 Task: Reply to email with the signature Amber Rodriguez with the subject Reminder for collaboration from softage.10@softage.net with the message Could you provide me with the sales report for the last quarter? with BCC to softage.1@softage.net with an attached document Statement_of_work.docx
Action: Mouse moved to (353, 436)
Screenshot: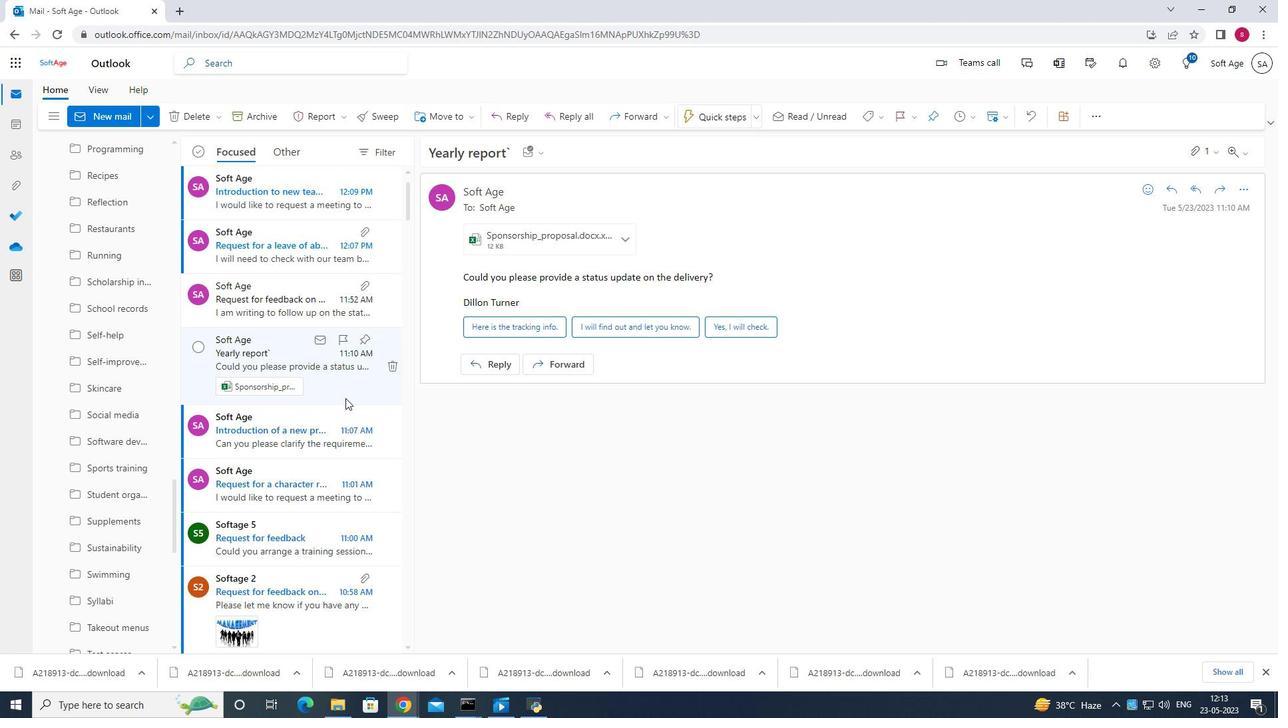 
Action: Mouse scrolled (353, 436) with delta (0, 0)
Screenshot: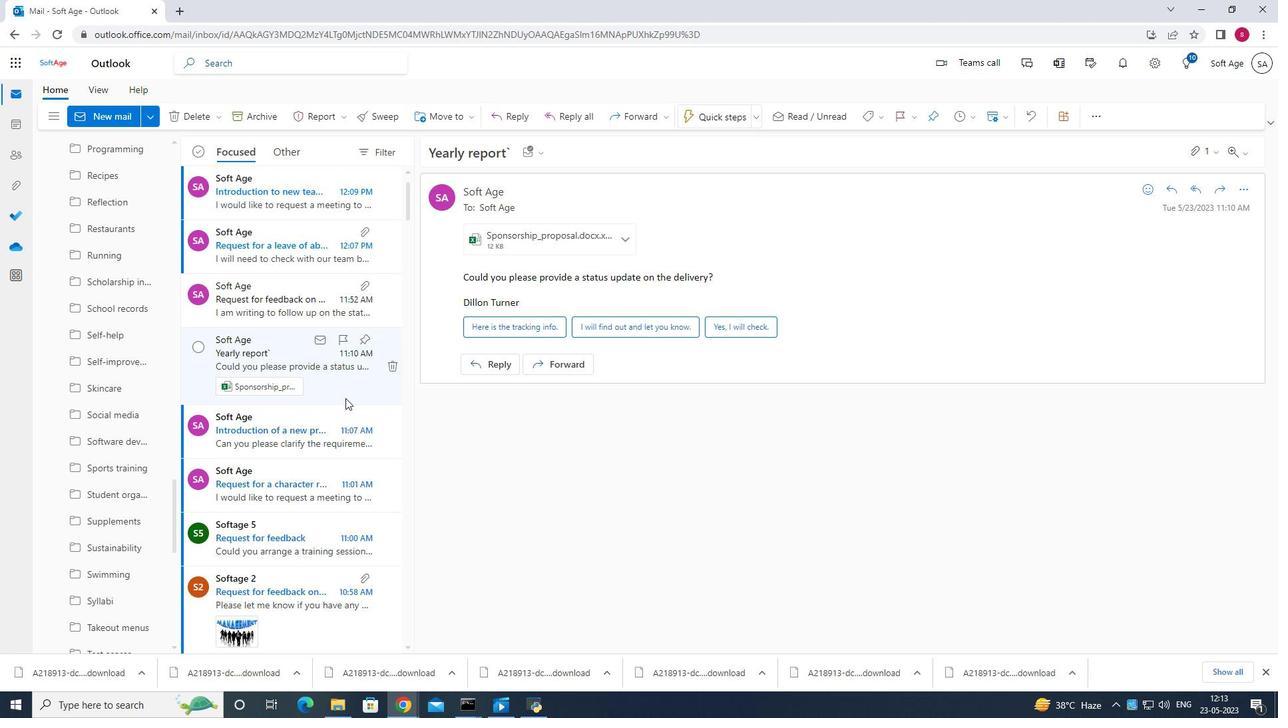 
Action: Mouse scrolled (353, 436) with delta (0, 0)
Screenshot: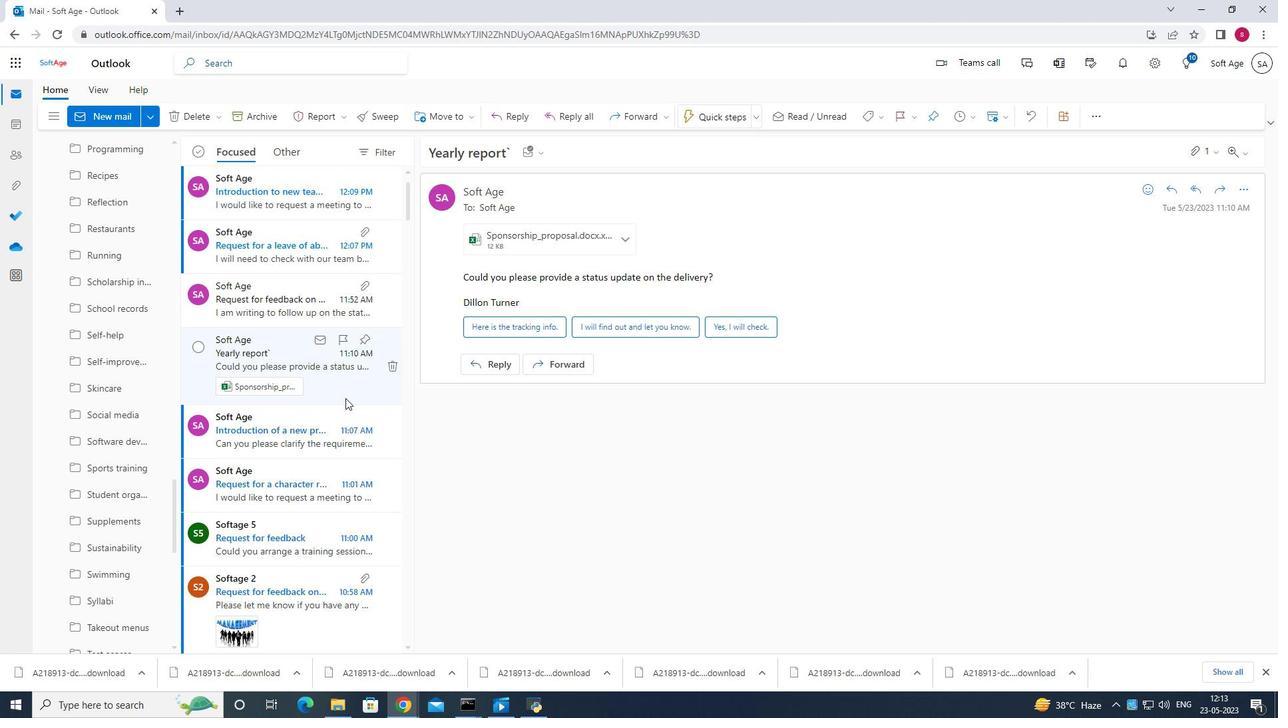 
Action: Mouse scrolled (353, 436) with delta (0, 0)
Screenshot: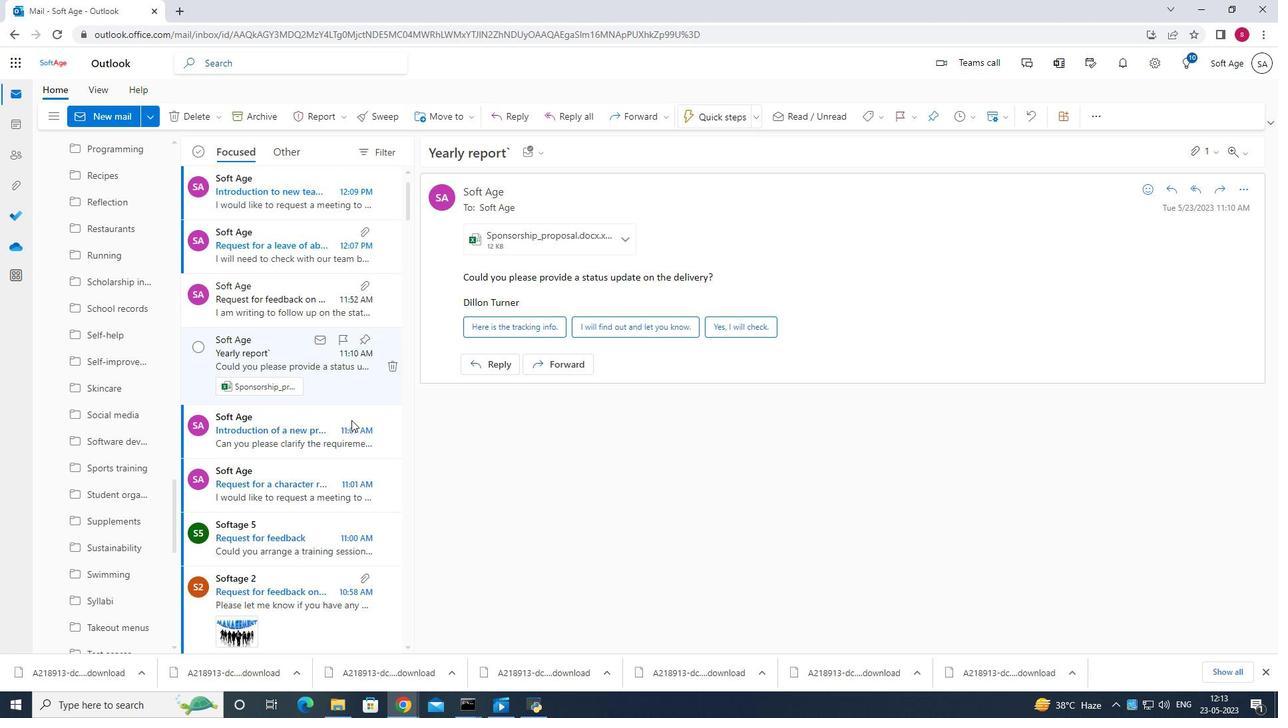 
Action: Mouse scrolled (353, 436) with delta (0, 0)
Screenshot: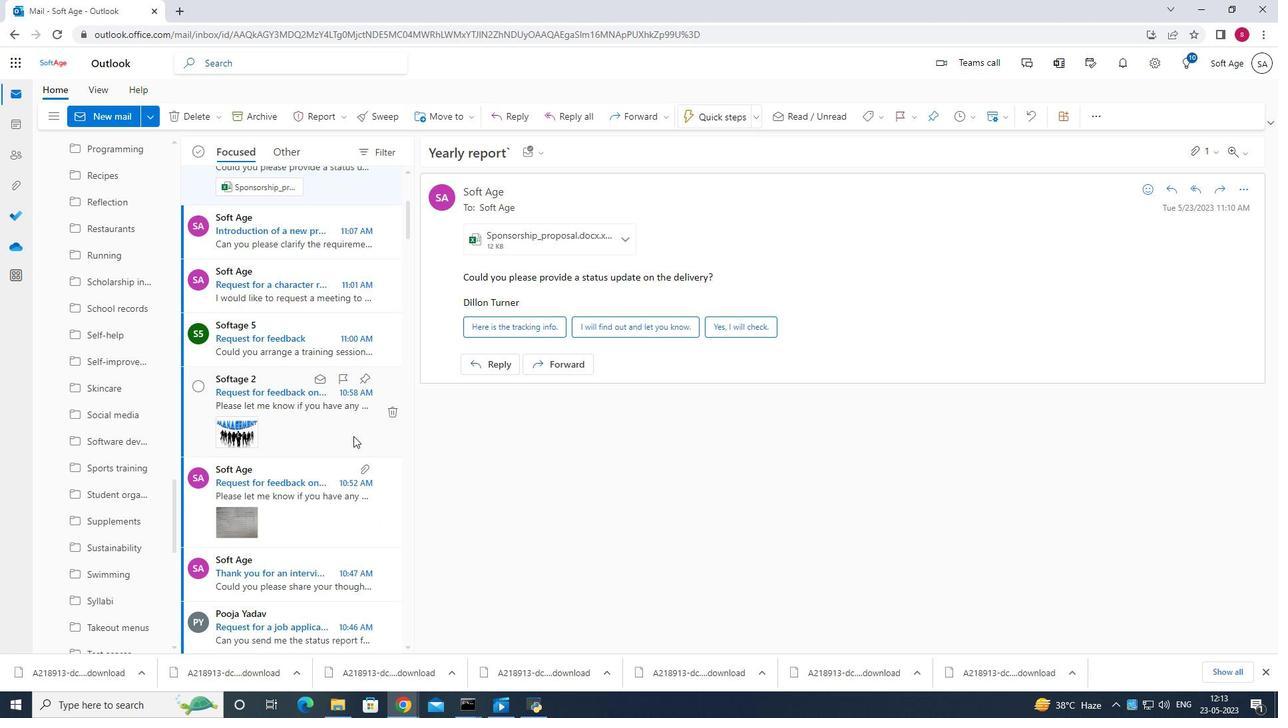 
Action: Mouse scrolled (353, 436) with delta (0, 0)
Screenshot: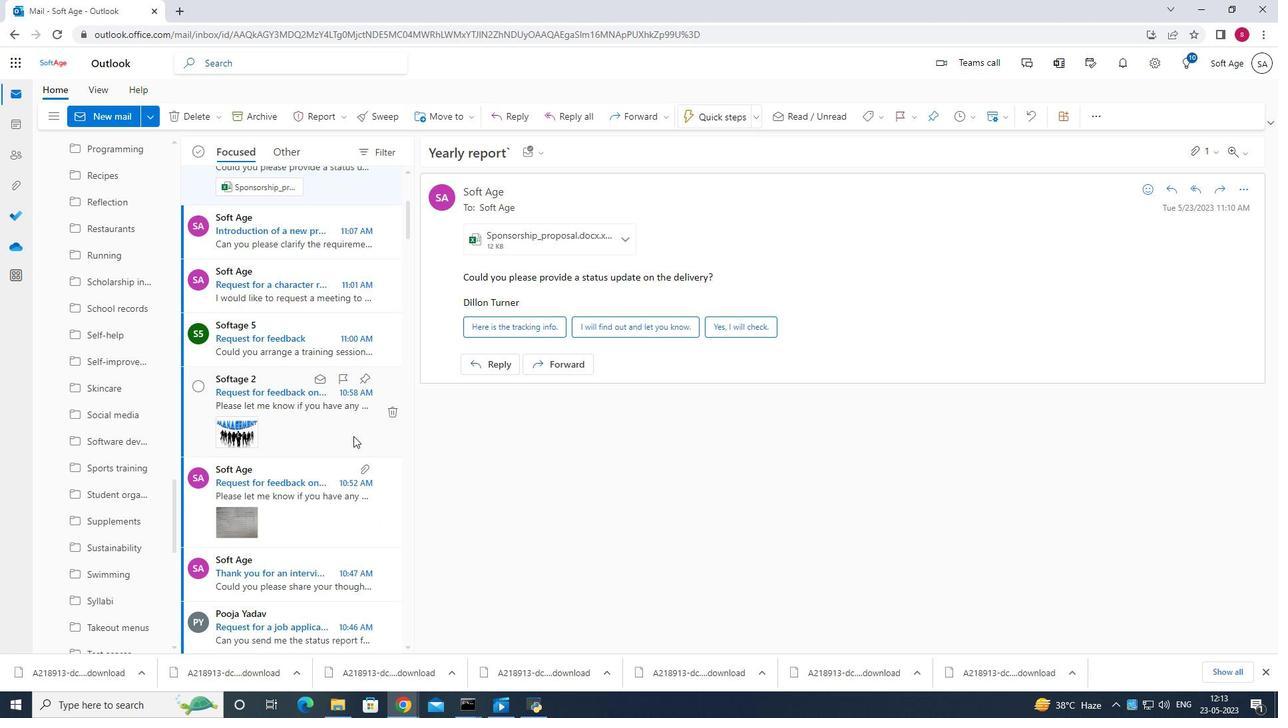 
Action: Mouse scrolled (353, 436) with delta (0, 0)
Screenshot: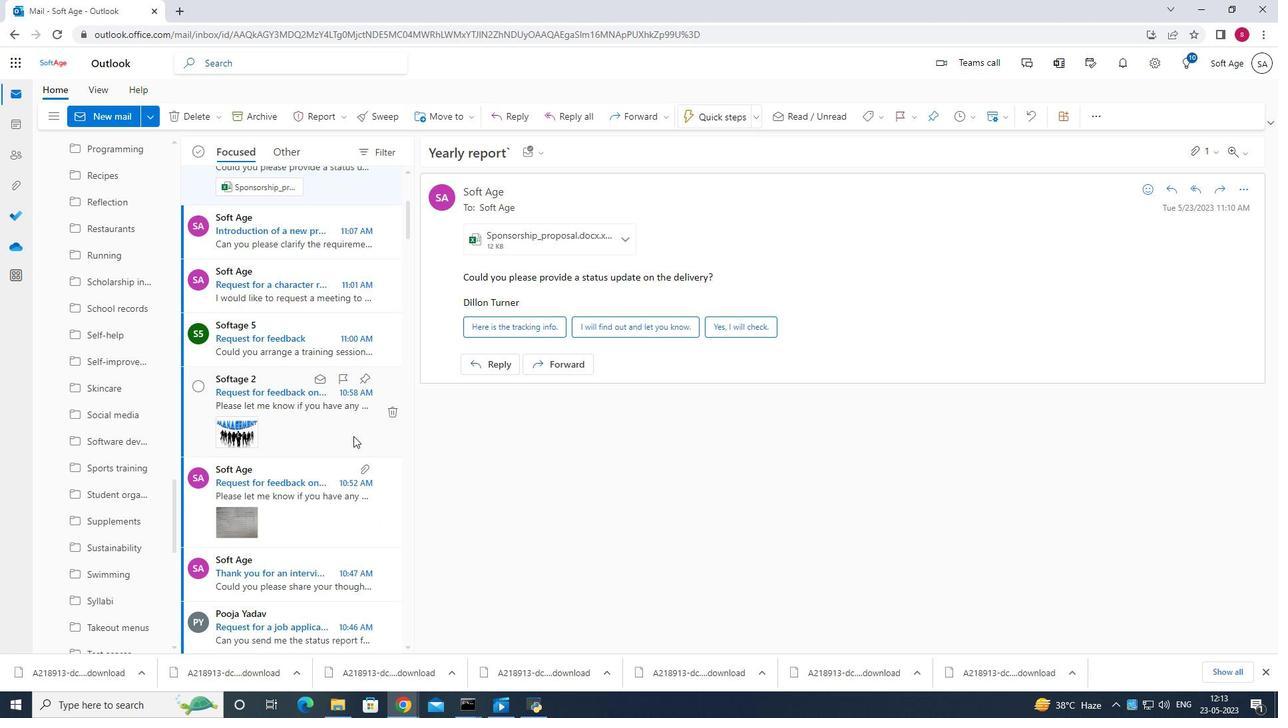 
Action: Mouse scrolled (353, 436) with delta (0, 0)
Screenshot: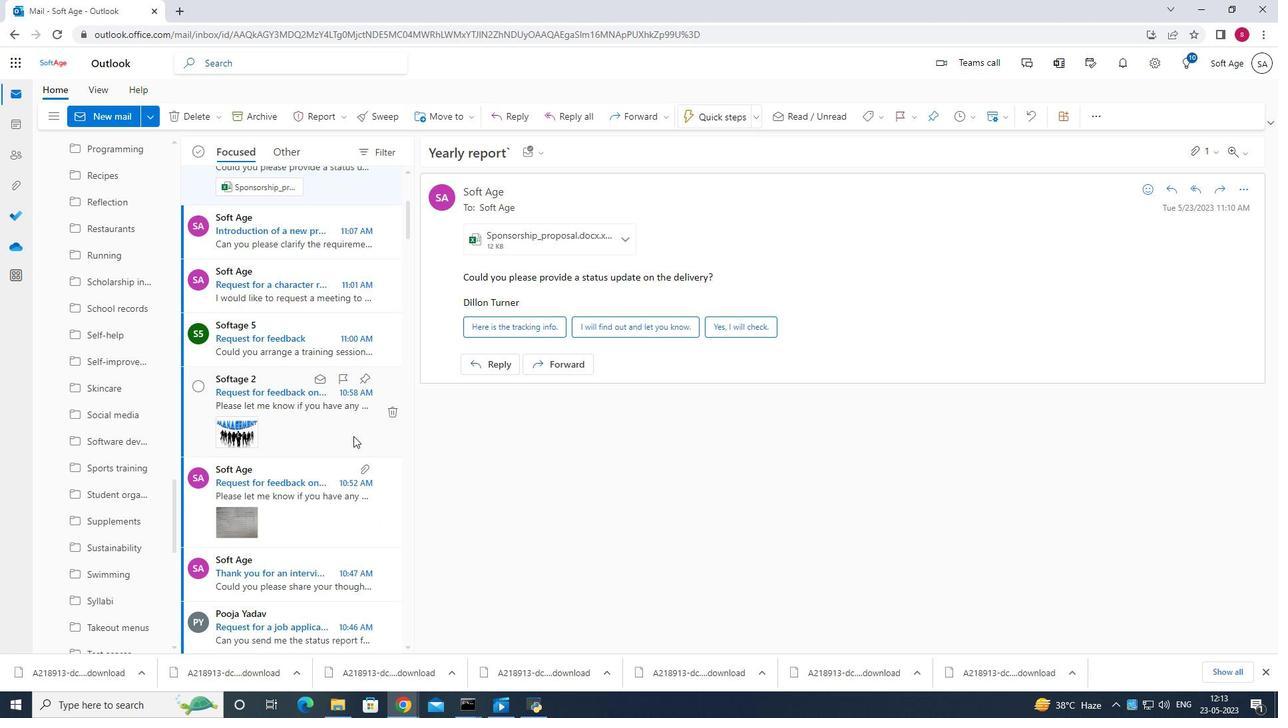 
Action: Mouse scrolled (353, 436) with delta (0, 0)
Screenshot: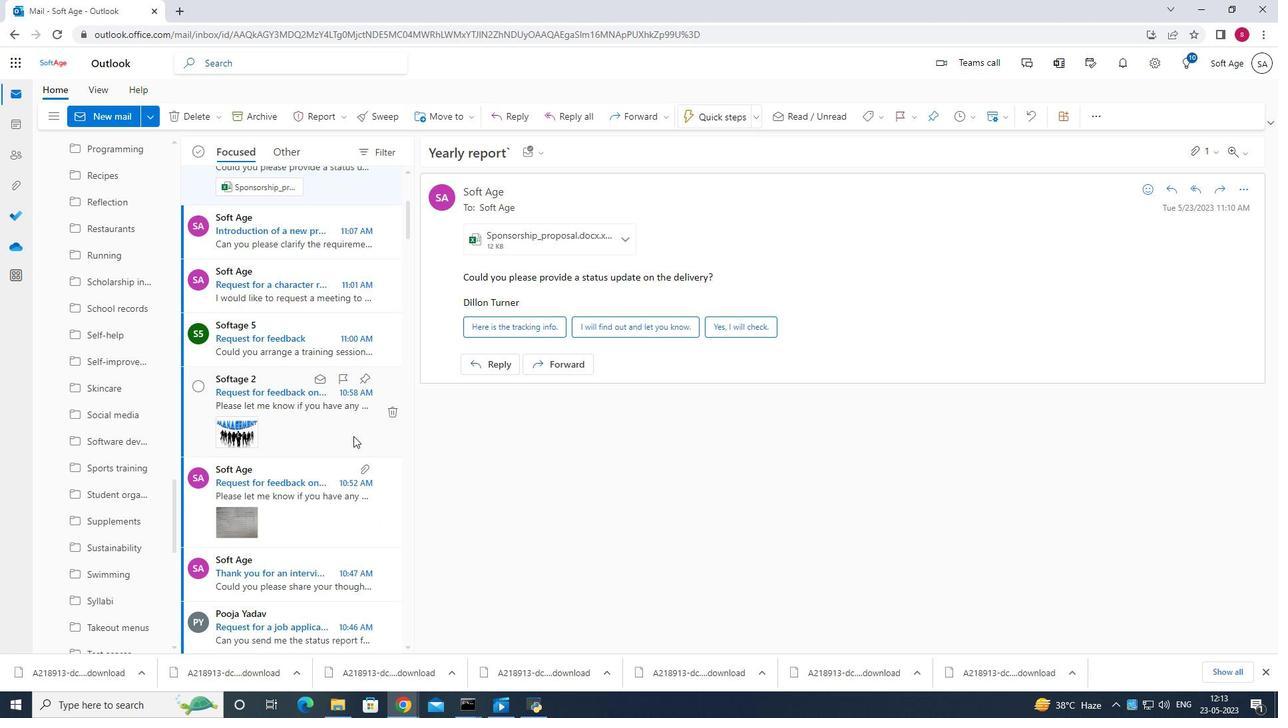 
Action: Mouse moved to (354, 438)
Screenshot: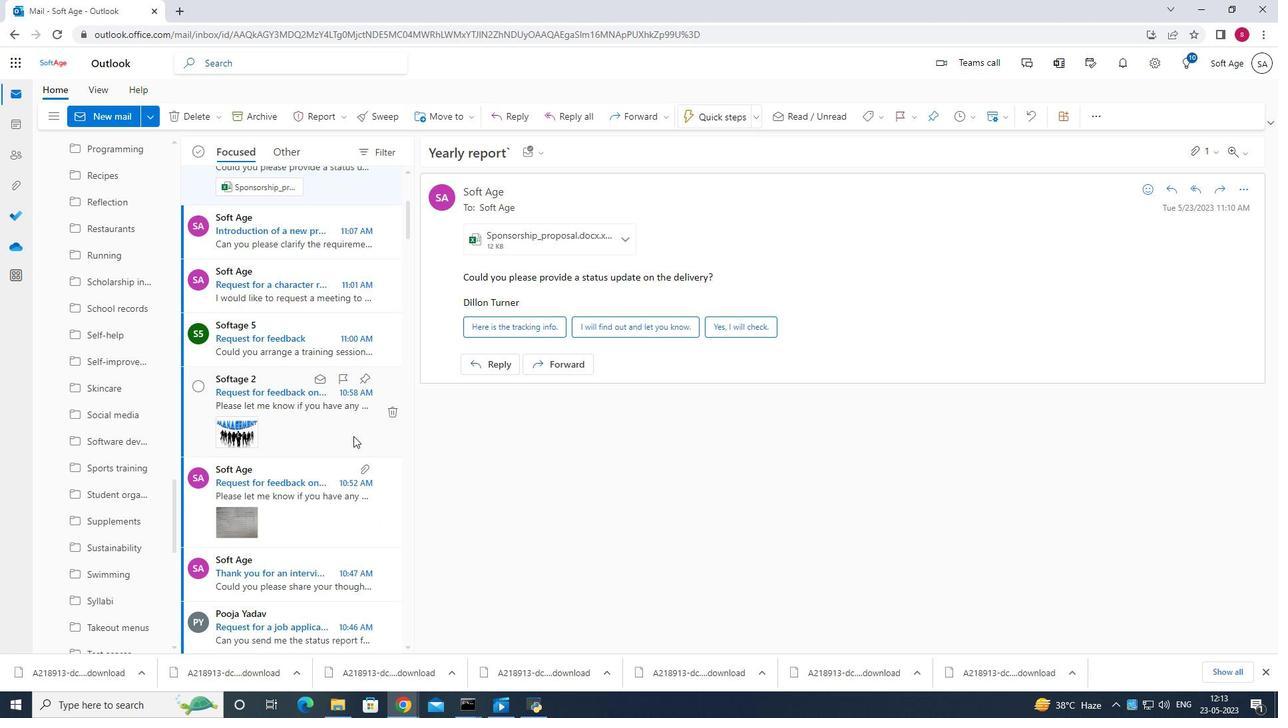 
Action: Mouse scrolled (354, 437) with delta (0, 0)
Screenshot: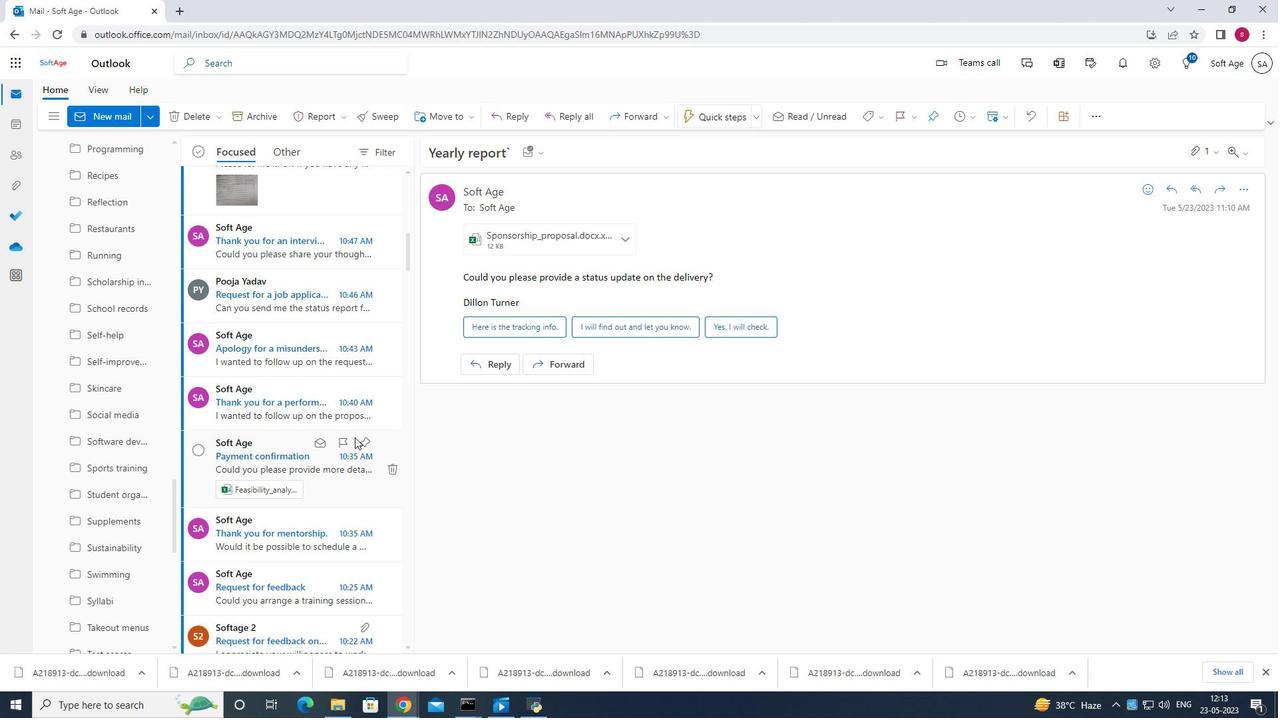
Action: Mouse moved to (355, 439)
Screenshot: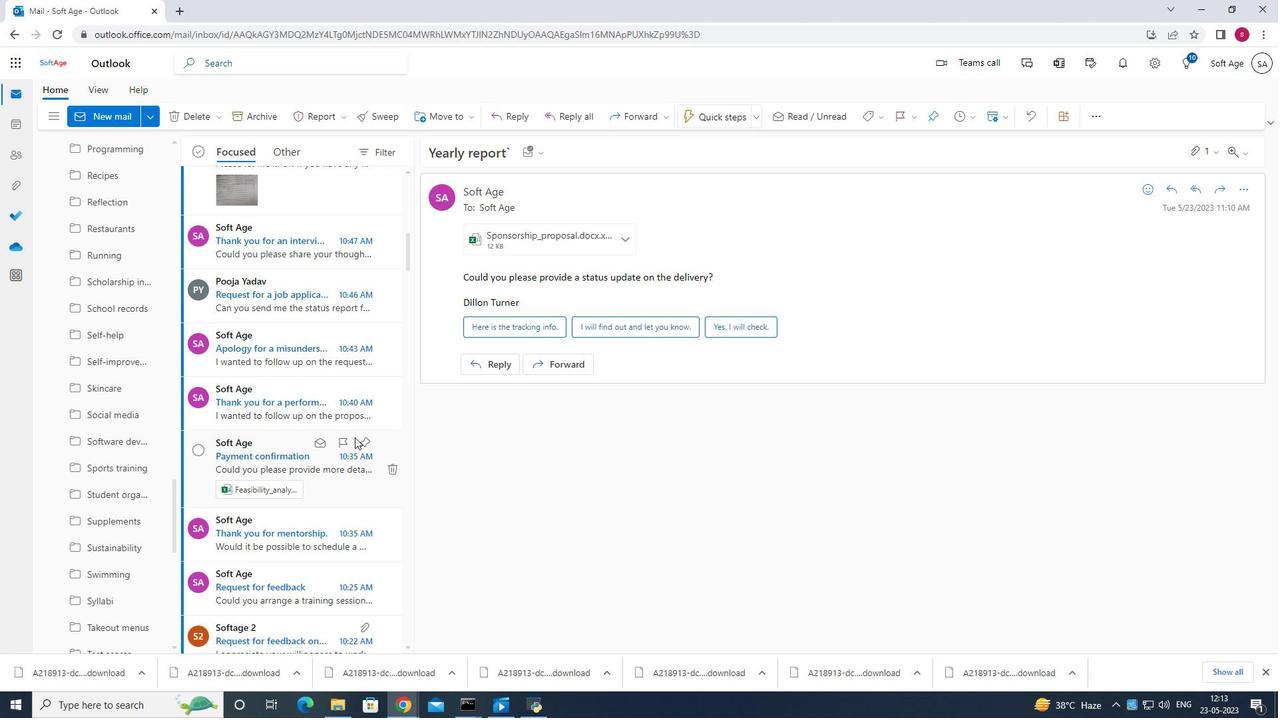 
Action: Mouse scrolled (354, 437) with delta (0, 0)
Screenshot: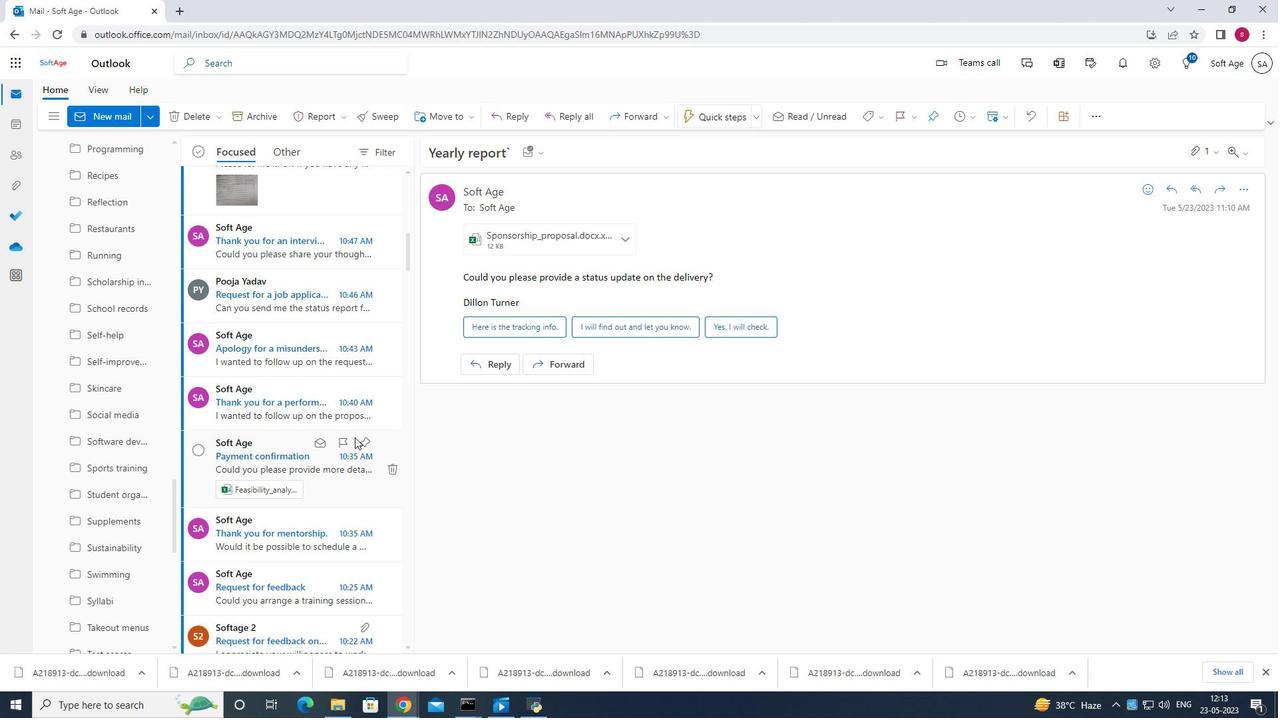 
Action: Mouse moved to (356, 439)
Screenshot: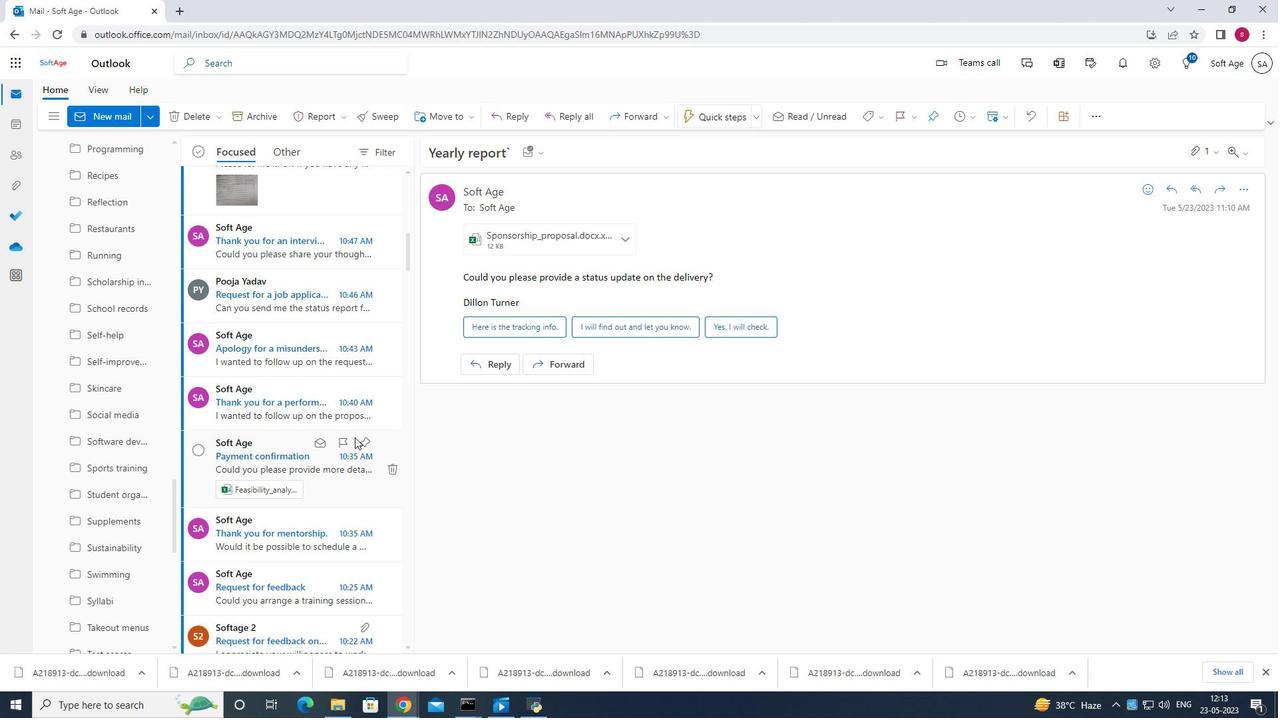 
Action: Mouse scrolled (355, 438) with delta (0, 0)
Screenshot: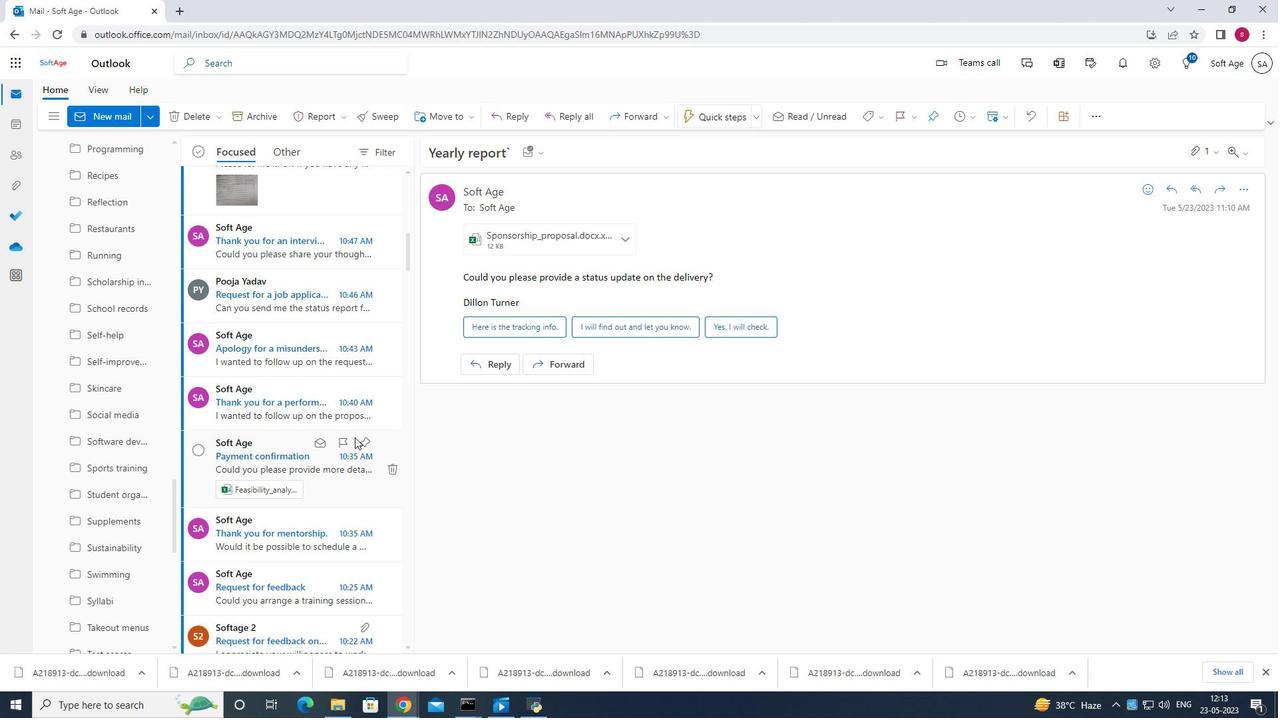 
Action: Mouse moved to (356, 440)
Screenshot: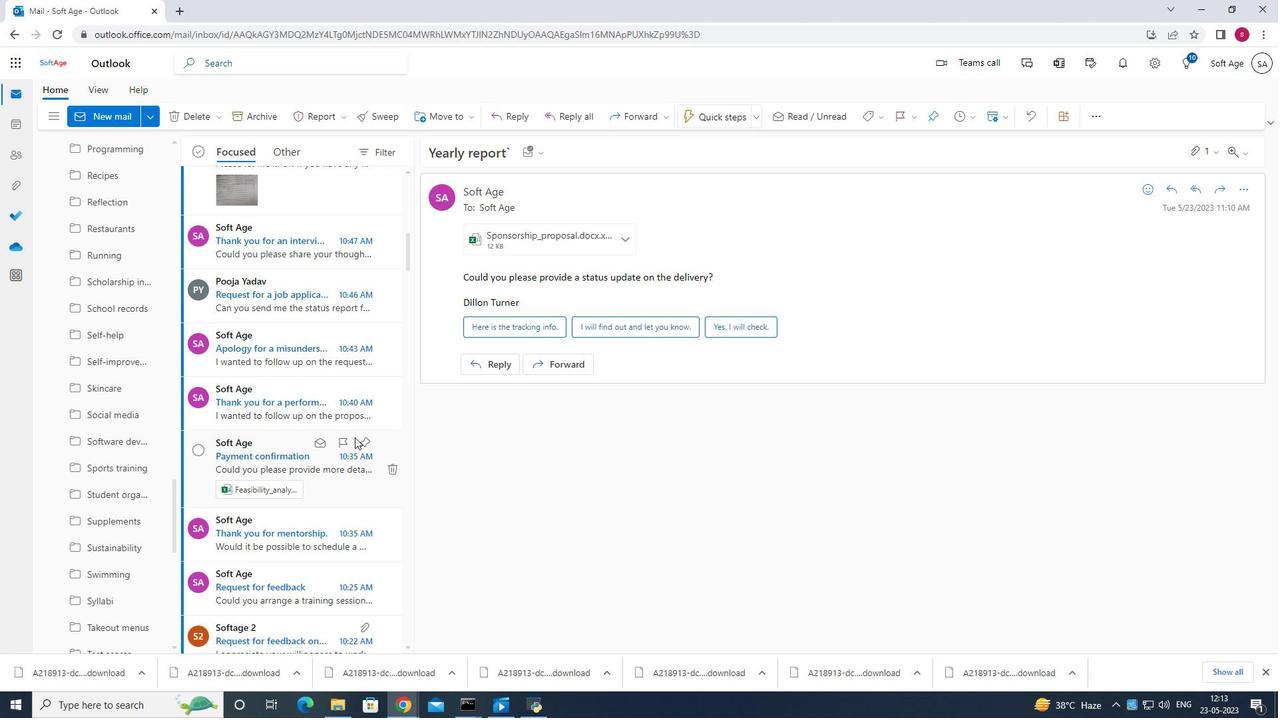 
Action: Mouse scrolled (356, 439) with delta (0, 0)
Screenshot: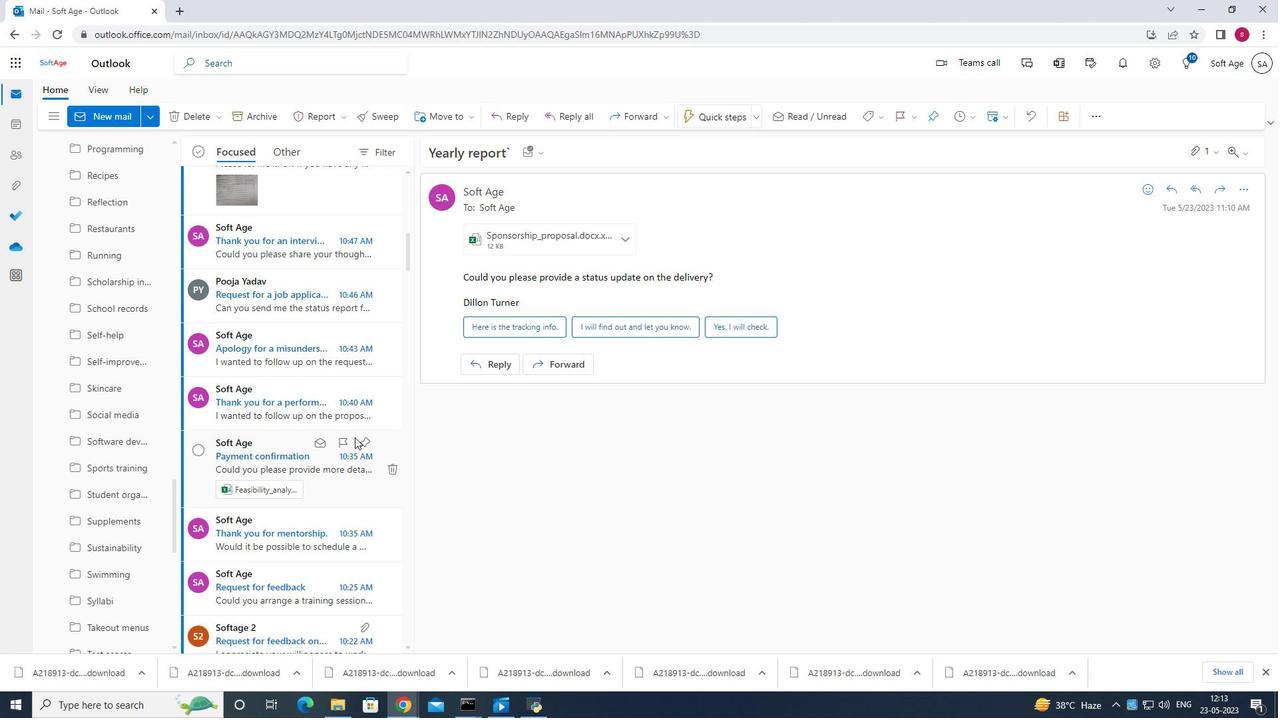 
Action: Mouse moved to (356, 442)
Screenshot: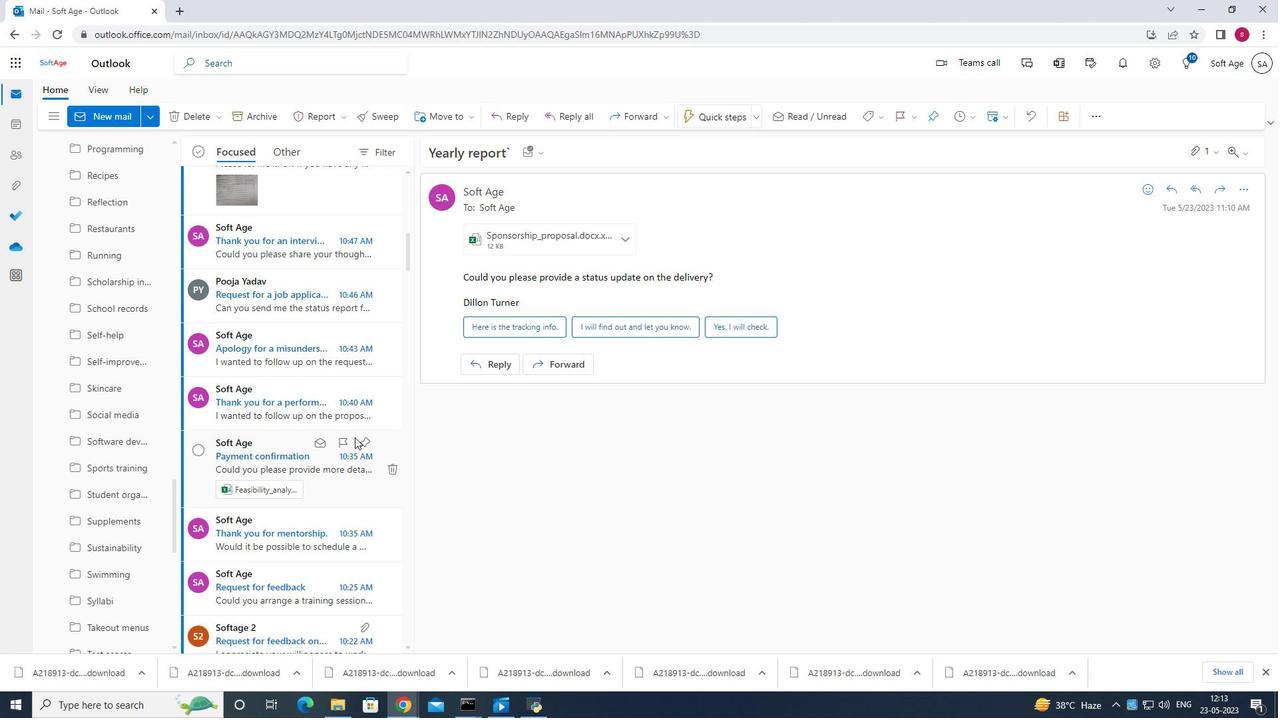 
Action: Mouse scrolled (356, 441) with delta (0, 0)
Screenshot: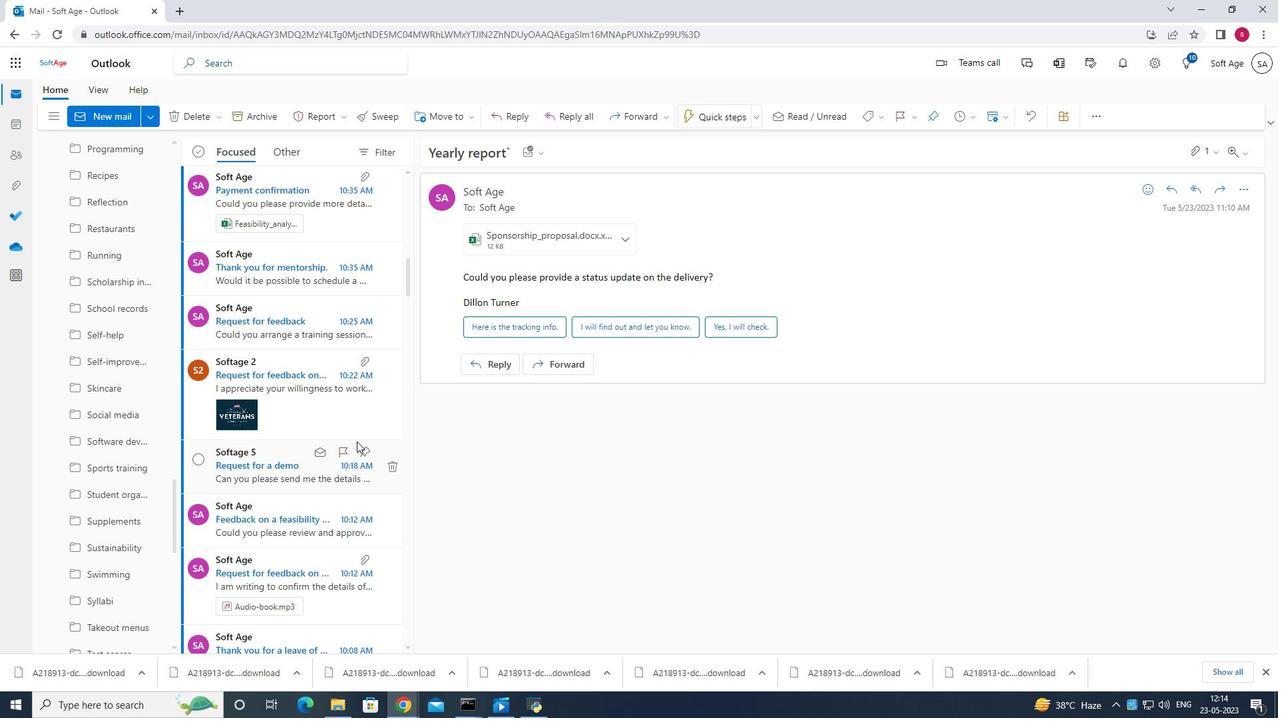 
Action: Mouse scrolled (356, 441) with delta (0, 0)
Screenshot: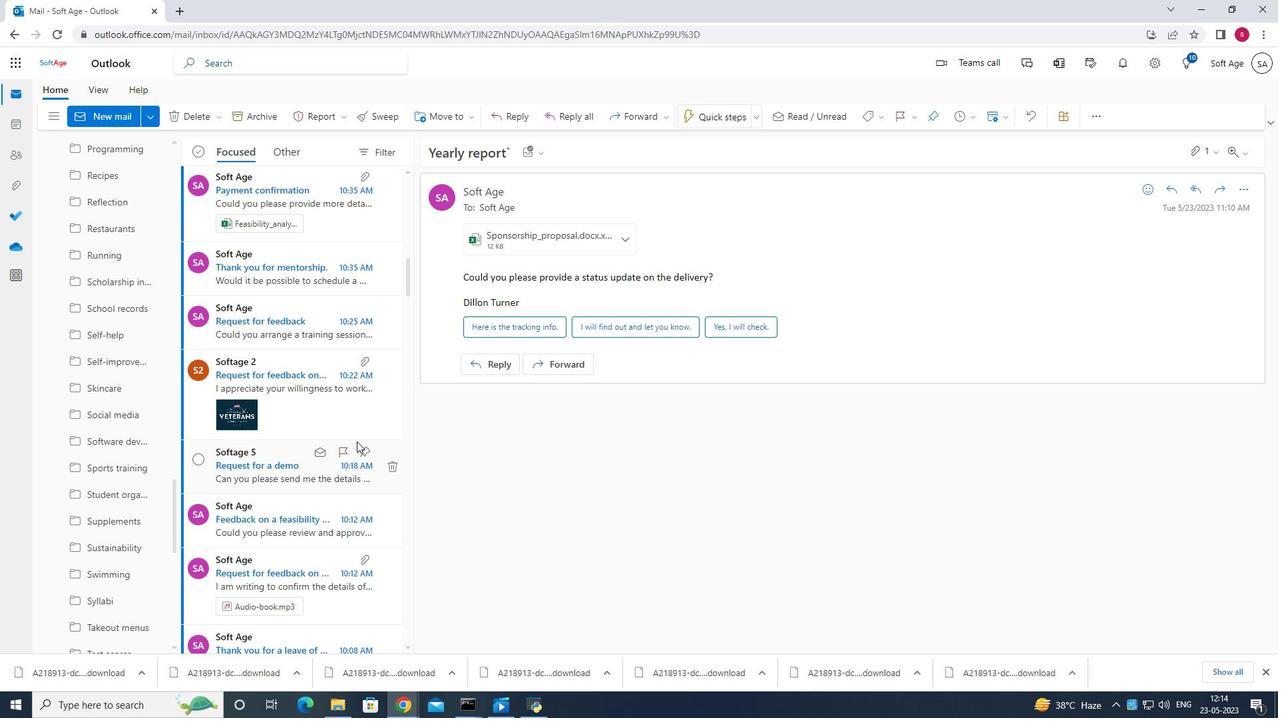 
Action: Mouse scrolled (356, 441) with delta (0, 0)
Screenshot: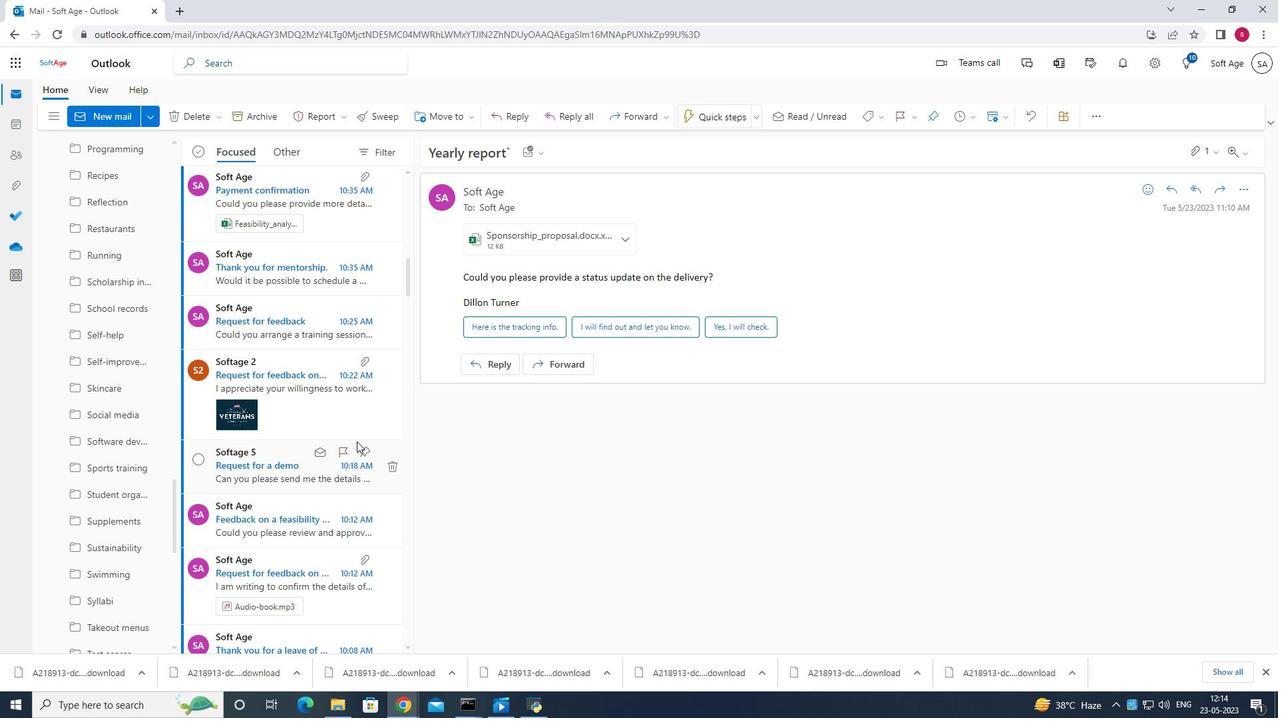 
Action: Mouse scrolled (356, 441) with delta (0, 0)
Screenshot: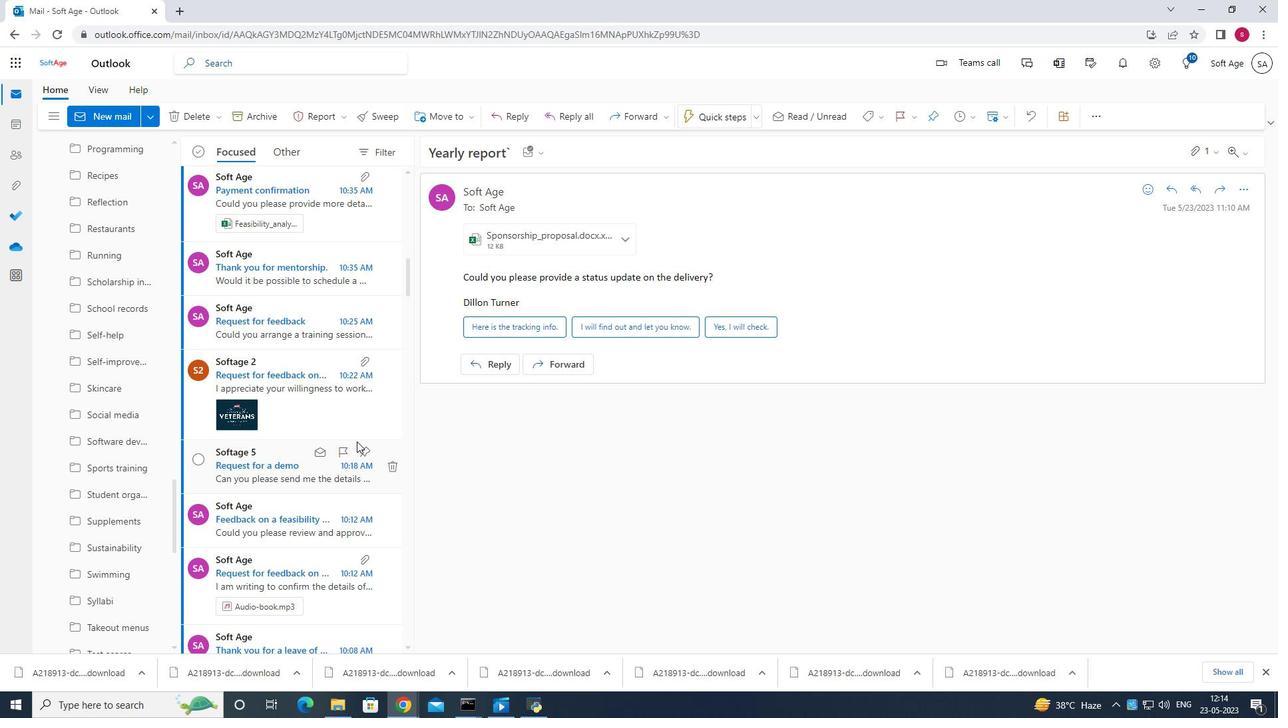 
Action: Mouse scrolled (356, 441) with delta (0, 0)
Screenshot: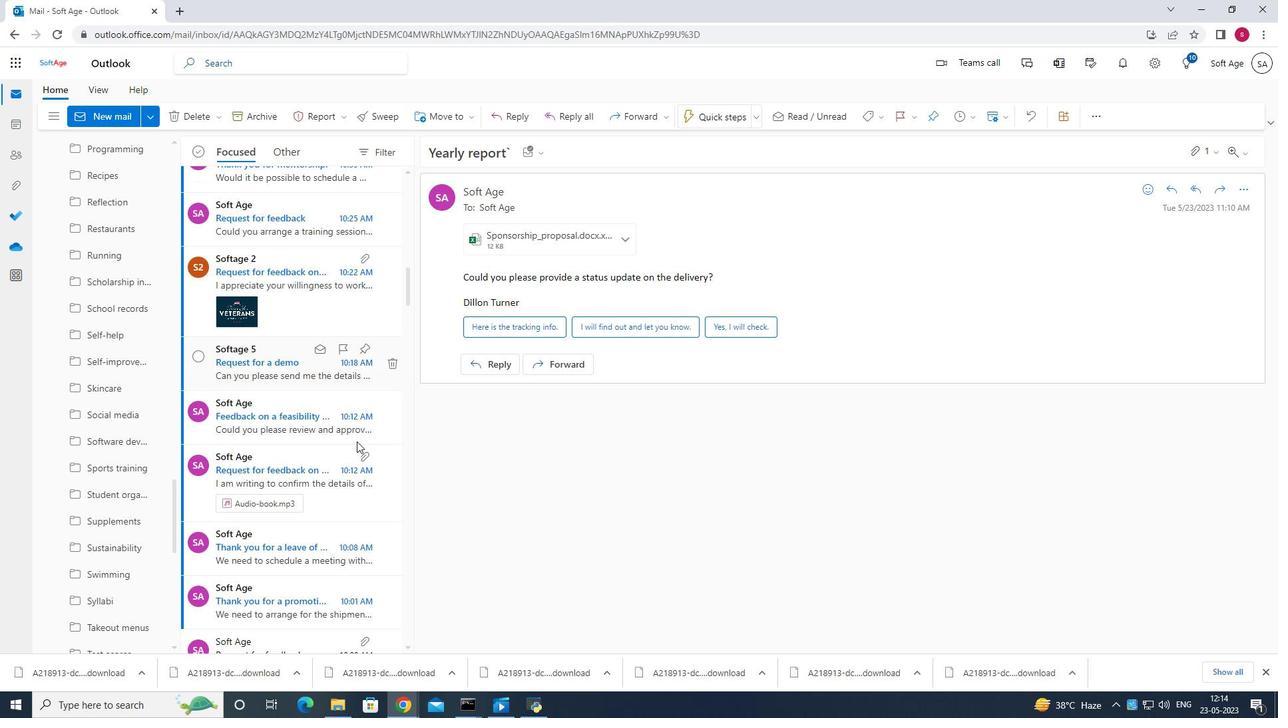 
Action: Mouse scrolled (356, 441) with delta (0, 0)
Screenshot: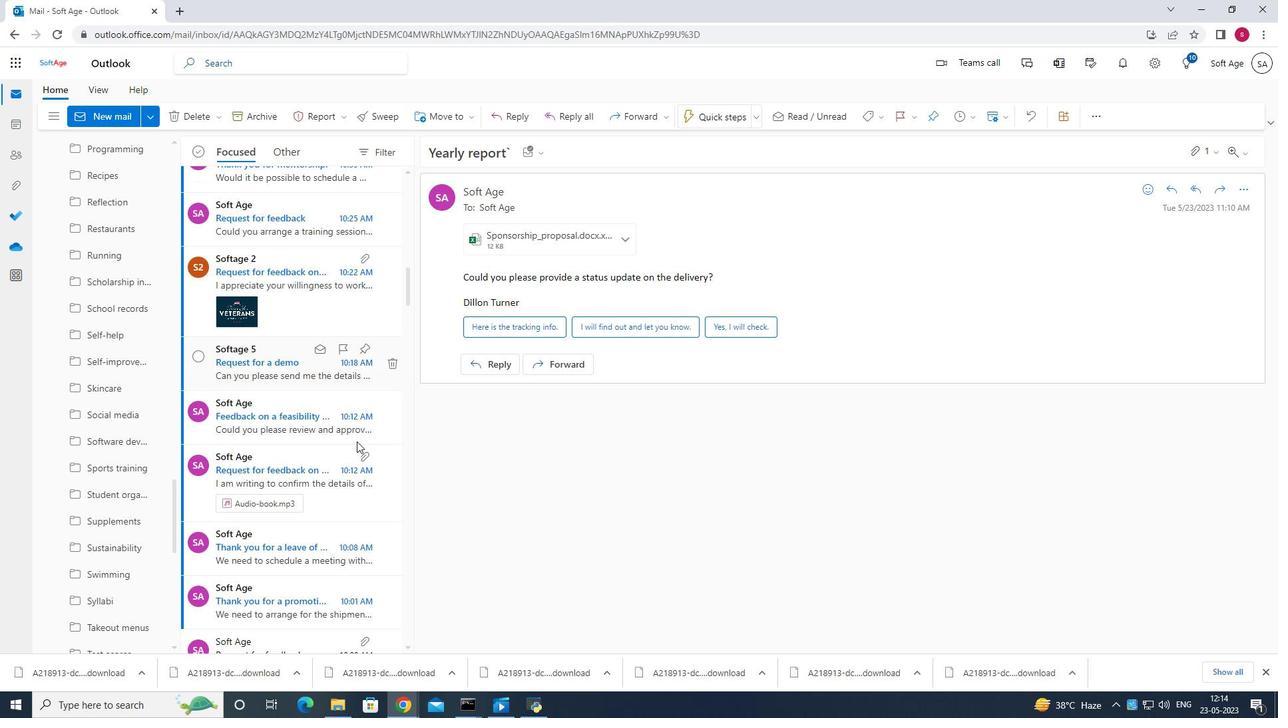 
Action: Mouse scrolled (356, 441) with delta (0, 0)
Screenshot: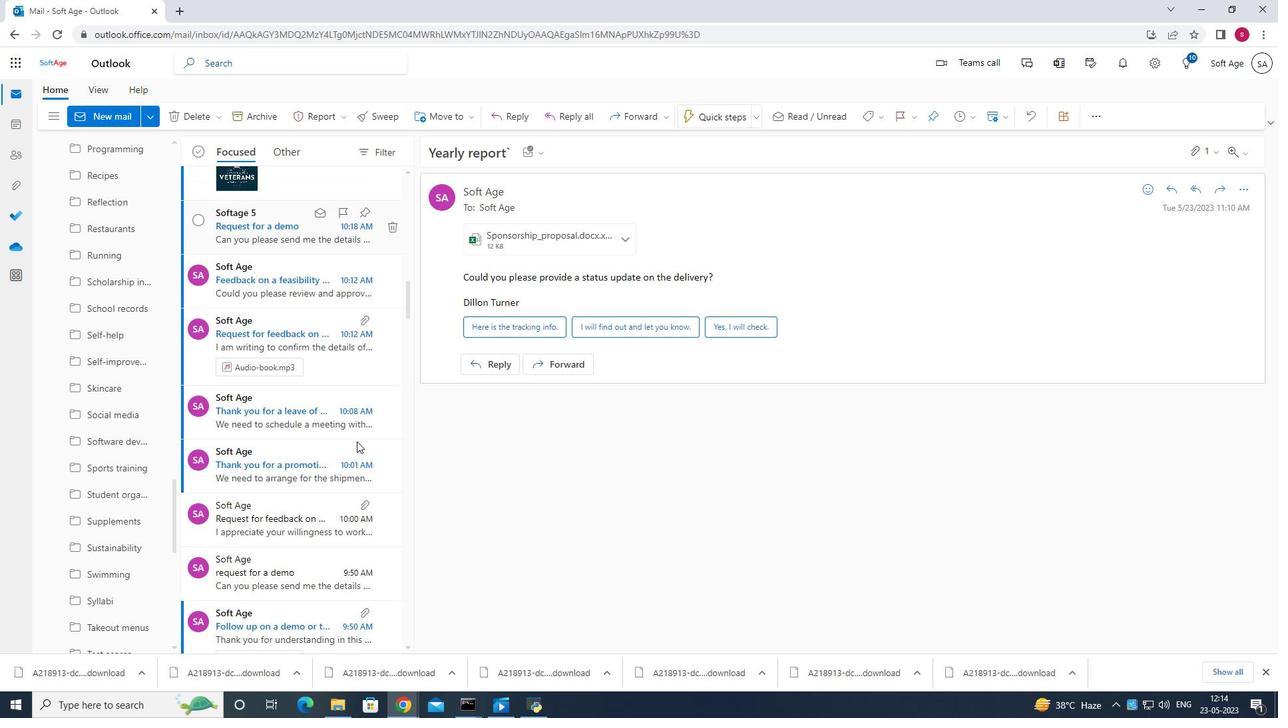 
Action: Mouse moved to (360, 444)
Screenshot: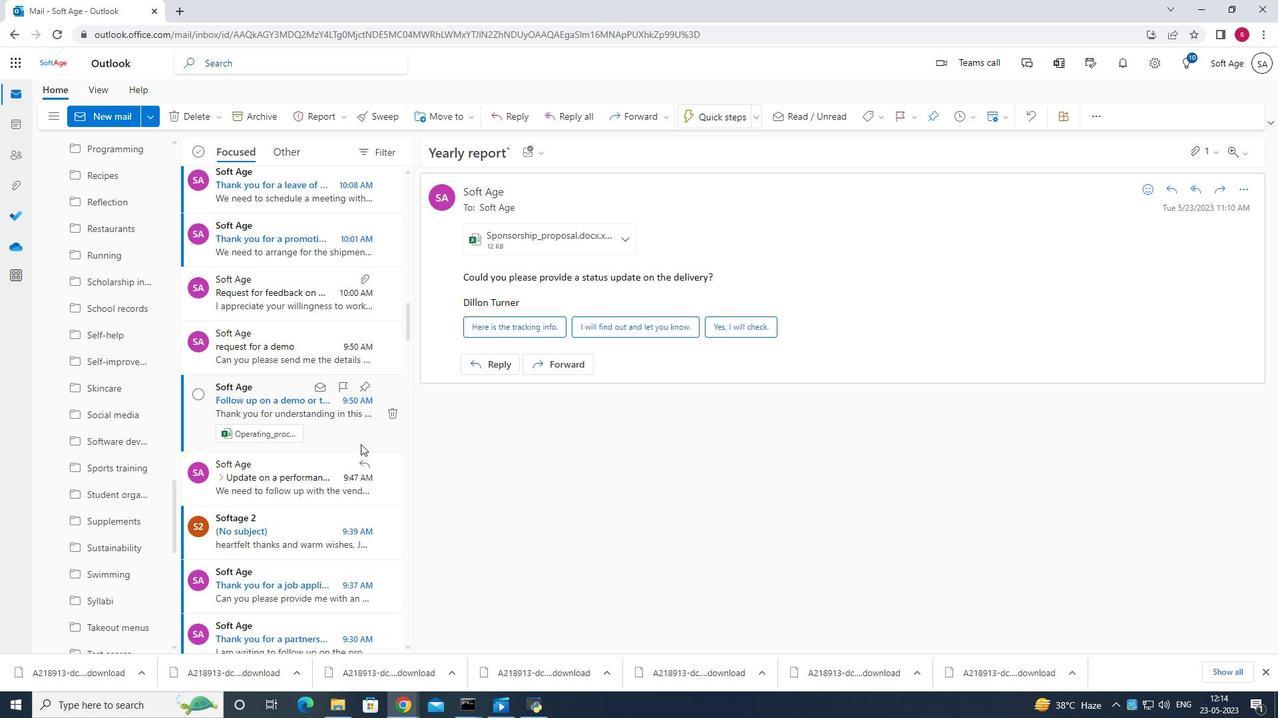 
Action: Mouse scrolled (360, 444) with delta (0, 0)
Screenshot: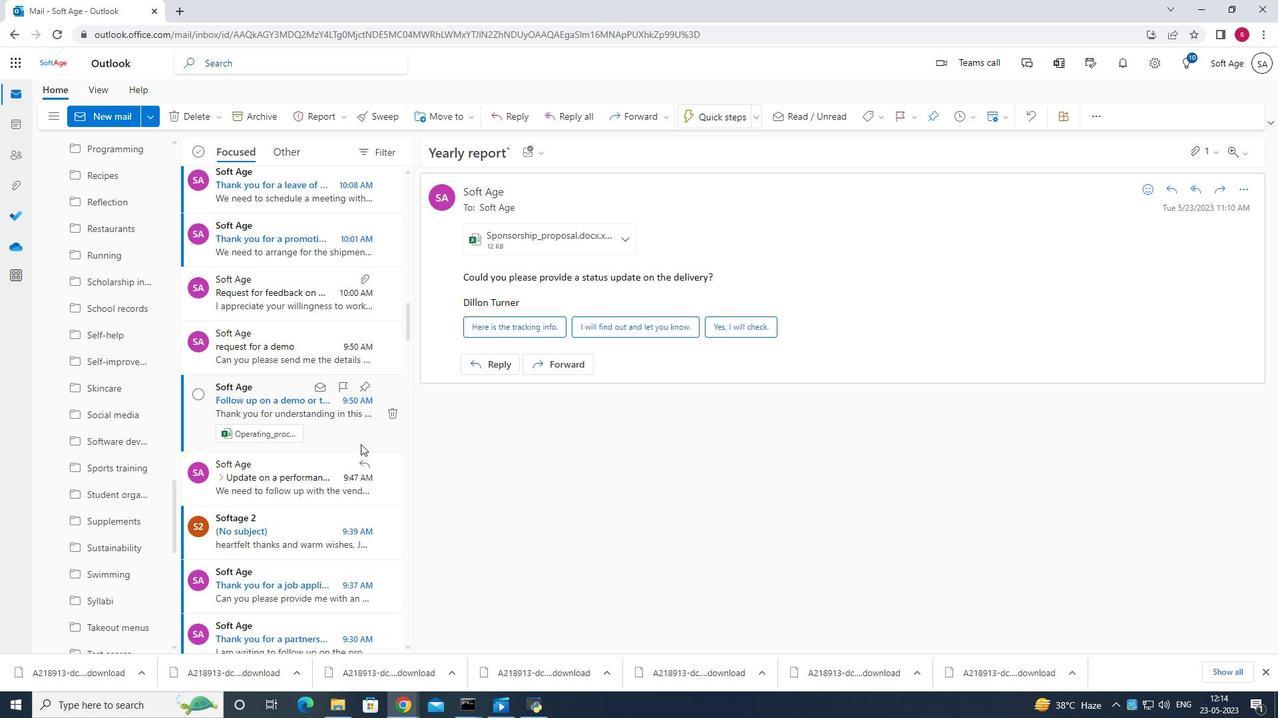 
Action: Mouse scrolled (360, 444) with delta (0, 0)
Screenshot: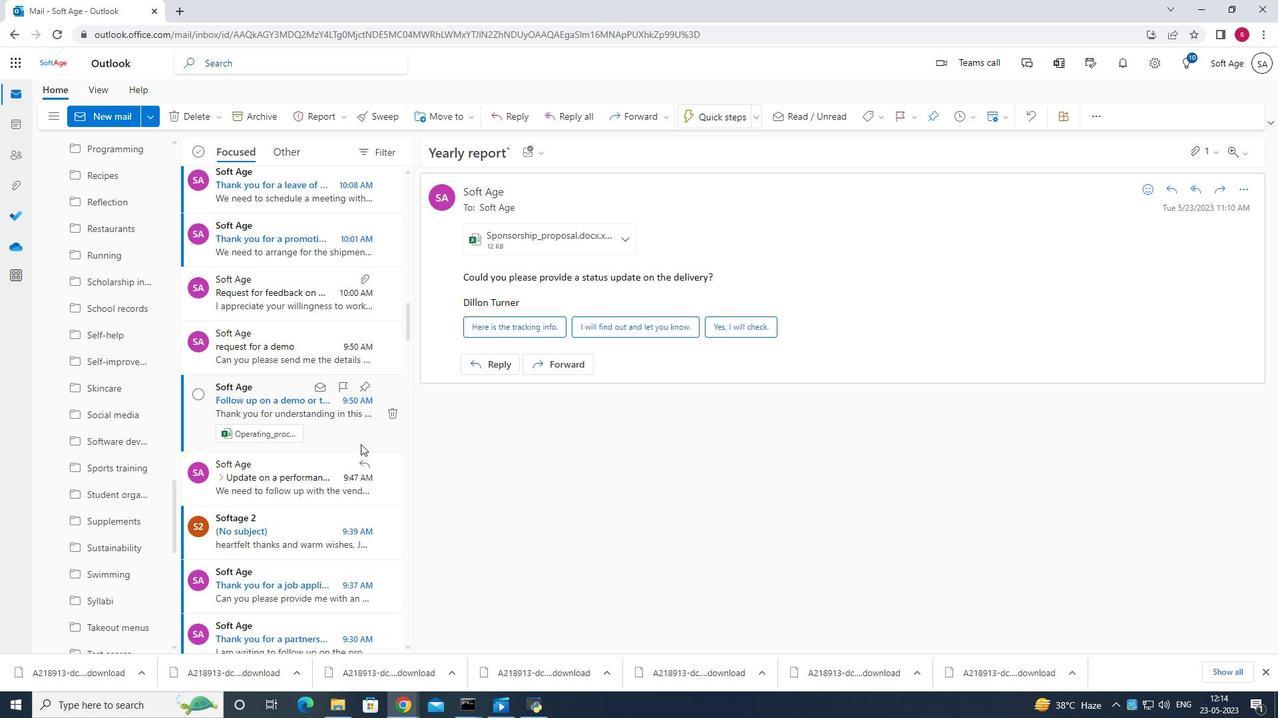 
Action: Mouse scrolled (360, 444) with delta (0, 0)
Screenshot: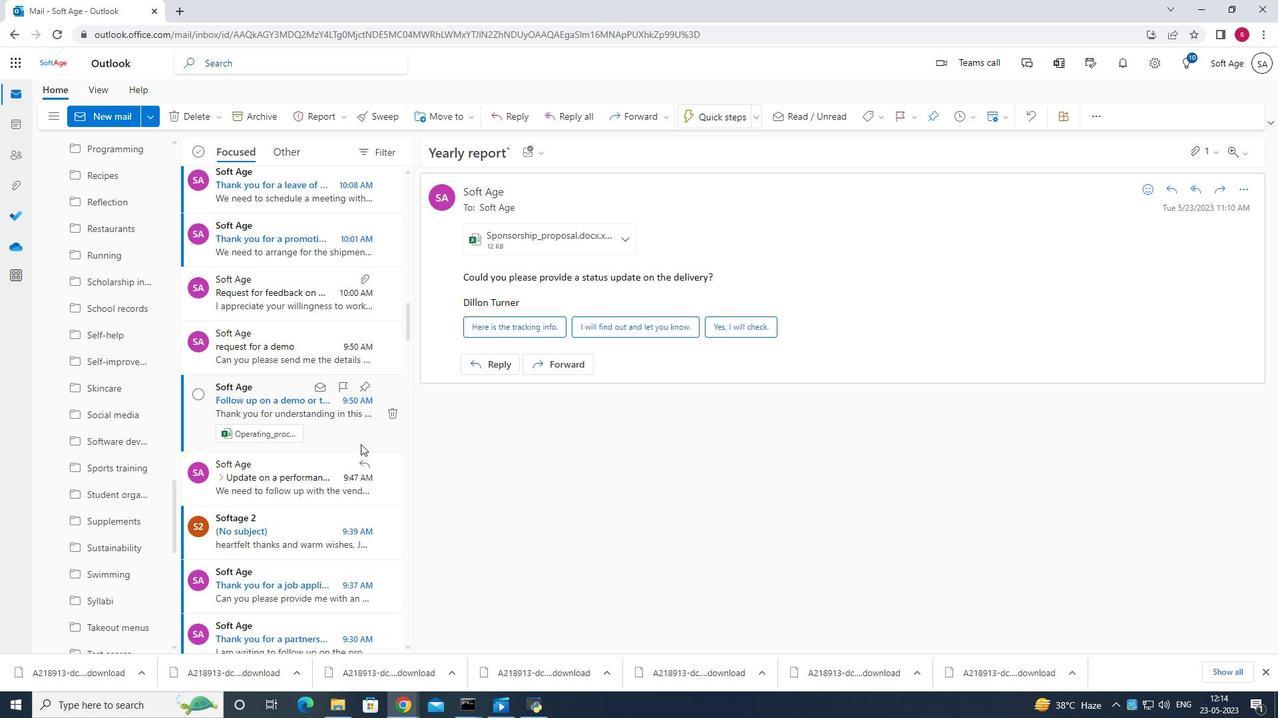 
Action: Mouse scrolled (360, 444) with delta (0, 0)
Screenshot: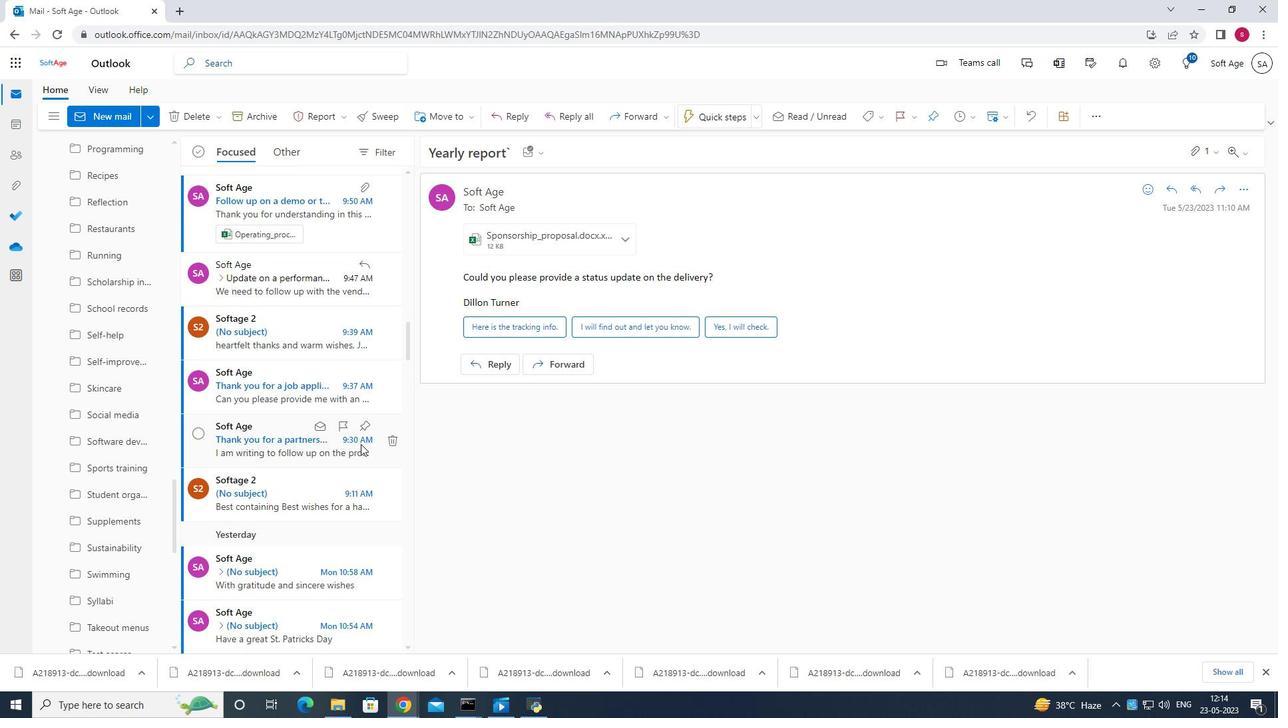 
Action: Mouse moved to (344, 555)
Screenshot: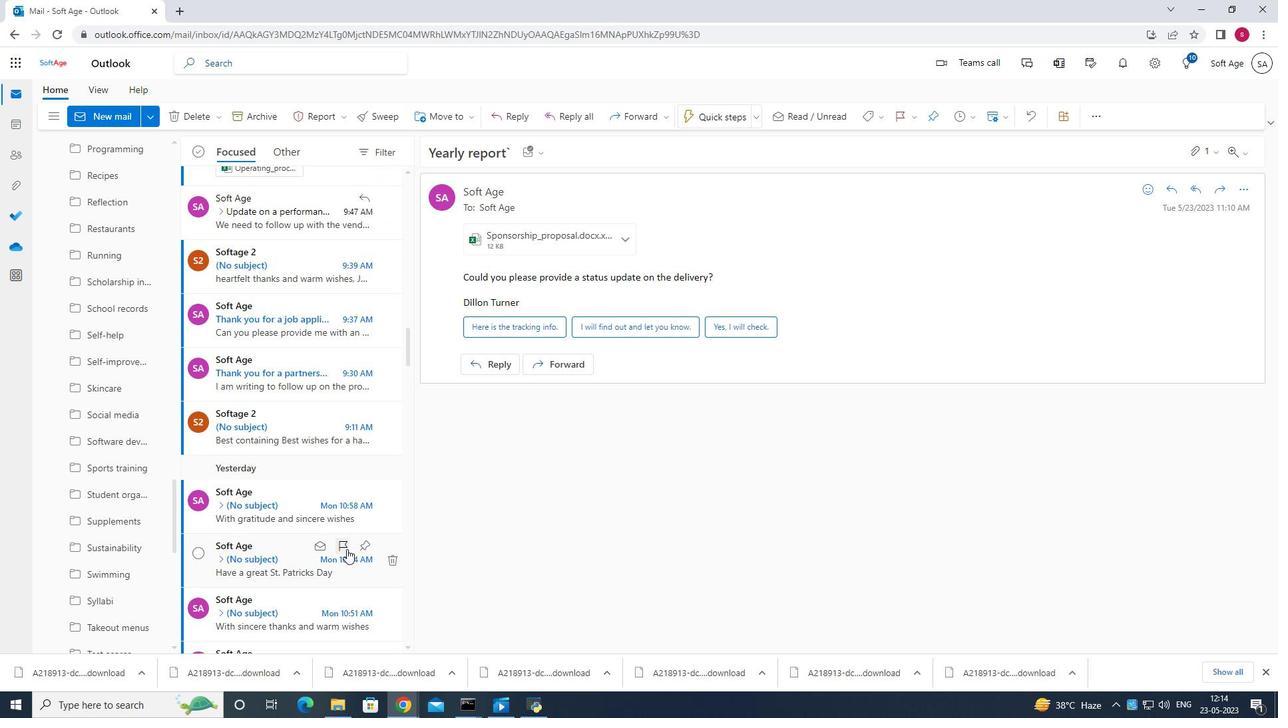 
Action: Mouse pressed left at (344, 555)
Screenshot: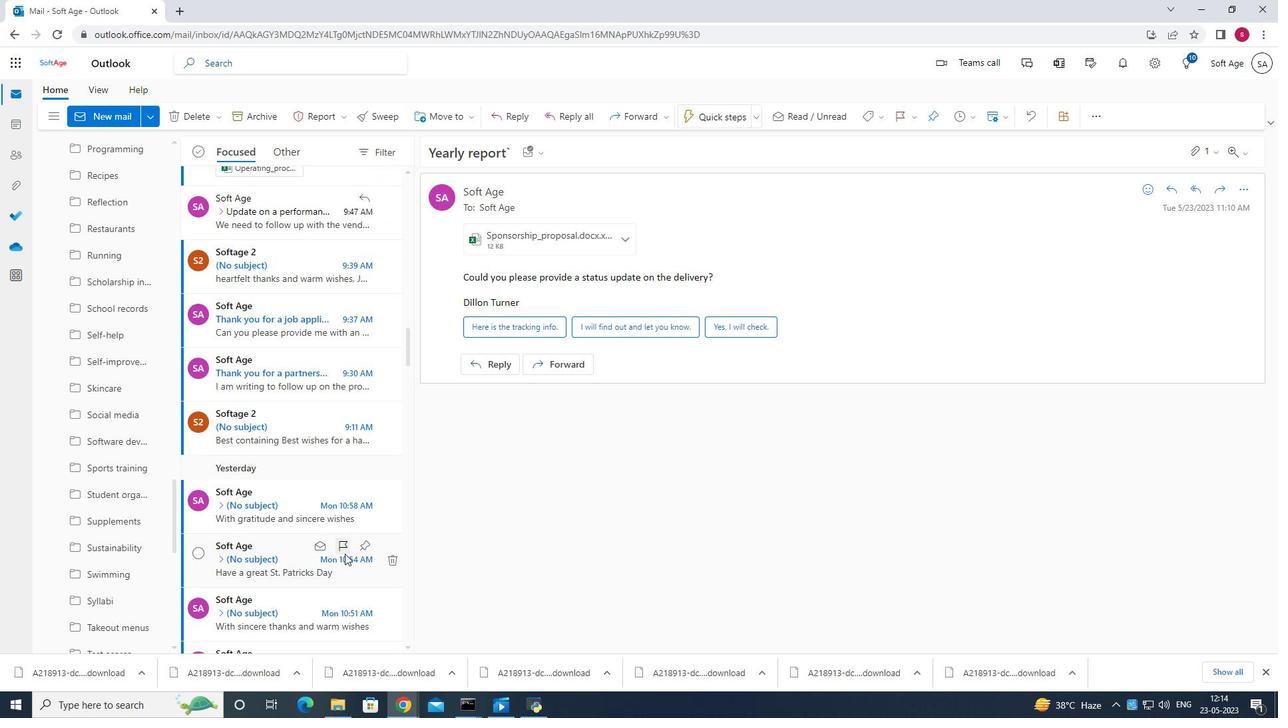 
Action: Mouse moved to (1165, 187)
Screenshot: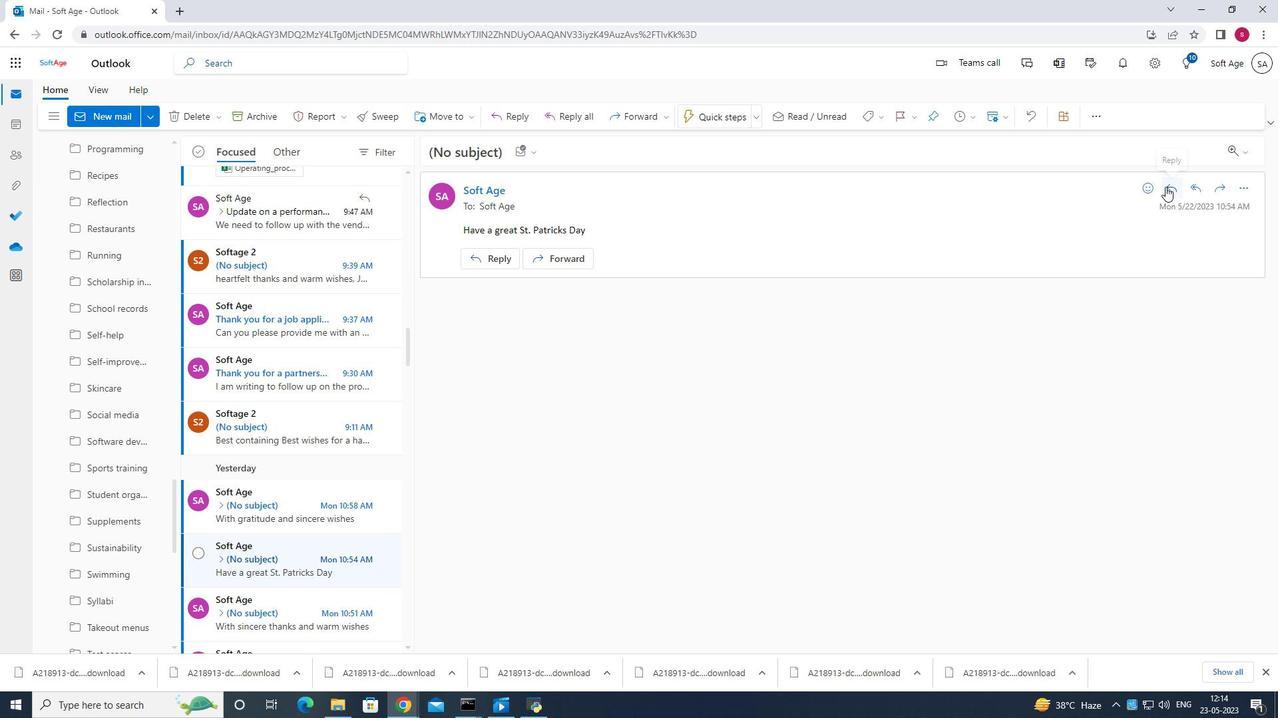
Action: Mouse pressed left at (1165, 187)
Screenshot: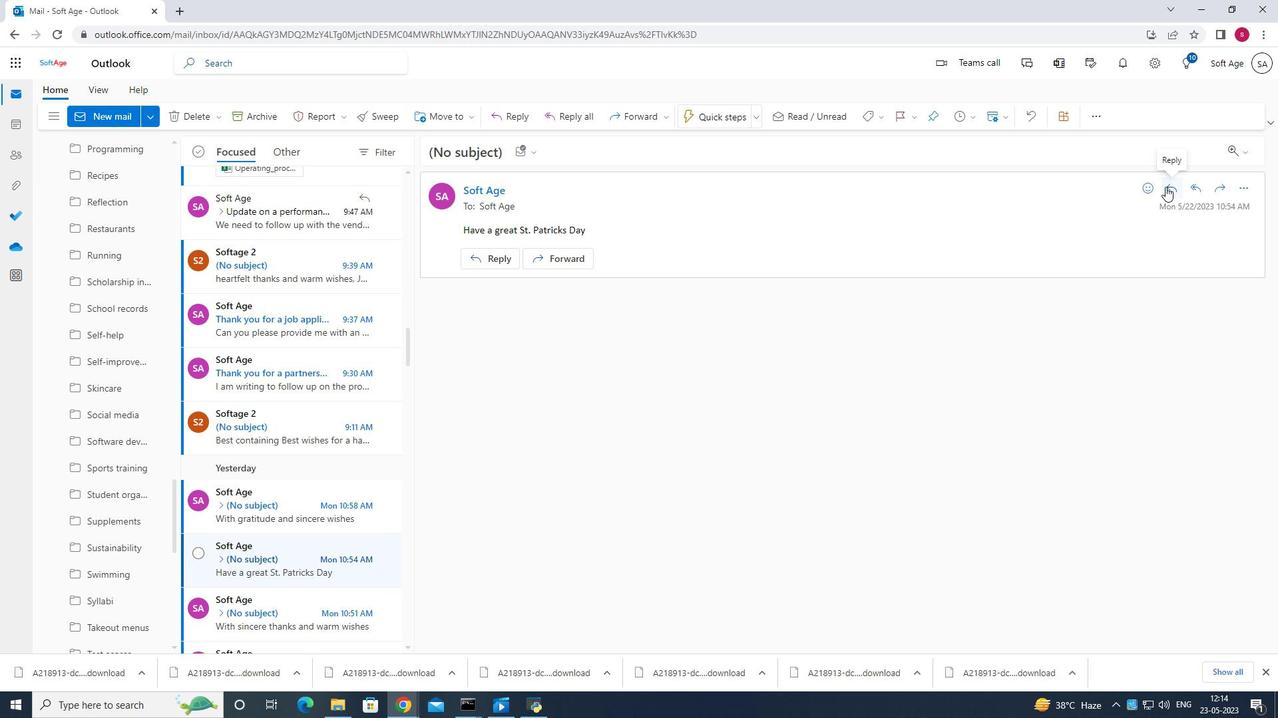 
Action: Mouse moved to (528, 199)
Screenshot: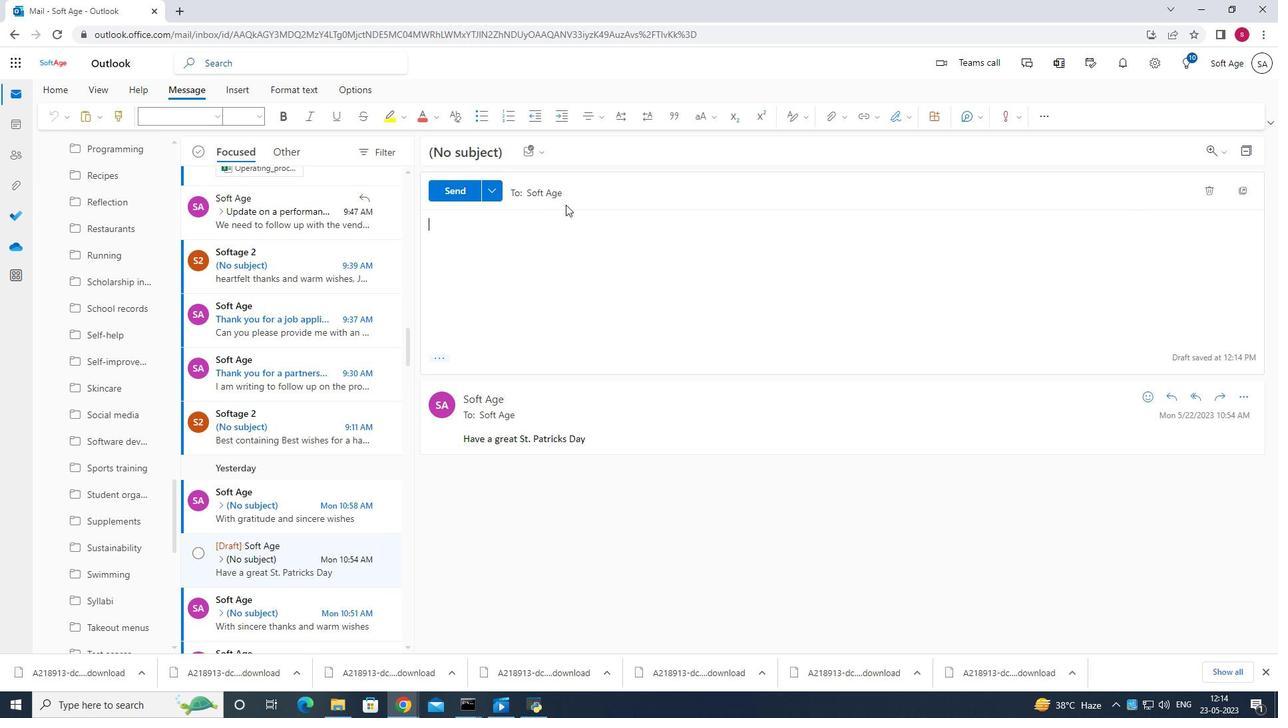 
Action: Mouse pressed left at (528, 199)
Screenshot: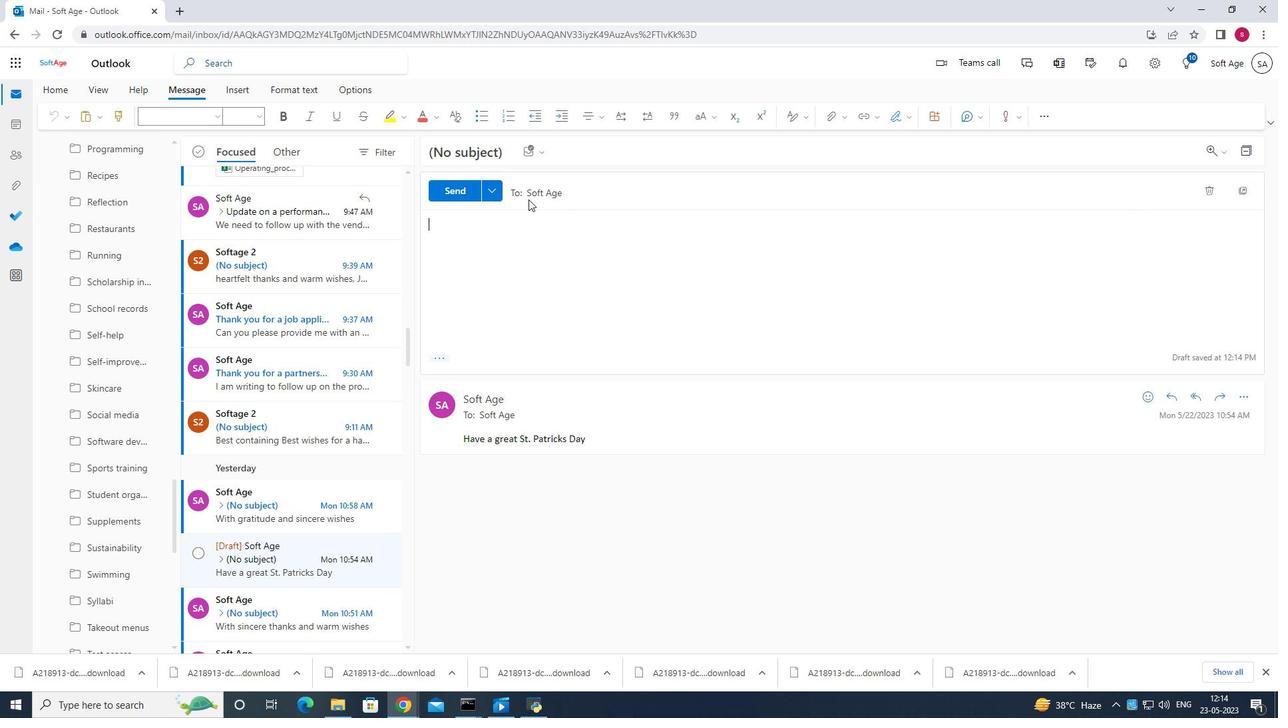 
Action: Mouse moved to (1242, 225)
Screenshot: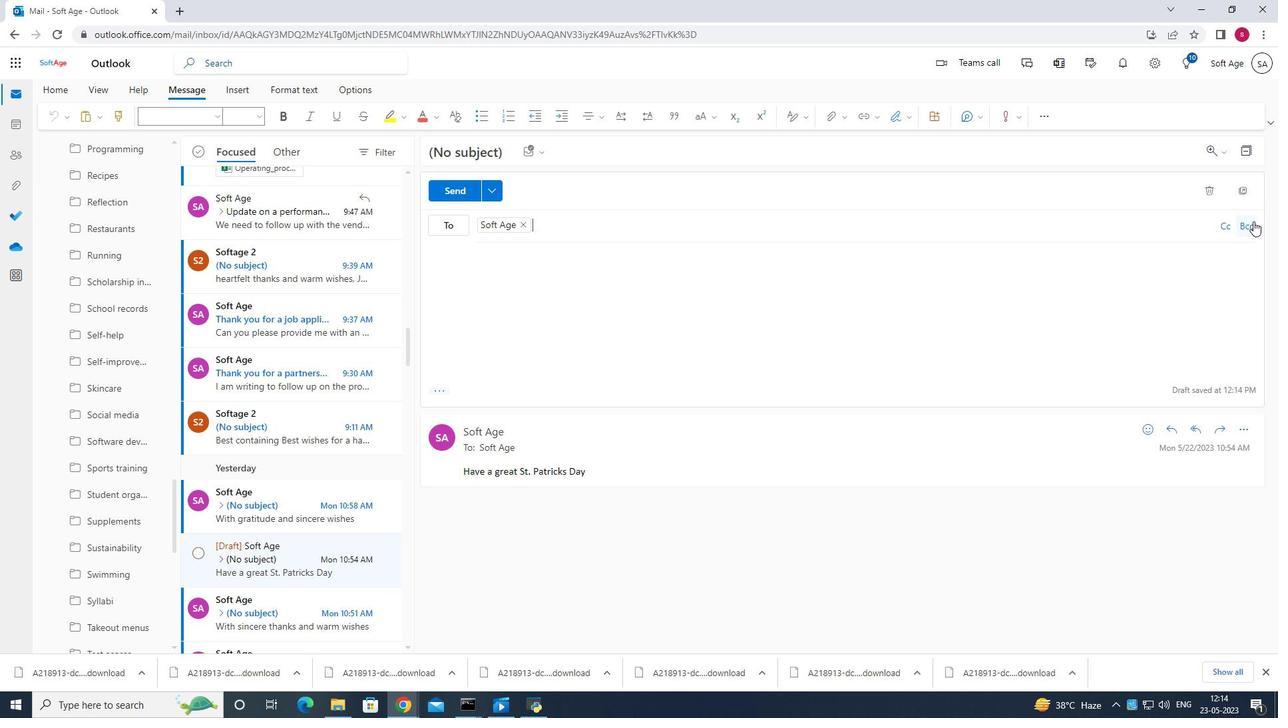 
Action: Mouse pressed left at (1242, 225)
Screenshot: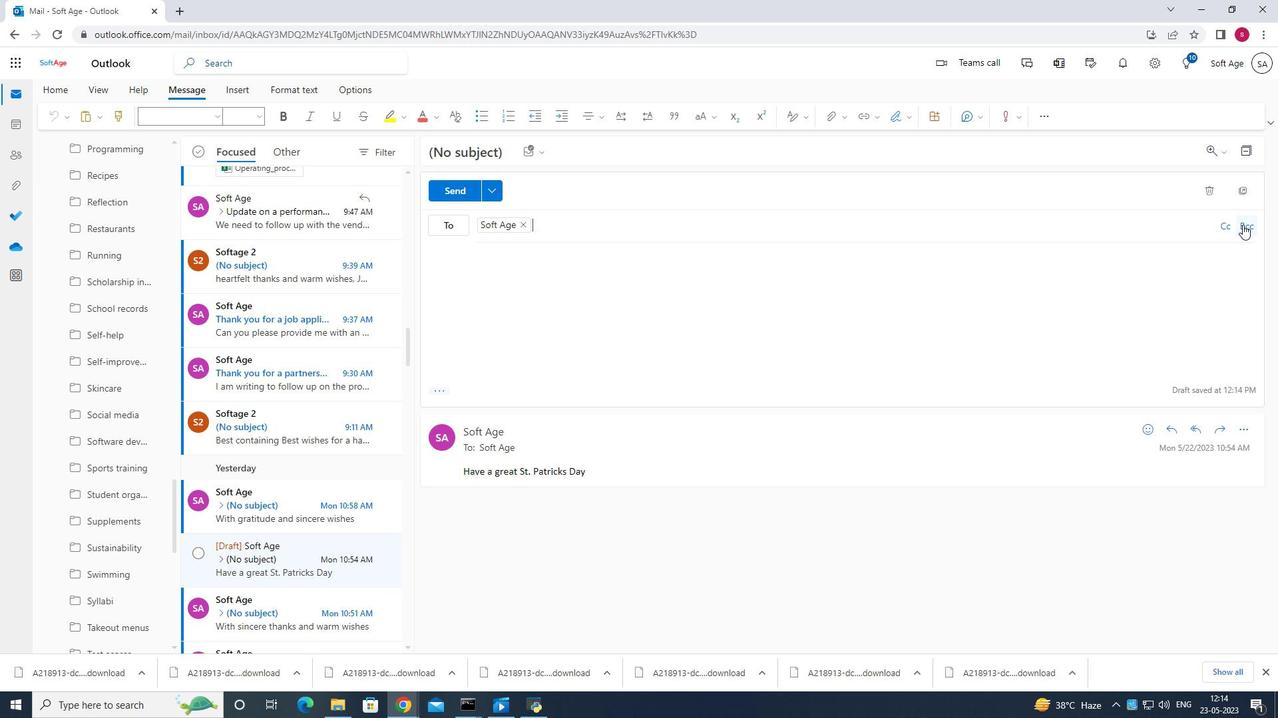 
Action: Mouse moved to (1234, 221)
Screenshot: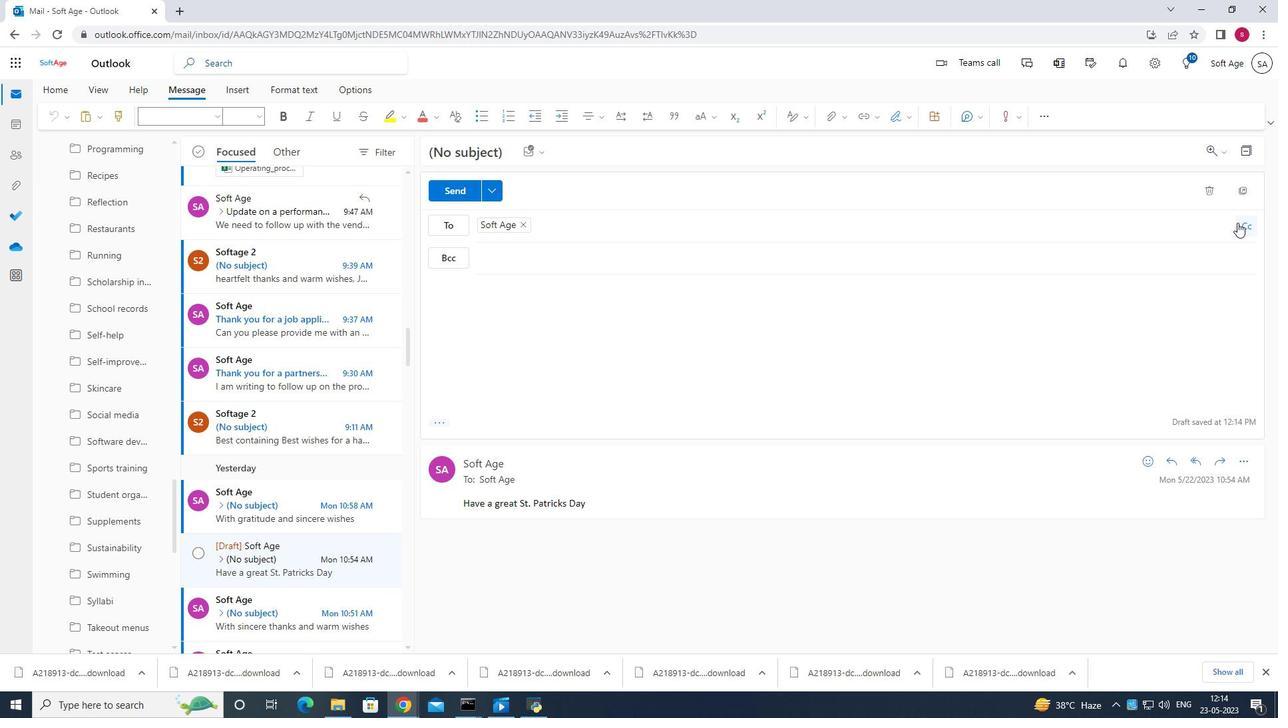
Action: Key pressed softage.1<Key.shift>@softage.net
Screenshot: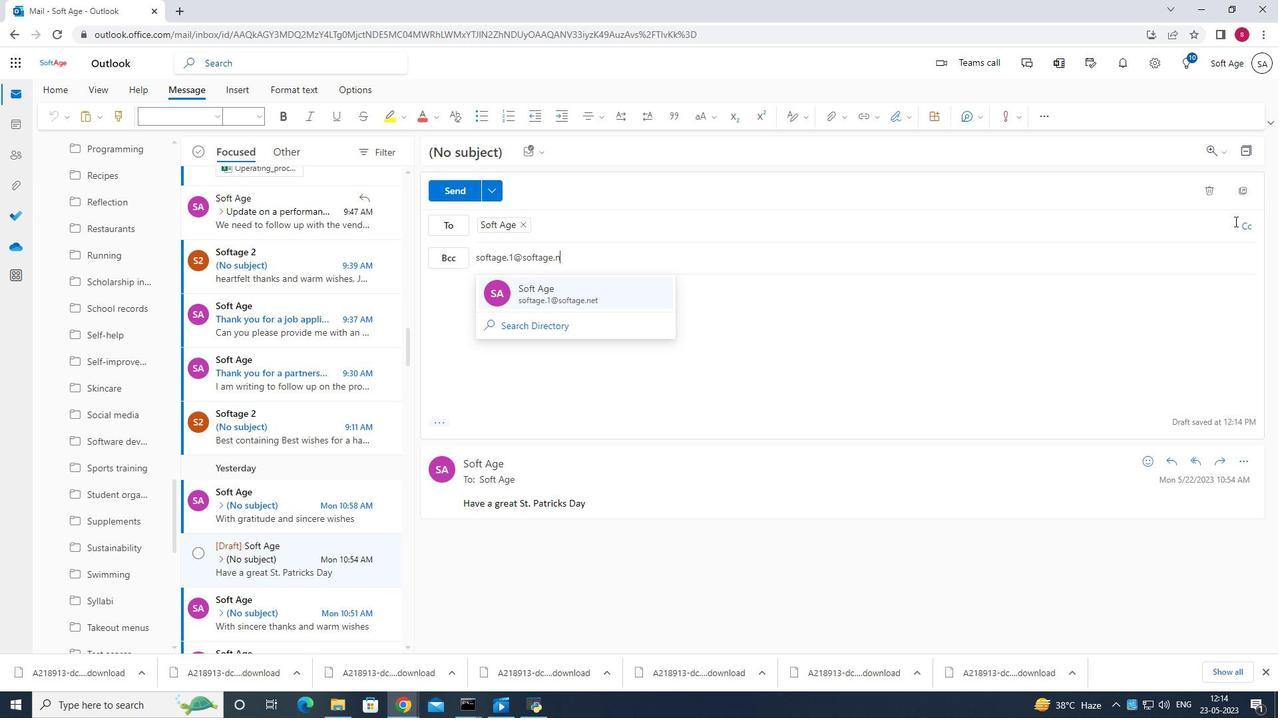 
Action: Mouse moved to (860, 326)
Screenshot: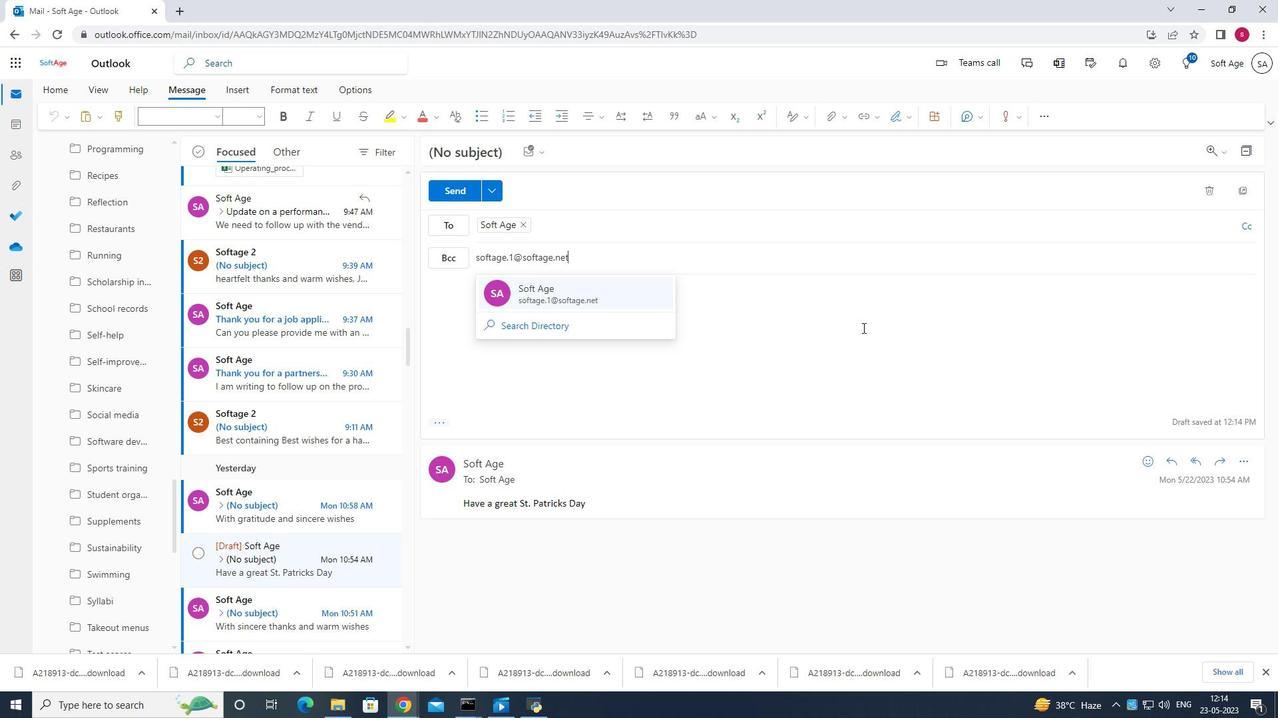 
Action: Mouse pressed left at (860, 326)
Screenshot: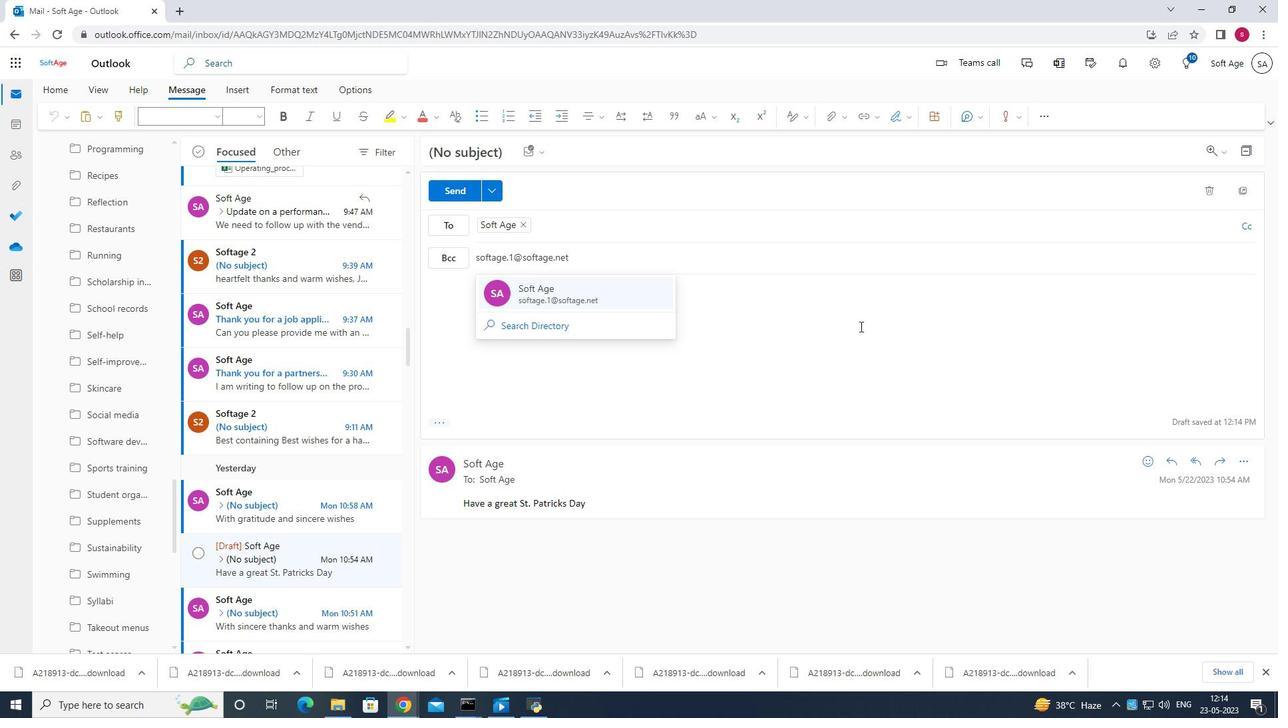 
Action: Mouse moved to (902, 120)
Screenshot: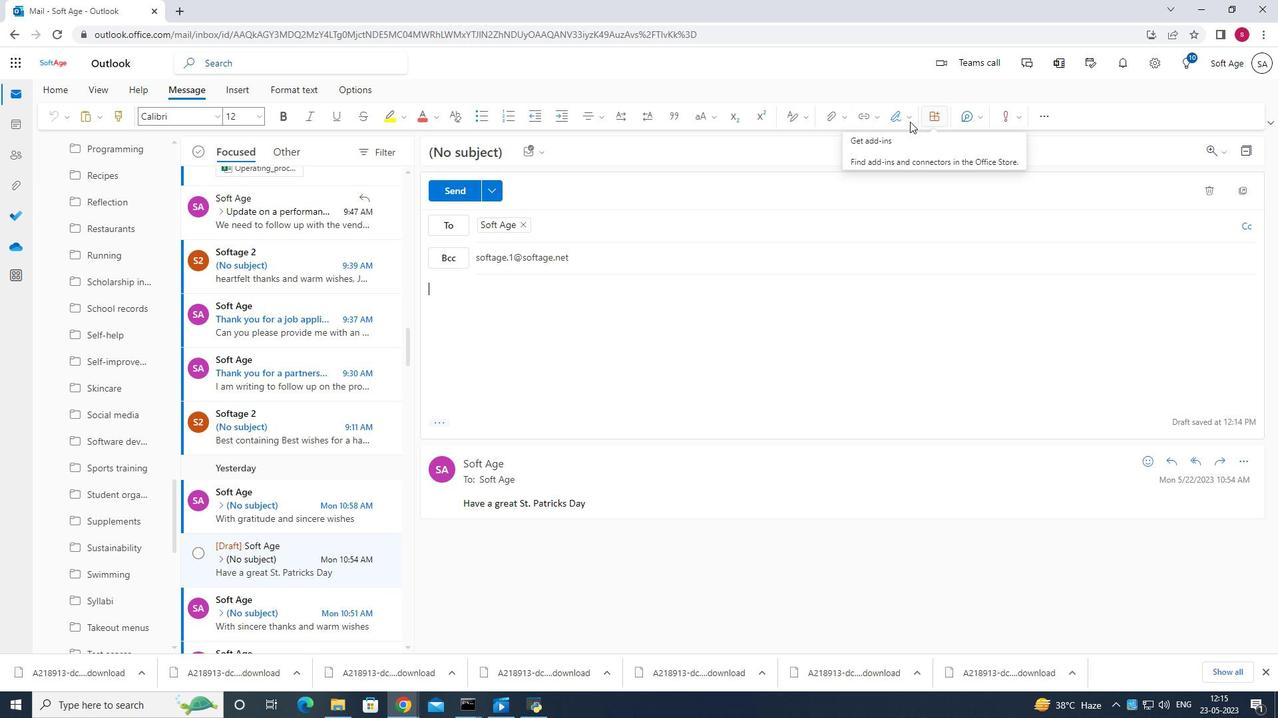 
Action: Mouse pressed left at (902, 120)
Screenshot: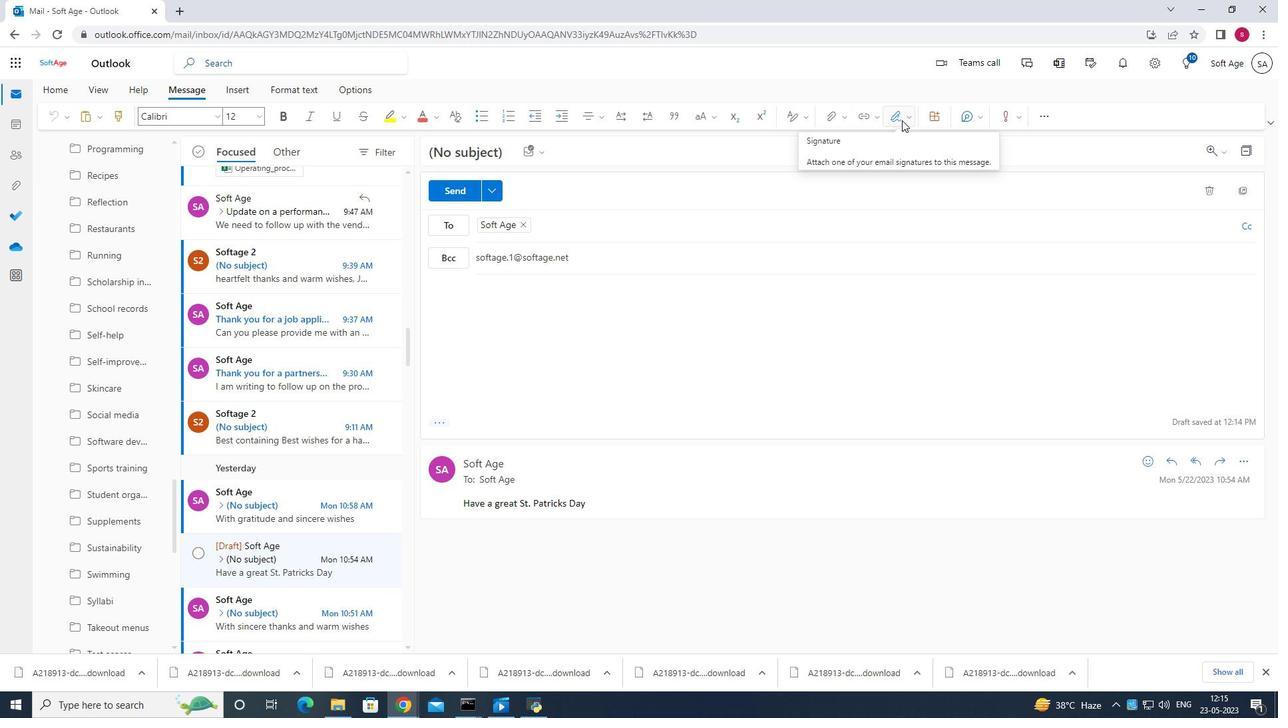 
Action: Mouse moved to (891, 145)
Screenshot: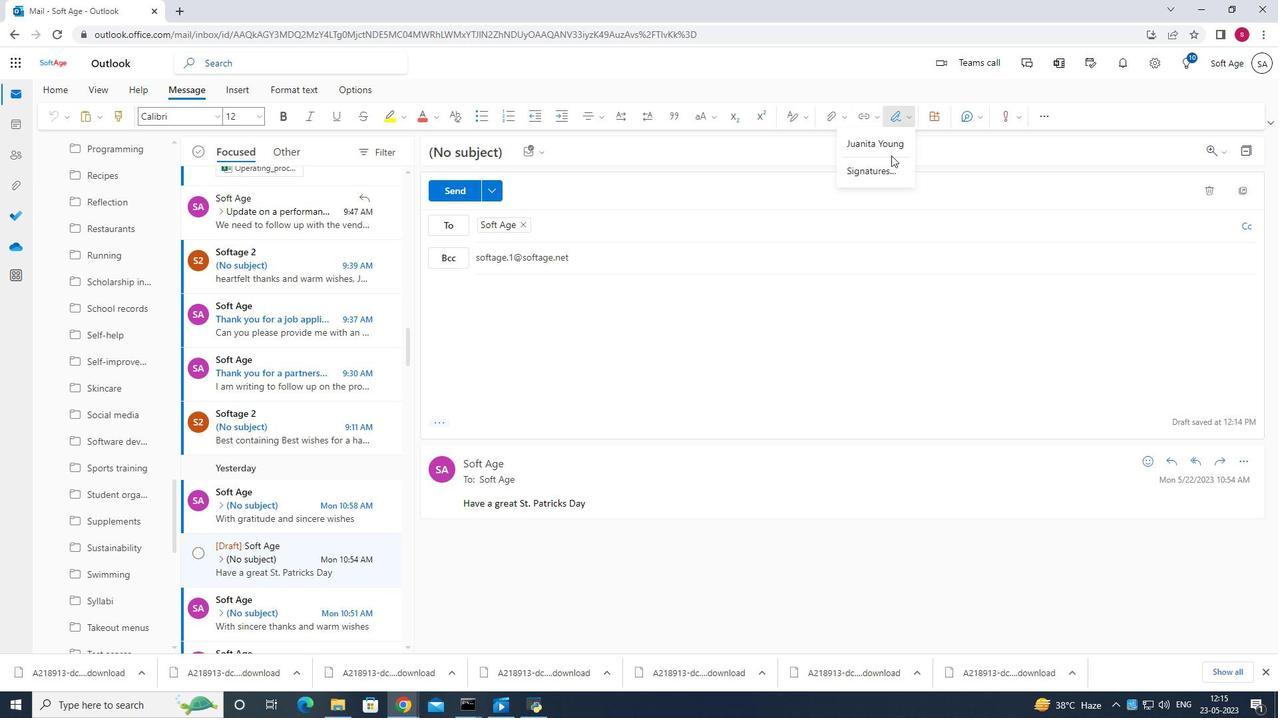 
Action: Mouse pressed left at (891, 145)
Screenshot: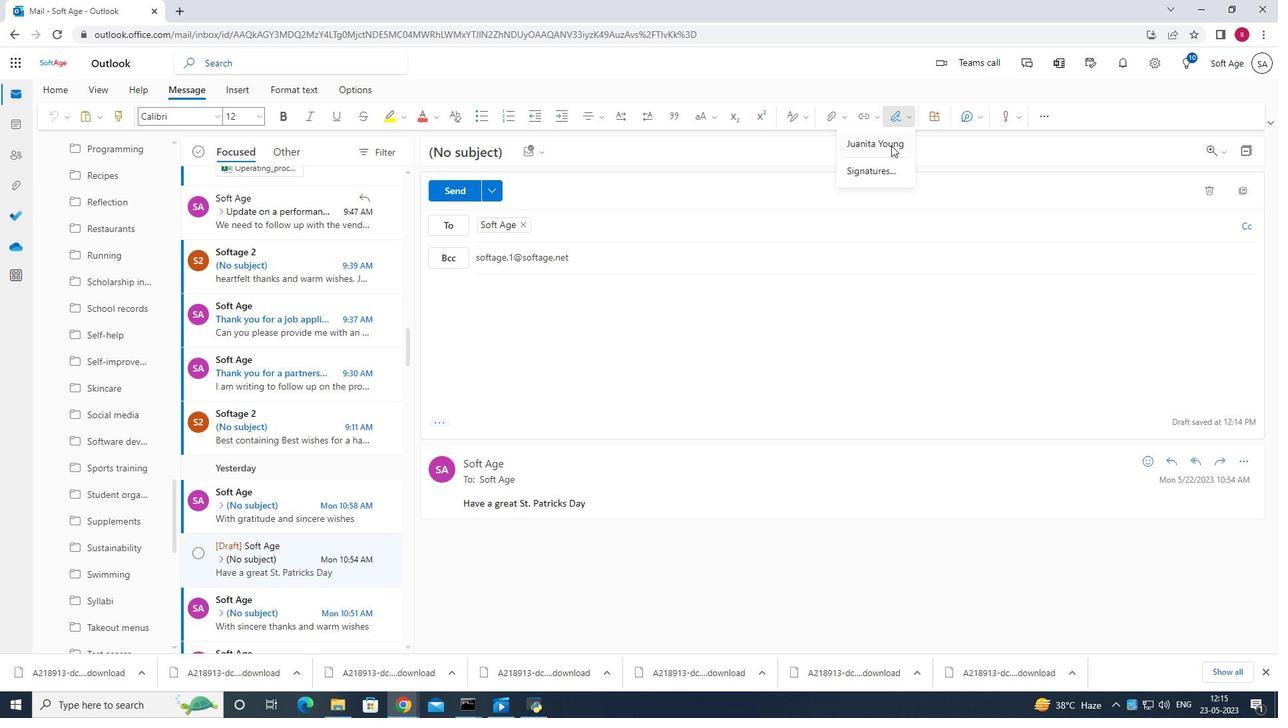 
Action: Mouse moved to (895, 121)
Screenshot: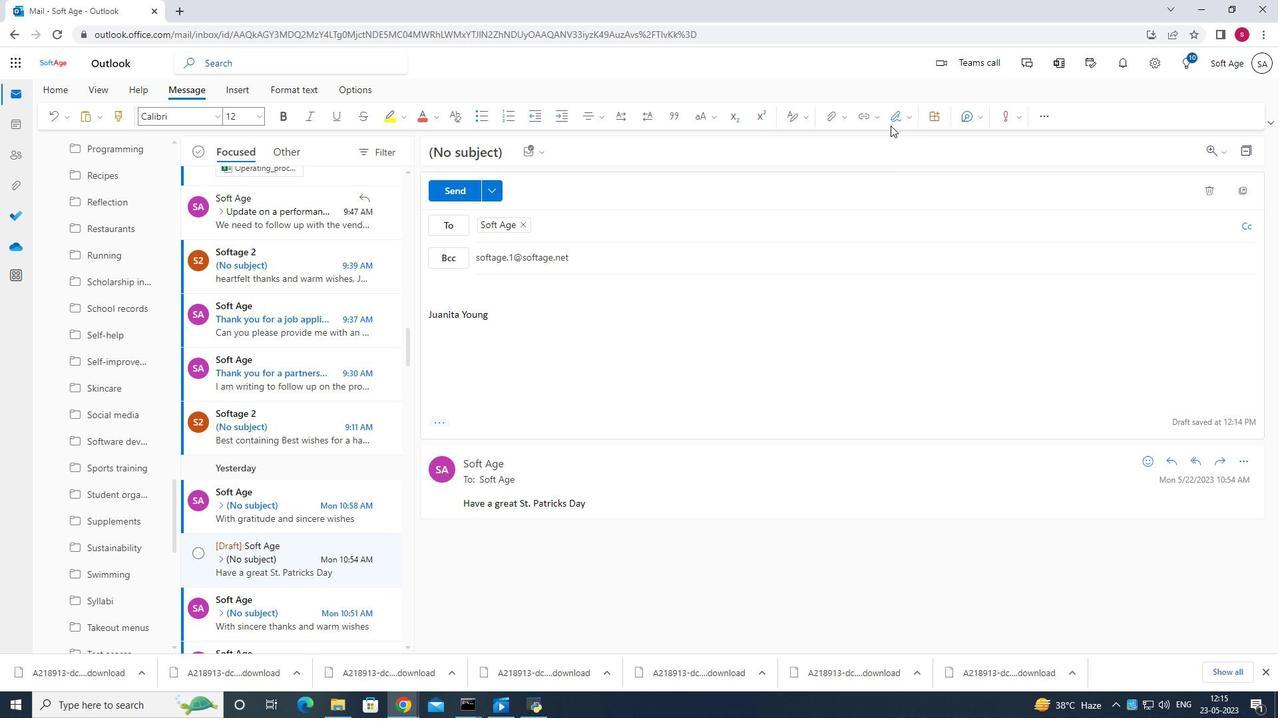 
Action: Mouse pressed left at (895, 121)
Screenshot: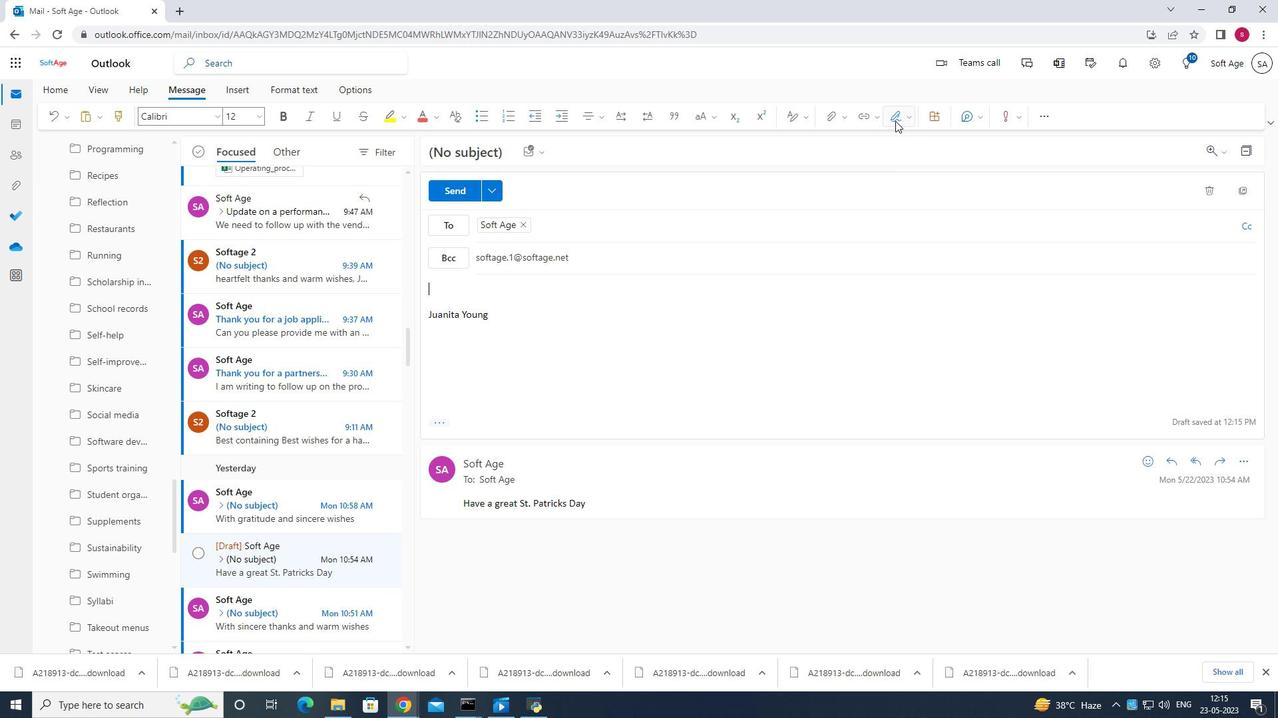 
Action: Mouse moved to (870, 170)
Screenshot: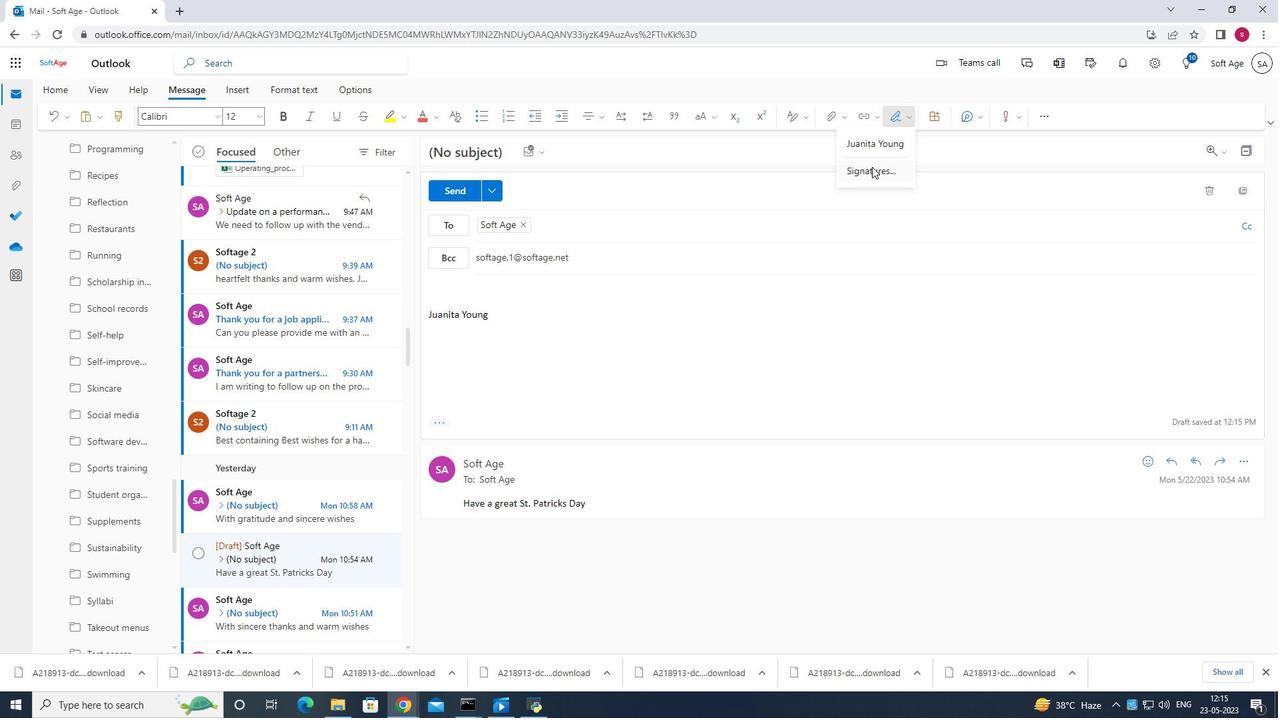 
Action: Mouse pressed left at (870, 170)
Screenshot: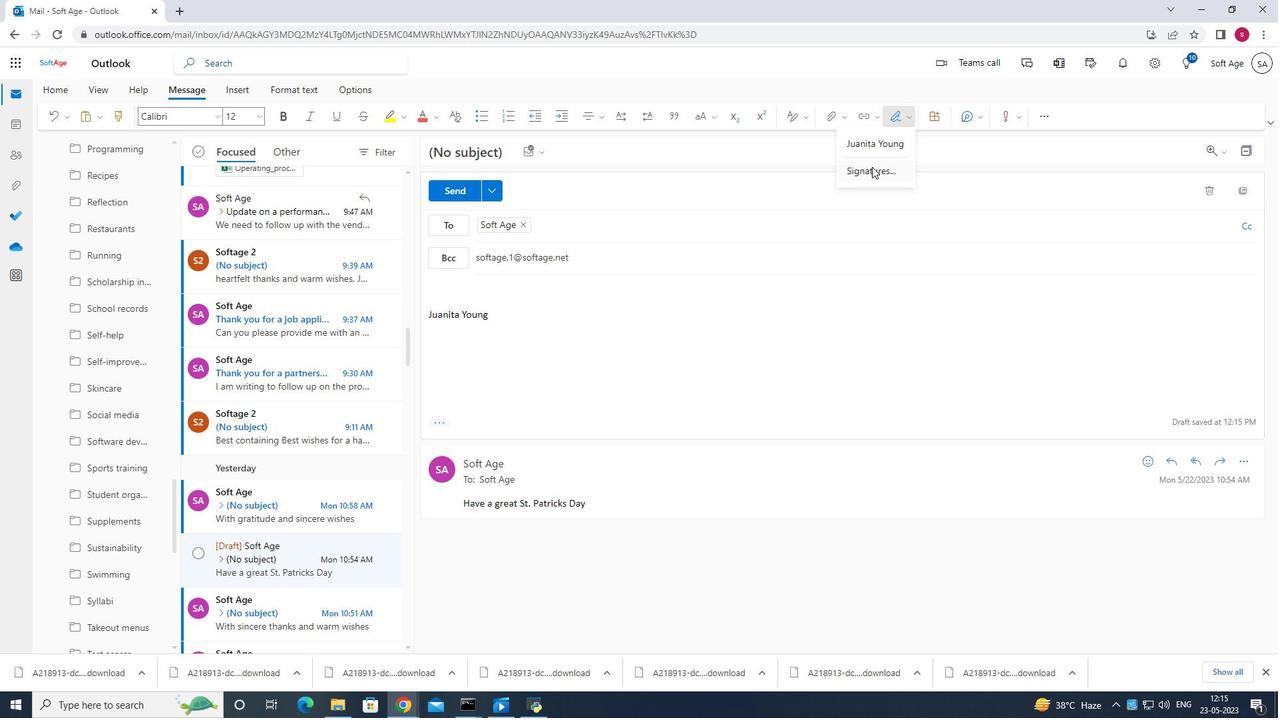 
Action: Mouse moved to (776, 218)
Screenshot: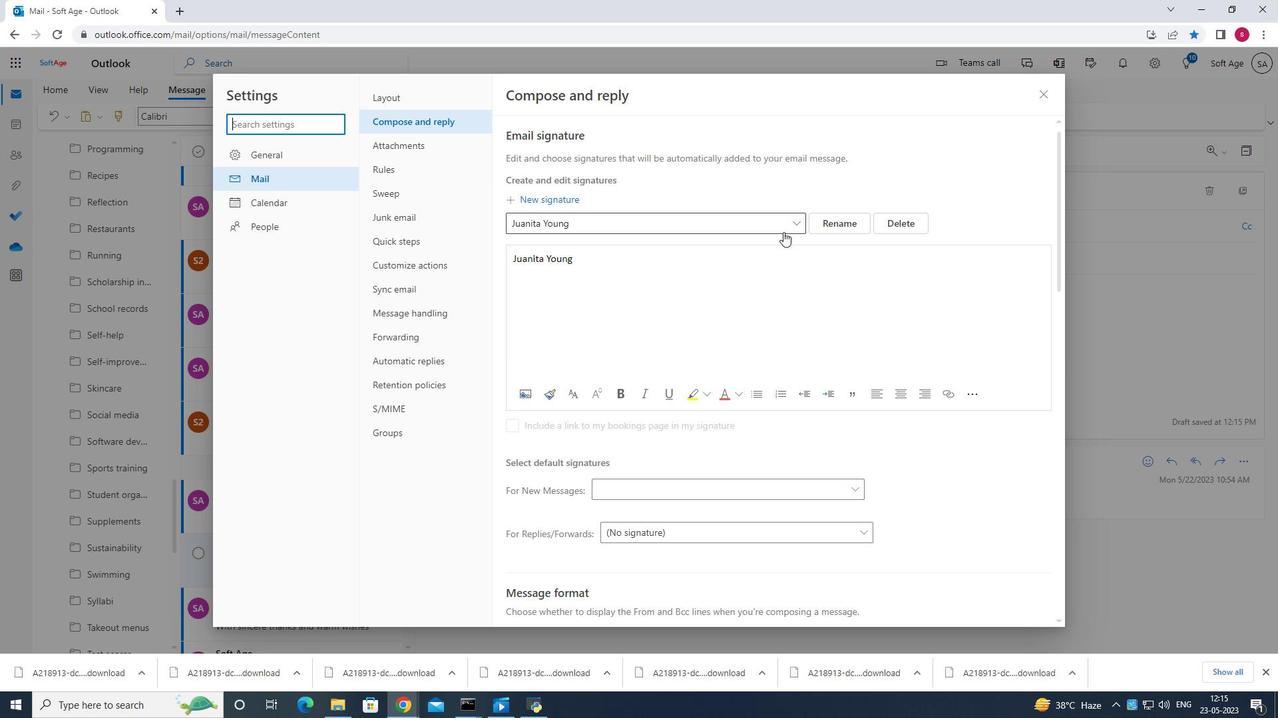 
Action: Mouse pressed left at (776, 218)
Screenshot: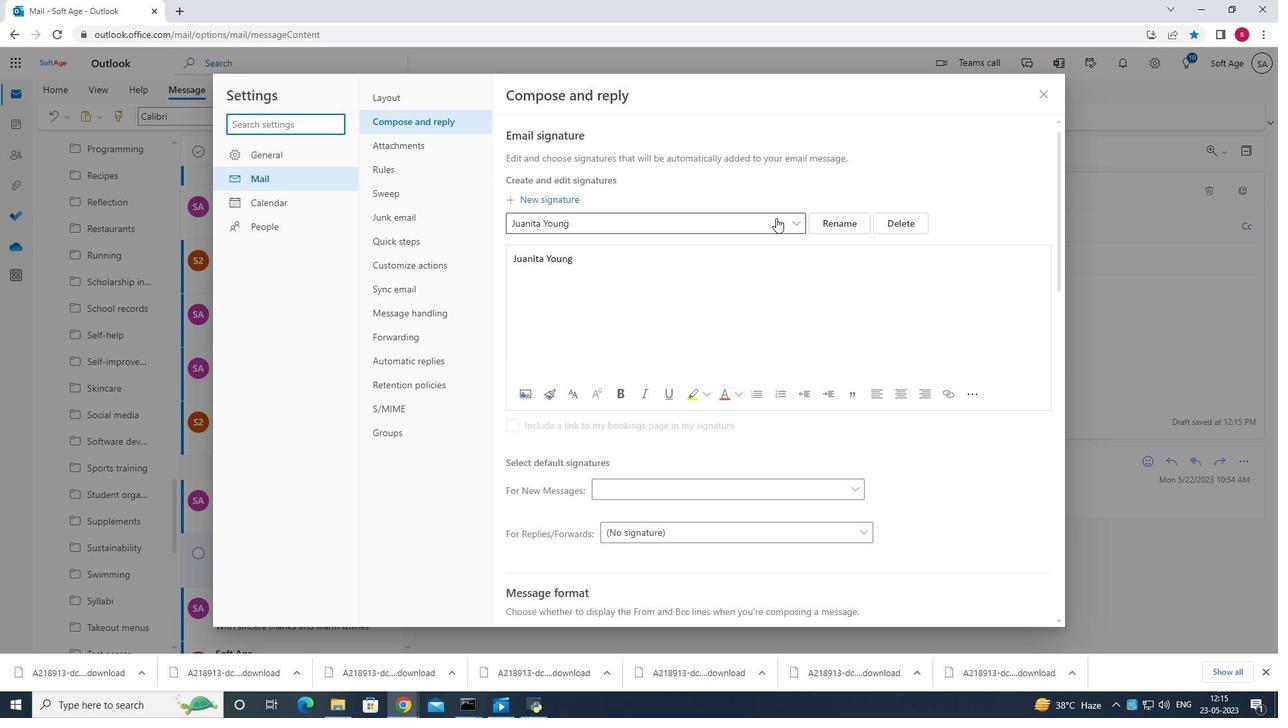 
Action: Key pressed <Key.shift>Amber<Key.space><Key.shift>Rodriguez
Screenshot: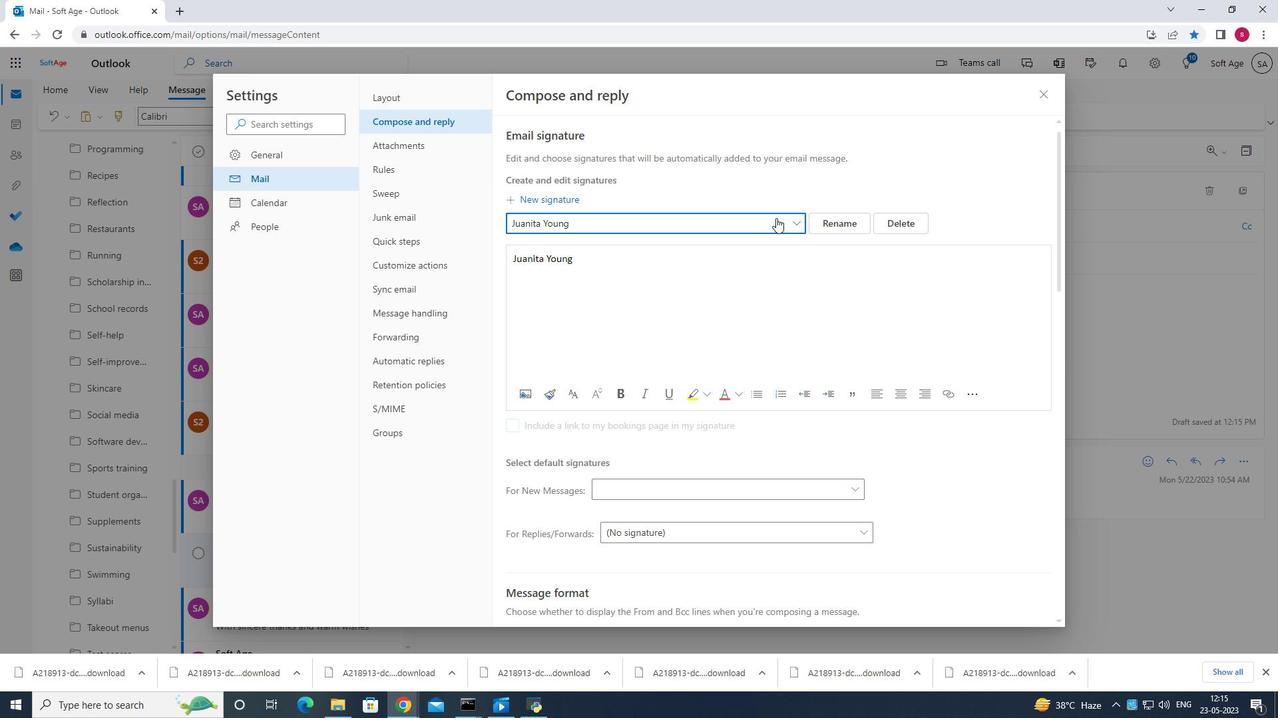 
Action: Mouse moved to (577, 262)
Screenshot: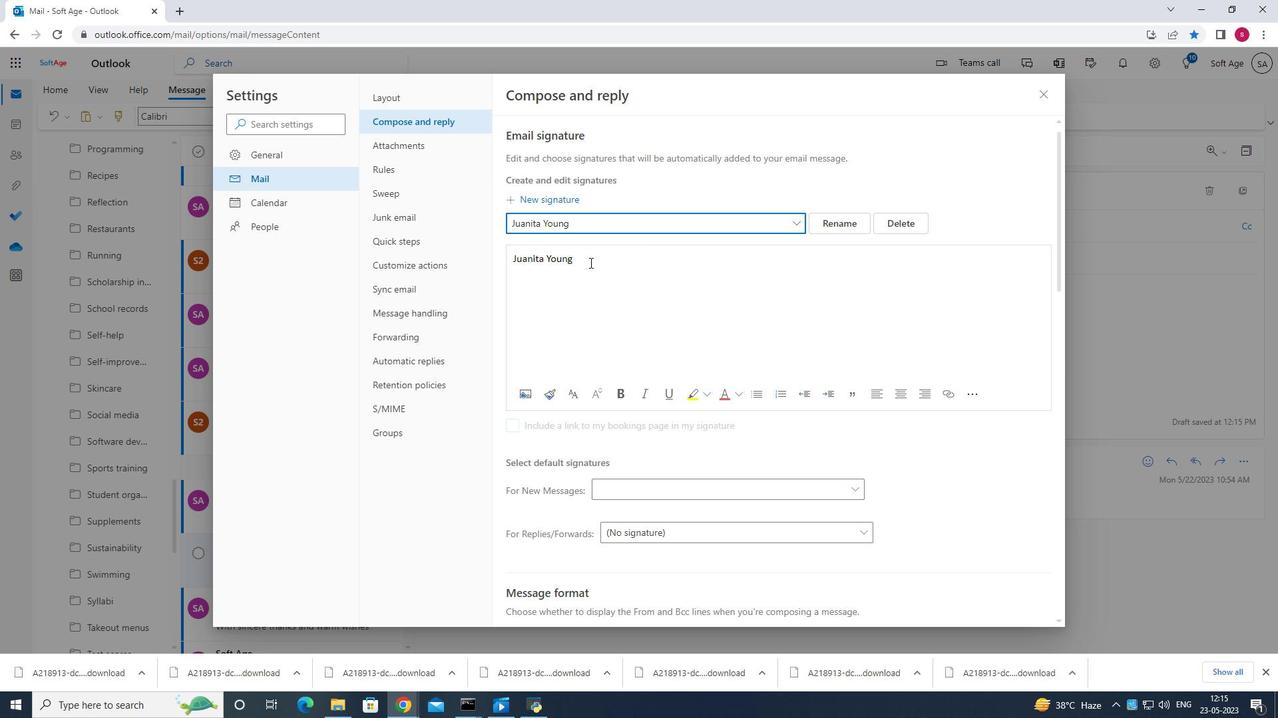
Action: Mouse pressed left at (577, 262)
Screenshot: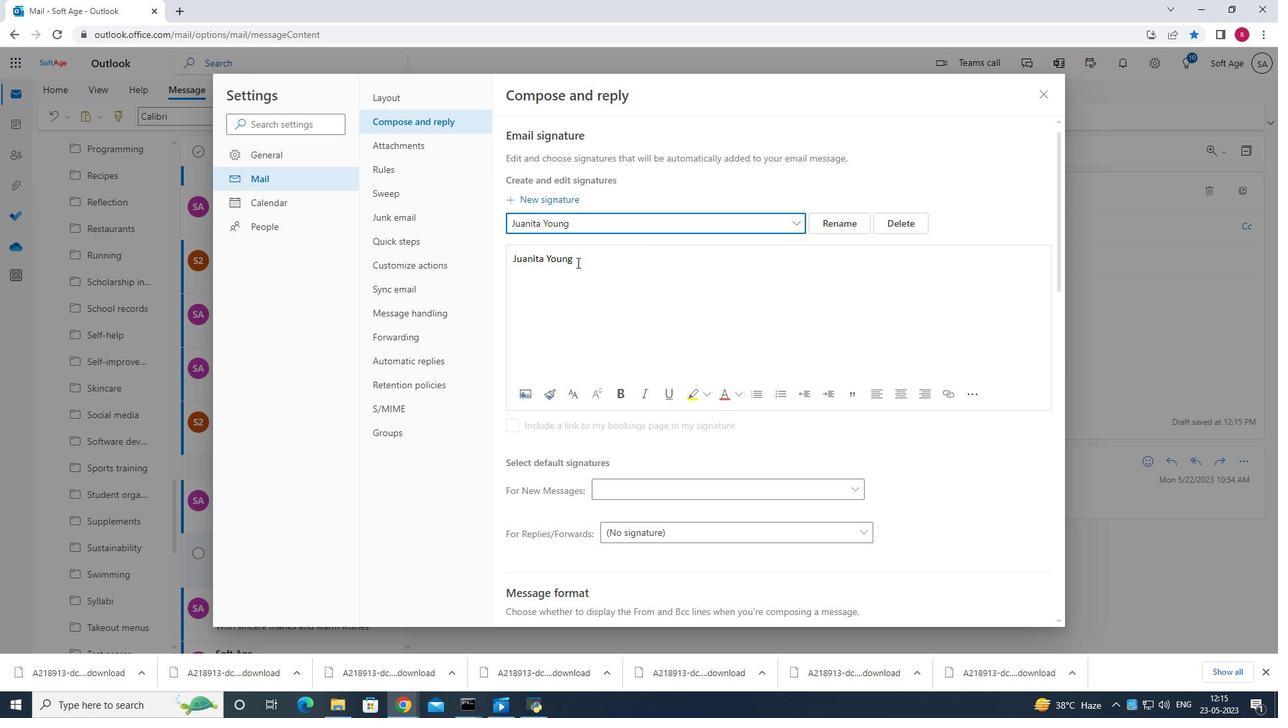 
Action: Key pressed <Key.backspace><Key.backspace><Key.backspace><Key.backspace><Key.backspace><Key.backspace><Key.backspace><Key.backspace><Key.backspace><Key.backspace><Key.backspace><Key.backspace><Key.backspace>
Screenshot: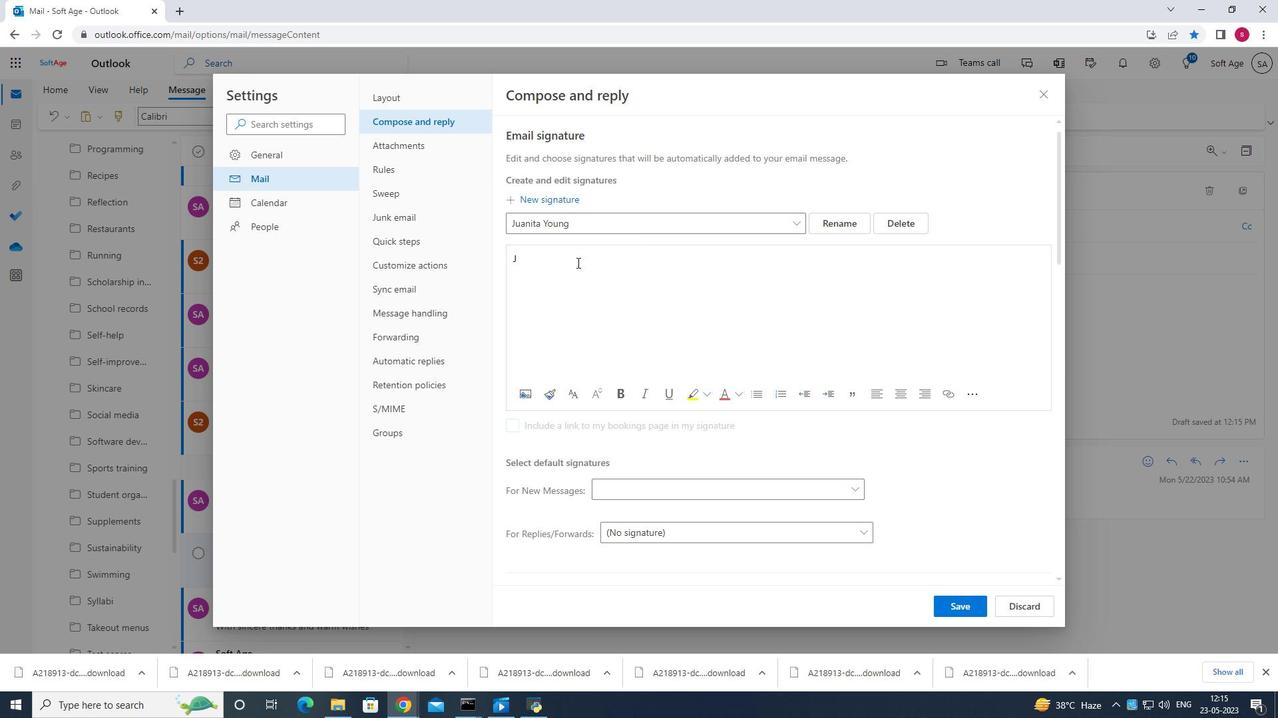 
Action: Mouse moved to (886, 219)
Screenshot: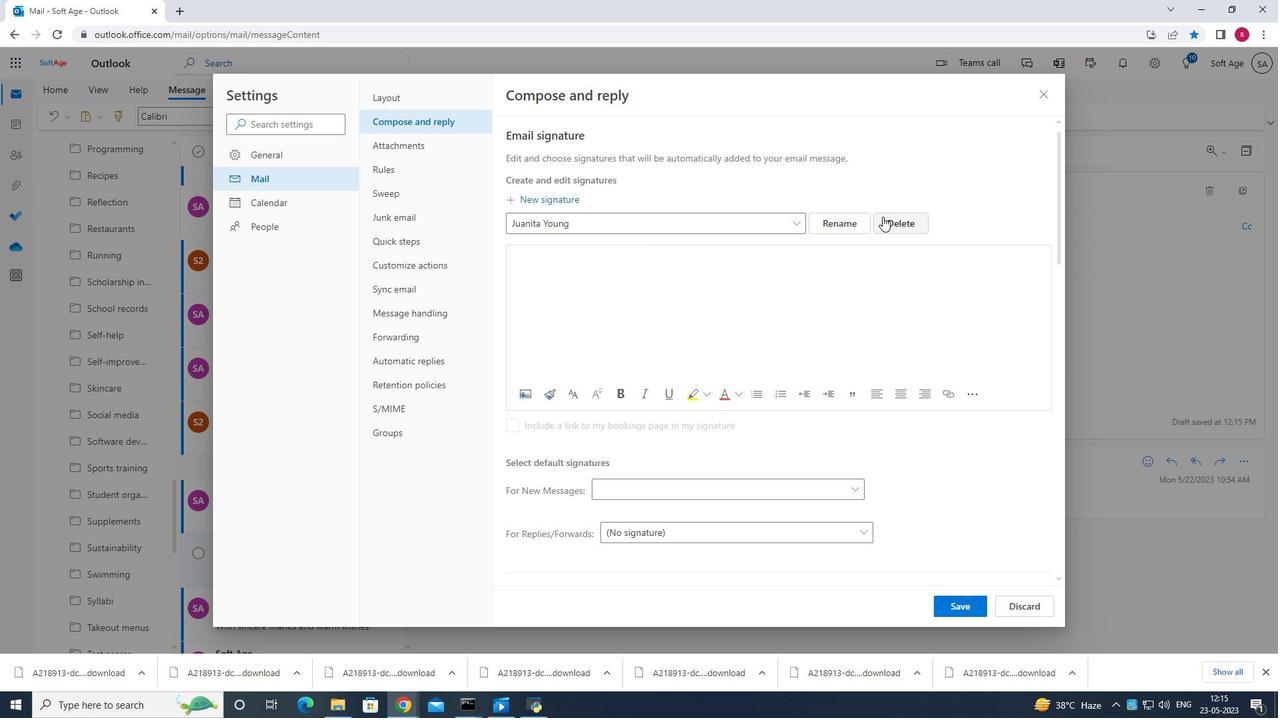 
Action: Mouse pressed left at (886, 219)
Screenshot: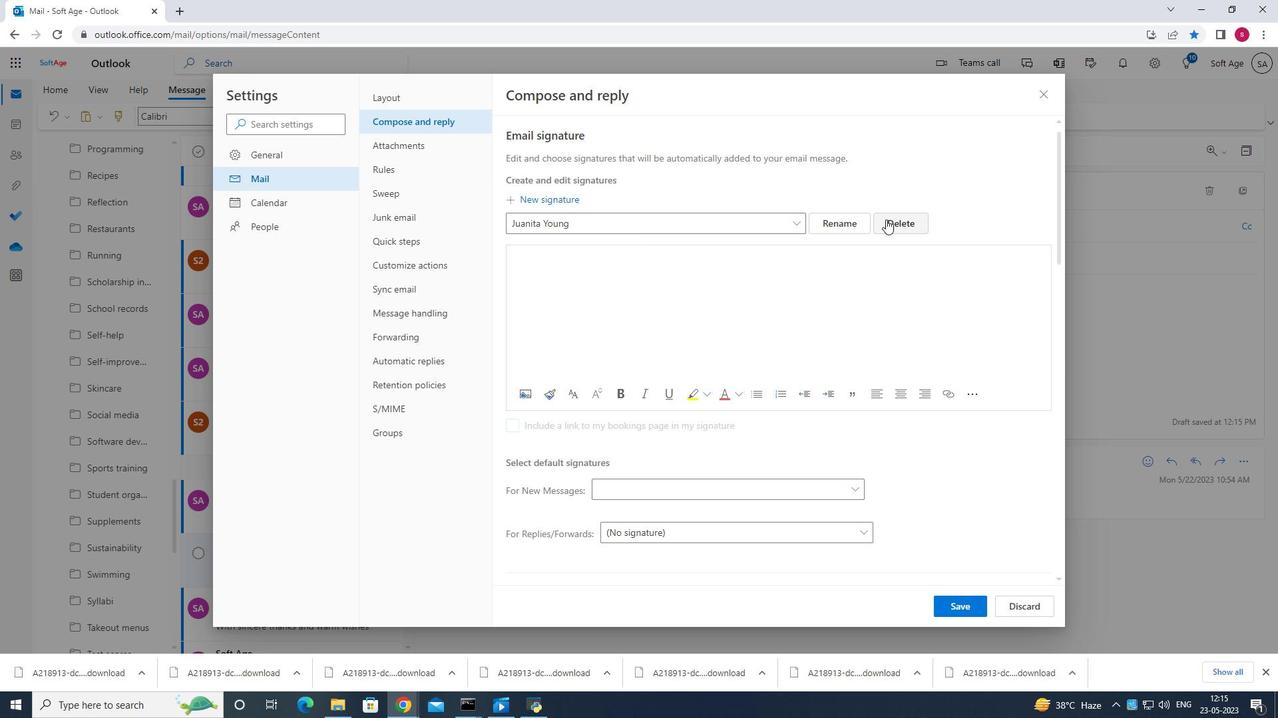 
Action: Mouse moved to (702, 242)
Screenshot: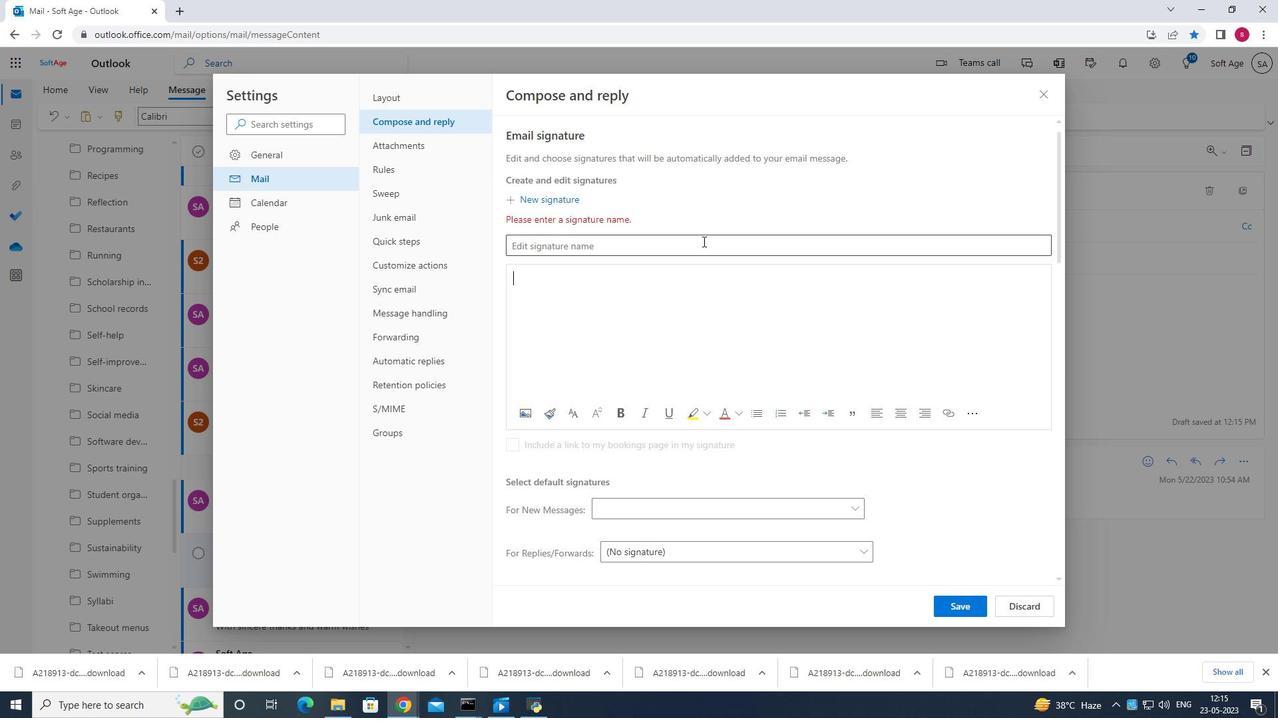 
Action: Mouse pressed left at (702, 242)
Screenshot: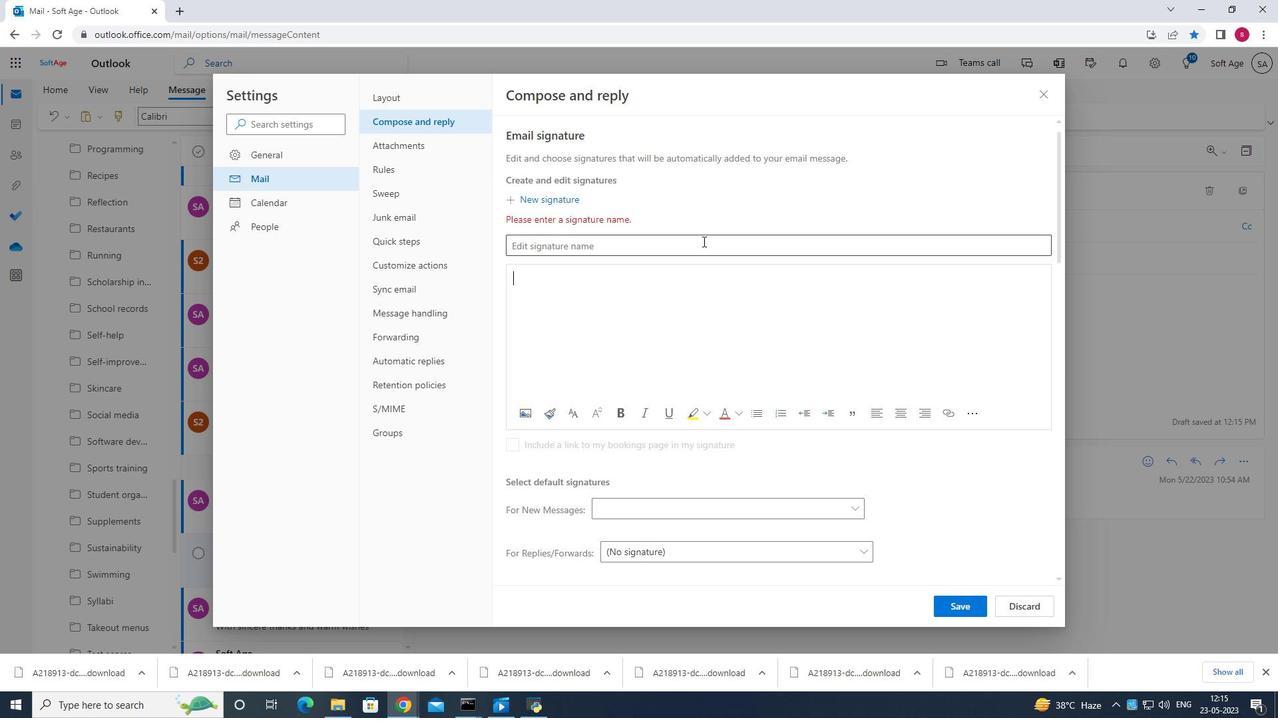 
Action: Key pressed <Key.shift>Amber<Key.space><Key.shift>Rodrigi<Key.backspace>uz<Key.backspace>ez
Screenshot: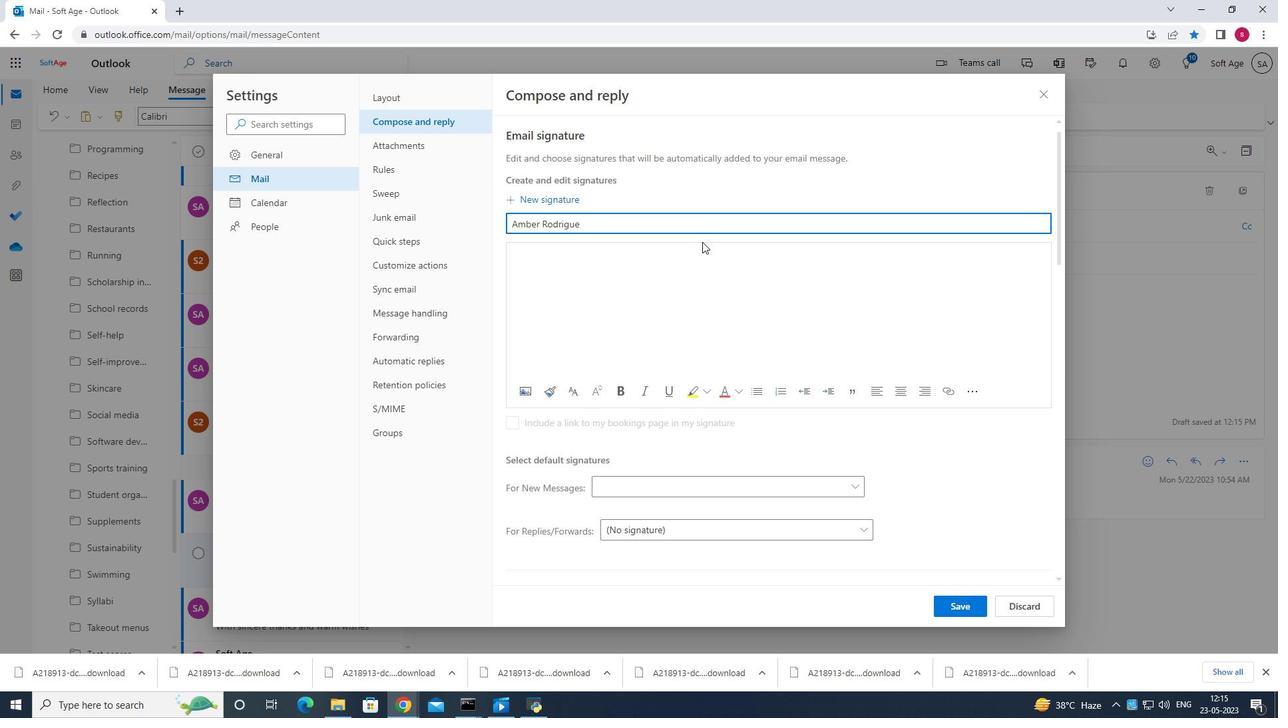 
Action: Mouse moved to (551, 248)
Screenshot: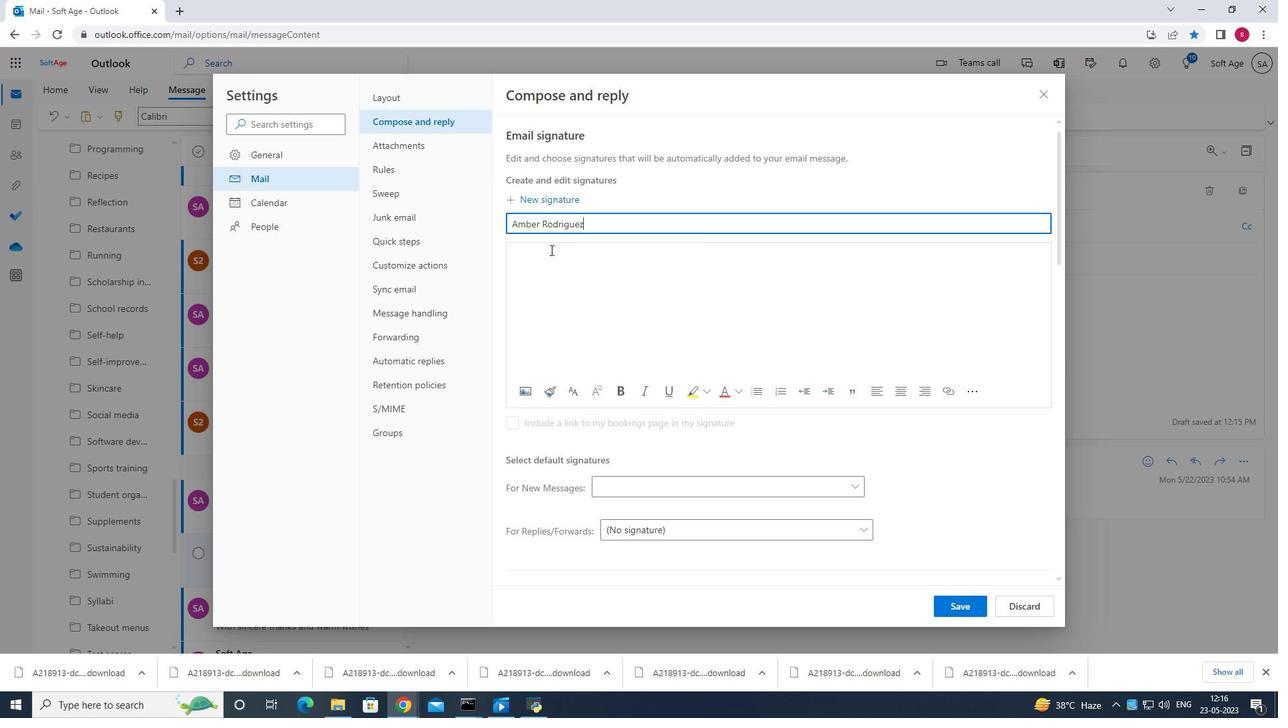 
Action: Mouse pressed left at (551, 248)
Screenshot: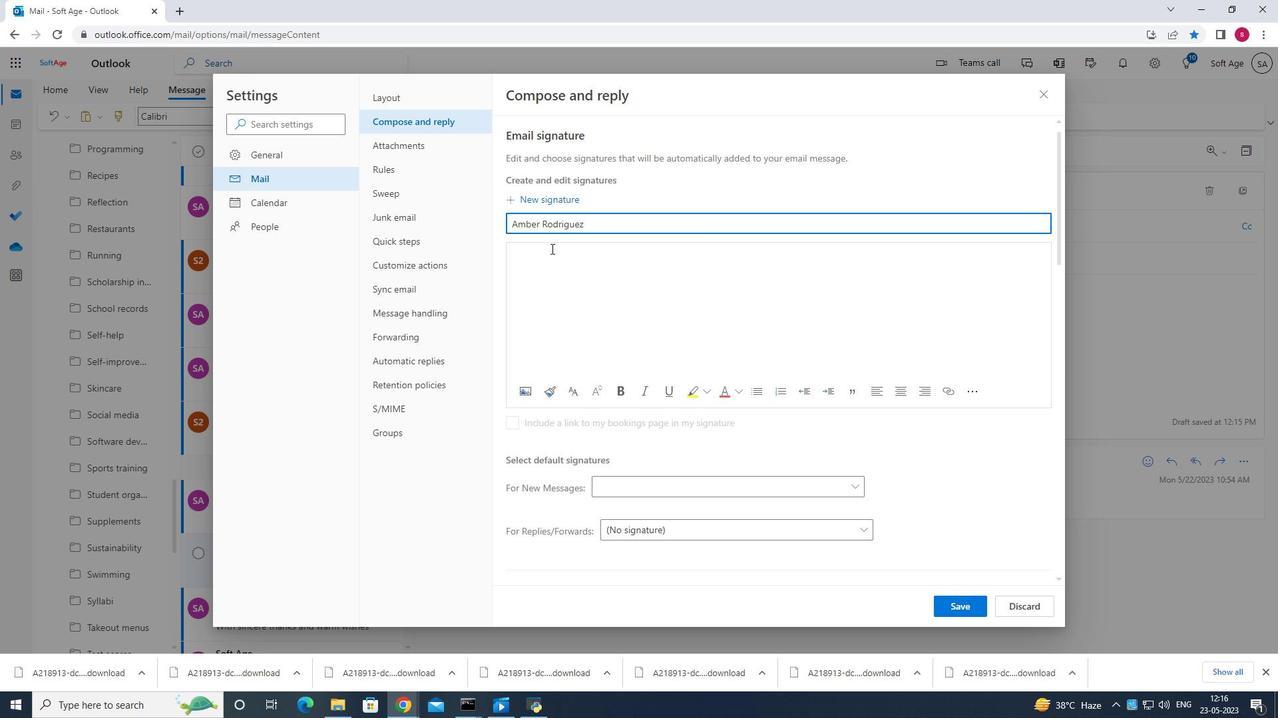 
Action: Key pressed <Key.shift>Amber<Key.space><Key.shift>Rodriguez
Screenshot: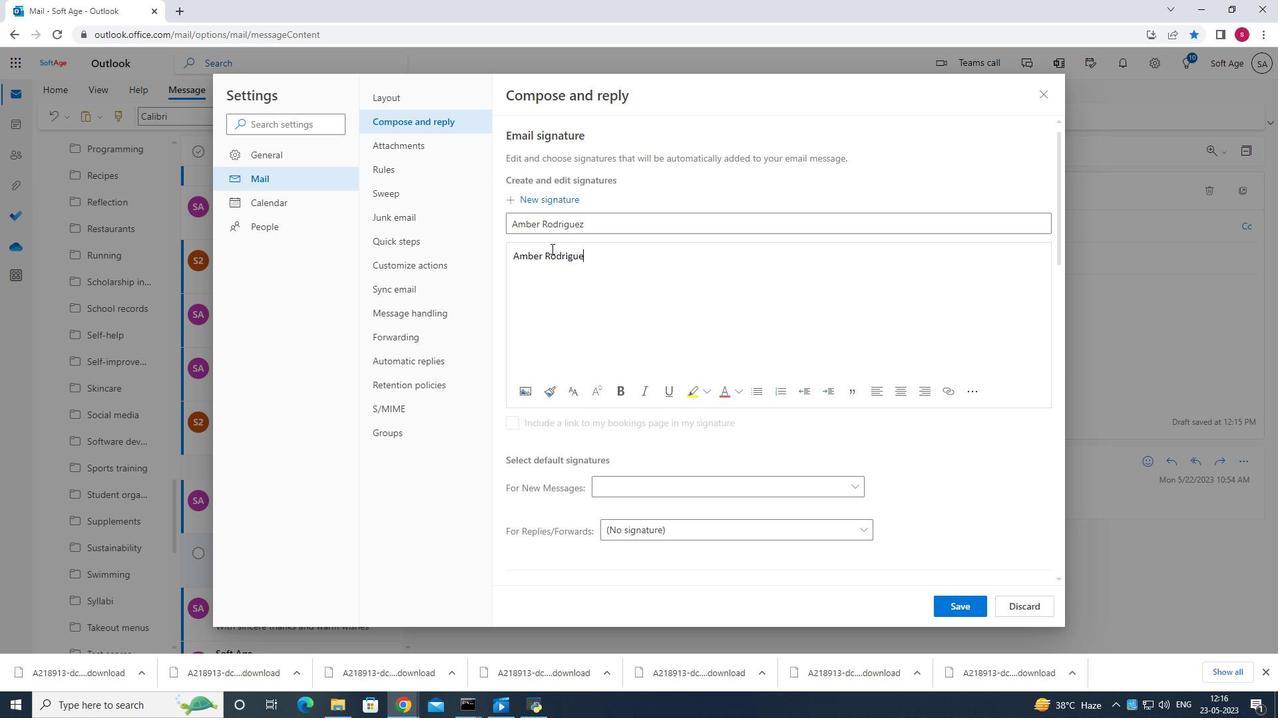 
Action: Mouse moved to (775, 374)
Screenshot: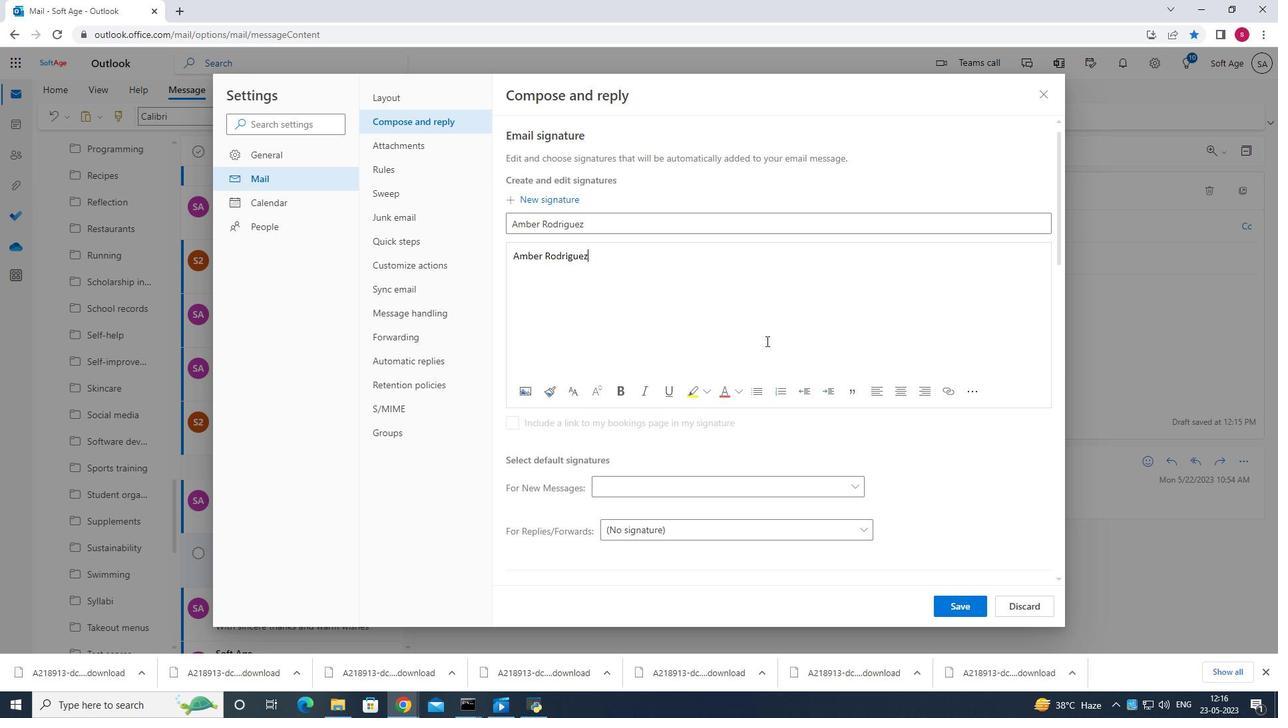 
Action: Mouse scrolled (775, 373) with delta (0, 0)
Screenshot: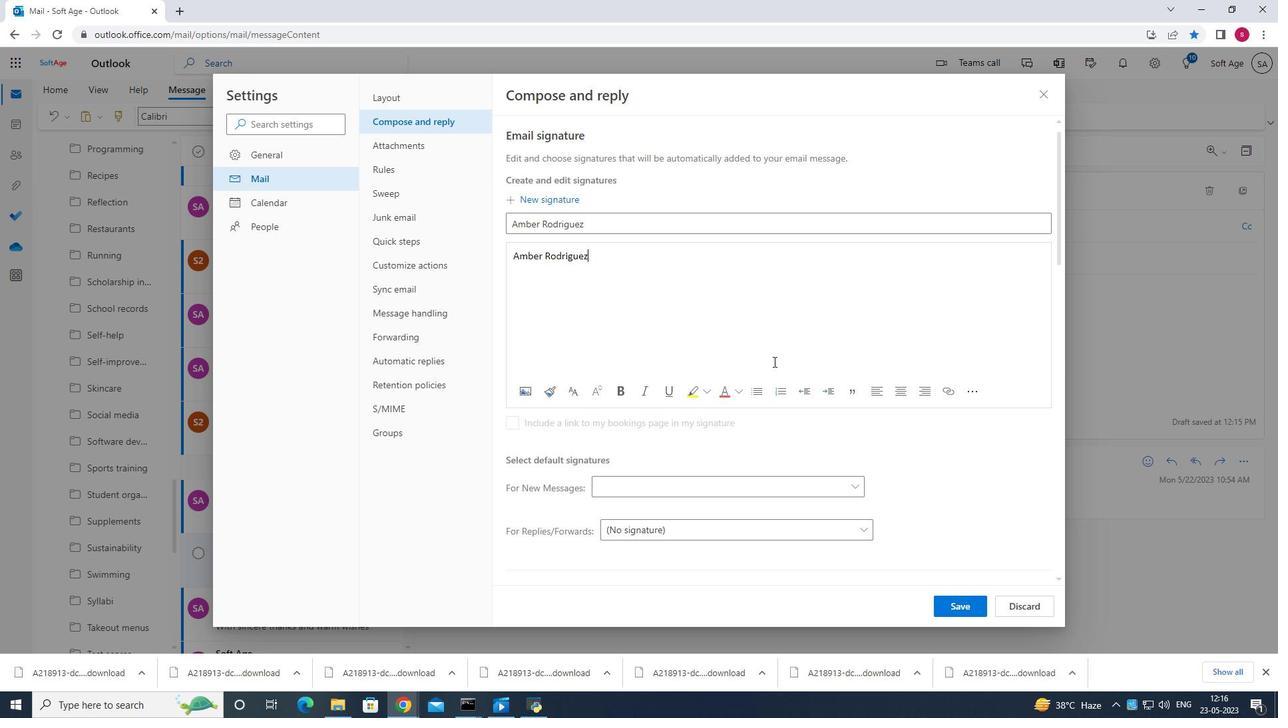 
Action: Mouse scrolled (775, 373) with delta (0, 0)
Screenshot: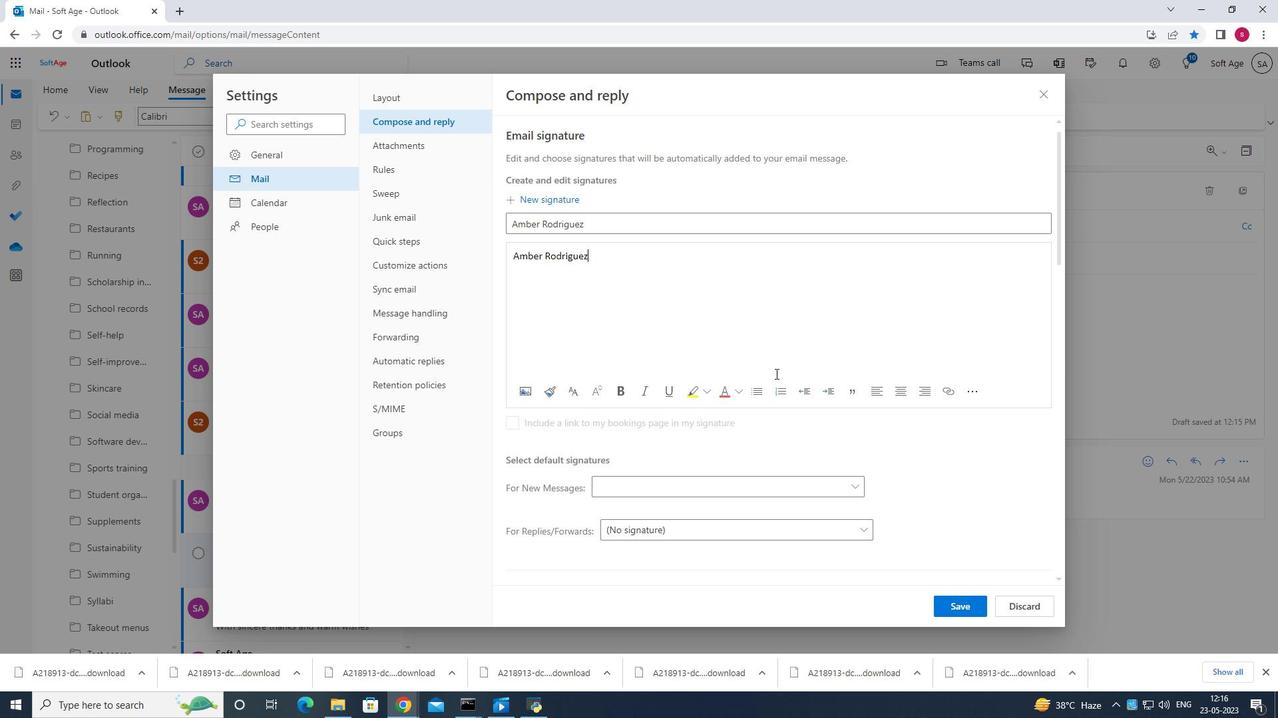 
Action: Mouse moved to (965, 609)
Screenshot: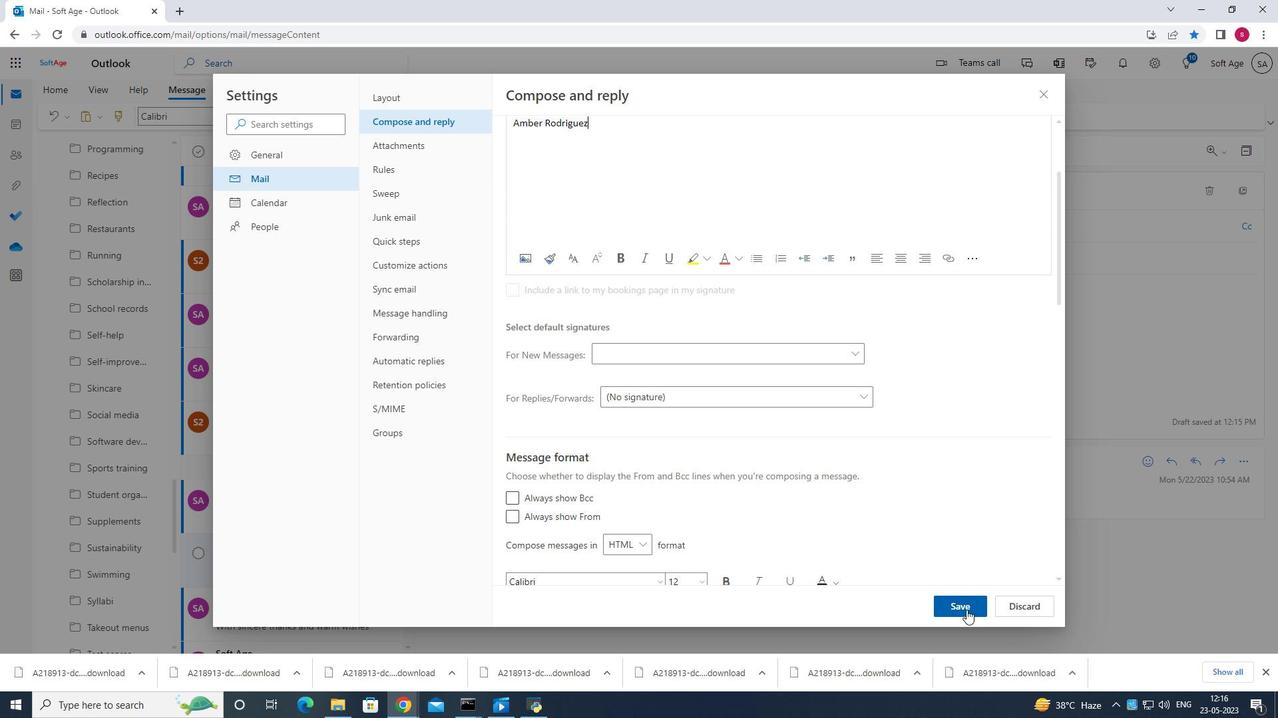 
Action: Mouse pressed left at (965, 609)
Screenshot: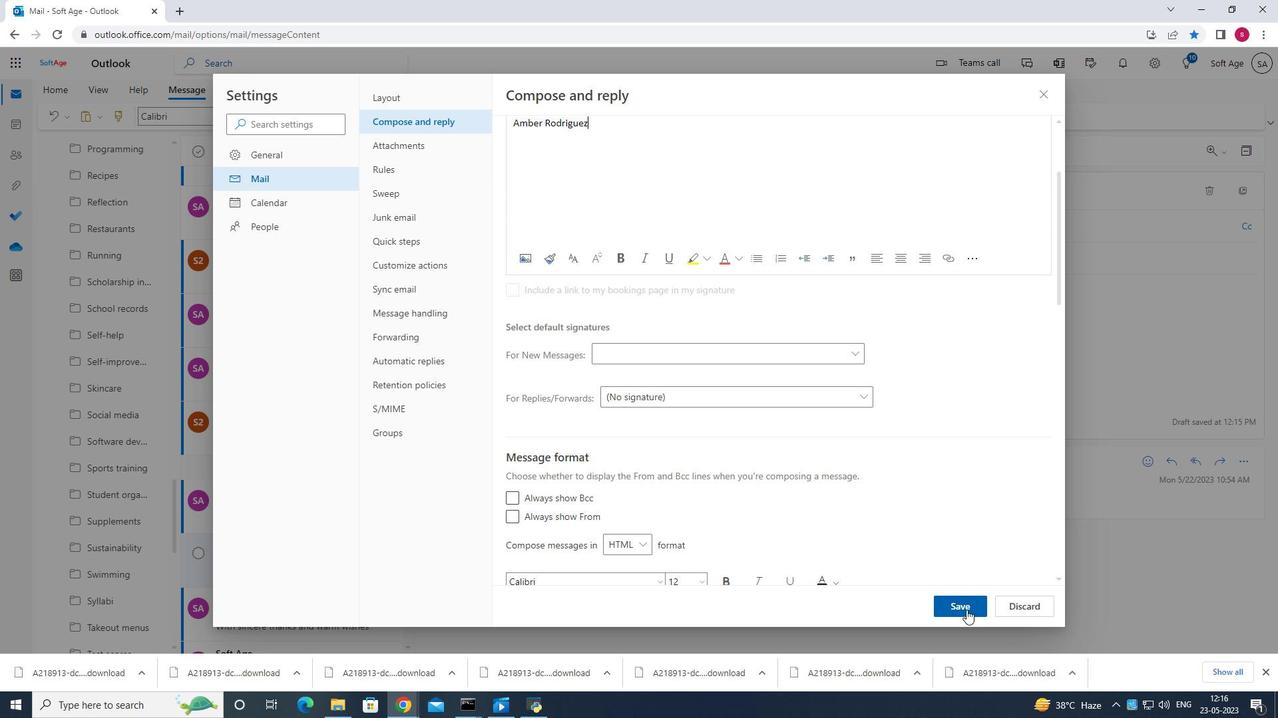 
Action: Mouse moved to (1054, 95)
Screenshot: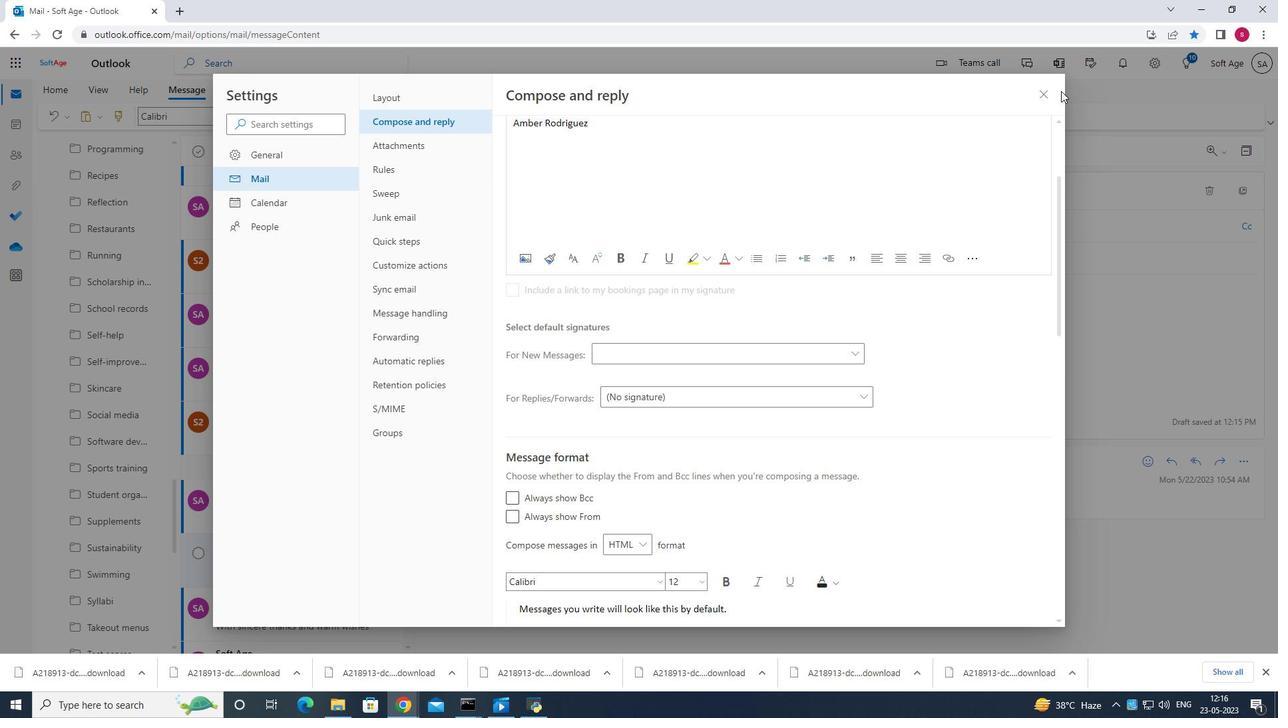 
Action: Mouse pressed left at (1054, 95)
Screenshot: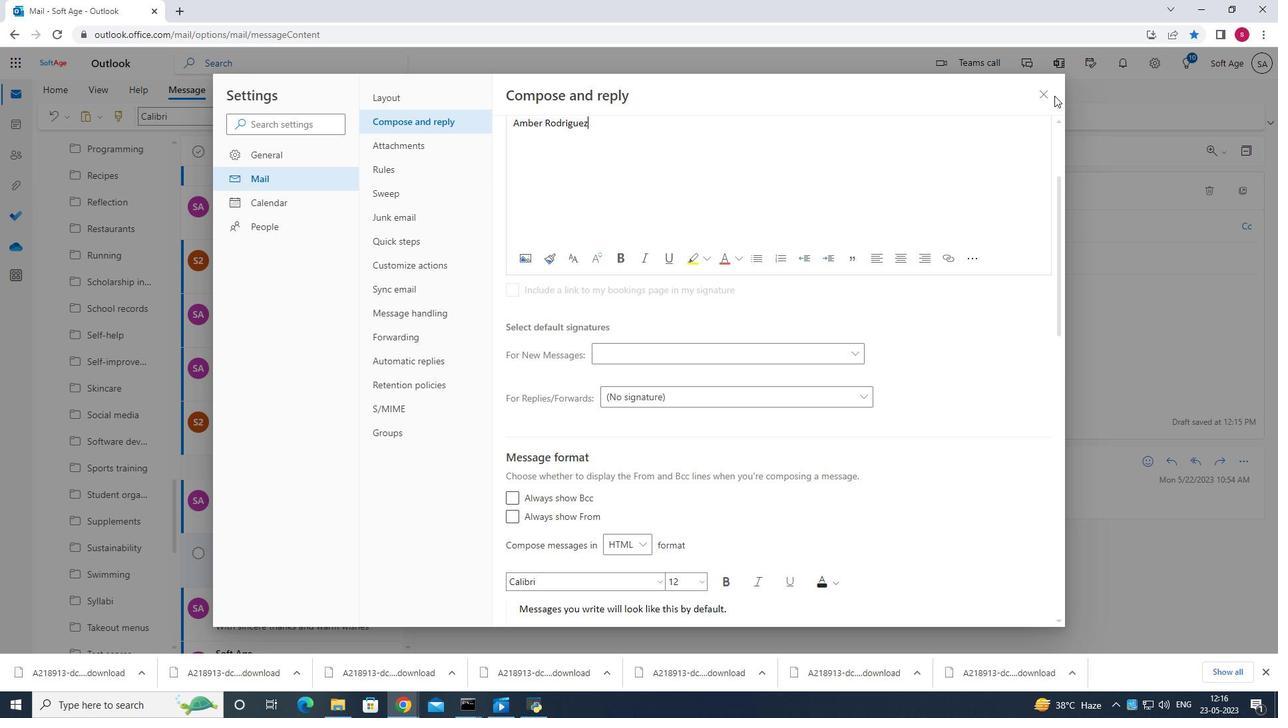 
Action: Mouse moved to (1045, 96)
Screenshot: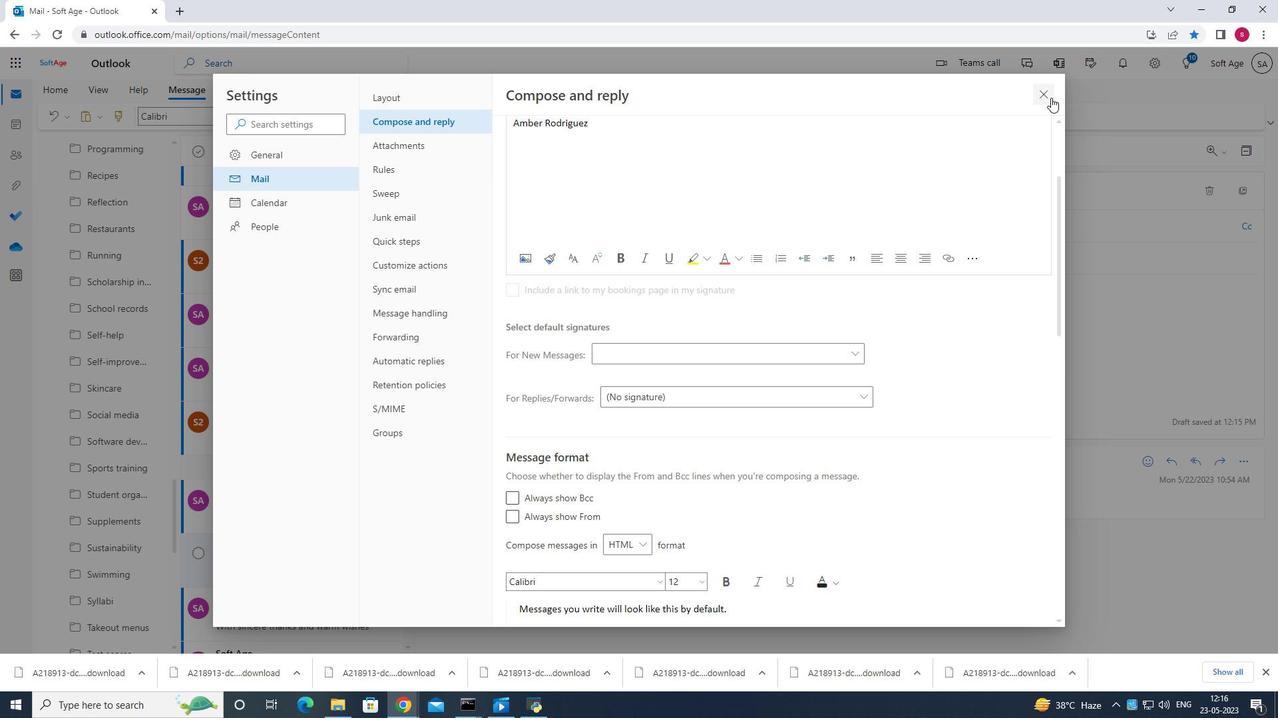 
Action: Mouse pressed left at (1045, 96)
Screenshot: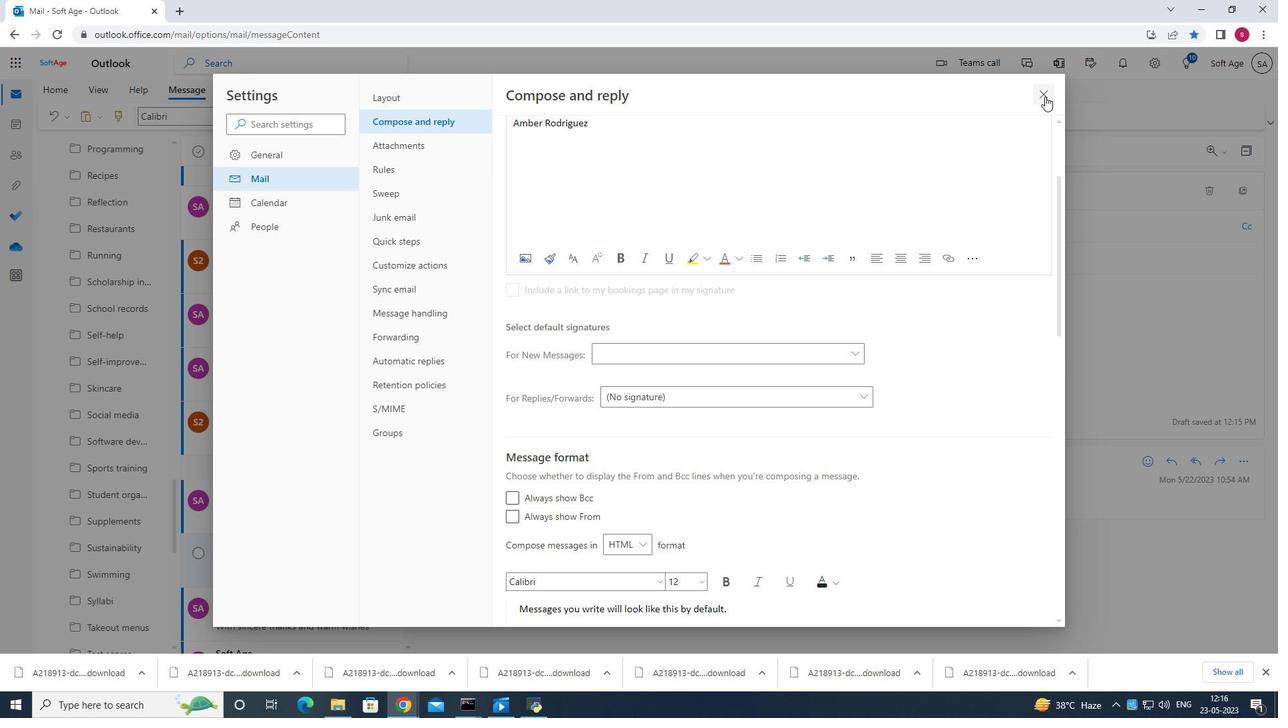 
Action: Mouse moved to (889, 115)
Screenshot: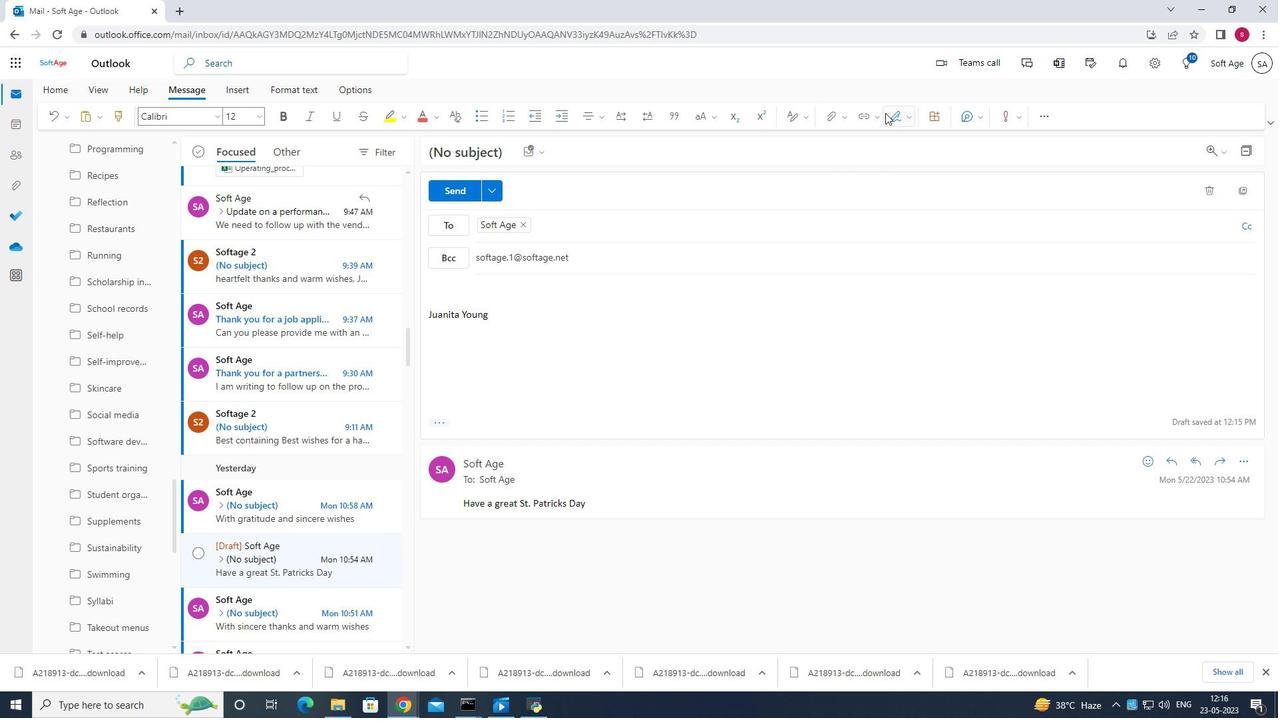 
Action: Mouse pressed left at (889, 115)
Screenshot: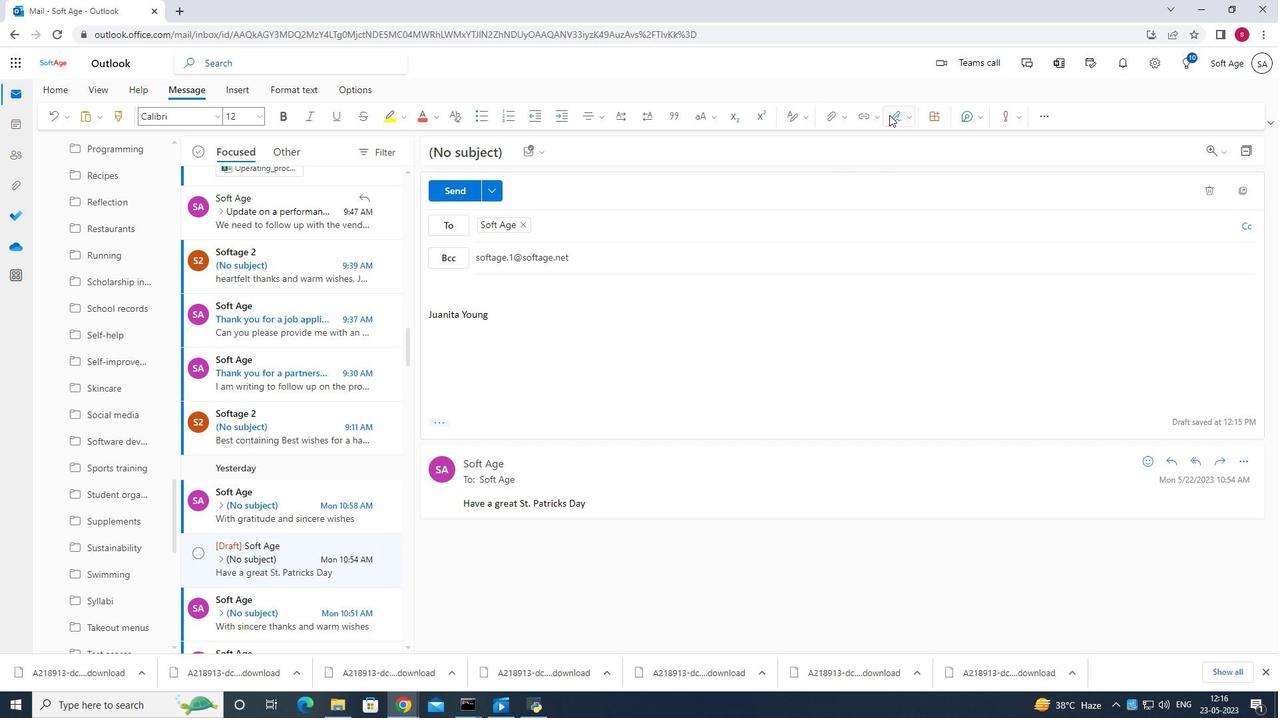 
Action: Mouse moved to (880, 148)
Screenshot: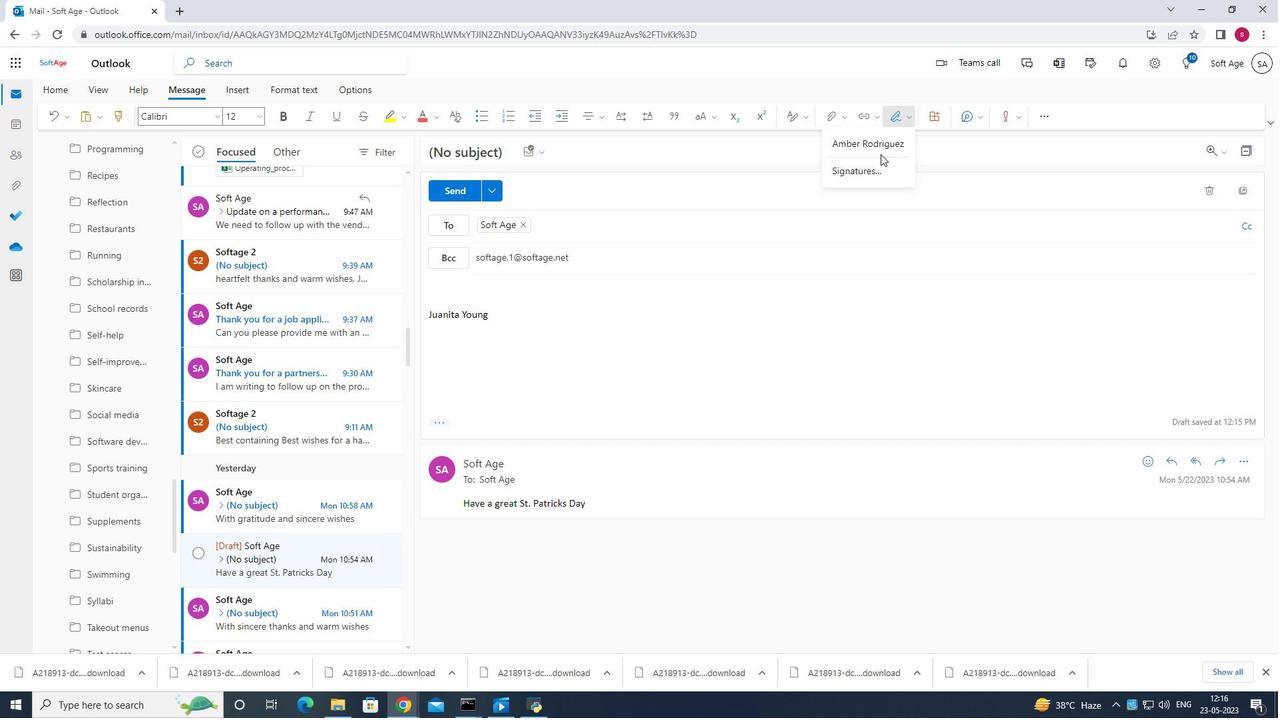 
Action: Mouse pressed left at (880, 148)
Screenshot: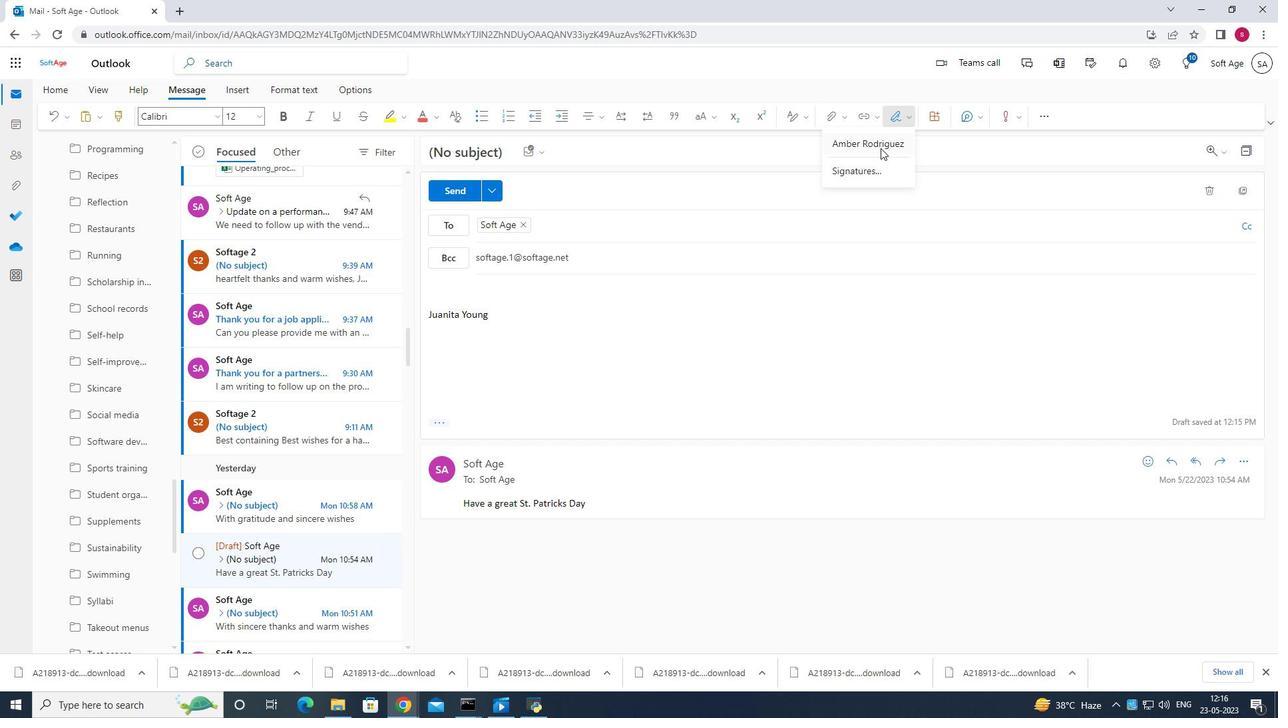 
Action: Mouse moved to (490, 339)
Screenshot: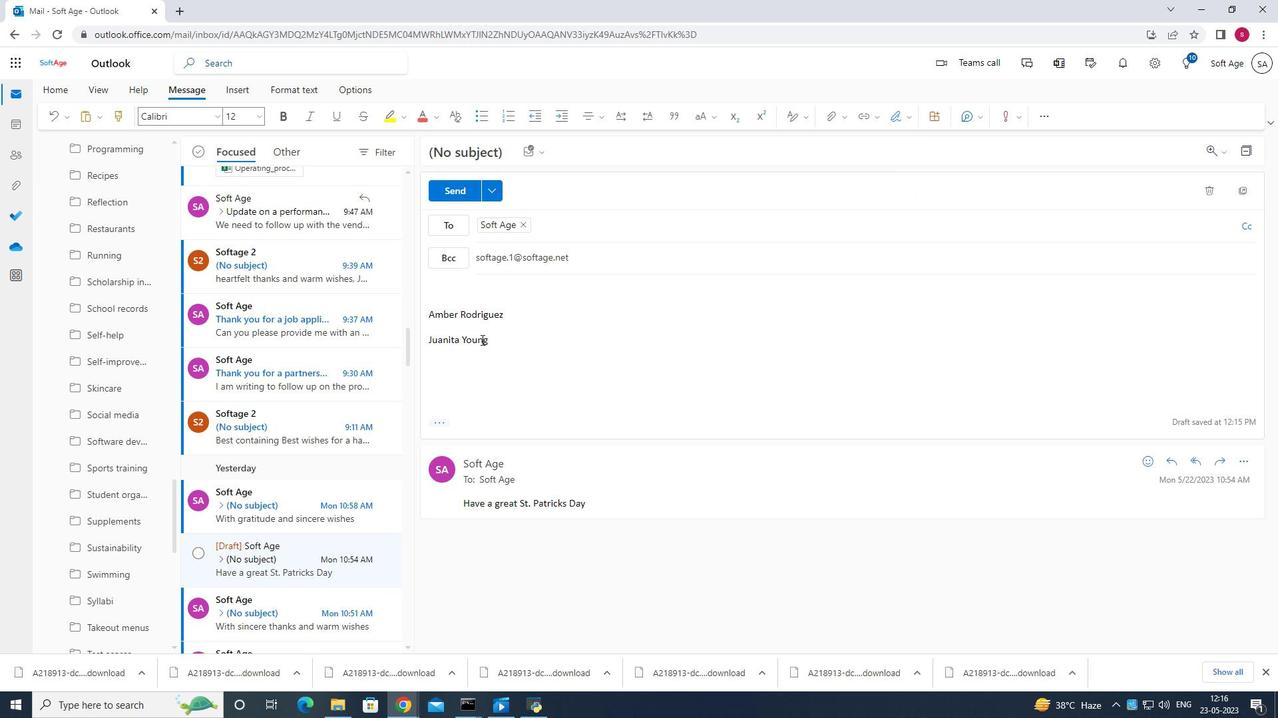 
Action: Mouse pressed left at (490, 339)
Screenshot: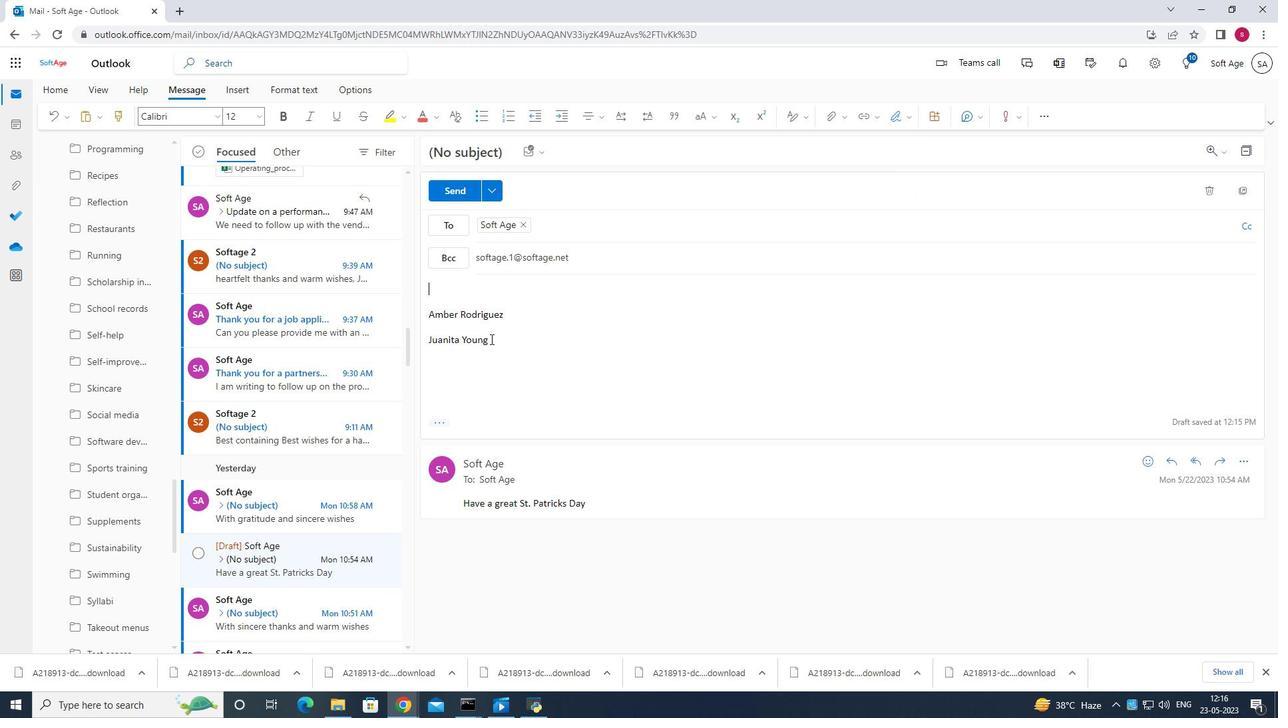 
Action: Mouse moved to (491, 339)
Screenshot: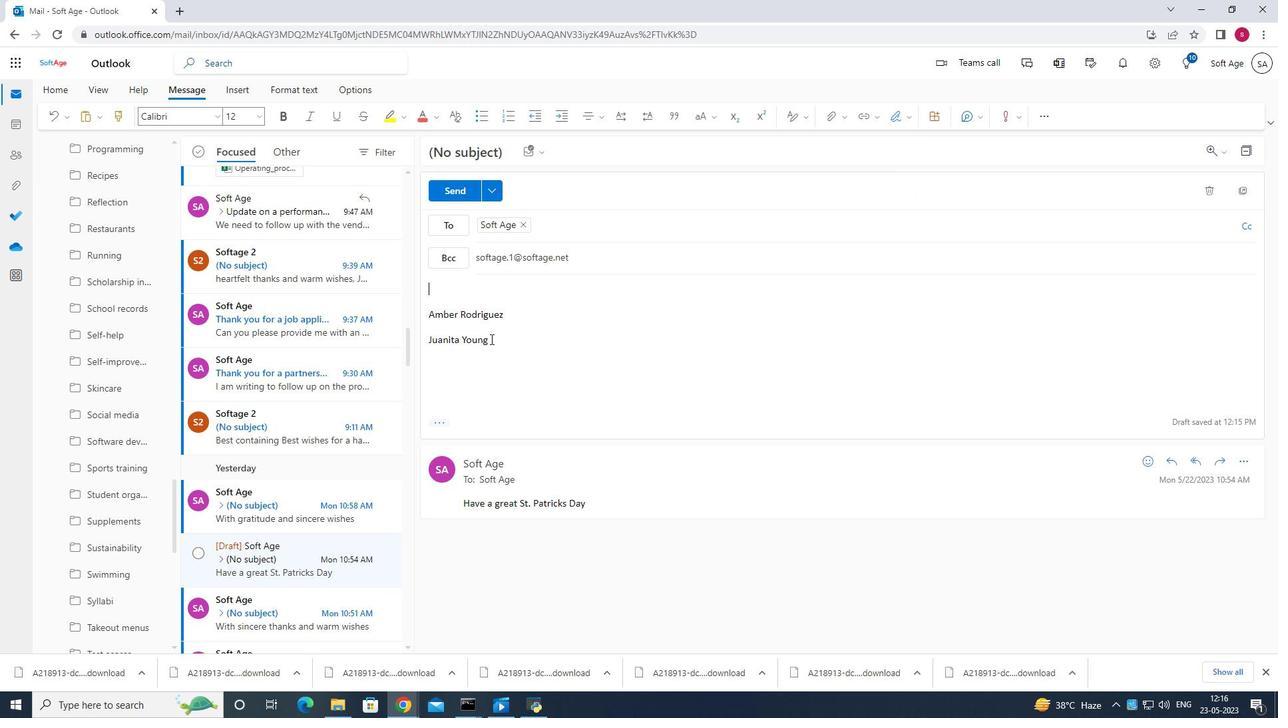 
Action: Key pressed <Key.backspace><Key.backspace><Key.backspace><Key.backspace><Key.backspace><Key.backspace><Key.backspace><Key.backspace><Key.backspace><Key.backspace><Key.backspace><Key.backspace><Key.backspace><Key.backspace><Key.up><Key.up><Key.up>
Screenshot: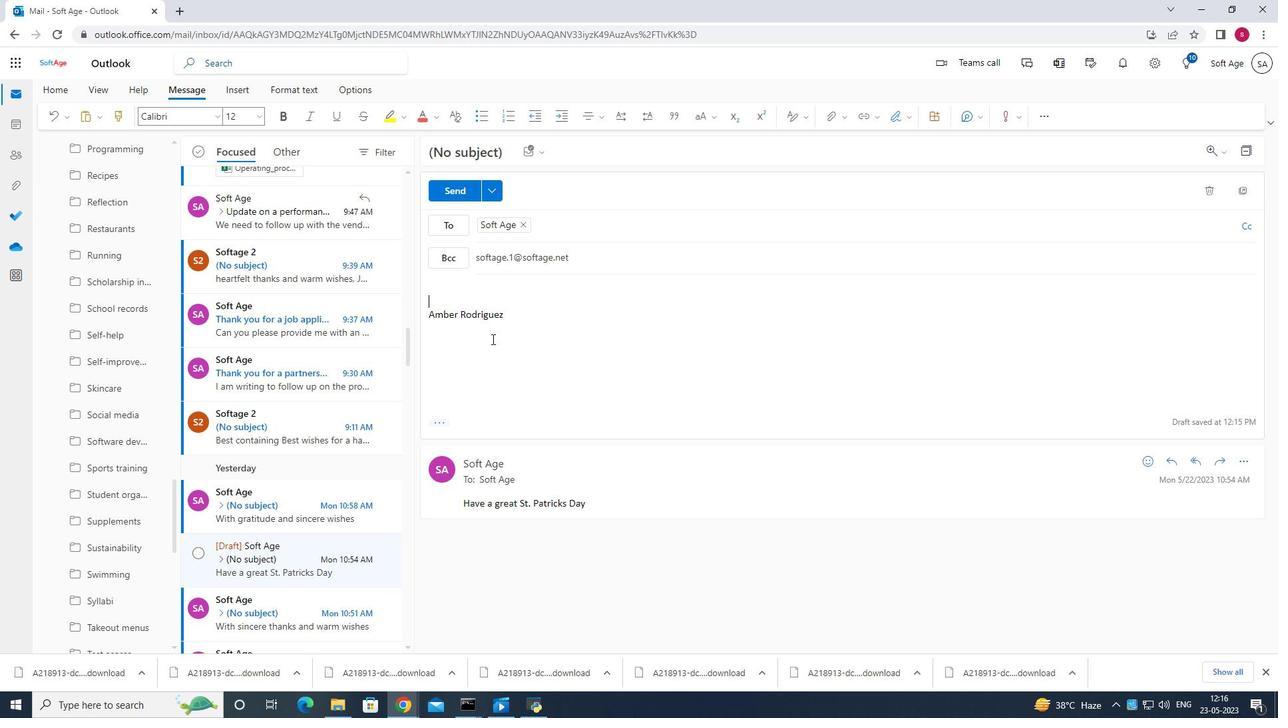 
Action: Mouse moved to (526, 283)
Screenshot: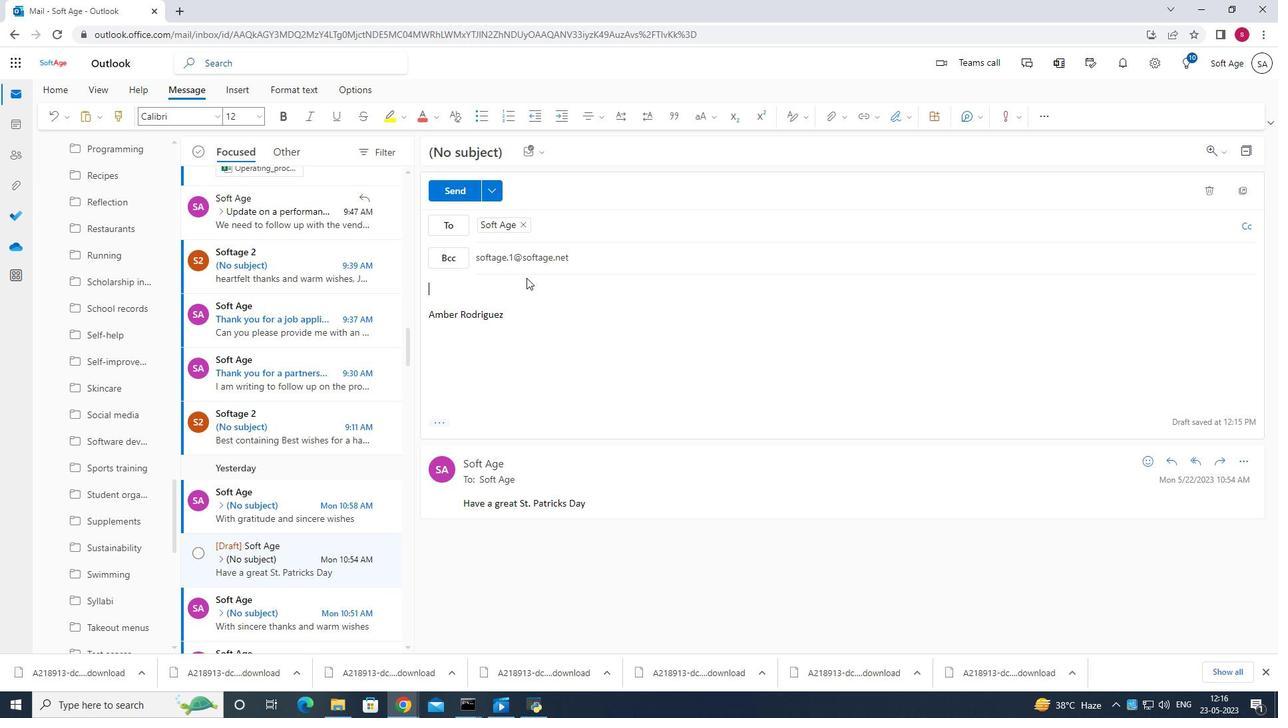 
Action: Mouse pressed left at (526, 283)
Screenshot: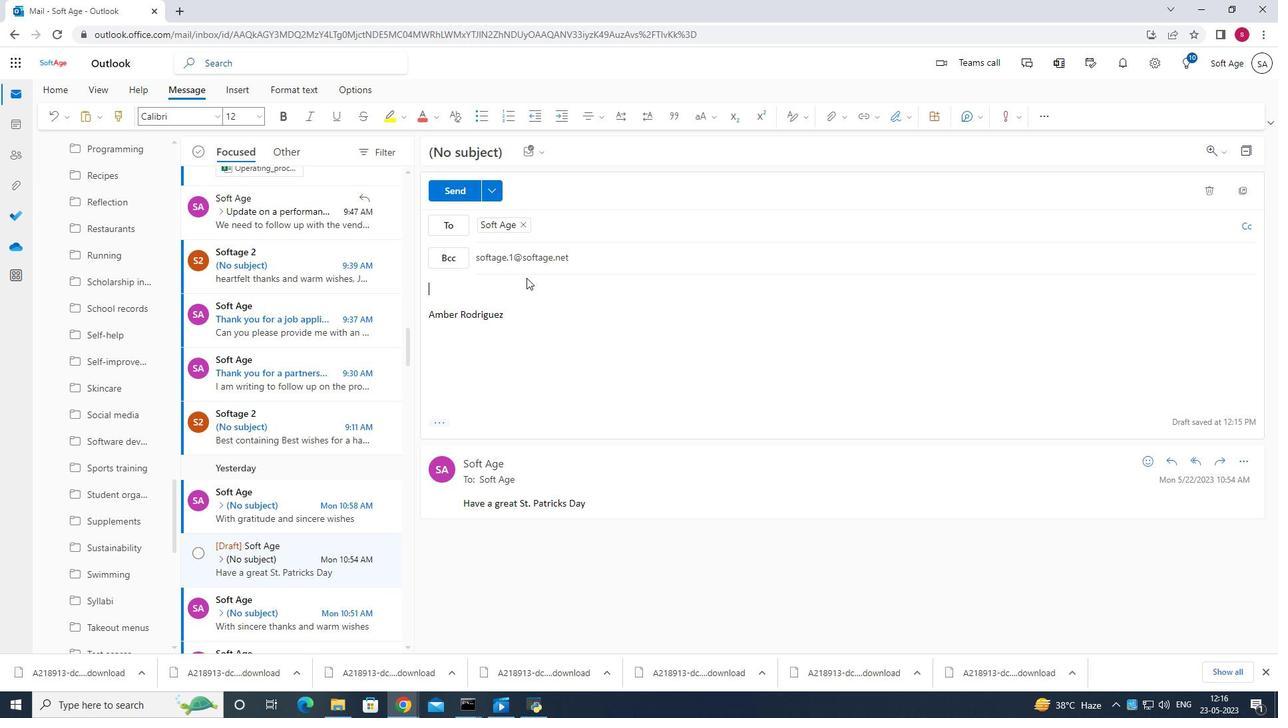 
Action: Mouse moved to (526, 284)
Screenshot: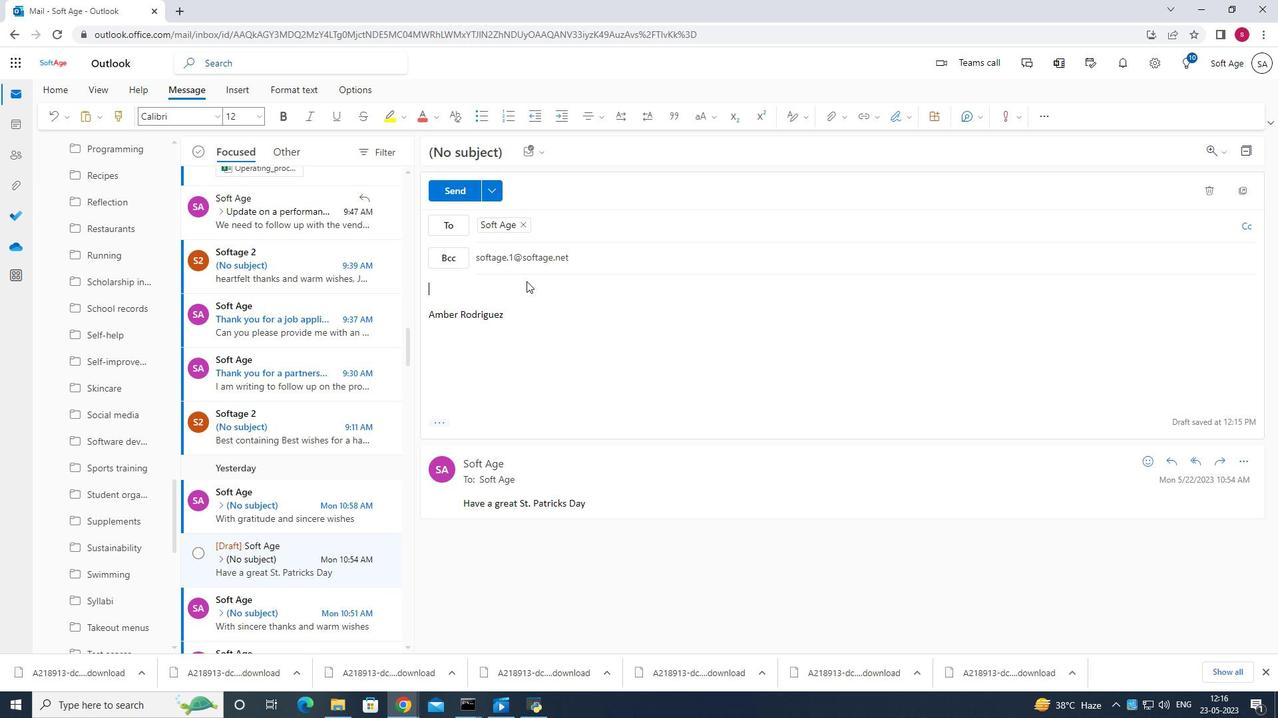 
Action: Mouse pressed left at (526, 284)
Screenshot: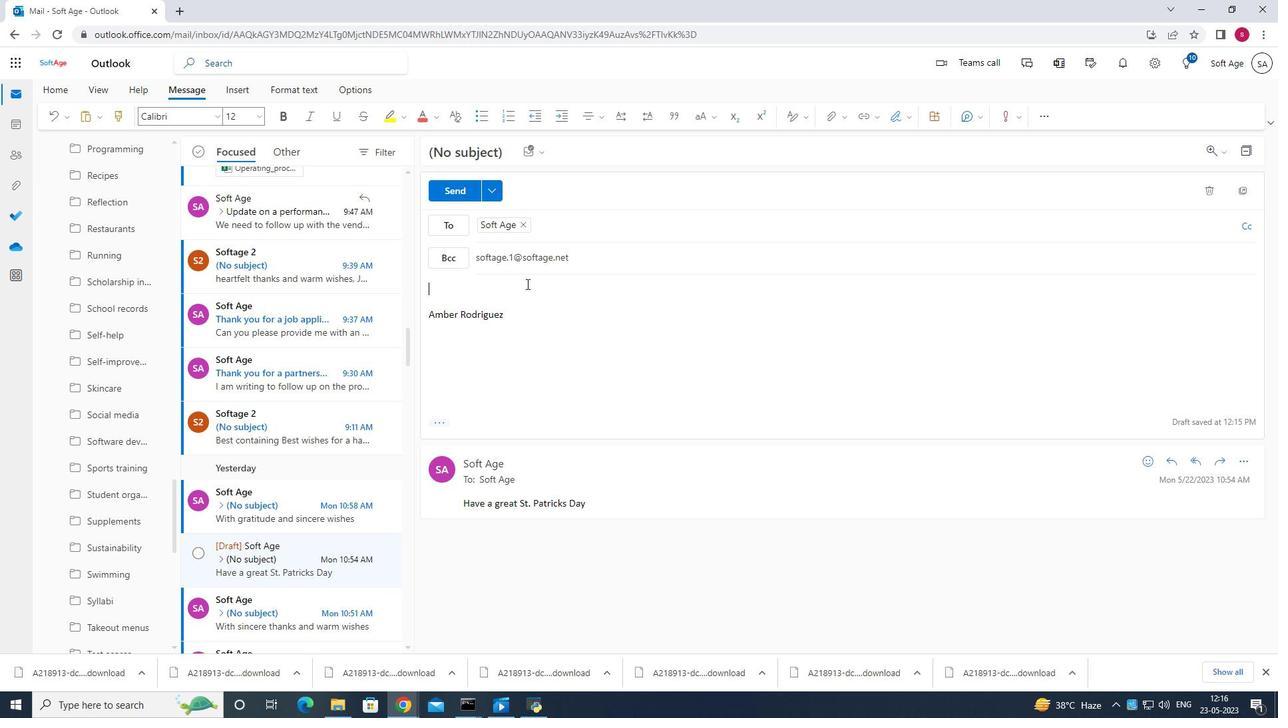 
Action: Mouse moved to (468, 289)
Screenshot: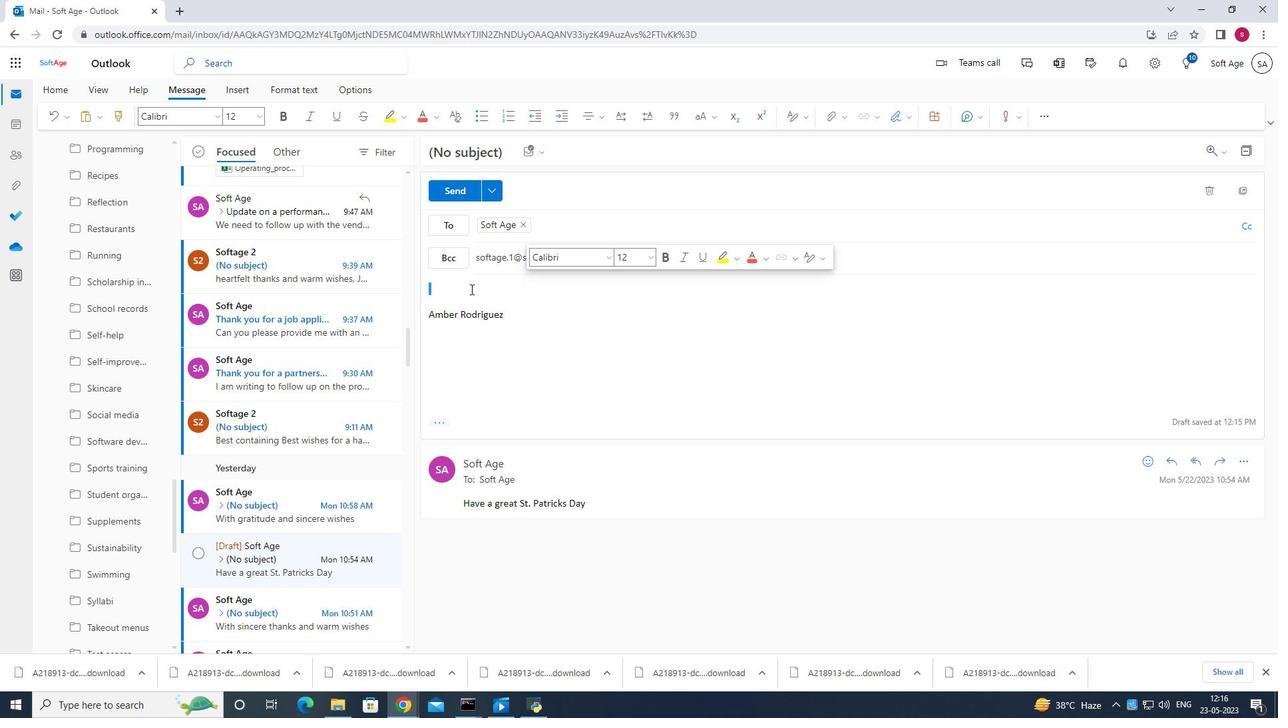 
Action: Mouse pressed left at (468, 289)
Screenshot: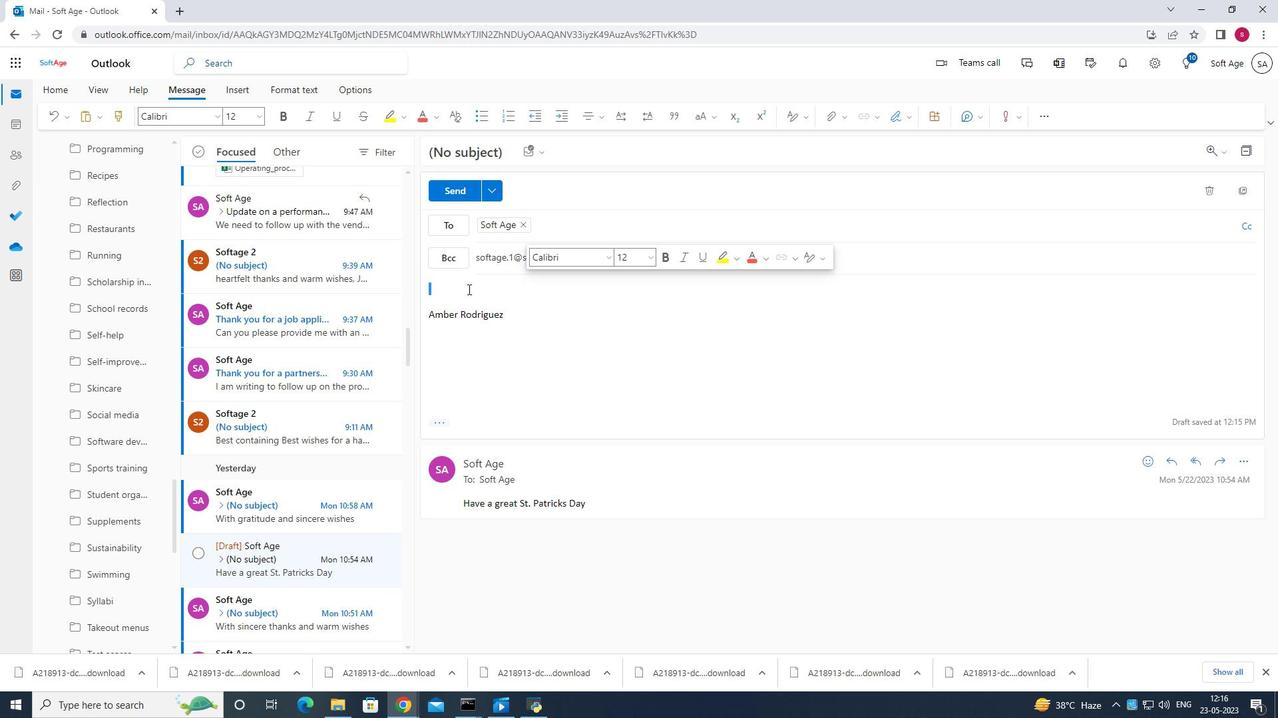 
Action: Mouse moved to (460, 284)
Screenshot: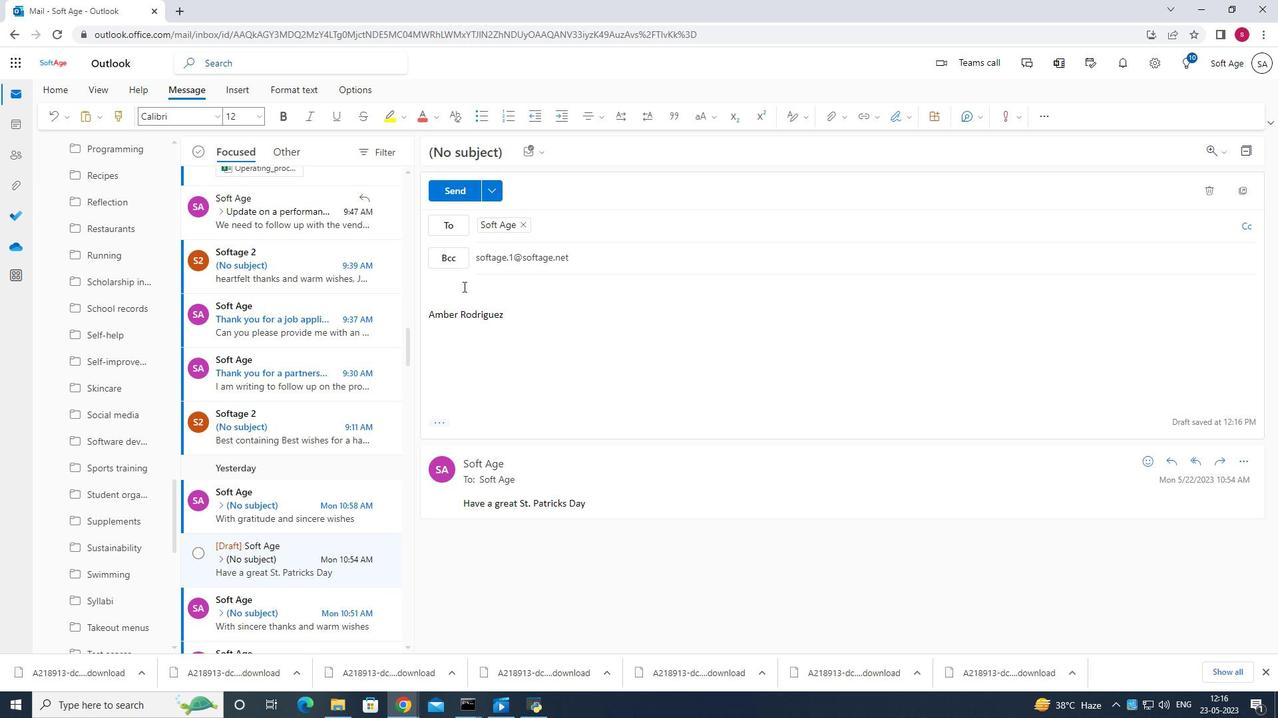
Action: Mouse pressed left at (460, 284)
Screenshot: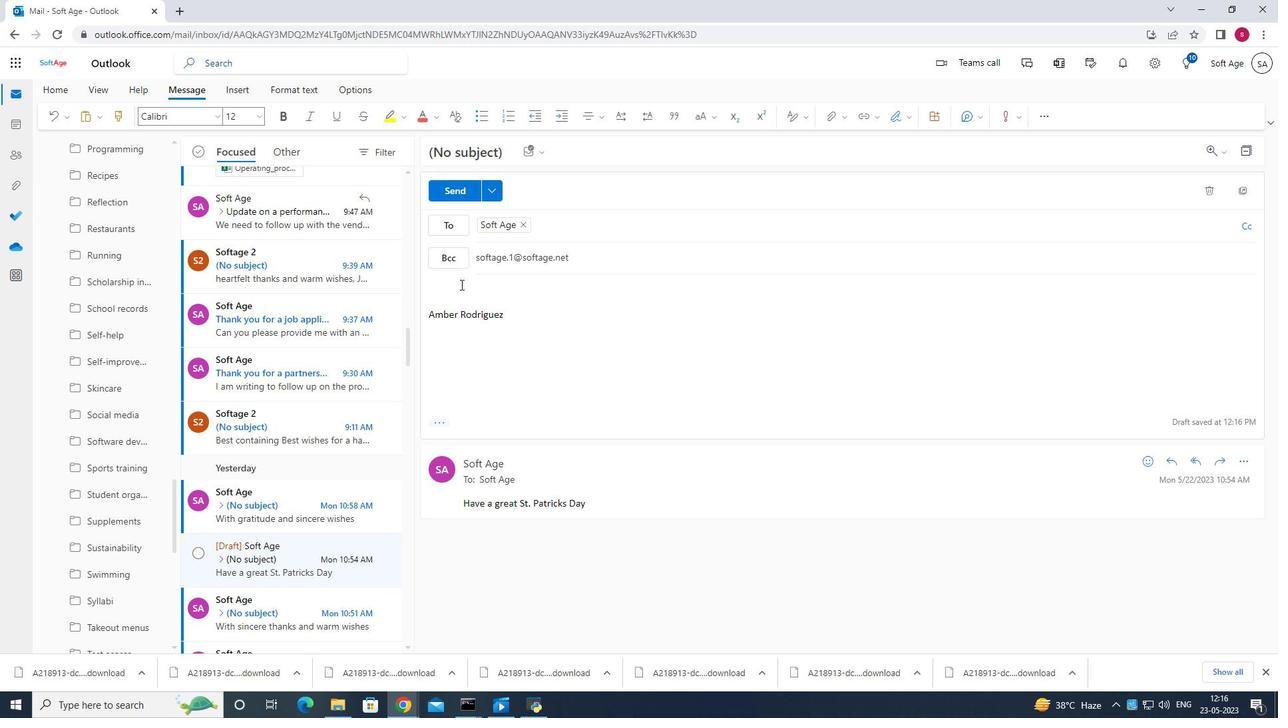 
Action: Mouse pressed left at (460, 284)
Screenshot: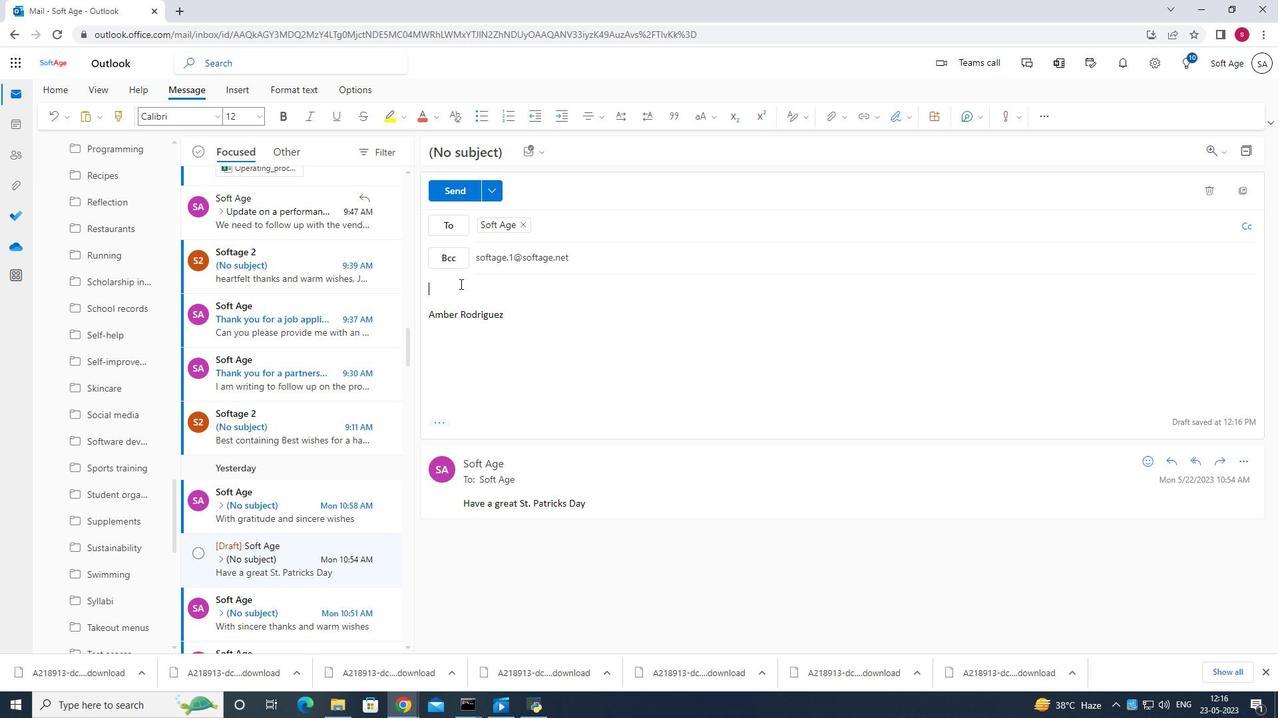 
Action: Mouse pressed left at (460, 284)
Screenshot: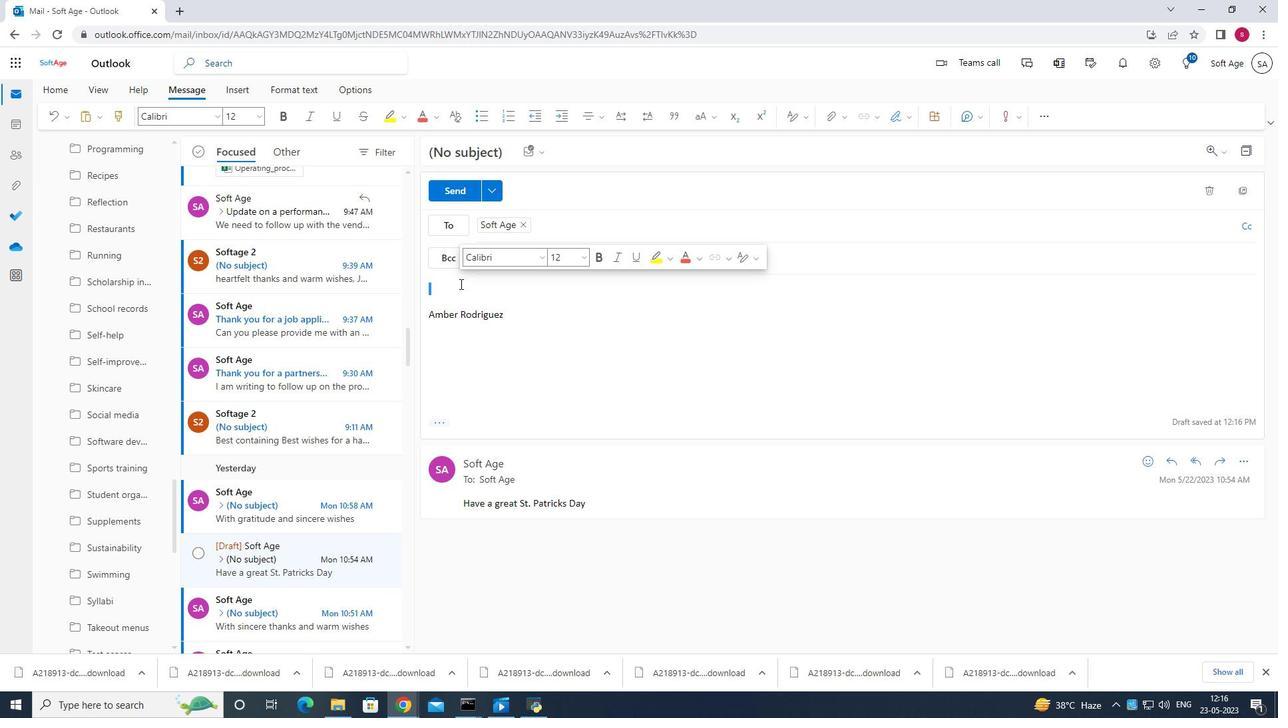 
Action: Mouse moved to (521, 229)
Screenshot: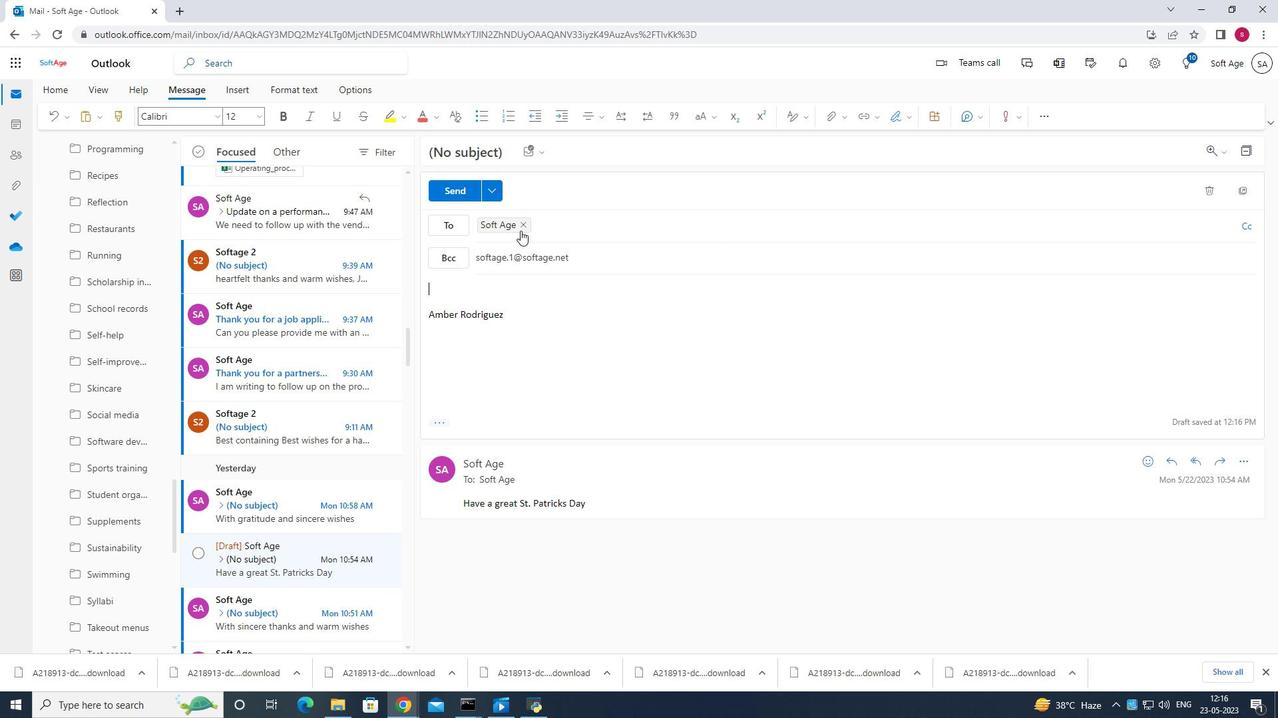 
Action: Mouse pressed left at (521, 229)
Screenshot: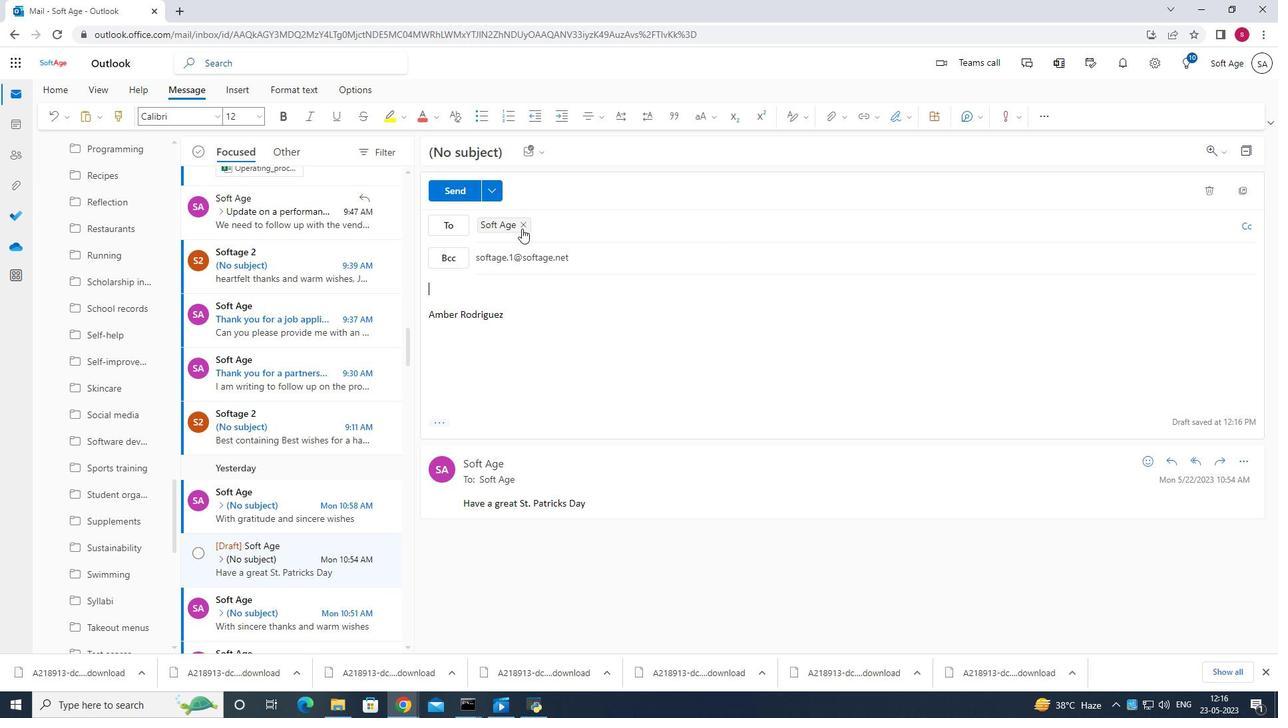 
Action: Mouse pressed left at (521, 229)
Screenshot: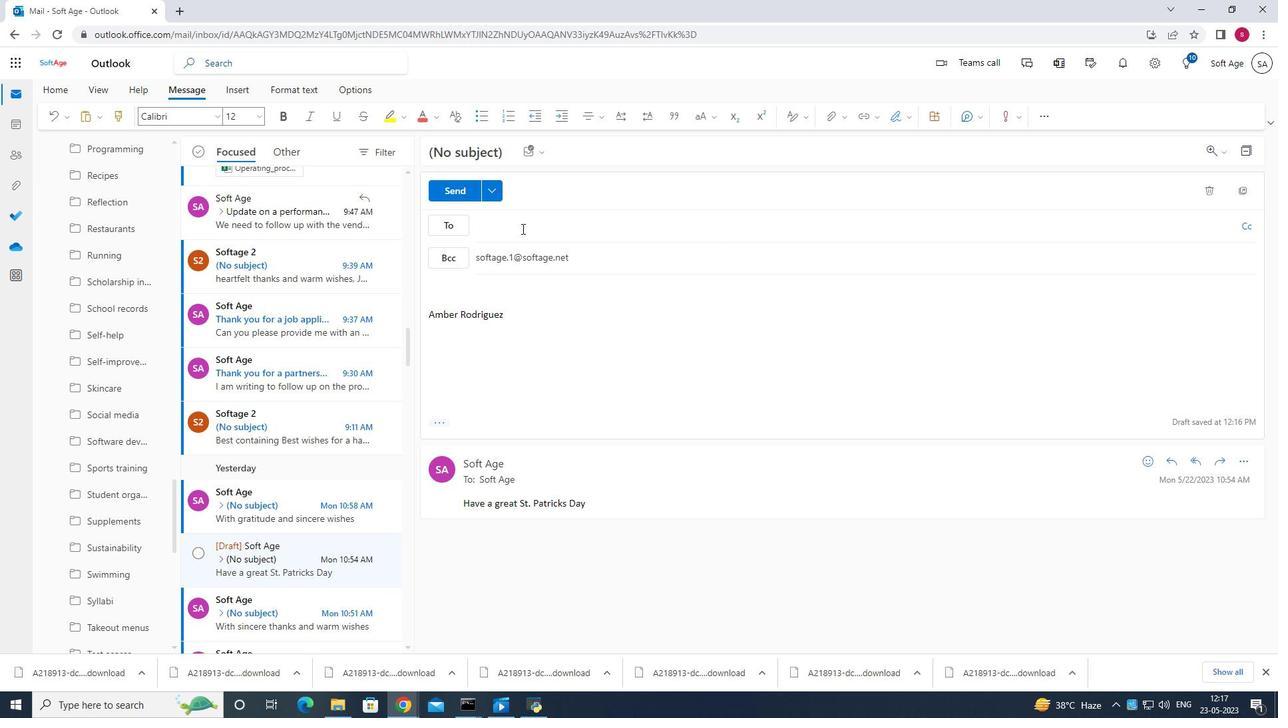 
Action: Mouse moved to (687, 288)
Screenshot: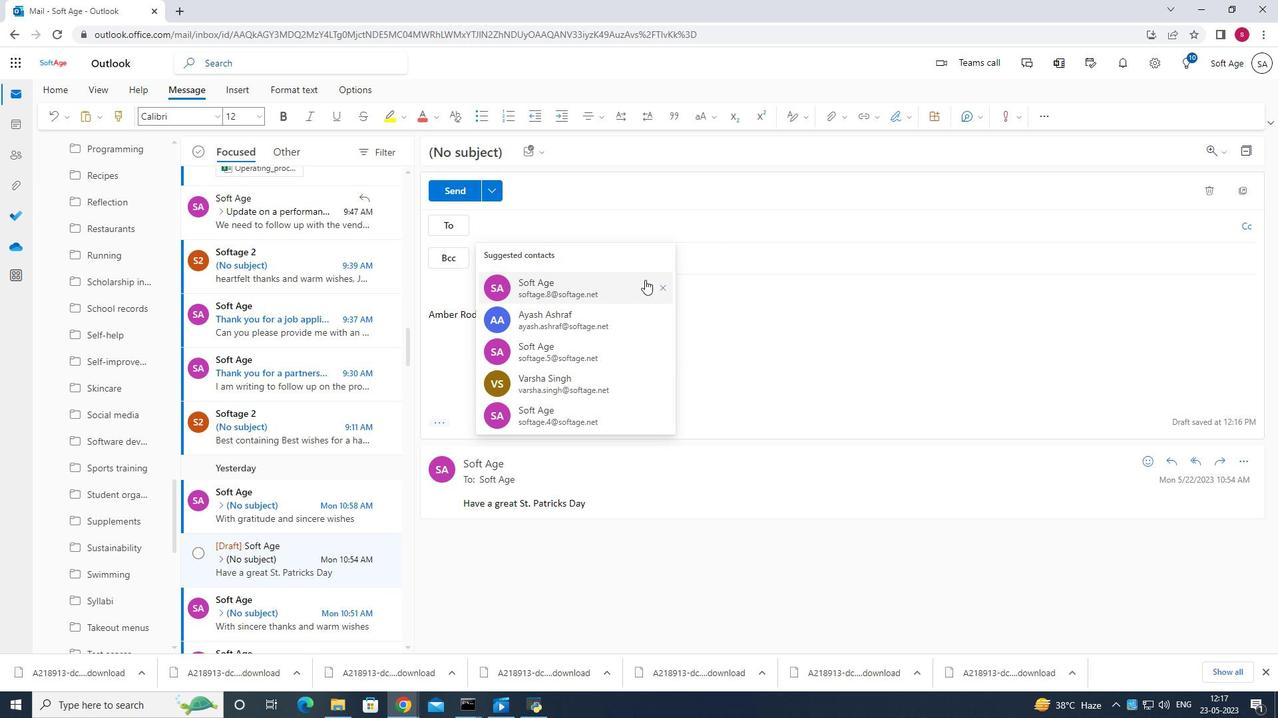 
Action: Mouse pressed left at (687, 288)
Screenshot: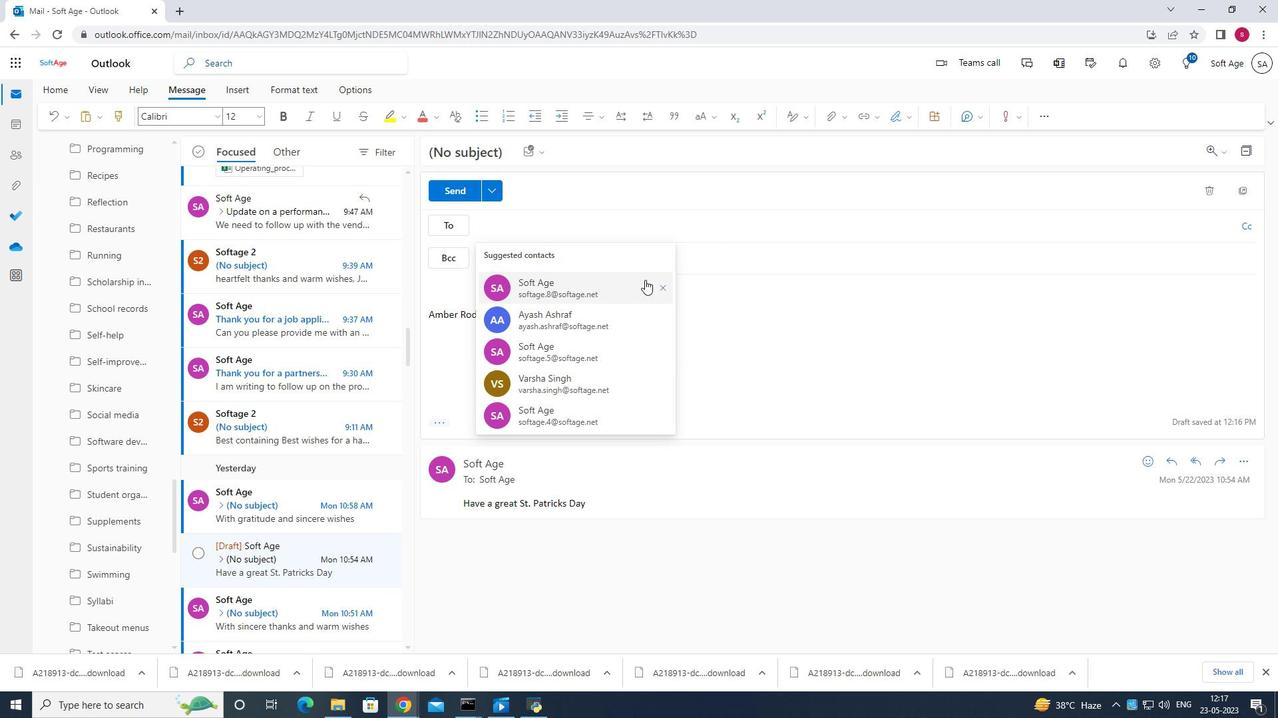
Action: Mouse moved to (650, 252)
Screenshot: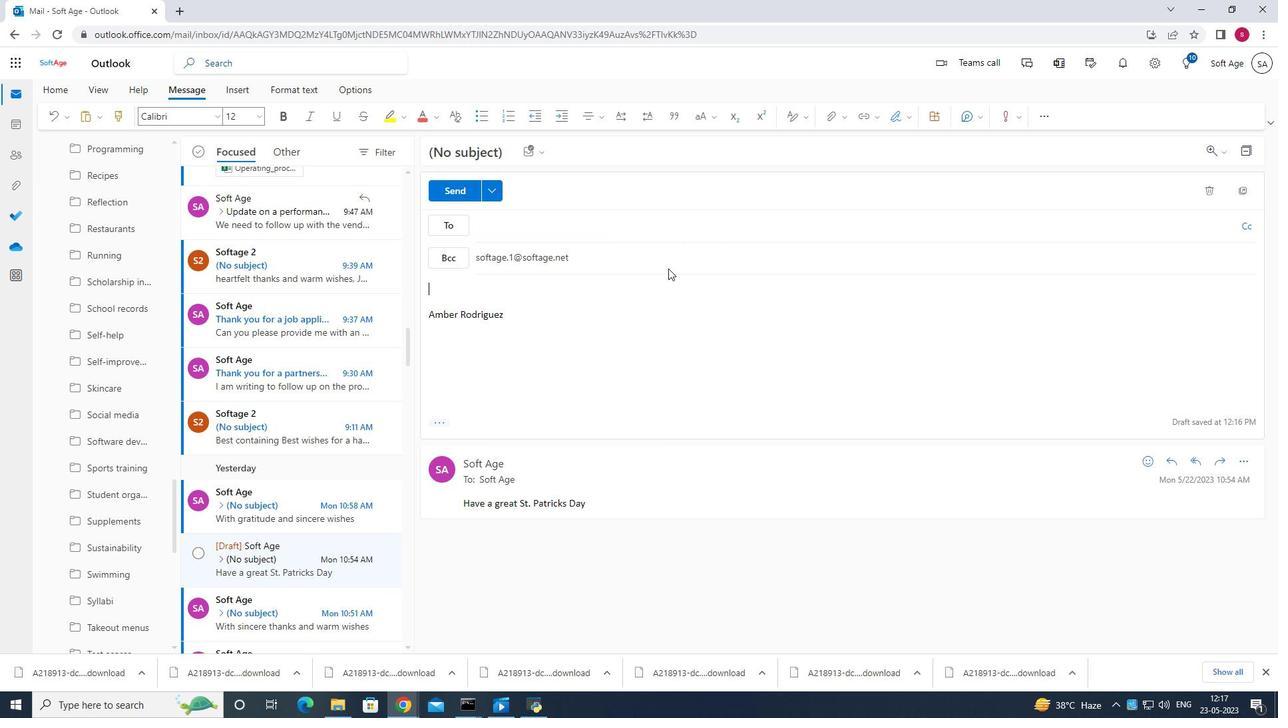
Action: Mouse pressed left at (650, 252)
Screenshot: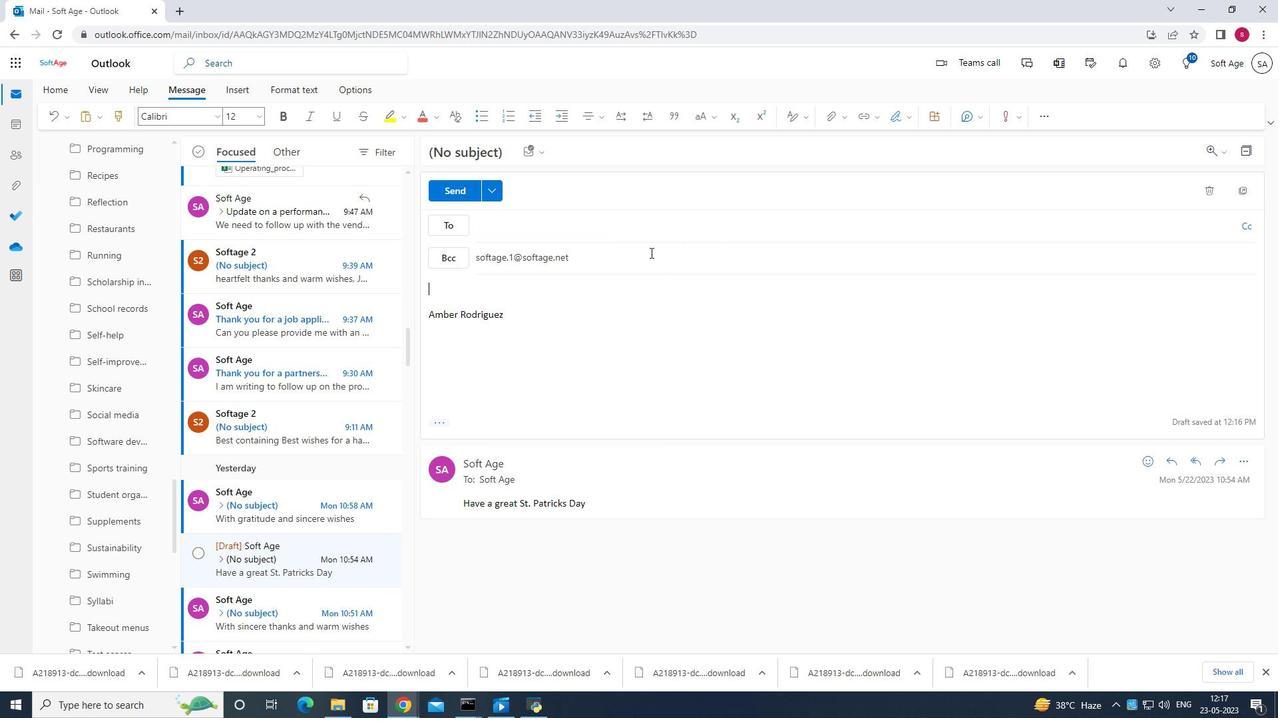 
Action: Mouse moved to (1250, 220)
Screenshot: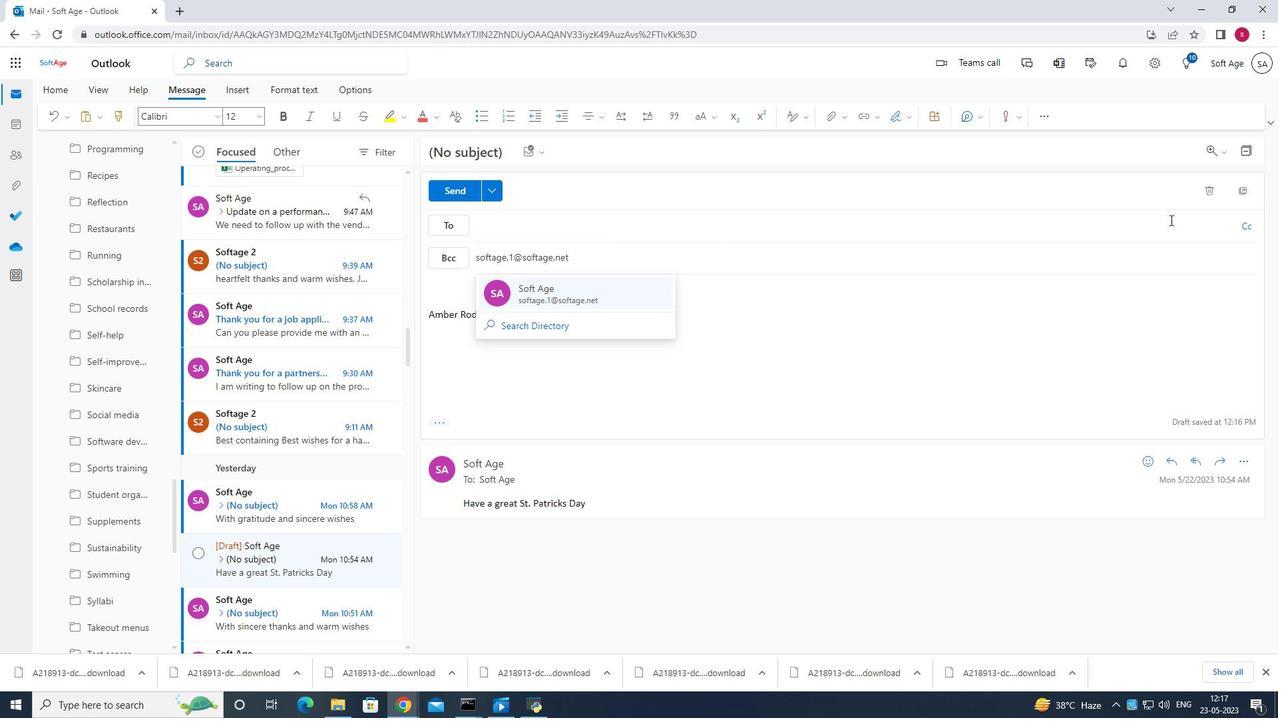 
Action: Mouse pressed left at (1250, 220)
Screenshot: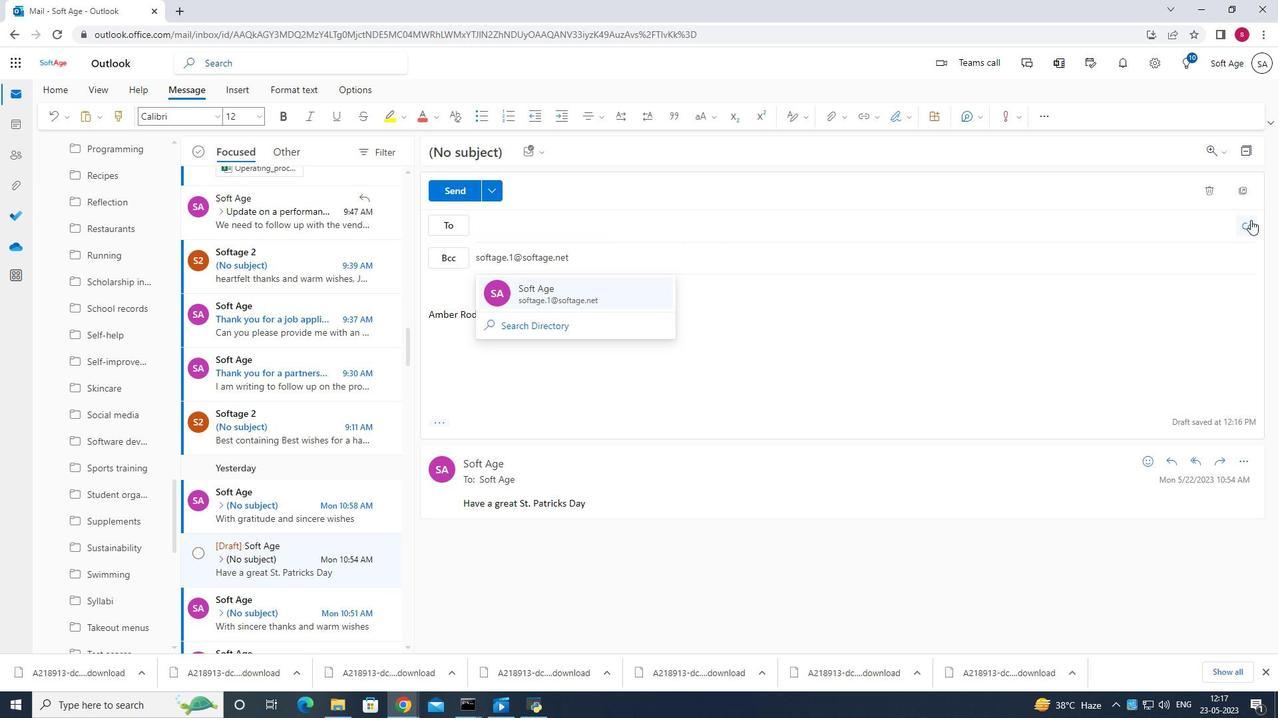 
Action: Mouse moved to (1251, 220)
Screenshot: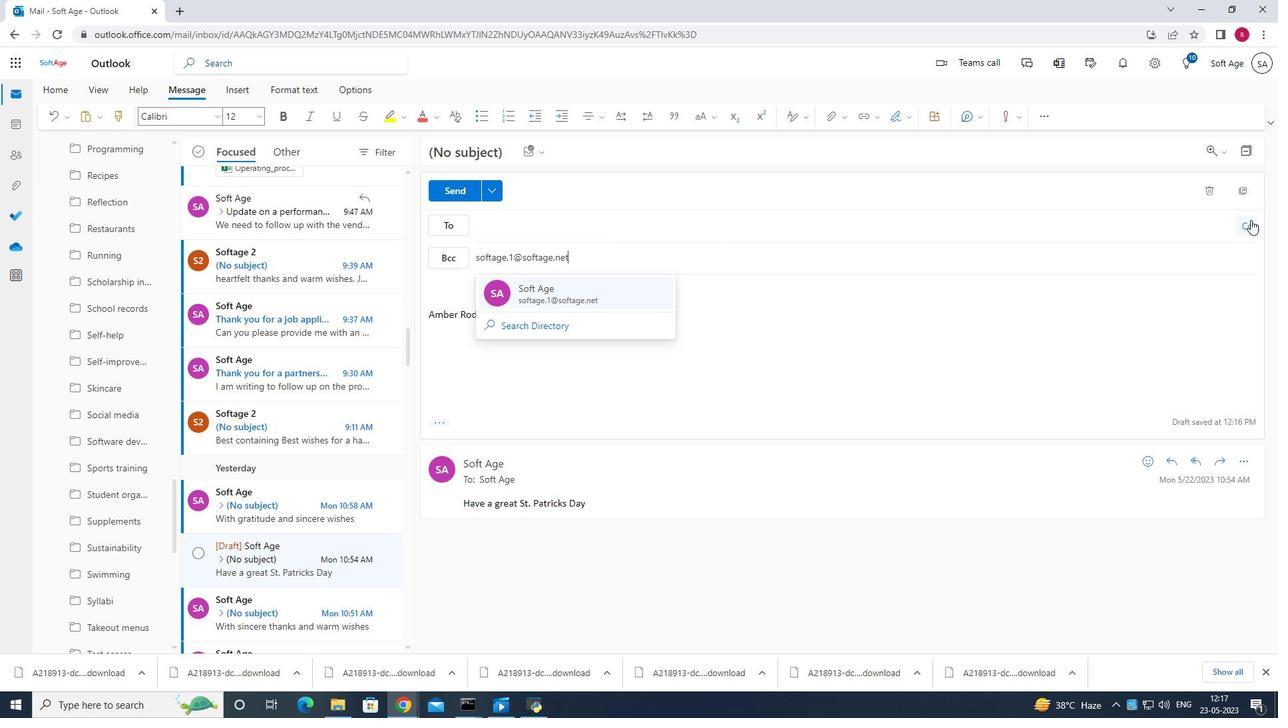 
Action: Mouse pressed left at (1251, 220)
Screenshot: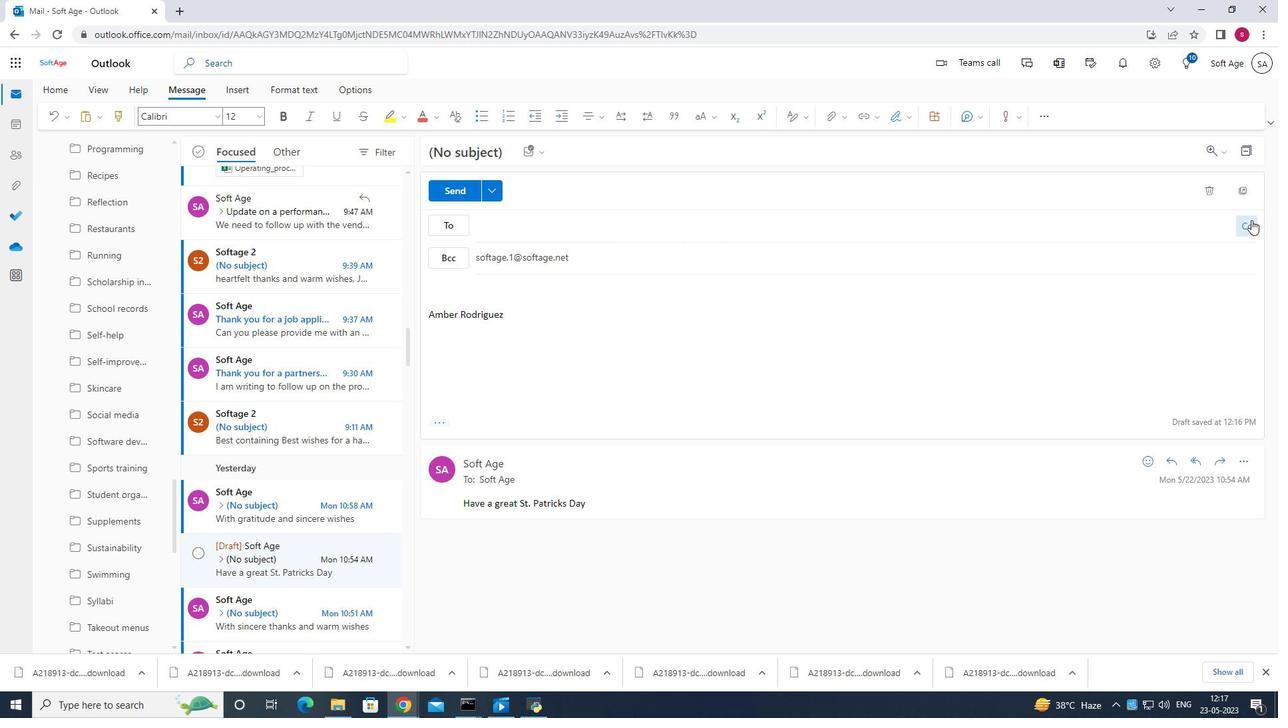 
Action: Mouse pressed left at (1251, 220)
Screenshot: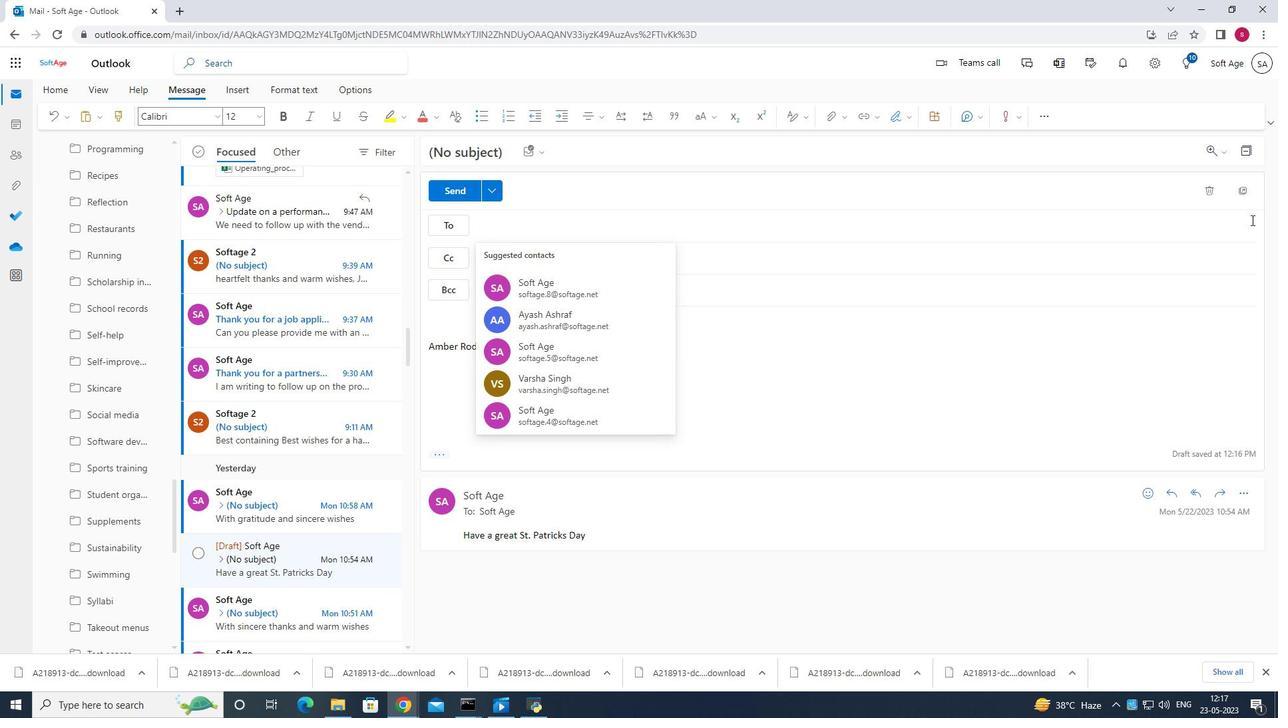 
Action: Mouse moved to (940, 424)
Screenshot: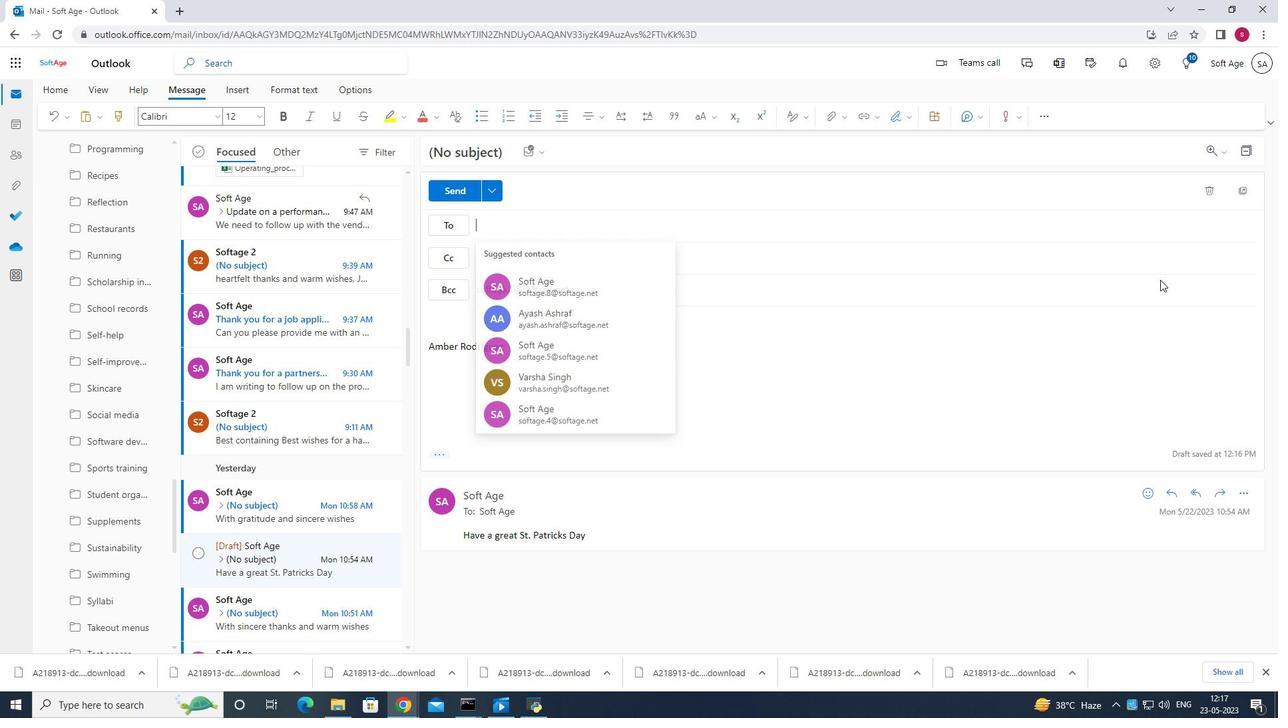 
Action: Mouse pressed left at (940, 424)
Screenshot: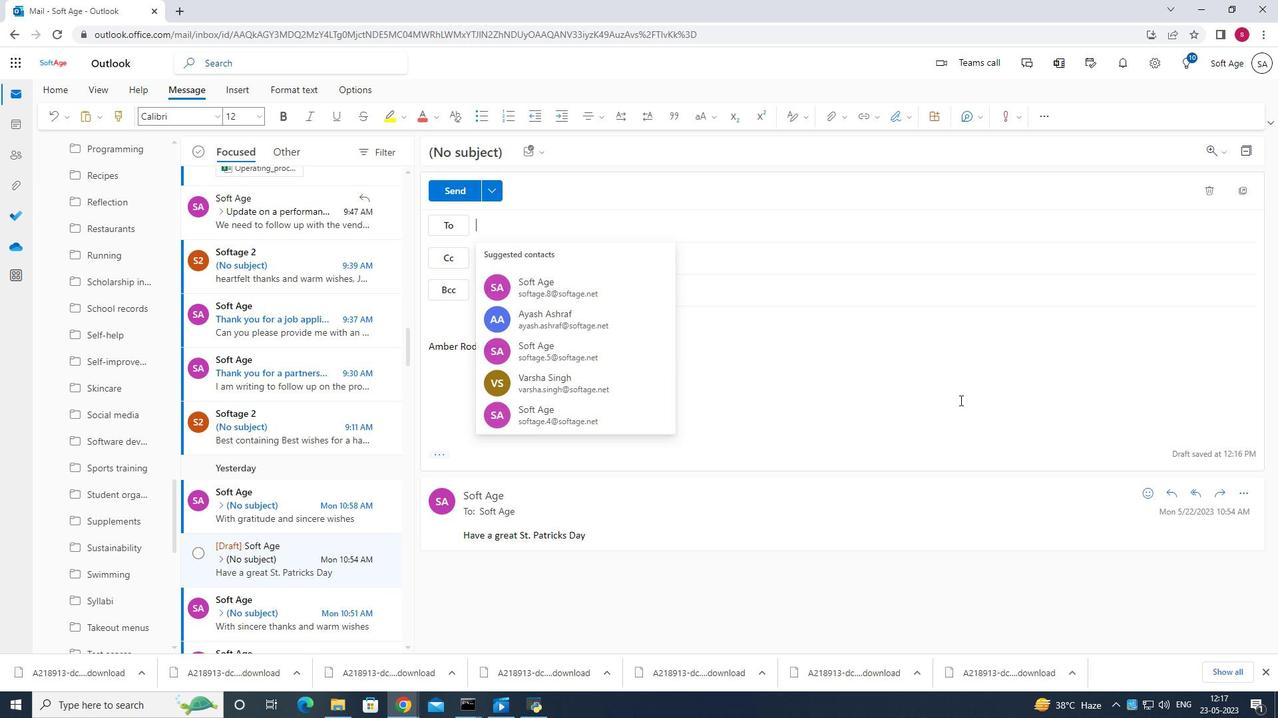 
Action: Mouse moved to (444, 453)
Screenshot: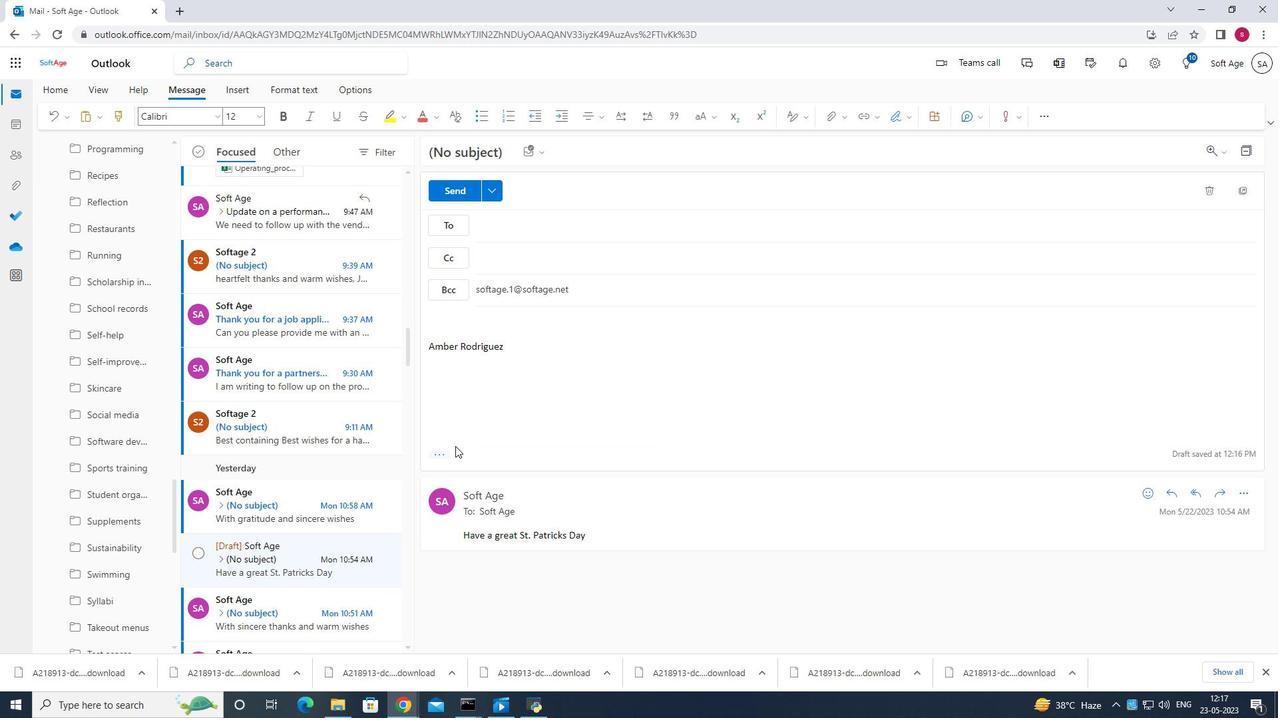 
Action: Mouse pressed left at (444, 453)
Screenshot: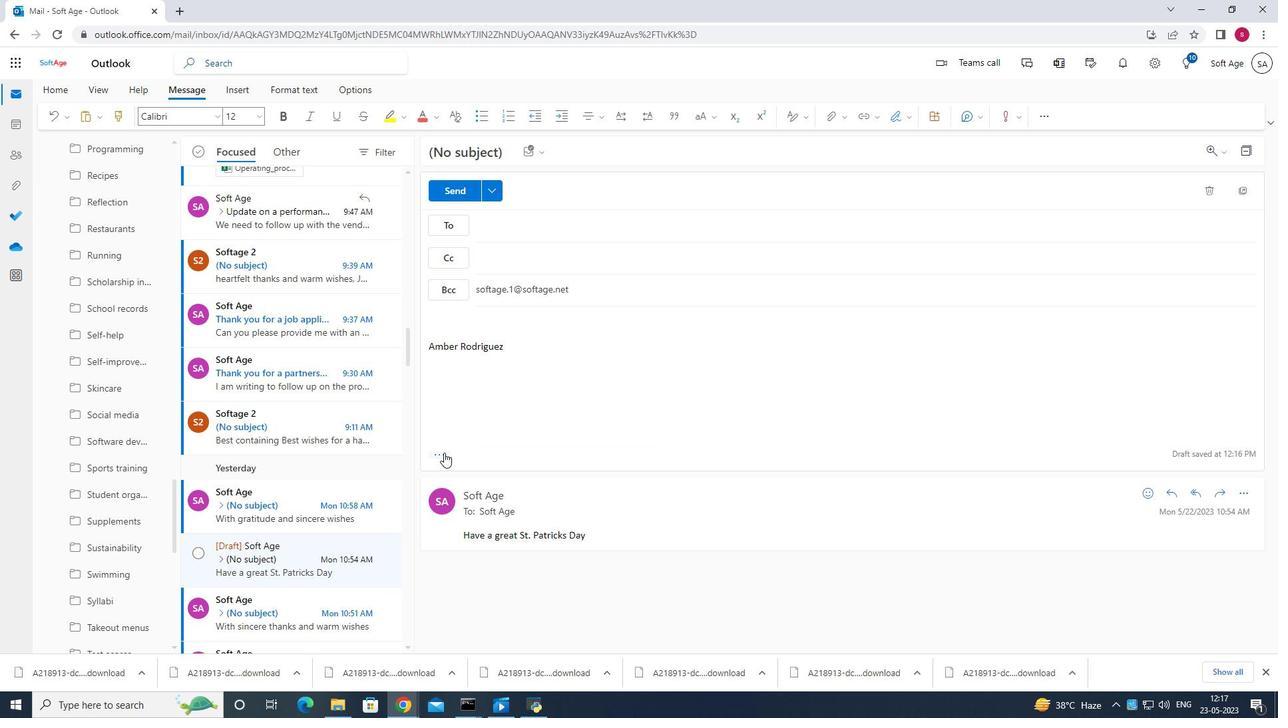 
Action: Mouse moved to (495, 251)
Screenshot: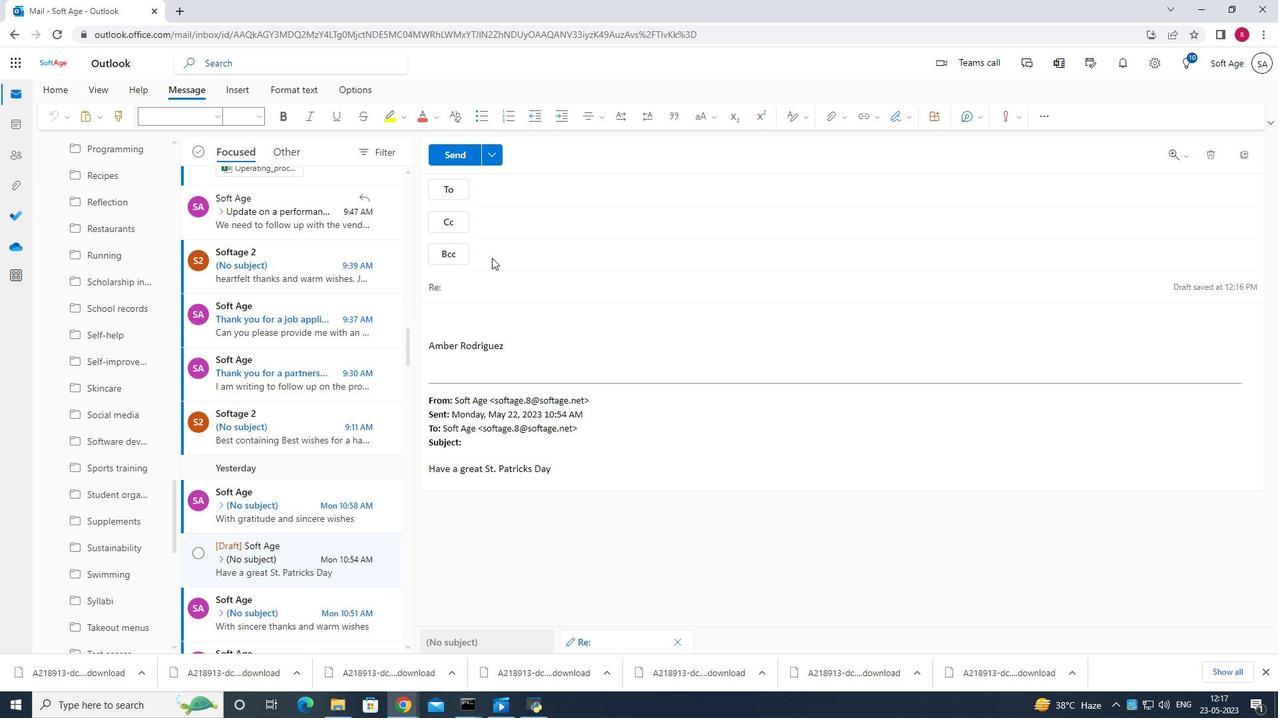 
Action: Key pressed softage
Screenshot: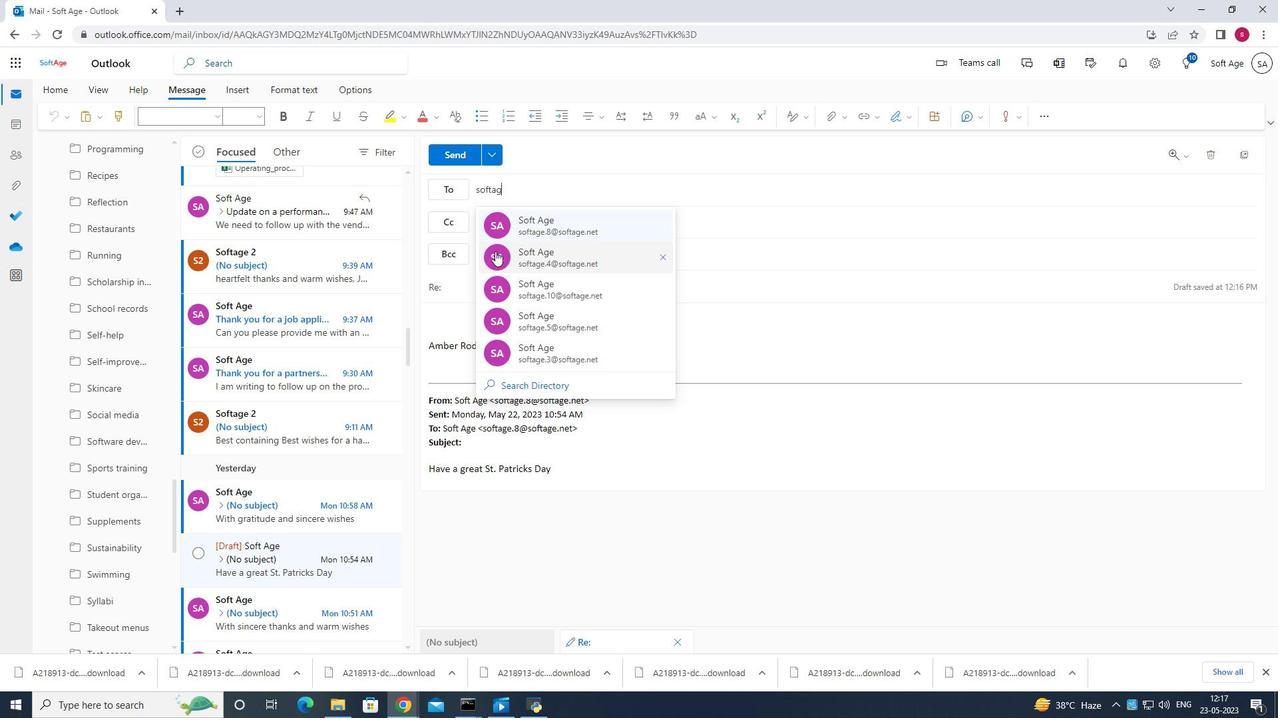 
Action: Mouse moved to (569, 226)
Screenshot: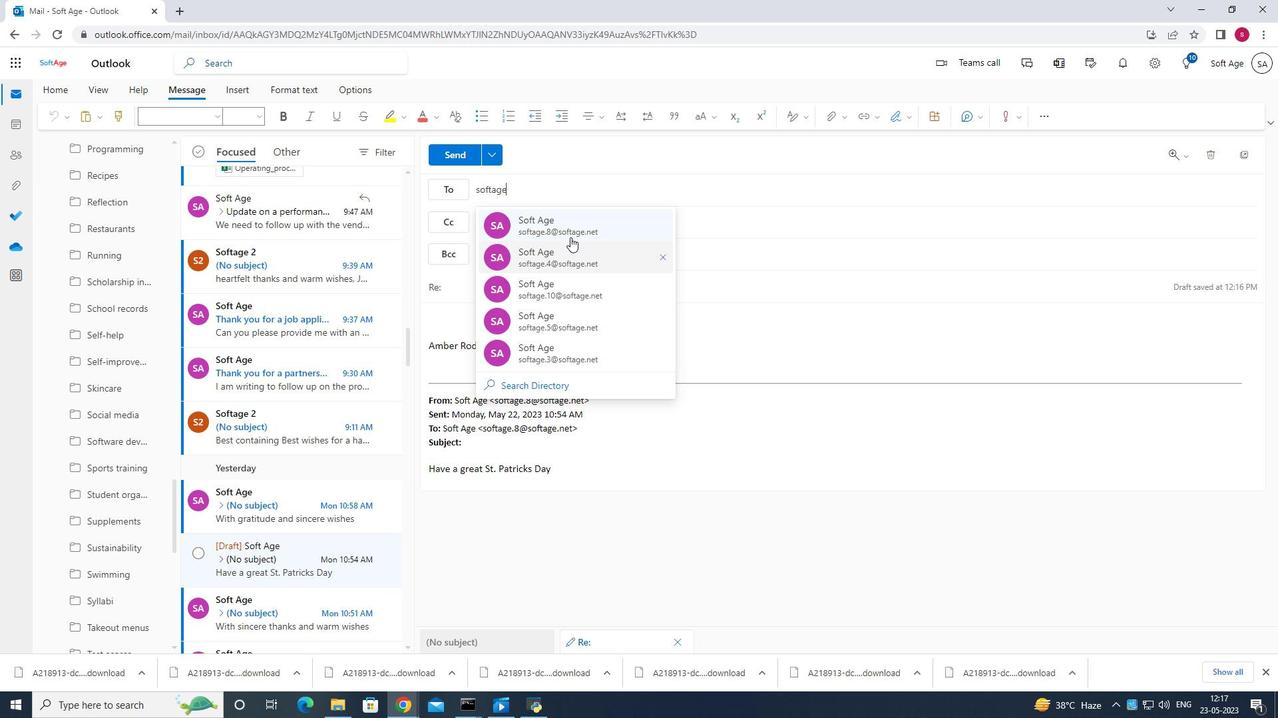 
Action: Mouse pressed left at (569, 226)
Screenshot: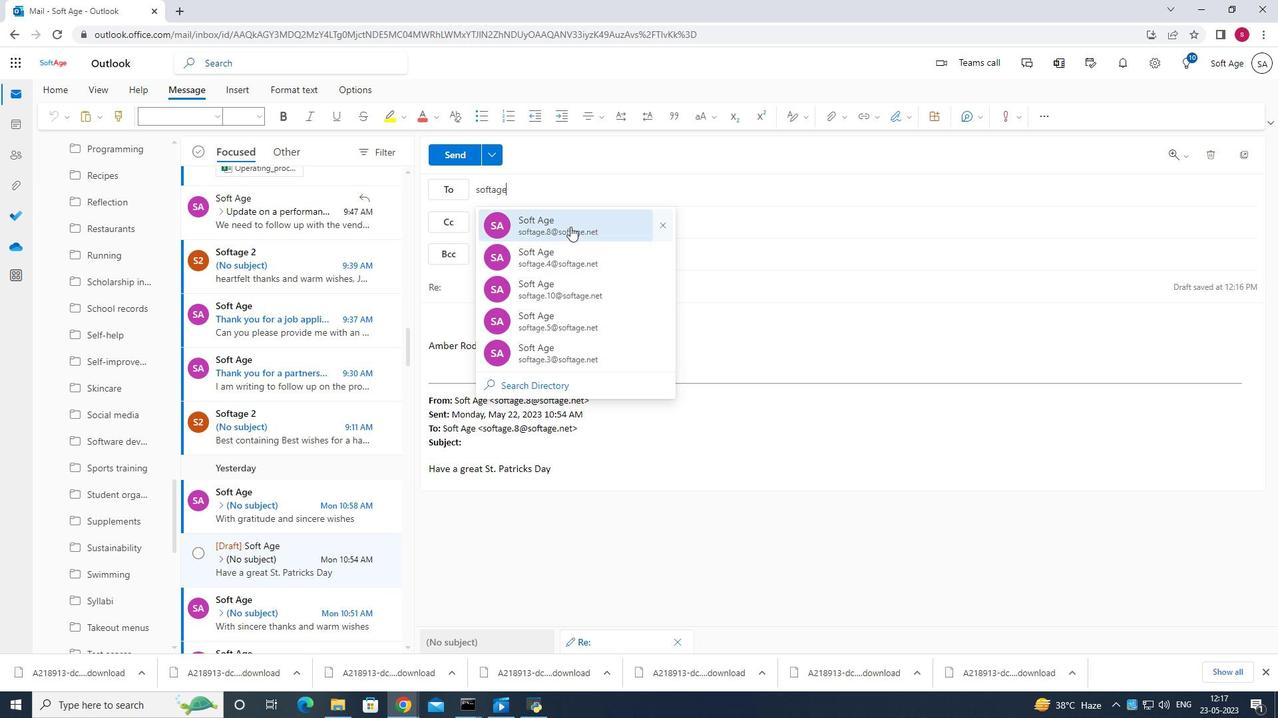 
Action: Mouse moved to (549, 251)
Screenshot: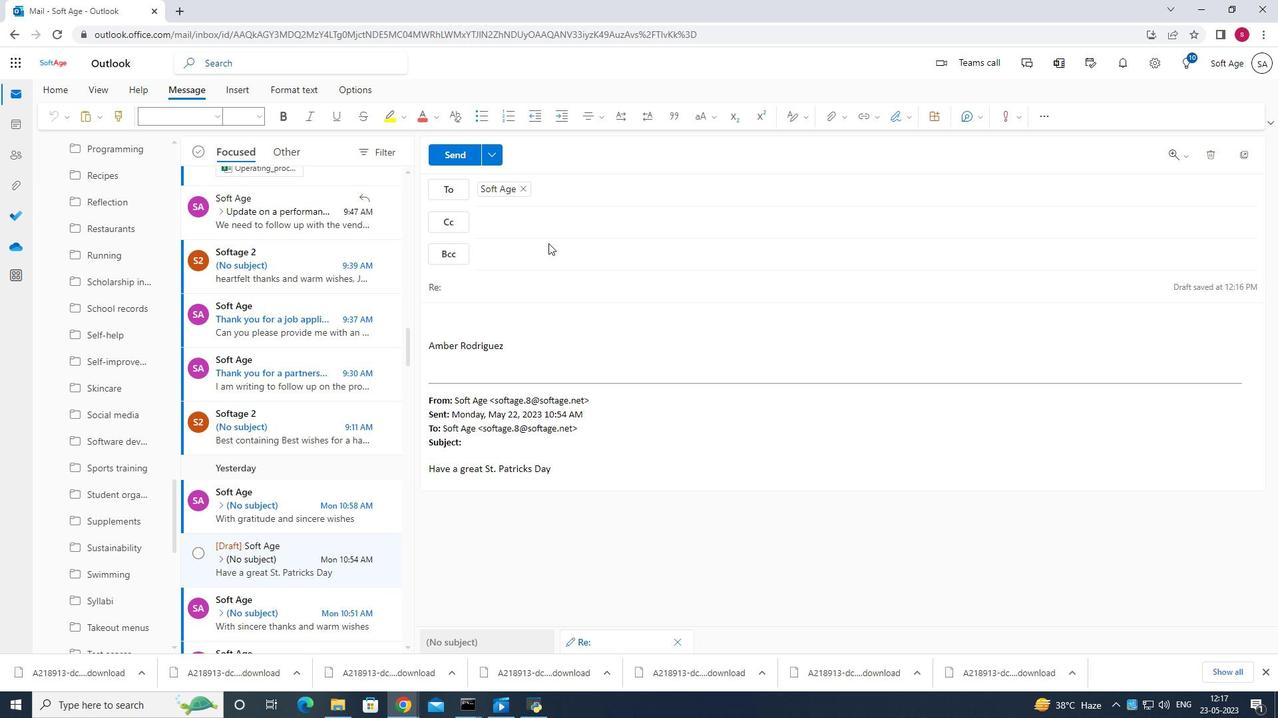 
Action: Mouse pressed left at (549, 251)
Screenshot: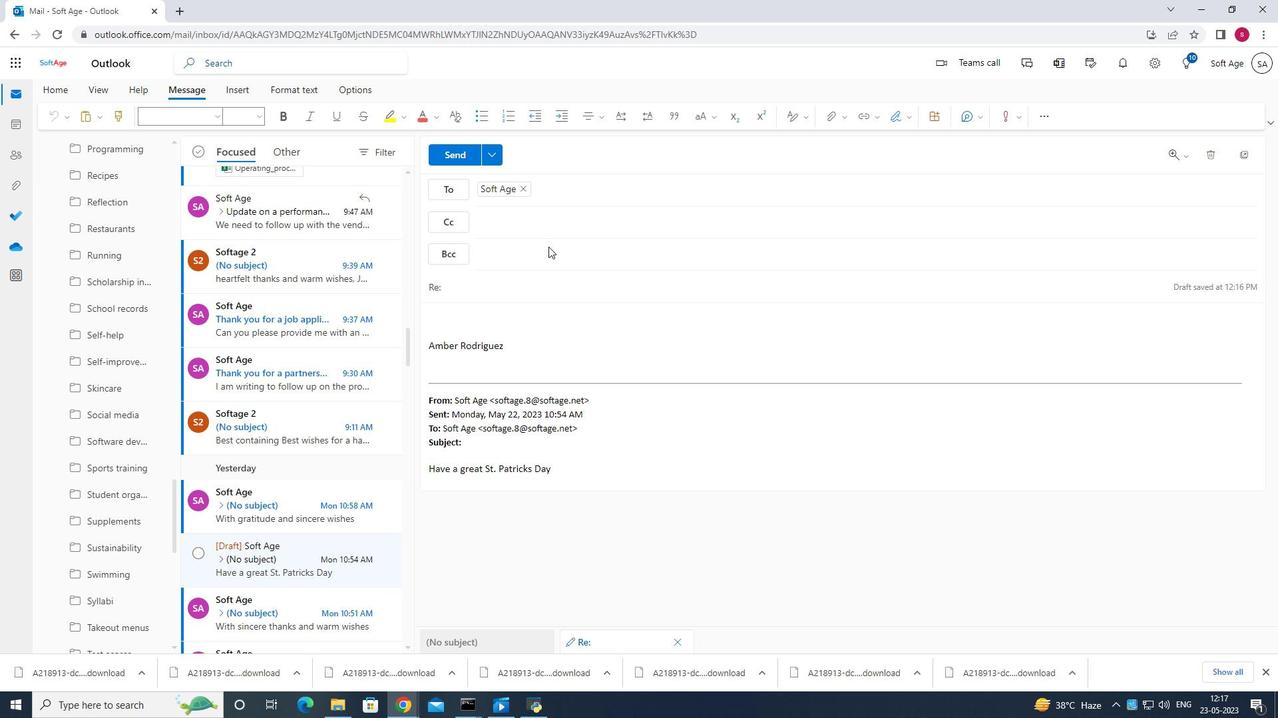 
Action: Mouse moved to (631, 297)
Screenshot: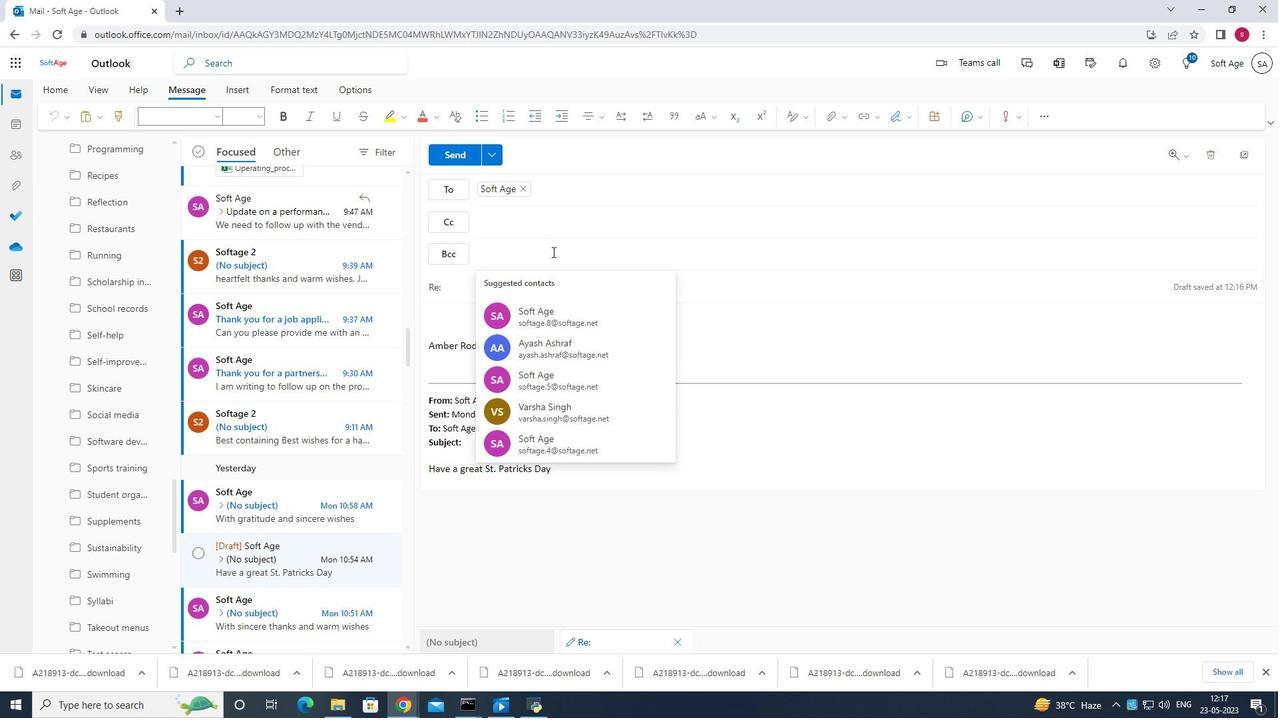 
Action: Key pressed softgae<Key.backspace><Key.backspace><Key.backspace>age.1<Key.shift>@softage.net
Screenshot: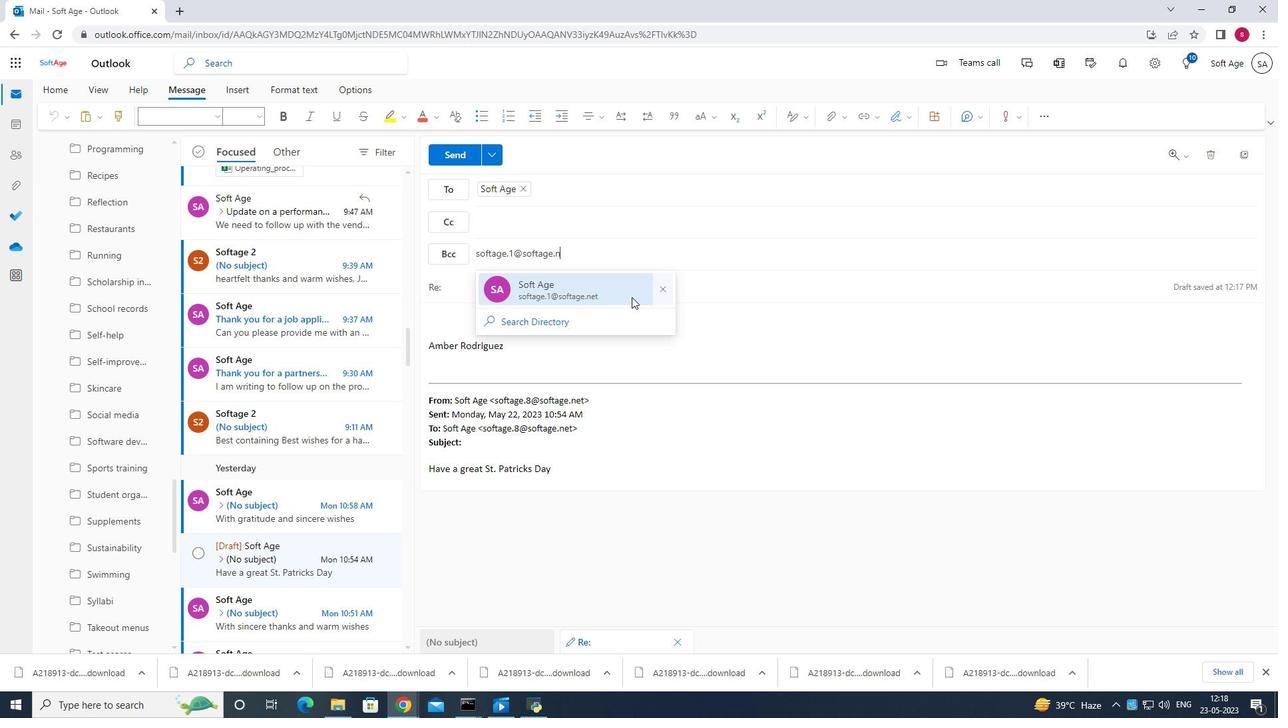 
Action: Mouse moved to (705, 280)
Screenshot: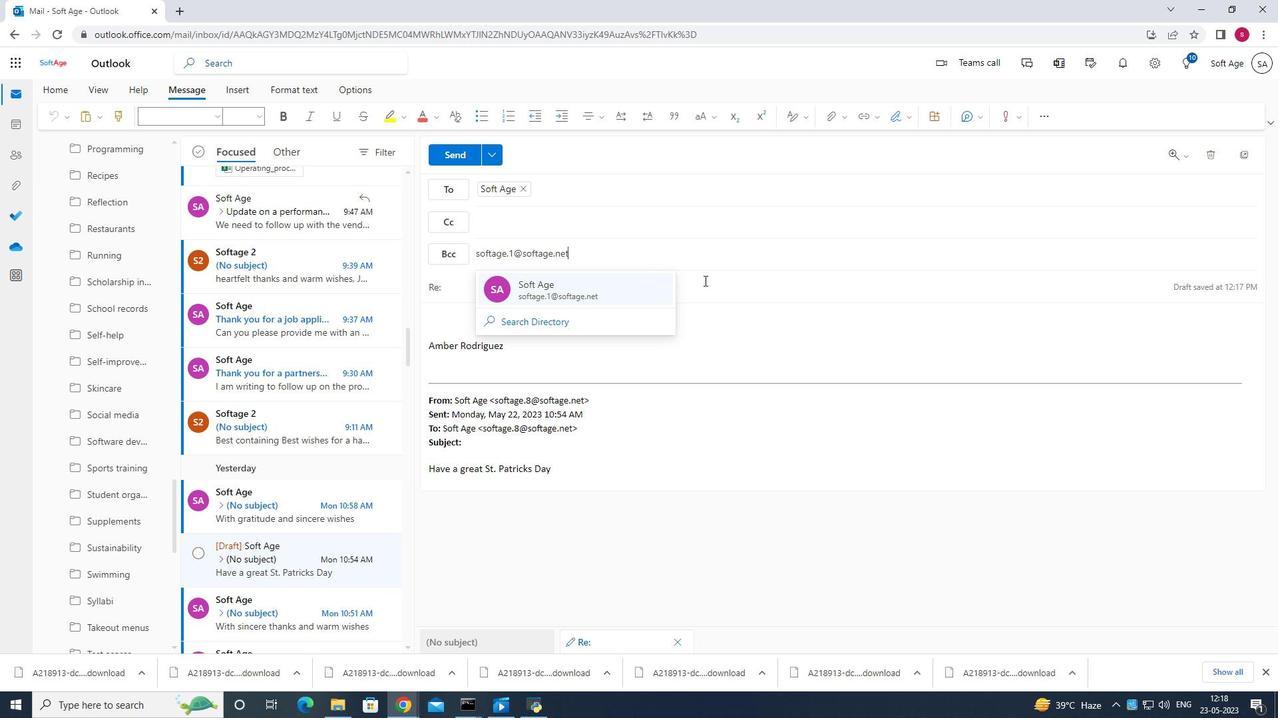 
Action: Mouse pressed left at (705, 280)
Screenshot: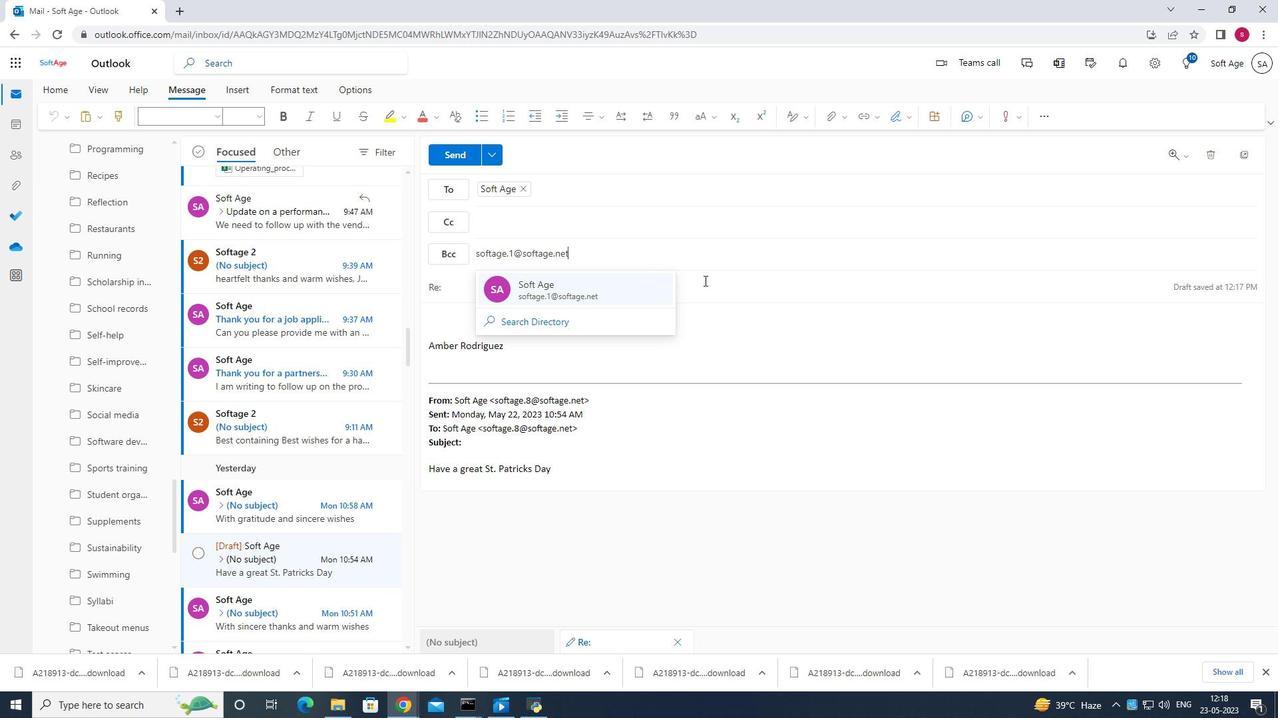 
Action: Mouse moved to (563, 294)
Screenshot: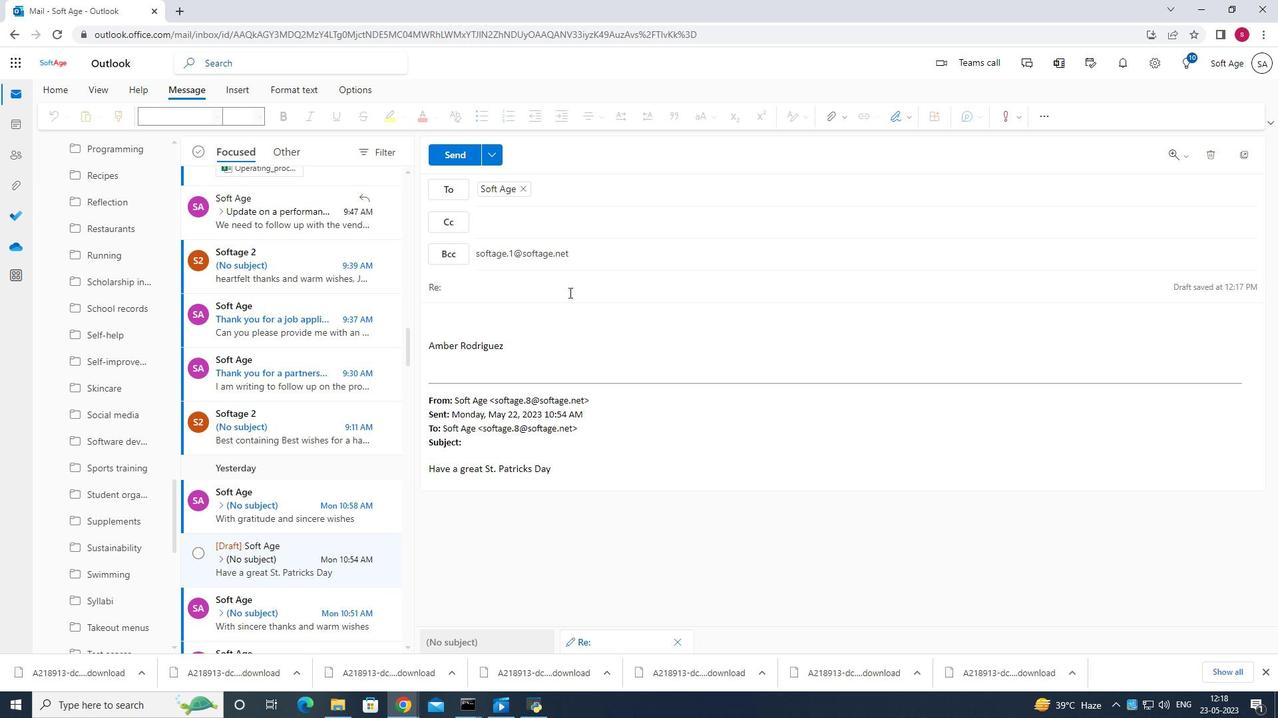 
Action: Key pressed <Key.backspace><Key.backspace><Key.backspace><Key.backspace>
Screenshot: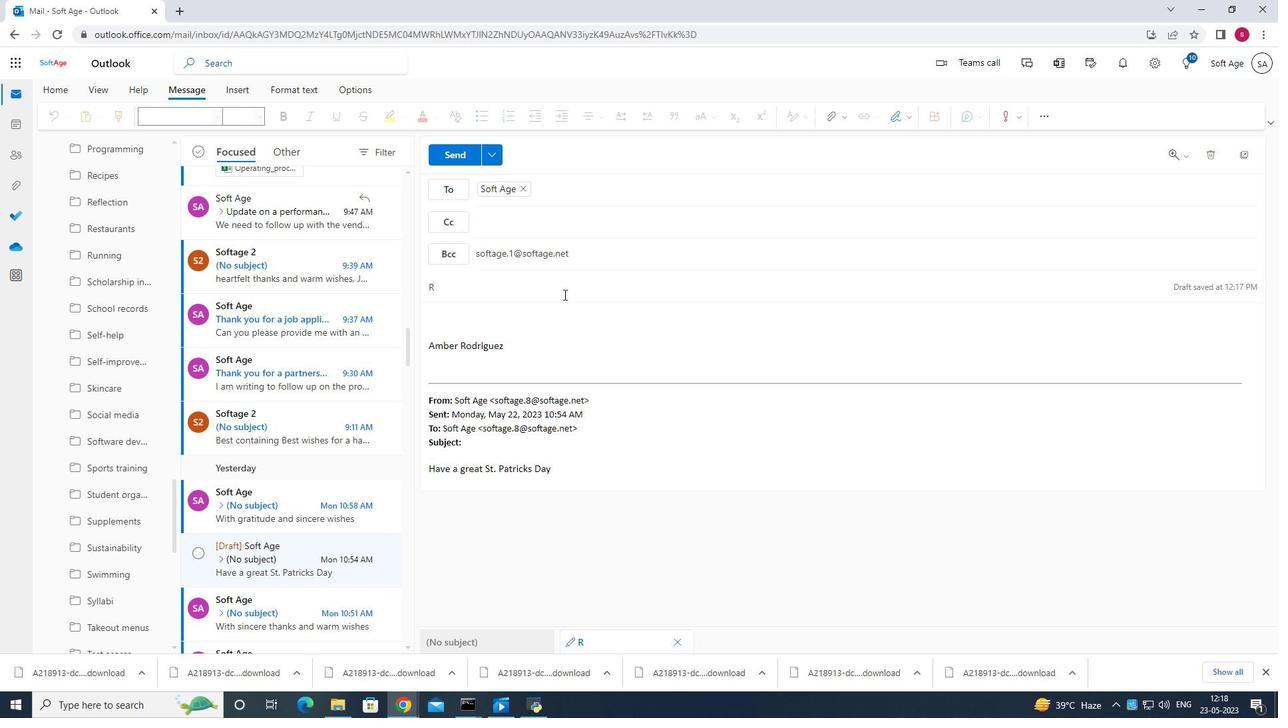
Action: Mouse moved to (572, 302)
Screenshot: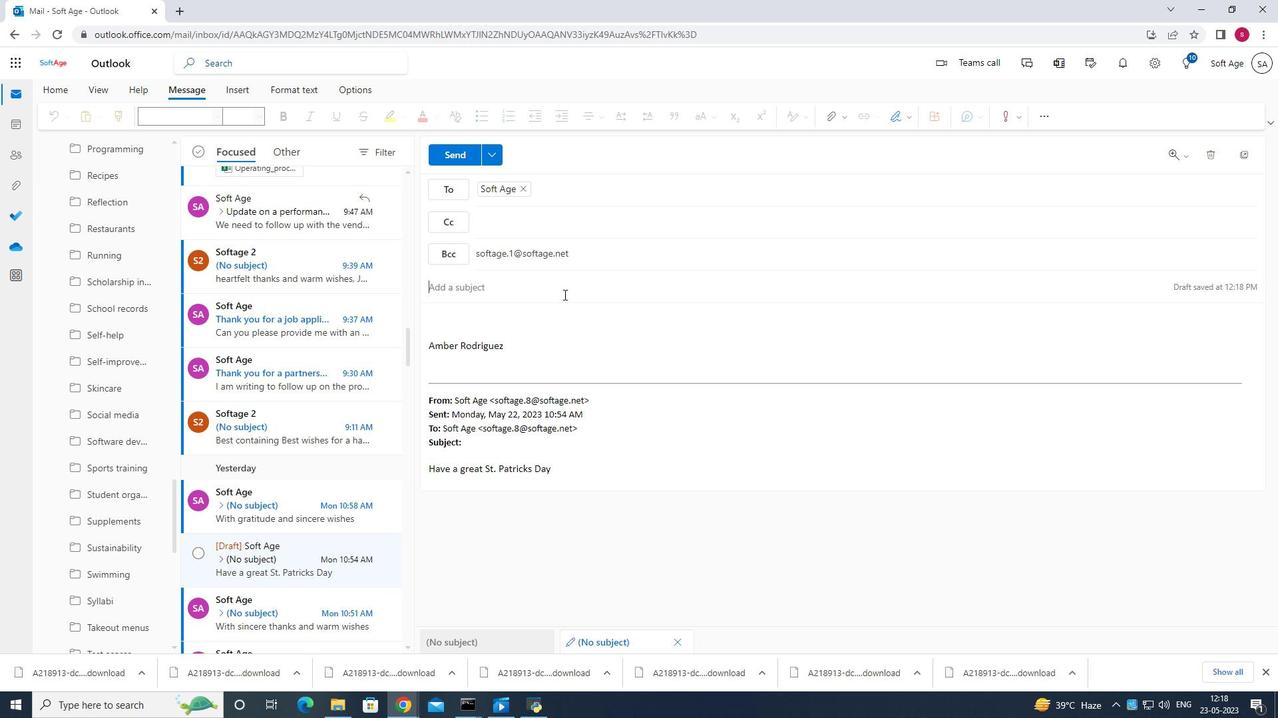 
Action: Key pressed e<Key.backspace><Key.shift>Reminder<Key.space>for<Key.space>collaboration<Key.space>
Screenshot: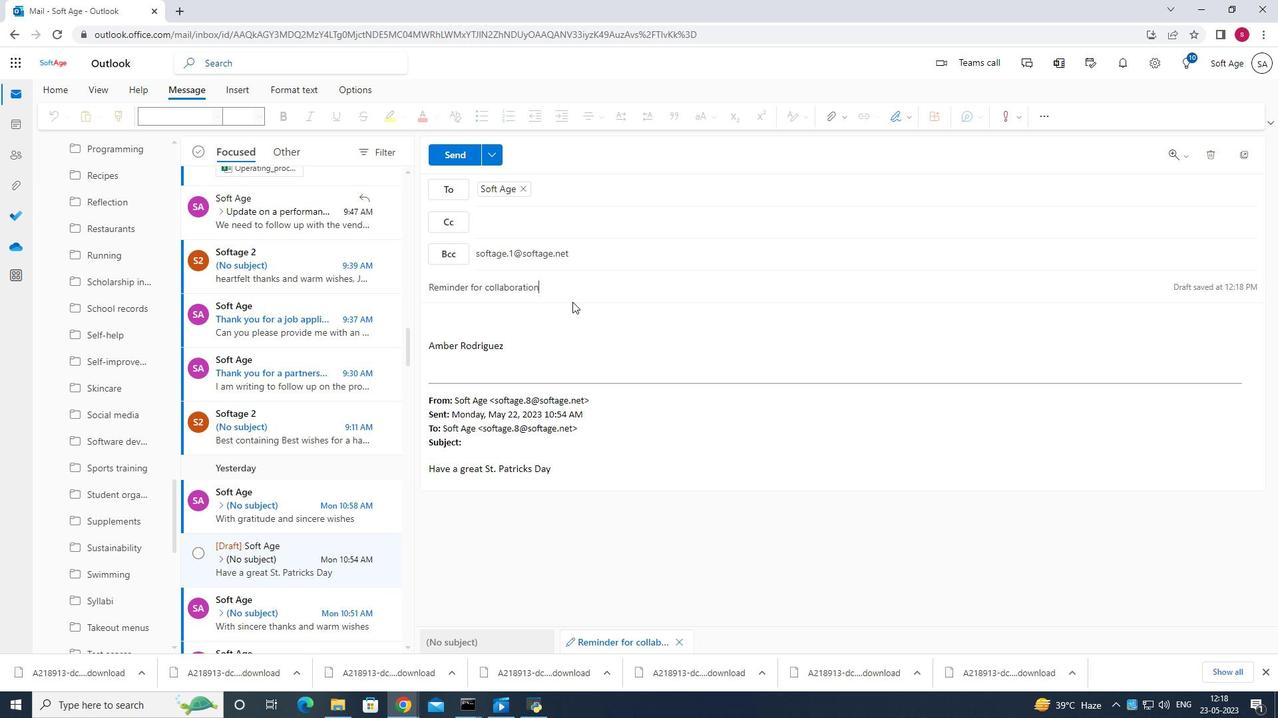 
Action: Mouse moved to (507, 321)
Screenshot: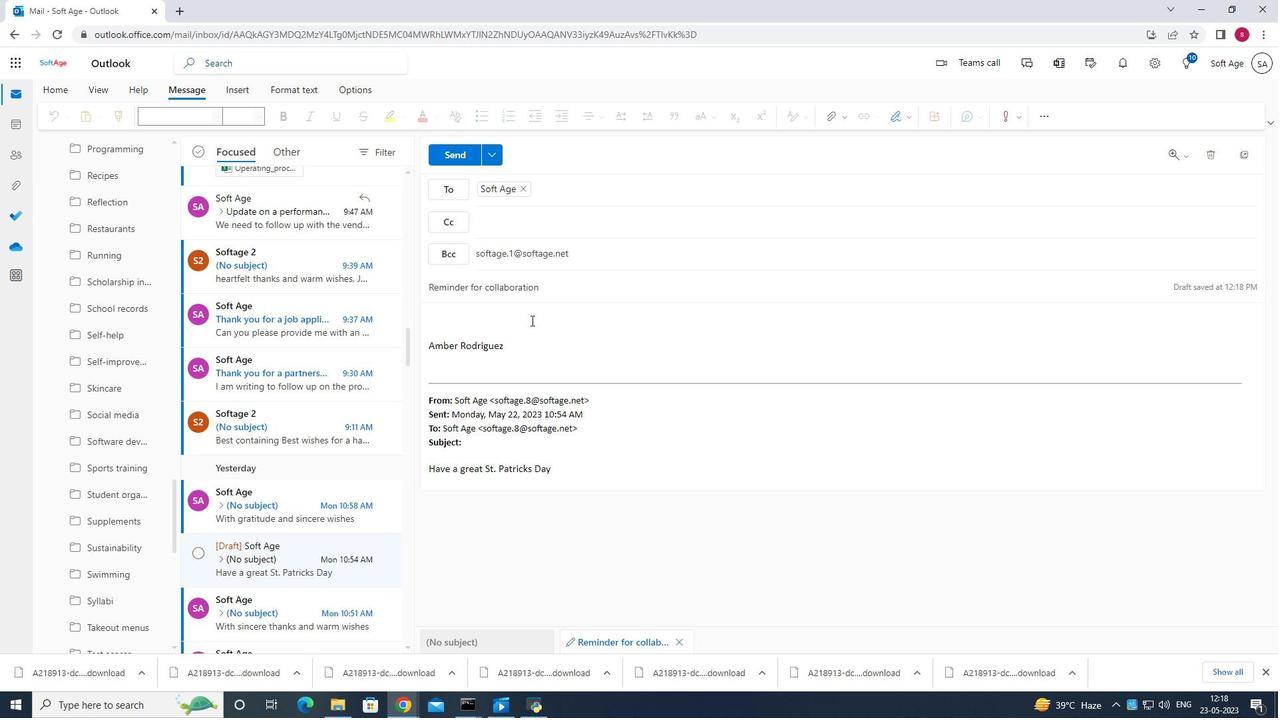 
Action: Mouse pressed left at (507, 321)
Screenshot: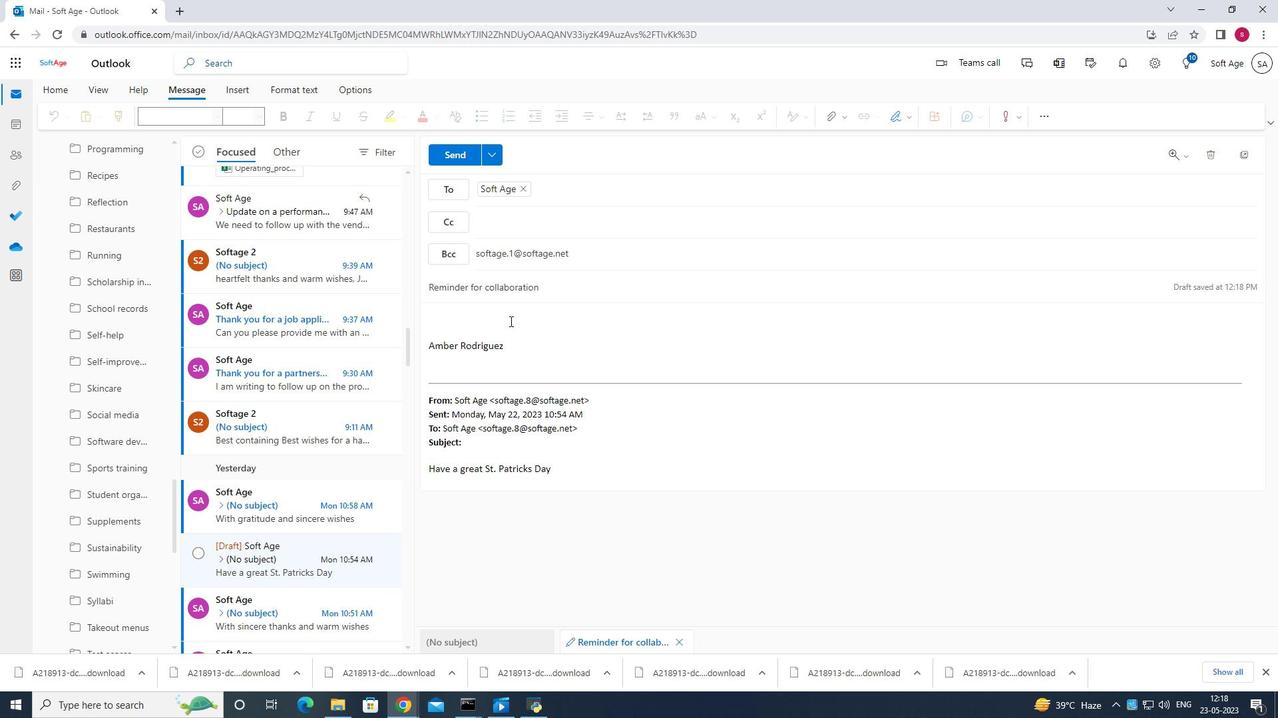 
Action: Mouse moved to (535, 285)
Screenshot: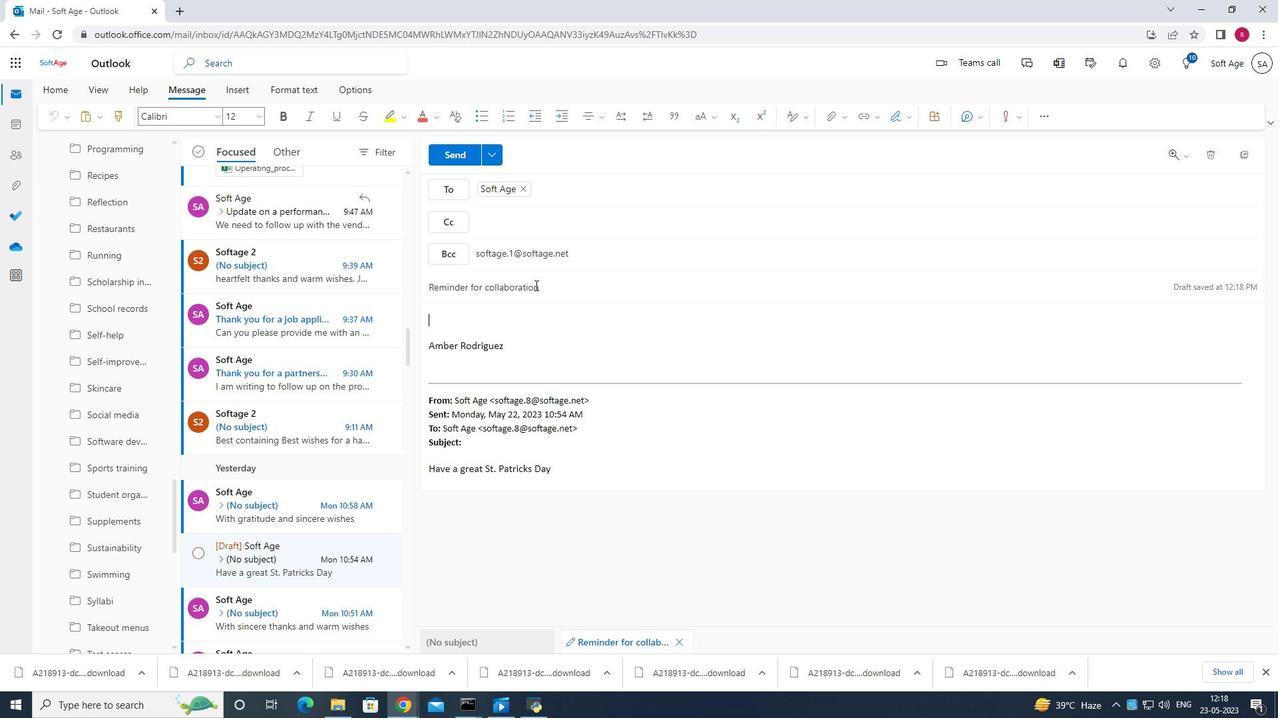 
Action: Mouse pressed left at (535, 285)
Screenshot: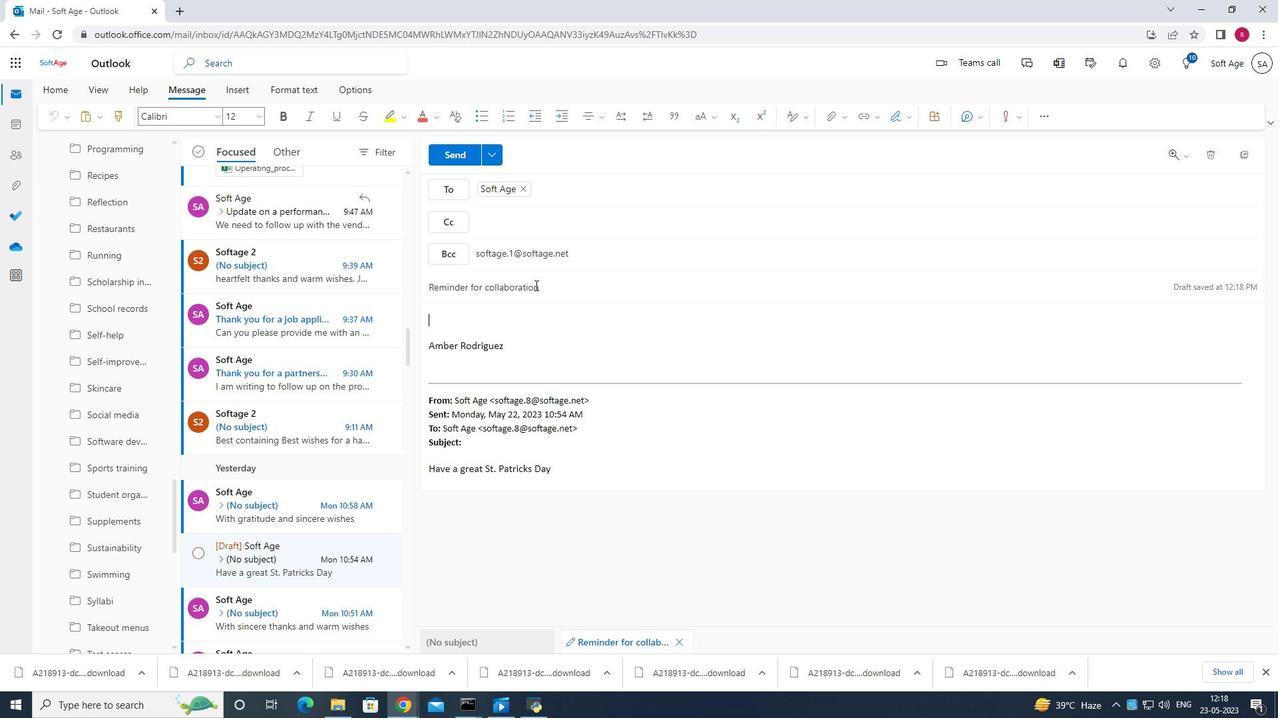 
Action: Mouse pressed left at (535, 285)
Screenshot: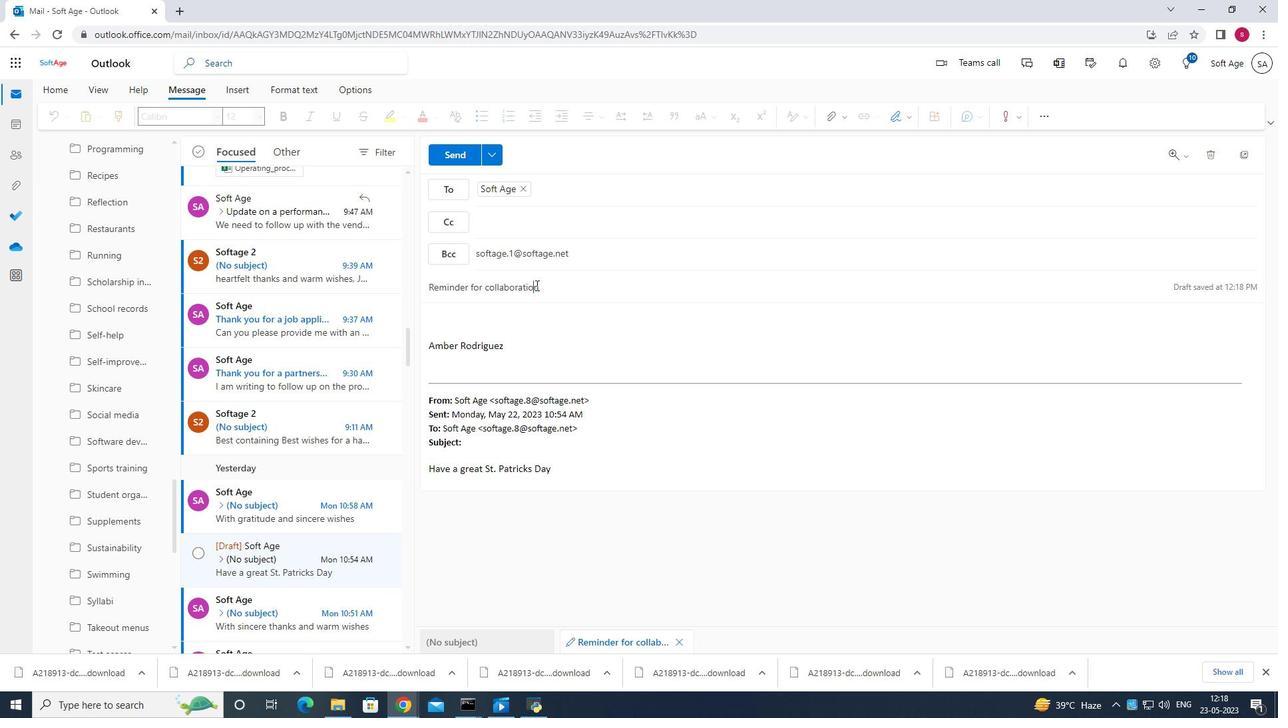 
Action: Mouse moved to (541, 286)
Screenshot: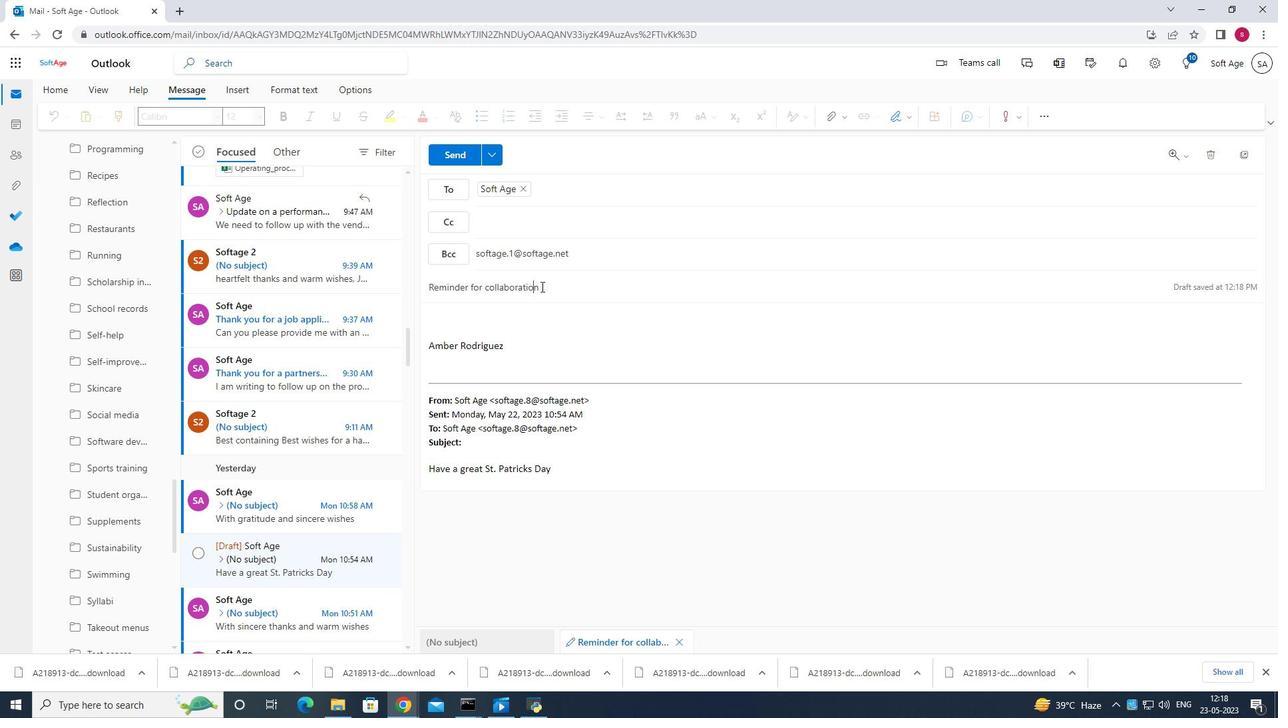 
Action: Mouse pressed left at (541, 286)
Screenshot: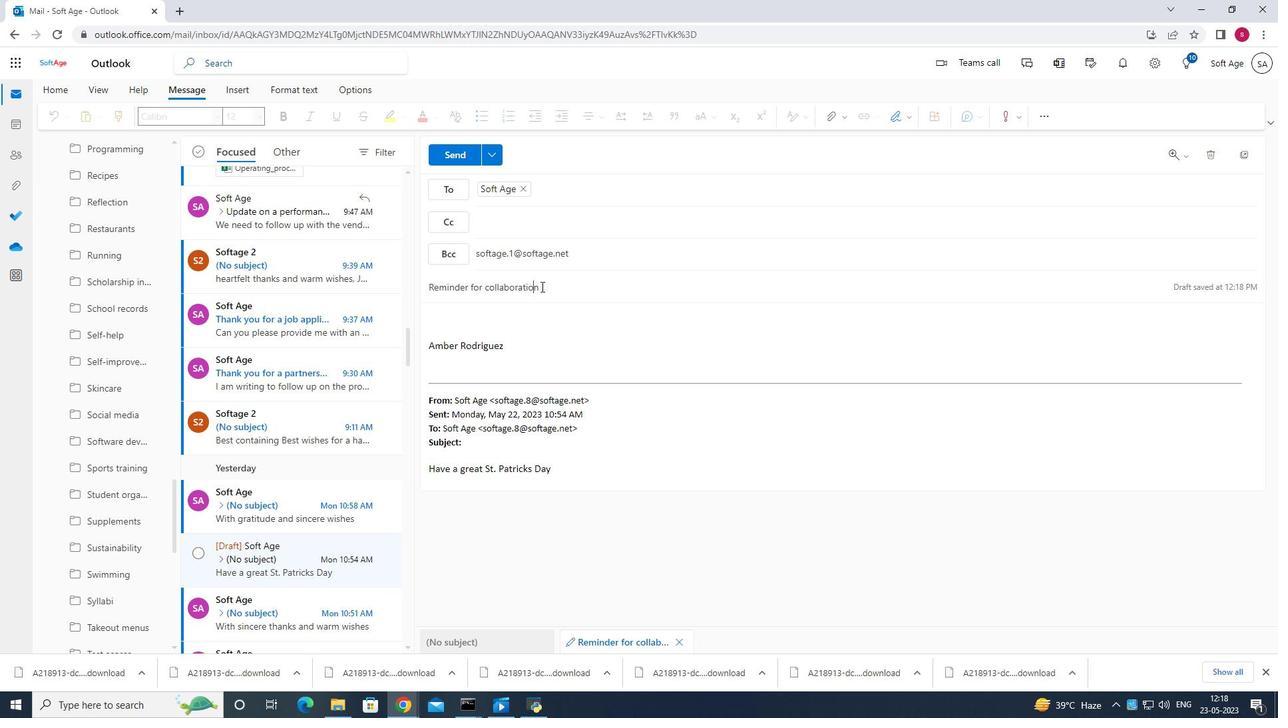 
Action: Key pressed .
Screenshot: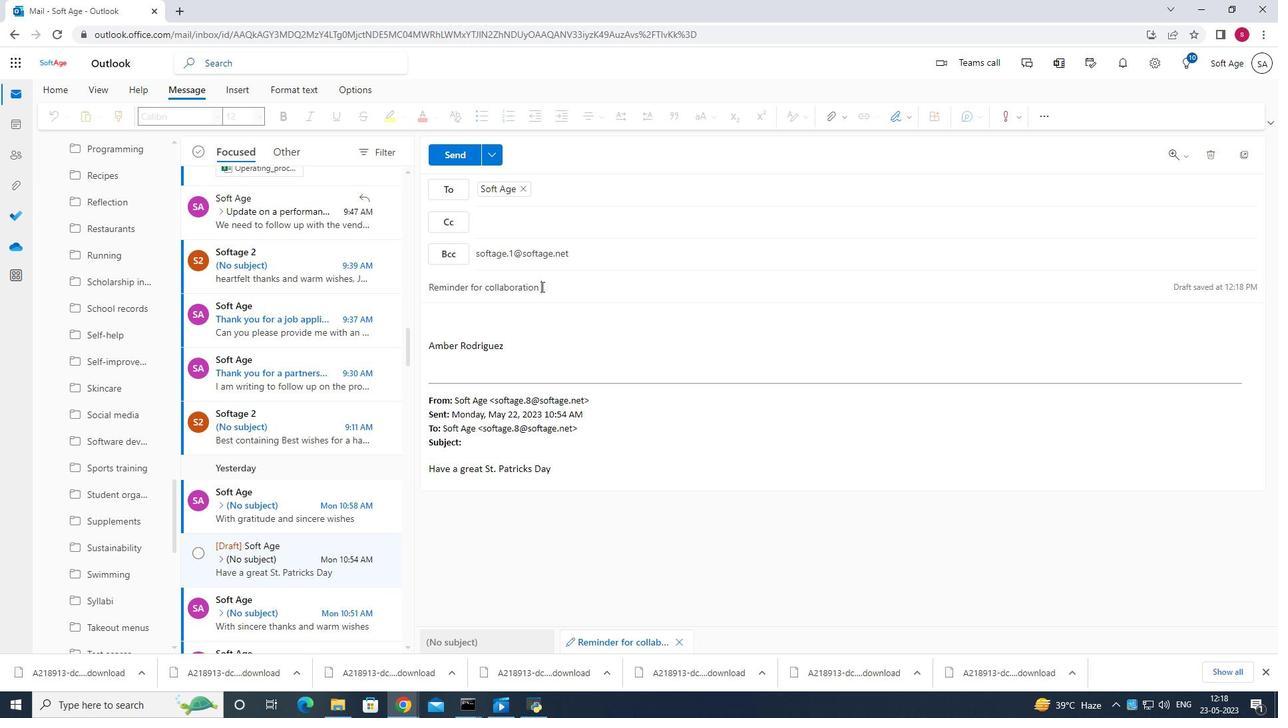 
Action: Mouse moved to (485, 310)
Screenshot: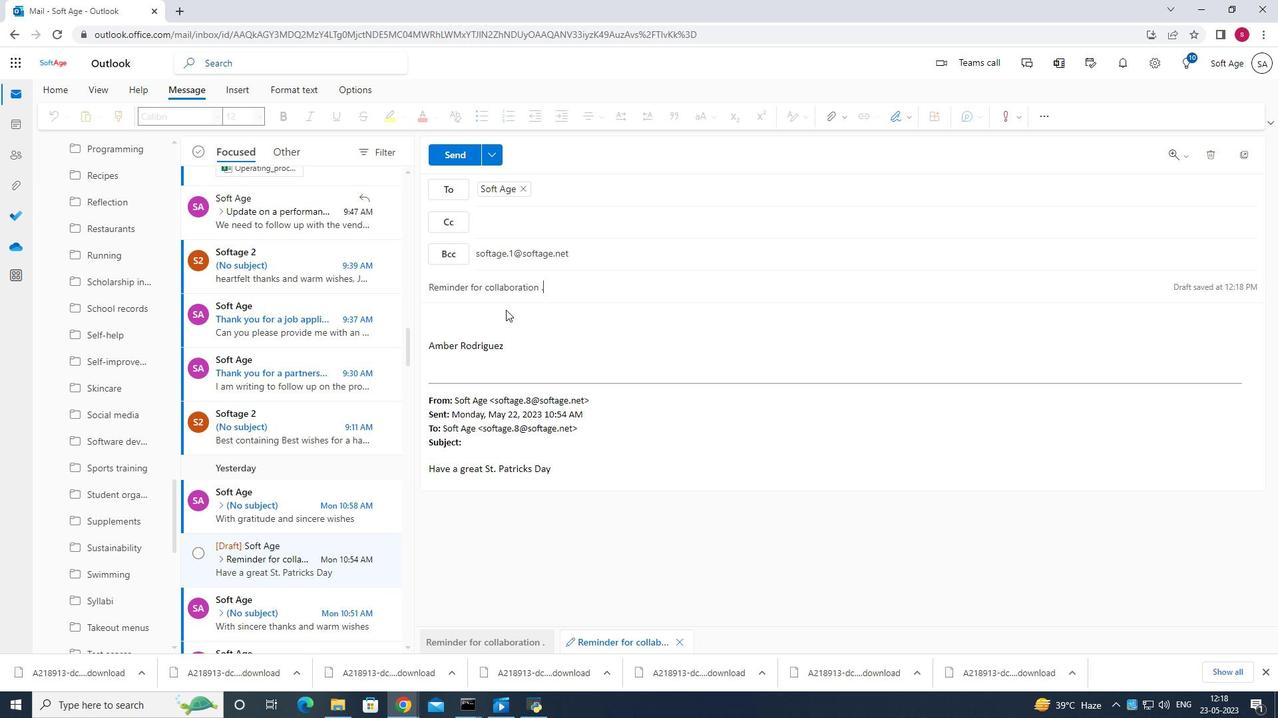 
Action: Mouse pressed left at (485, 310)
Screenshot: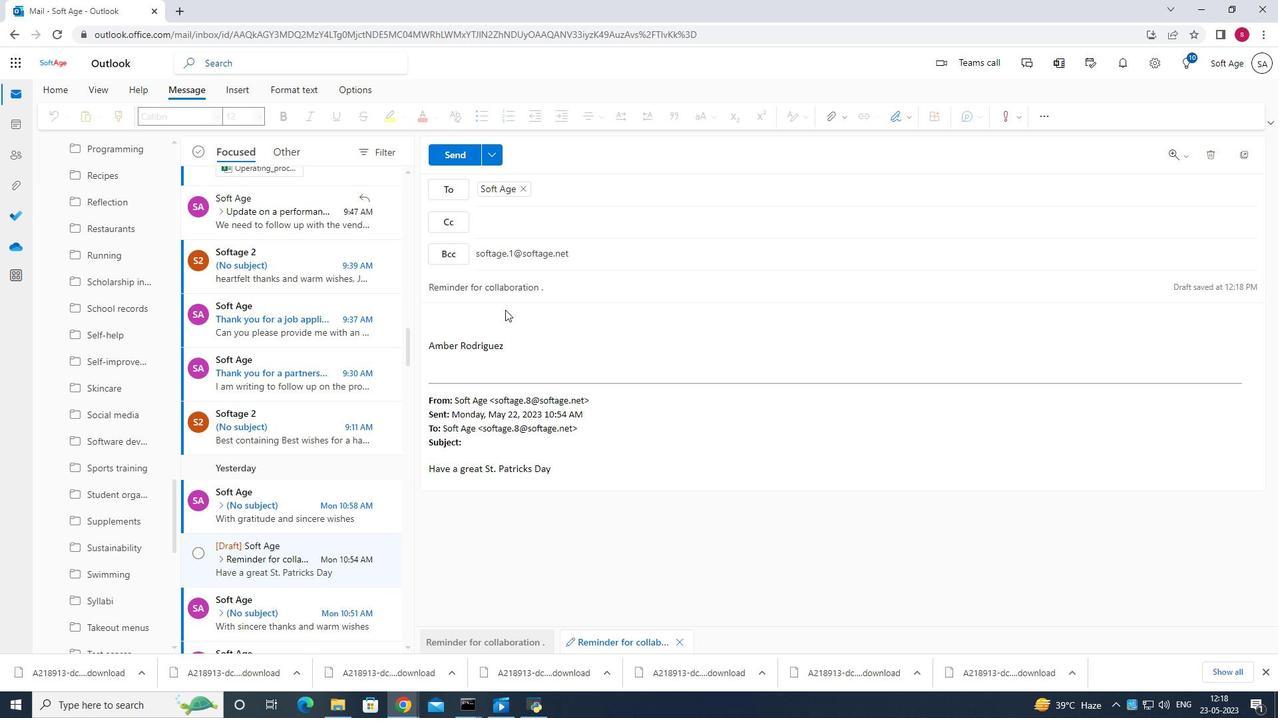 
Action: Mouse moved to (451, 310)
Screenshot: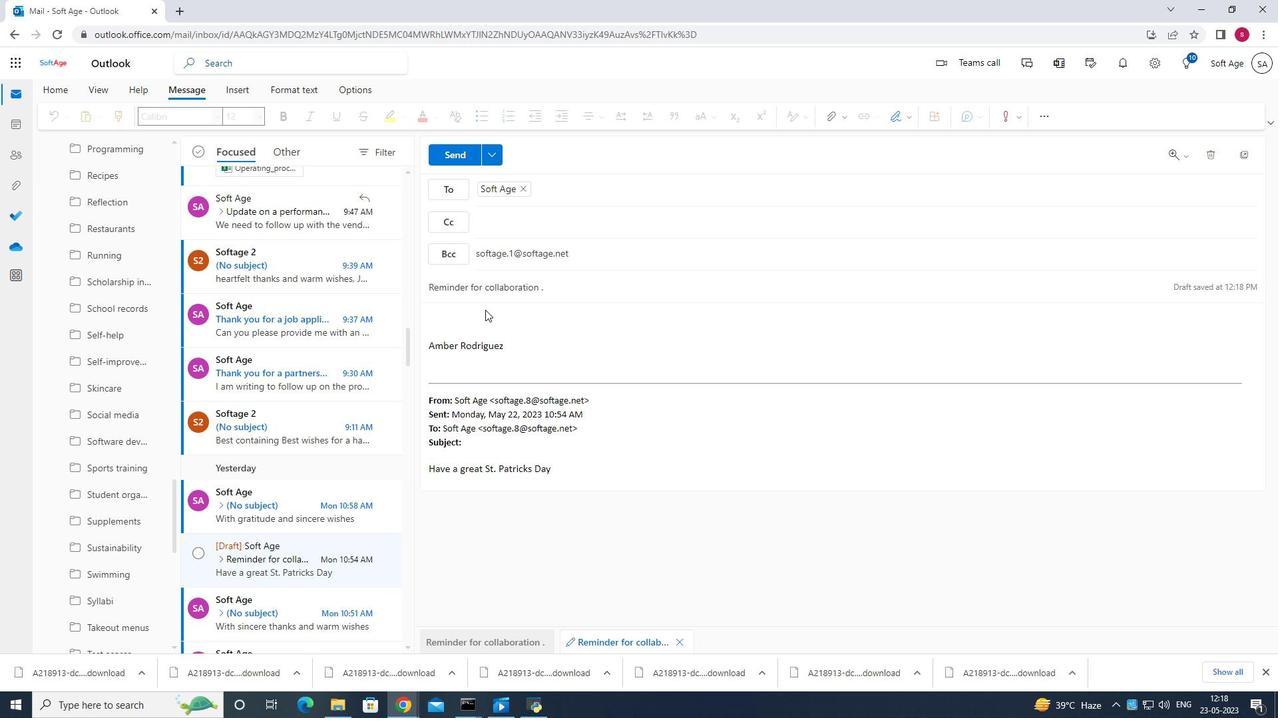 
Action: Mouse pressed left at (451, 310)
Screenshot: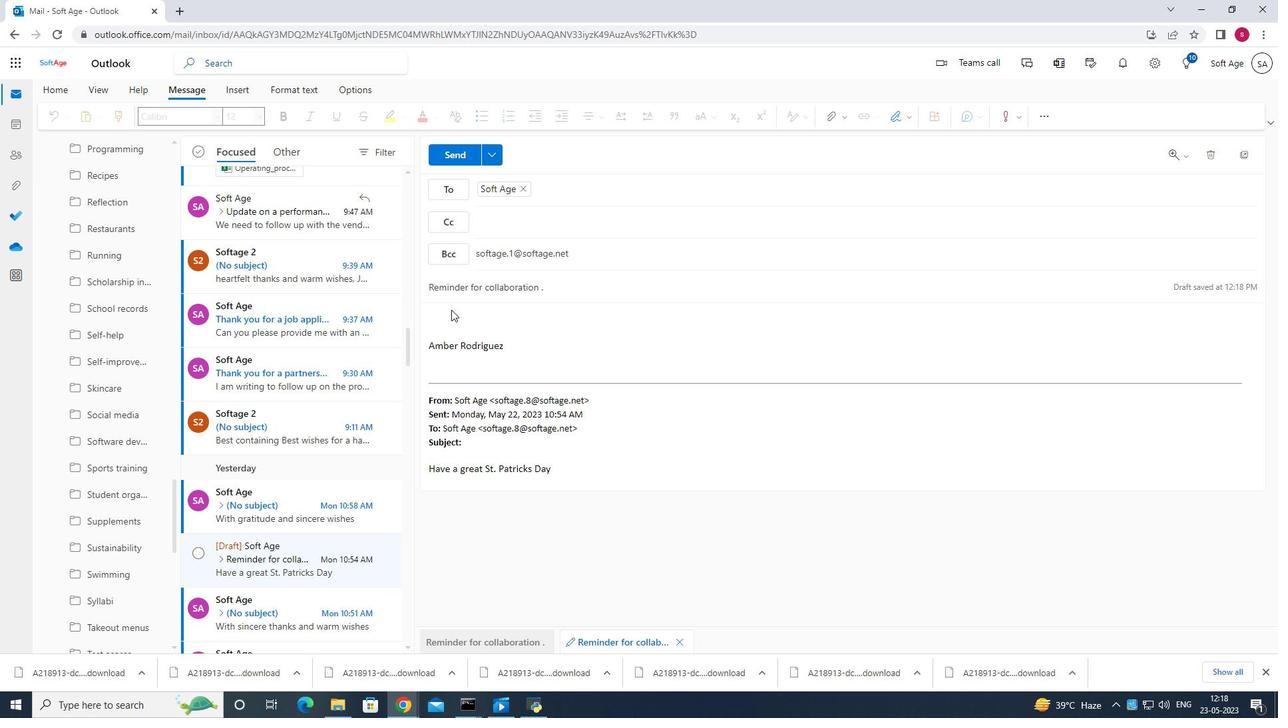 
Action: Mouse pressed left at (451, 310)
Screenshot: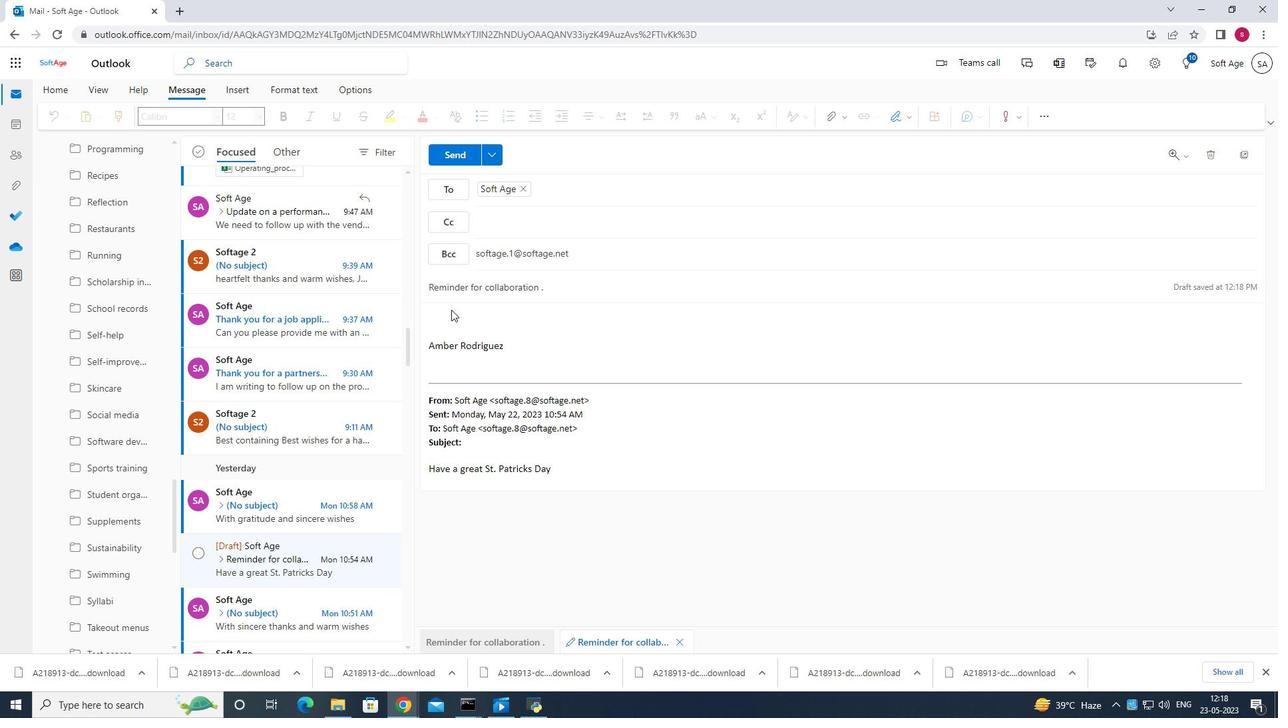 
Action: Mouse pressed left at (451, 310)
Screenshot: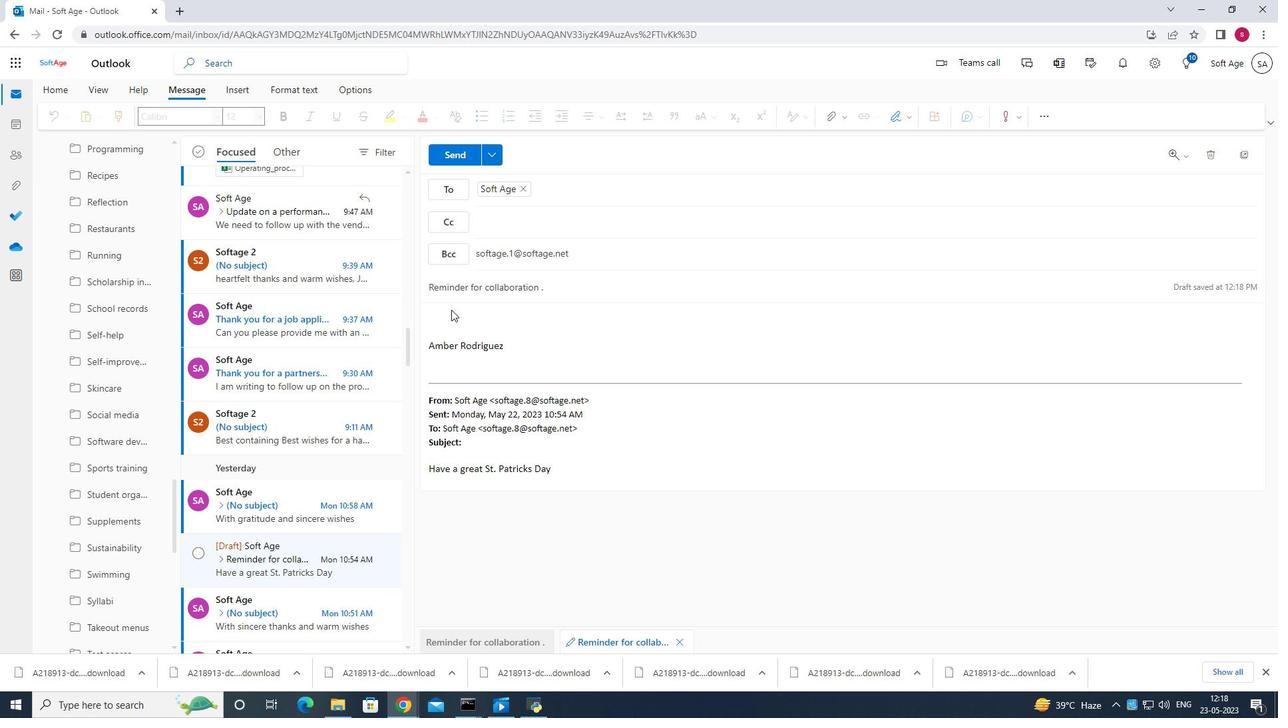 
Action: Mouse moved to (450, 308)
Screenshot: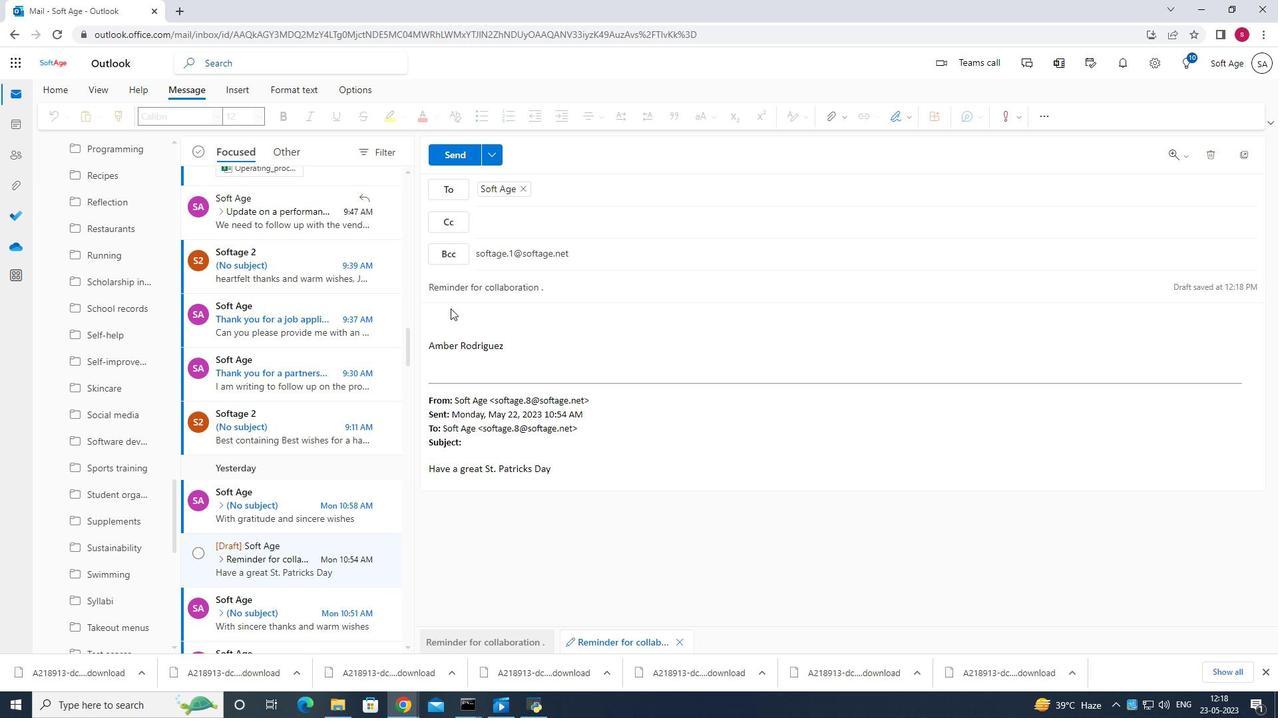
Action: Mouse pressed left at (450, 308)
Screenshot: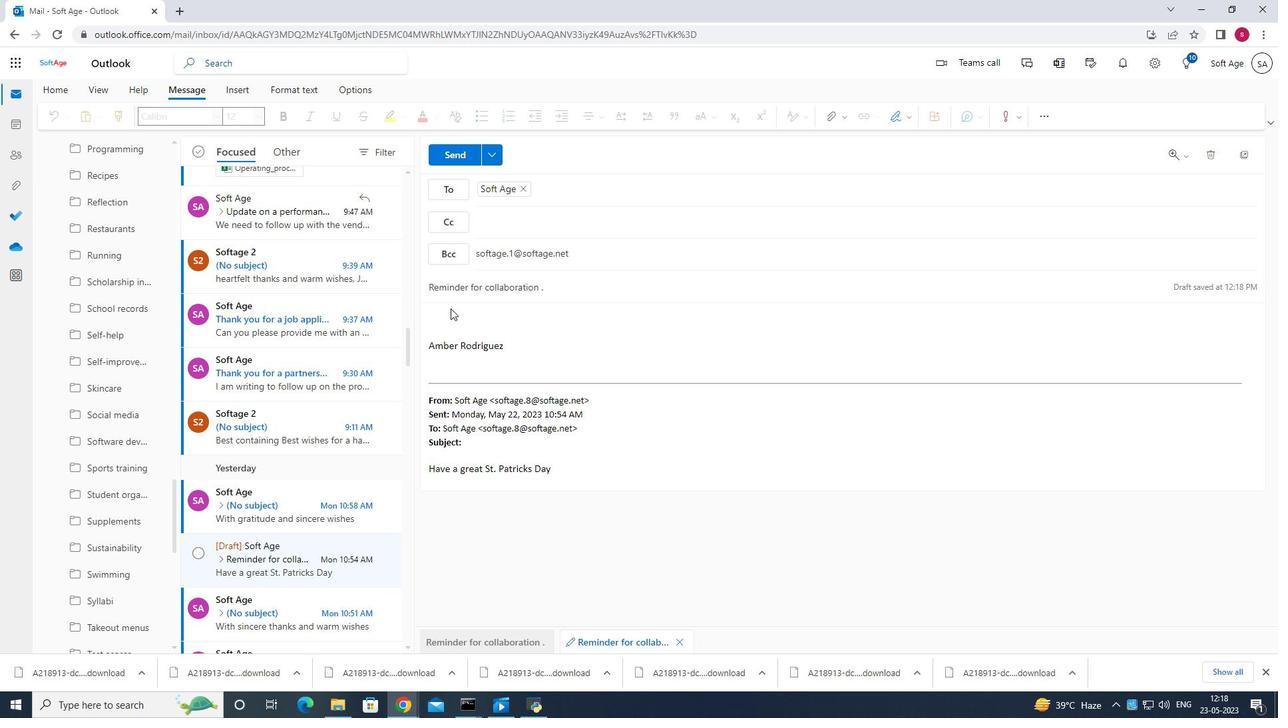 
Action: Mouse pressed left at (450, 308)
Screenshot: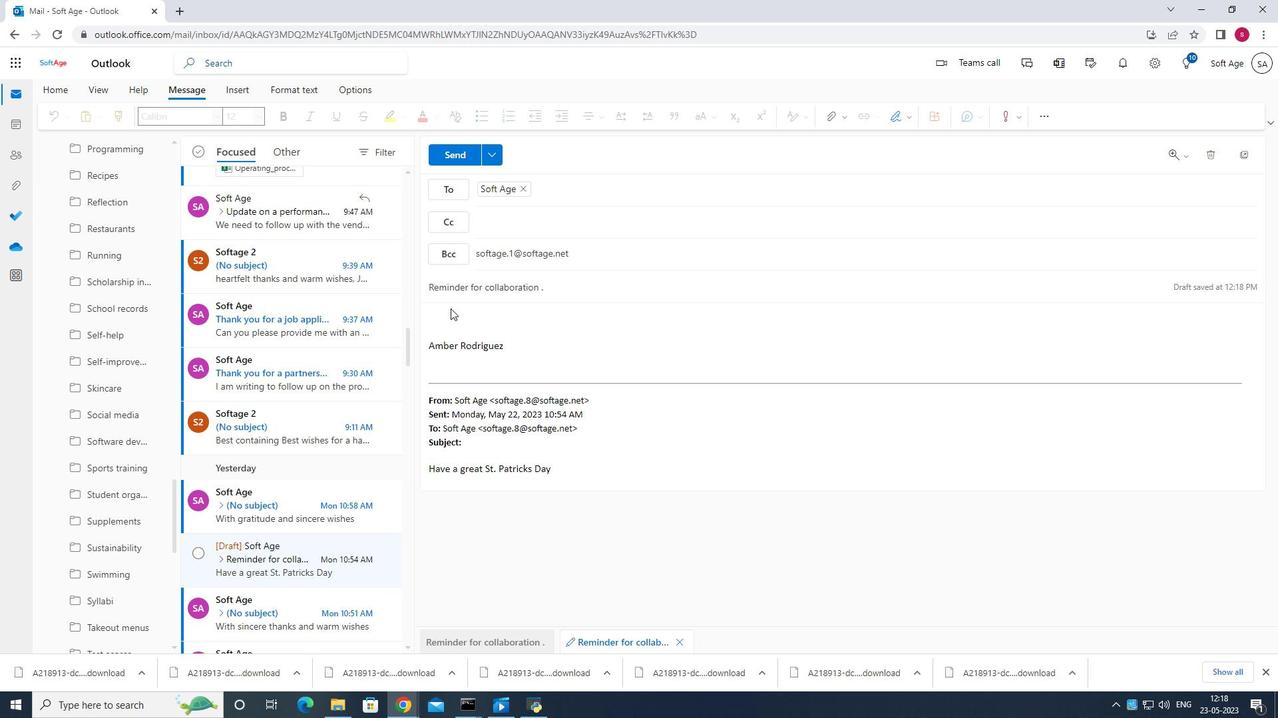 
Action: Mouse moved to (508, 344)
Screenshot: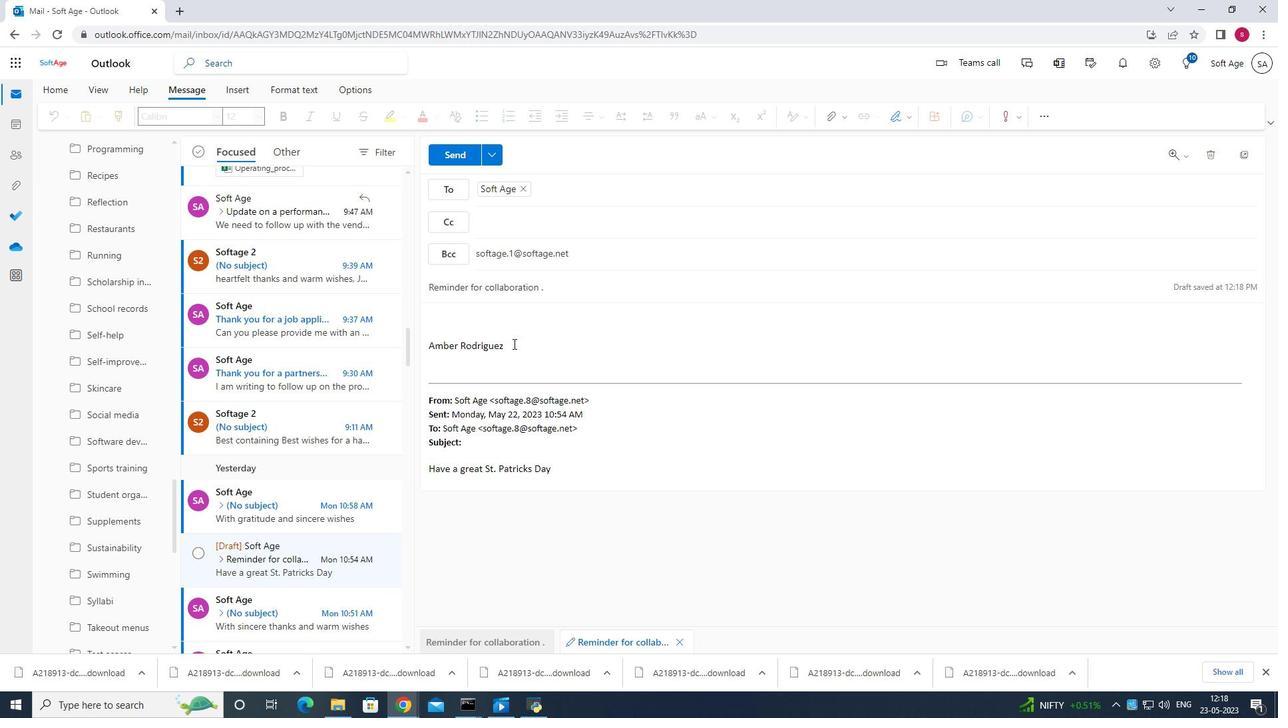 
Action: Mouse pressed left at (508, 344)
Screenshot: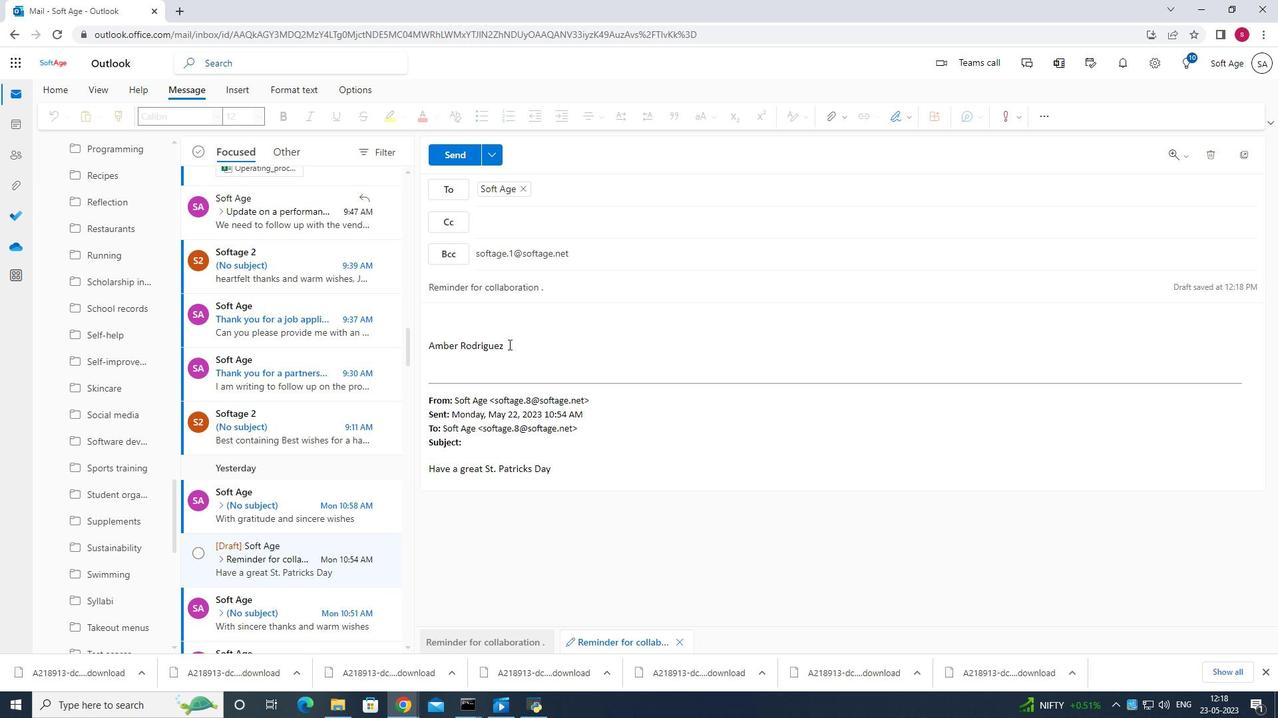 
Action: Mouse moved to (508, 345)
Screenshot: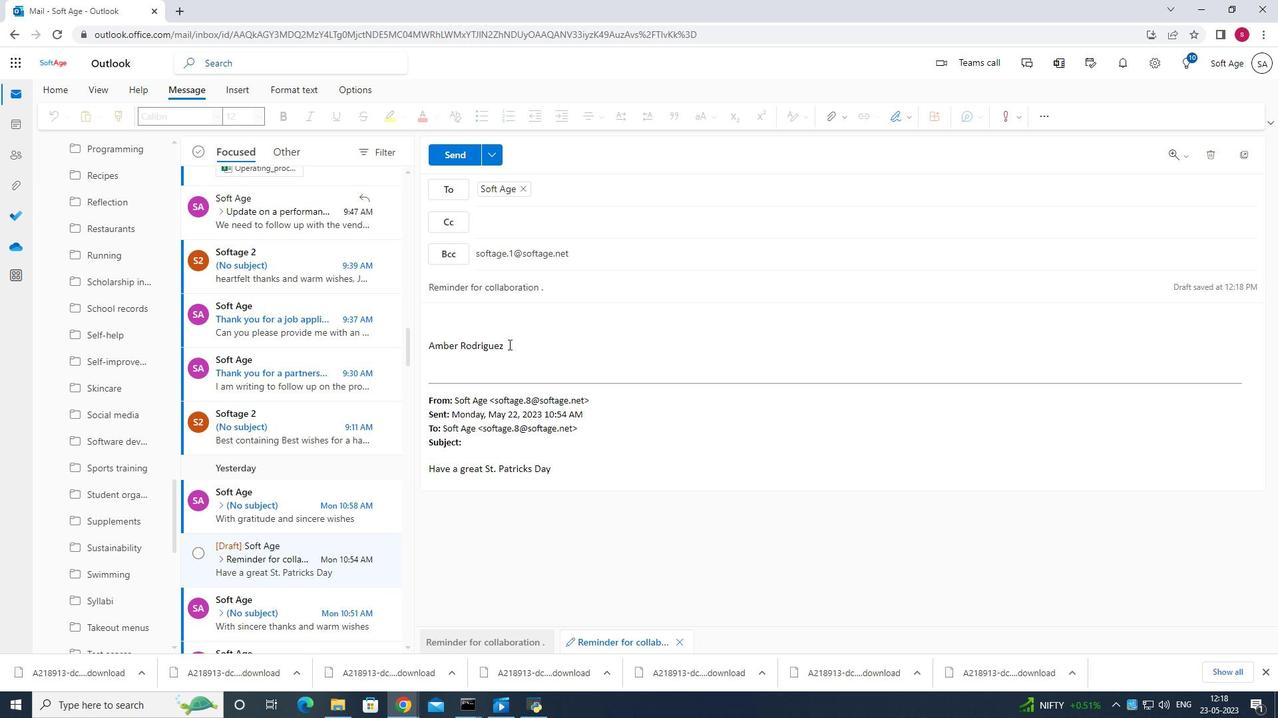 
Action: Key pressed <Key.up><Key.up>
Screenshot: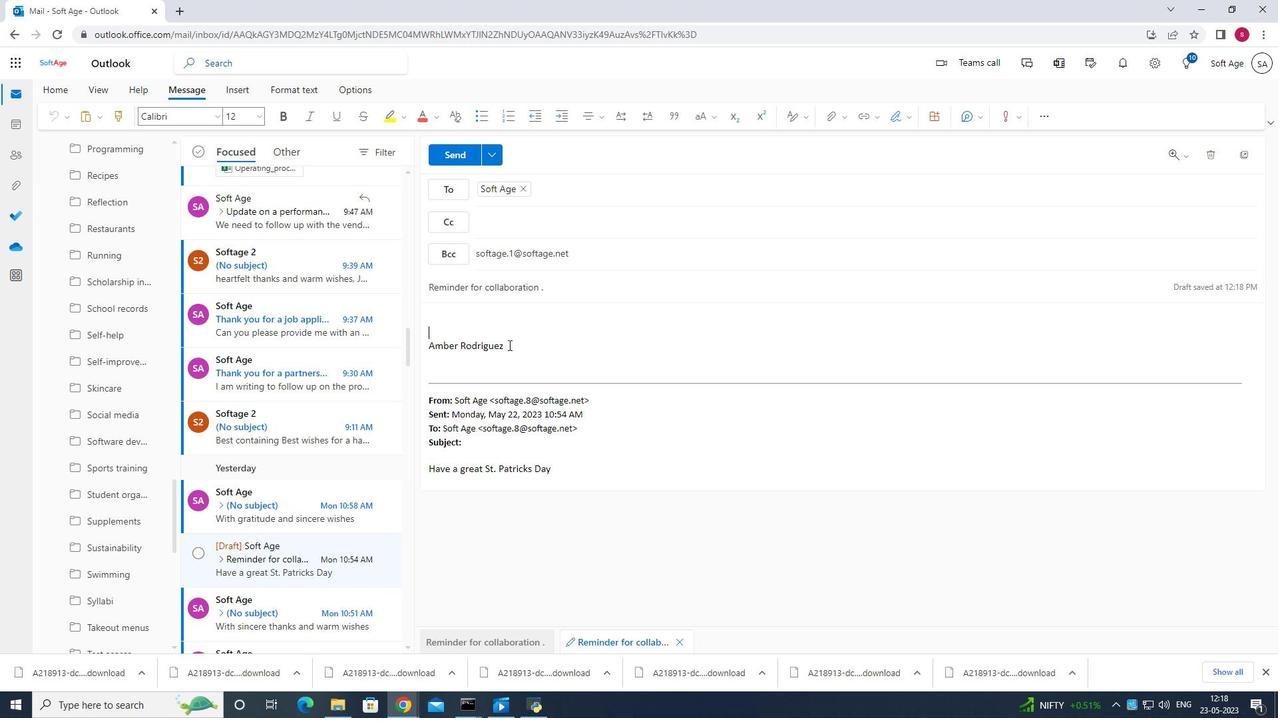 
Action: Mouse moved to (1145, 8)
Screenshot: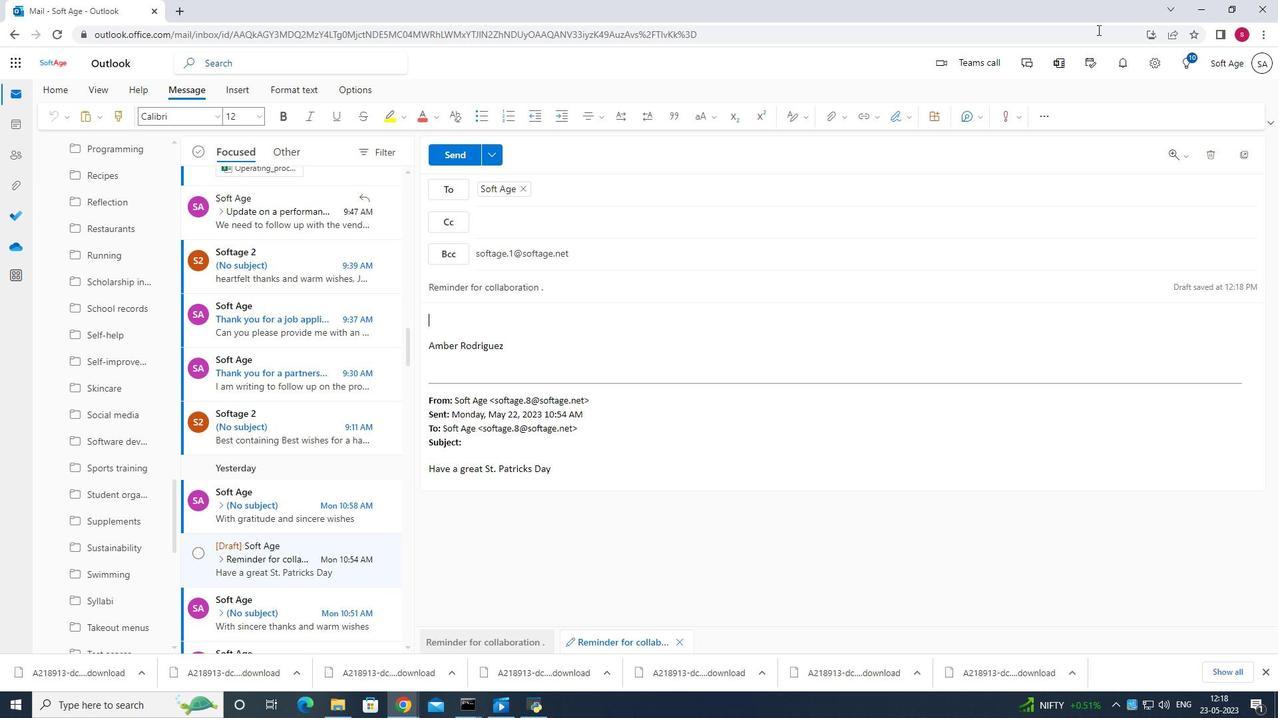 
Action: Key pressed <Key.shift>Could<Key.space>u<Key.backspace>you<Key.space>please<Key.space>provide<Key.space>me<Key.space>with<Key.space>the<Key.space>sales<Key.space>report<Key.space>the<Key.space>last<Key.space>quarter<Key.shift>?
Screenshot: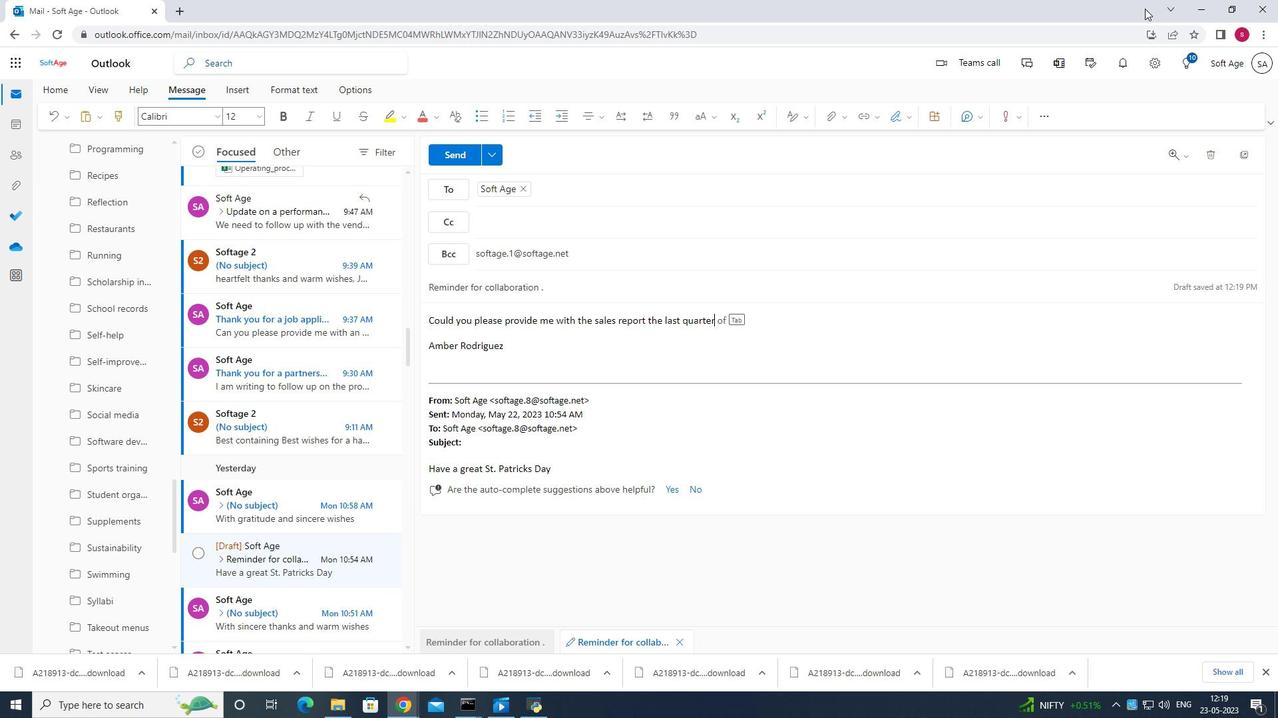 
Action: Mouse moved to (531, 402)
Screenshot: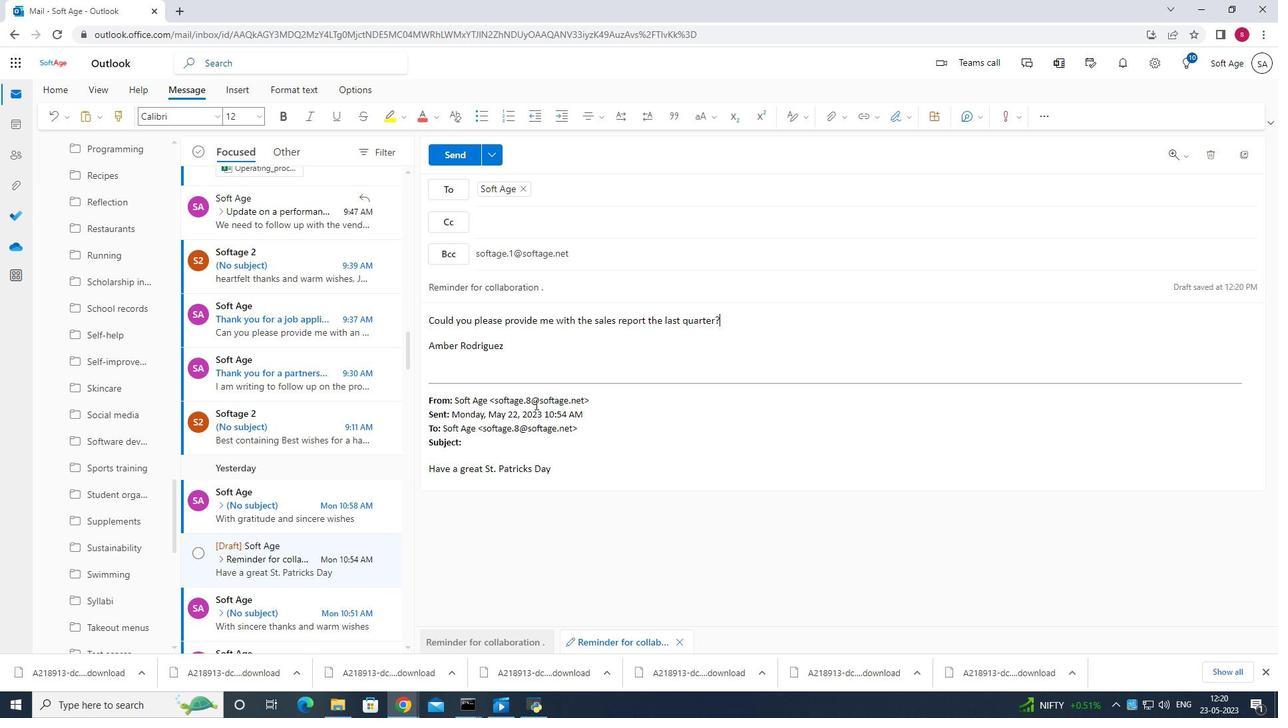 
Action: Mouse pressed left at (531, 402)
Screenshot: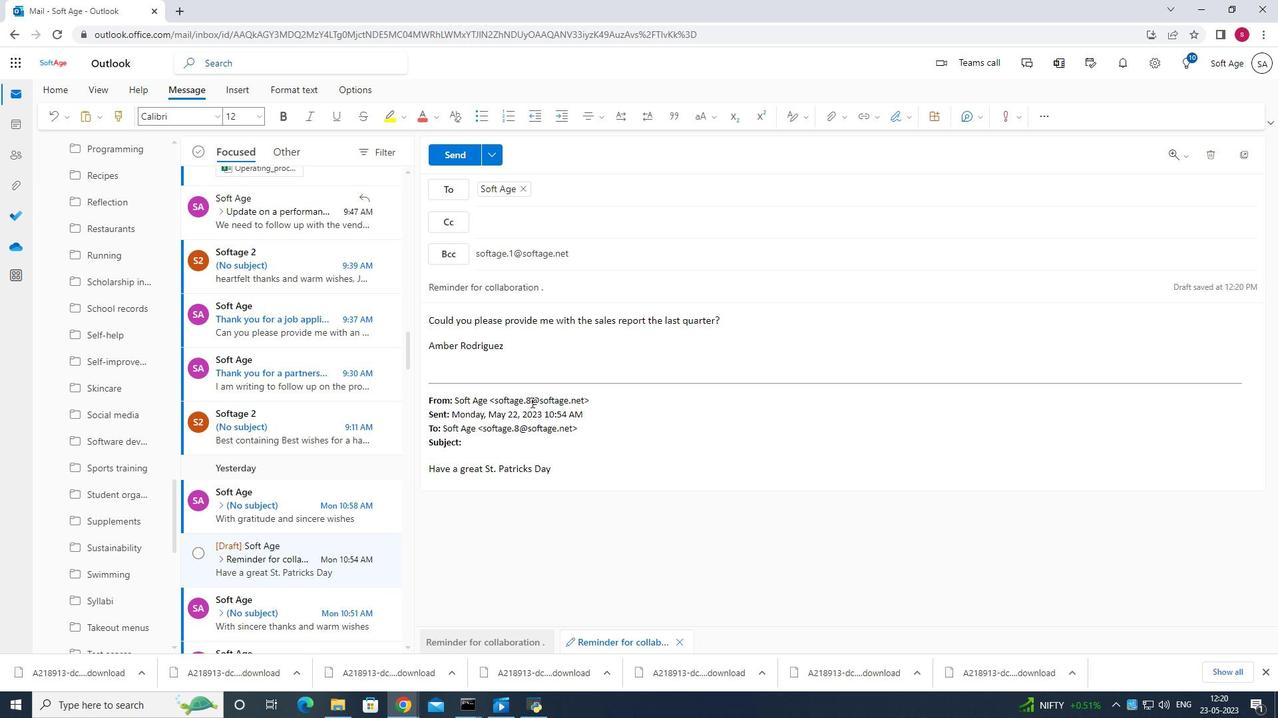
Action: Mouse moved to (541, 408)
Screenshot: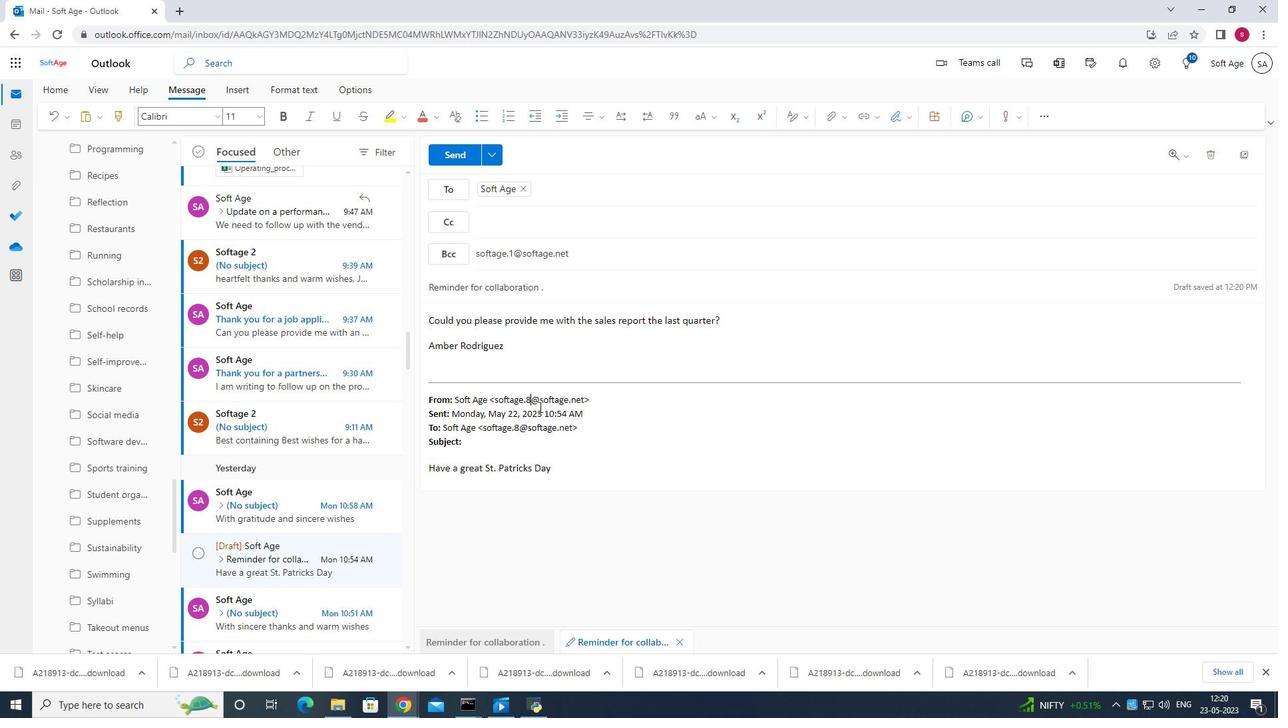
Action: Key pressed <Key.backspace>10
Screenshot: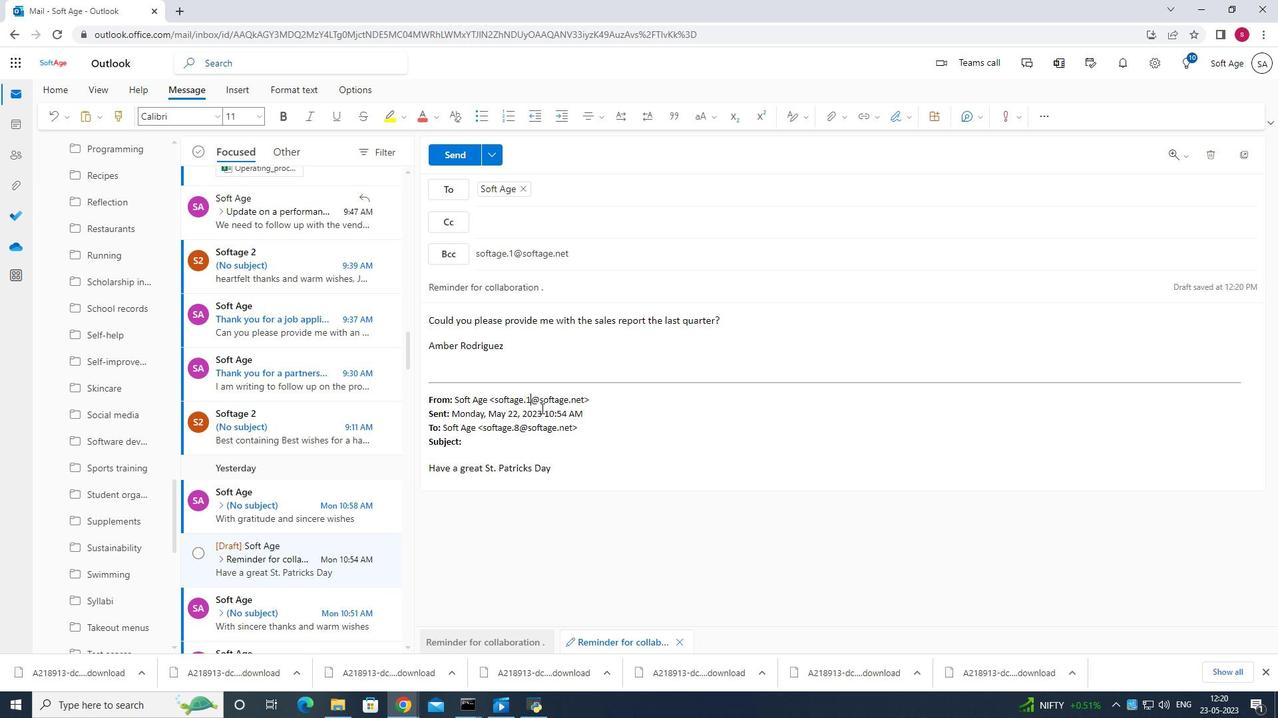 
Action: Mouse scrolled (541, 409) with delta (0, 0)
Screenshot: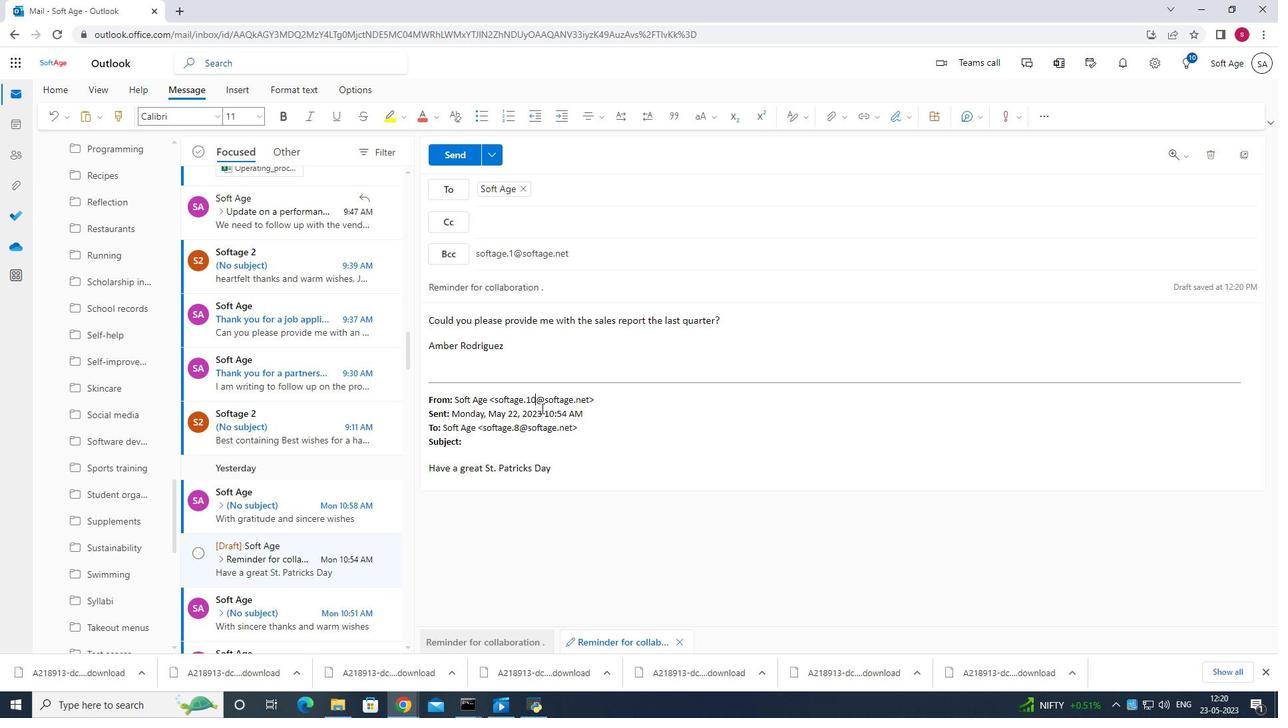 
Action: Mouse scrolled (541, 409) with delta (0, 0)
Screenshot: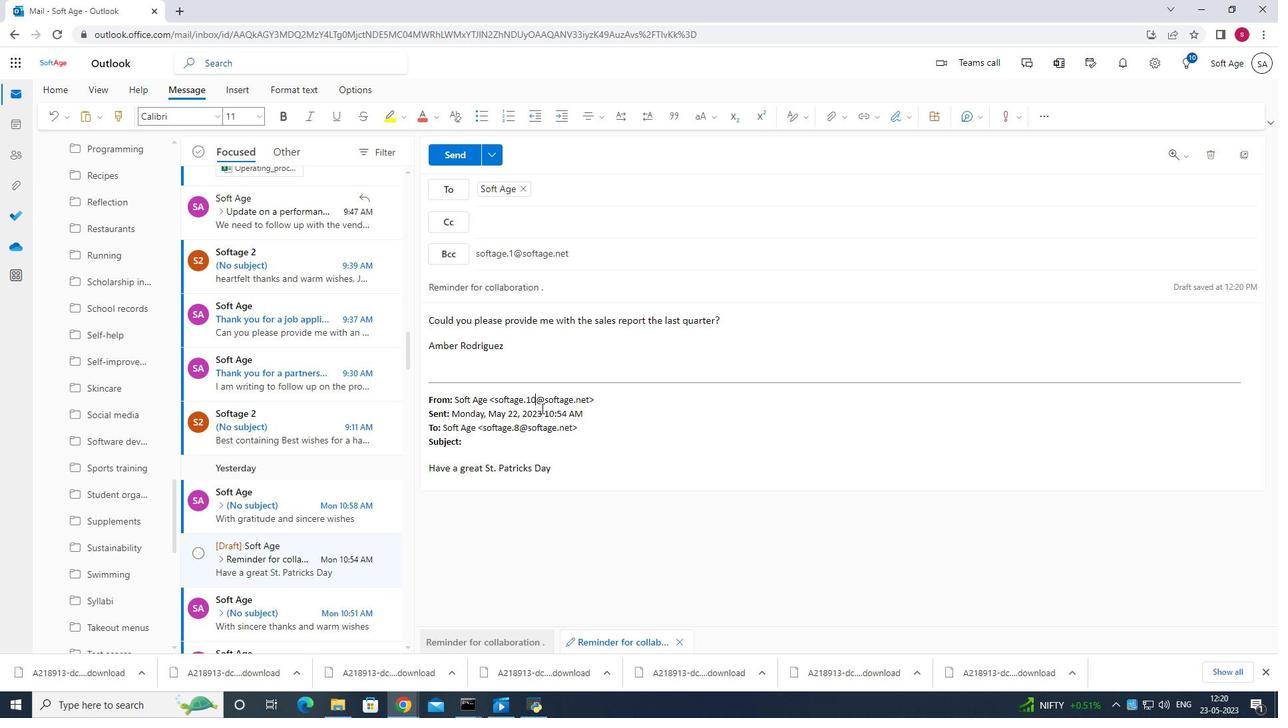 
Action: Mouse scrolled (541, 409) with delta (0, 0)
Screenshot: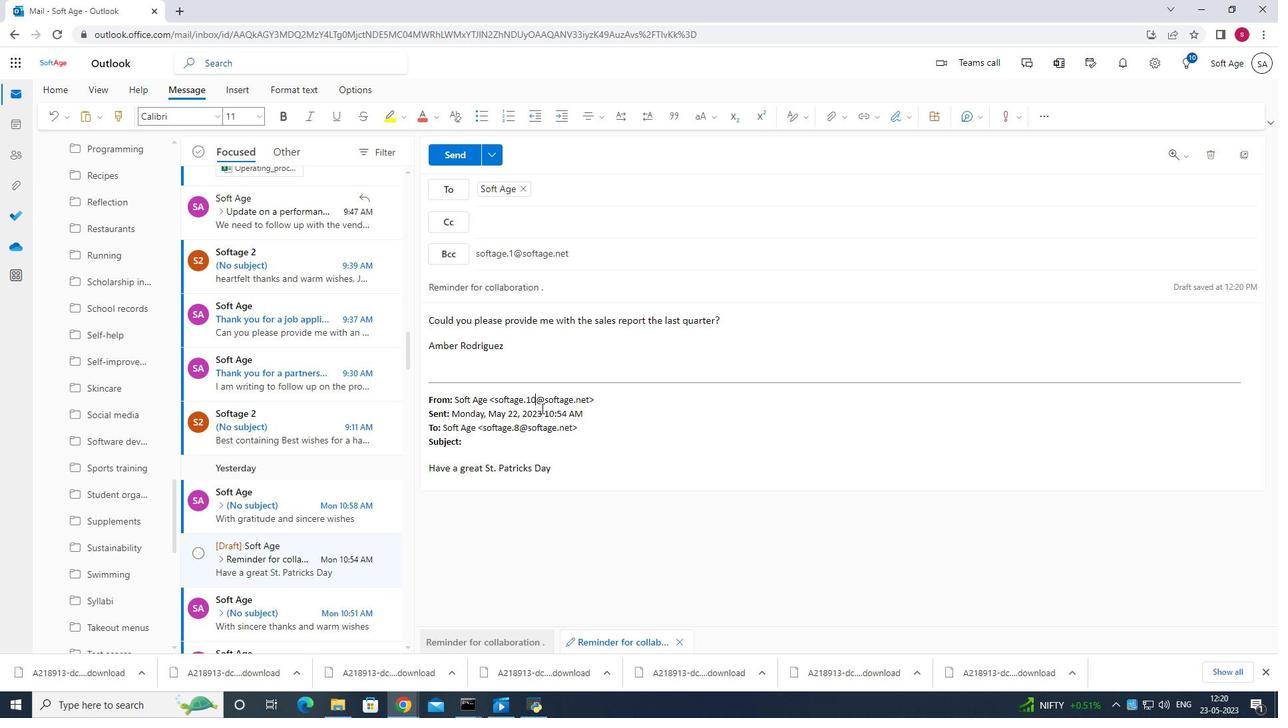 
Action: Mouse scrolled (541, 409) with delta (0, 0)
Screenshot: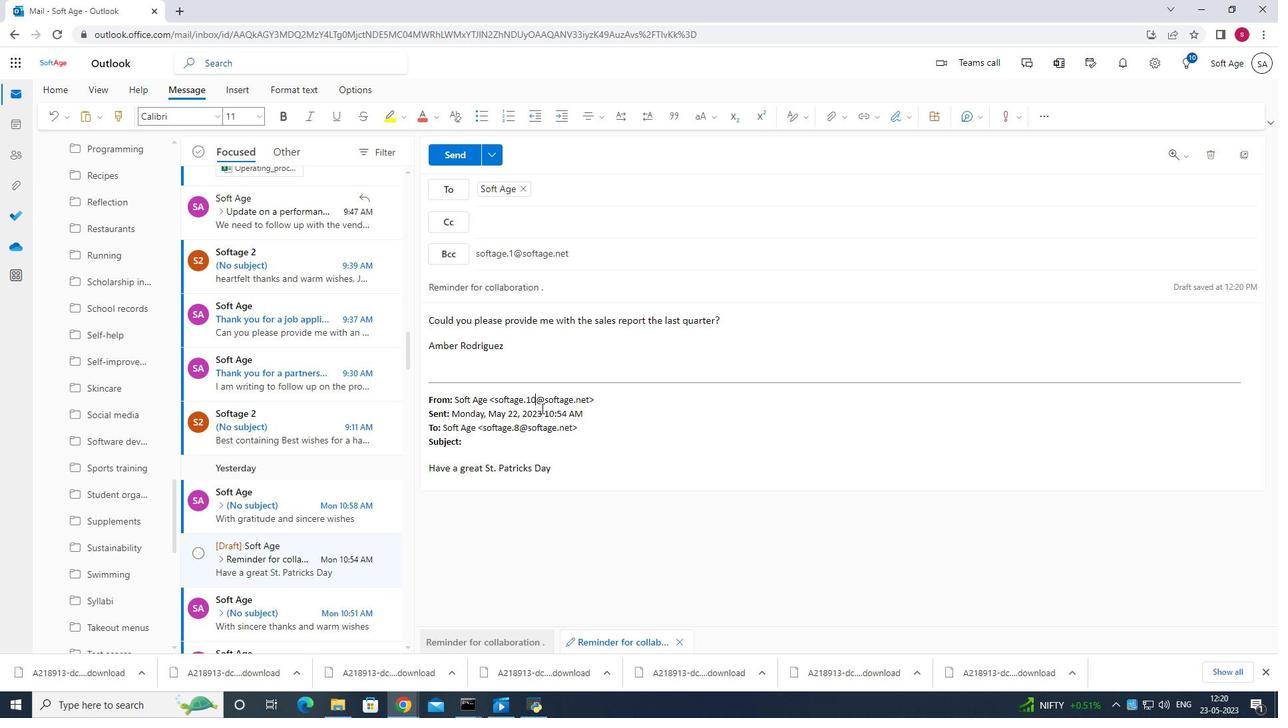 
Action: Mouse scrolled (541, 409) with delta (0, 0)
Screenshot: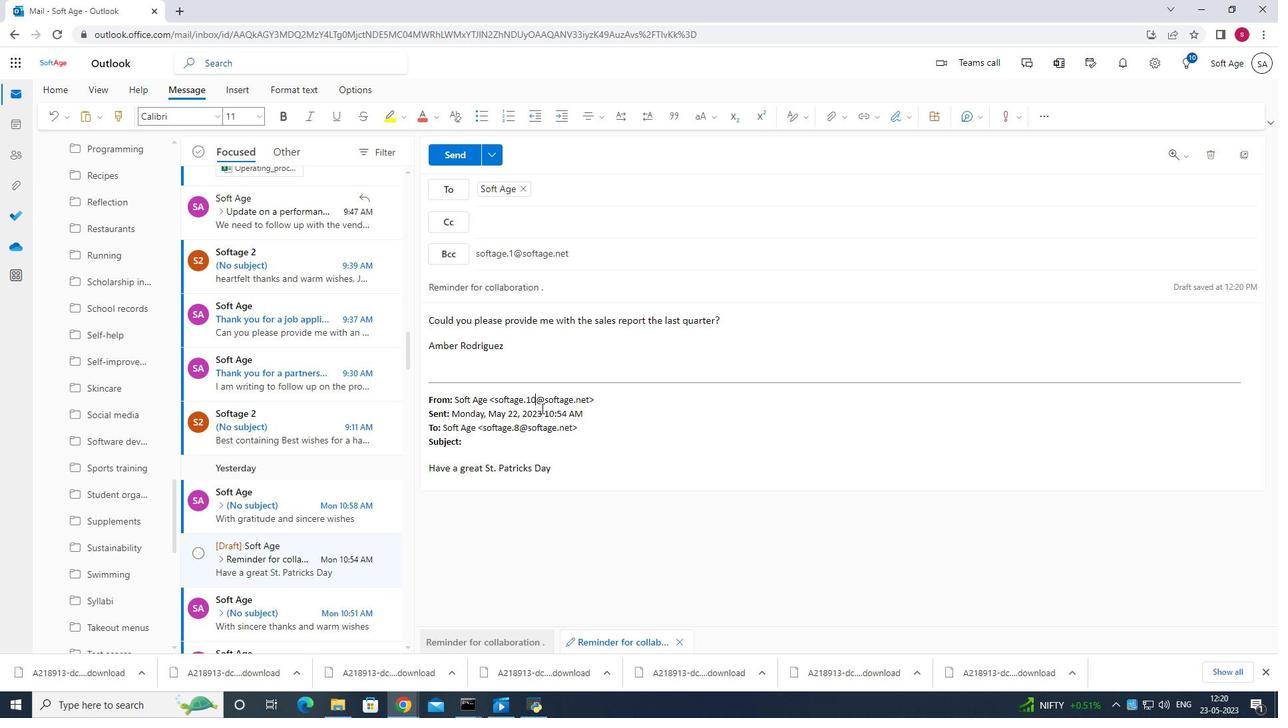 
Action: Mouse scrolled (541, 409) with delta (0, 0)
Screenshot: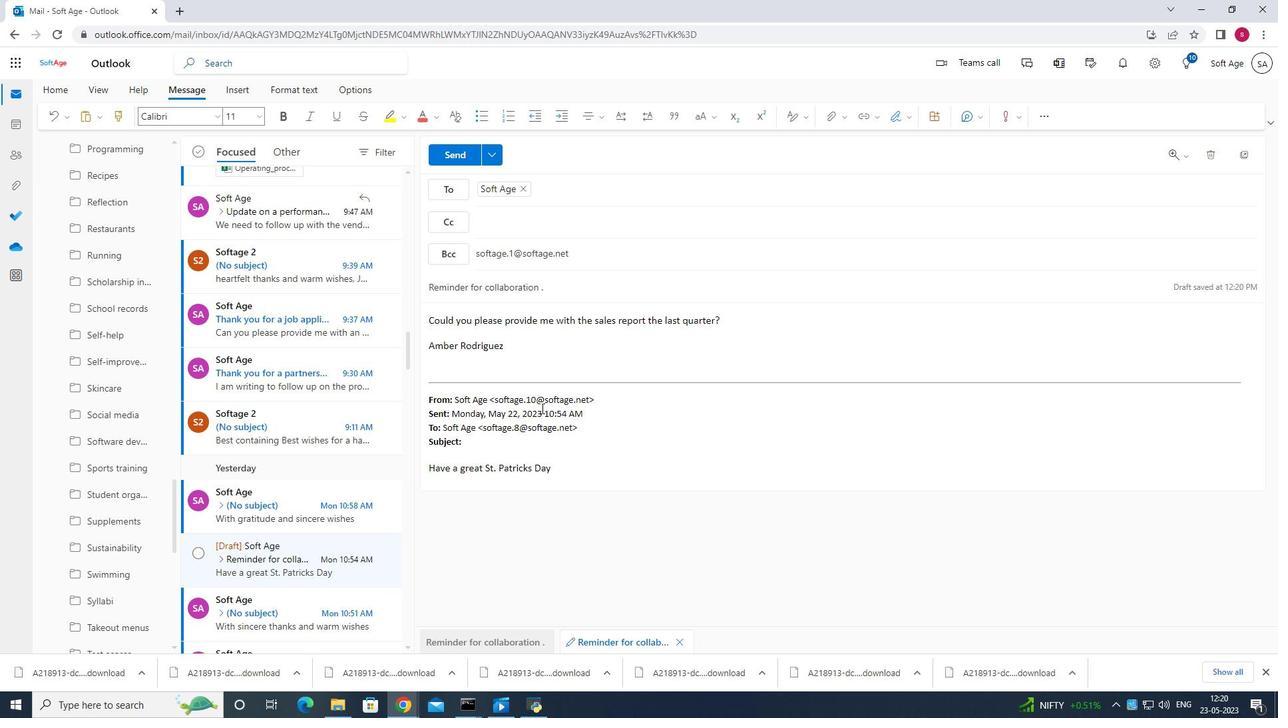 
Action: Mouse moved to (819, 117)
Screenshot: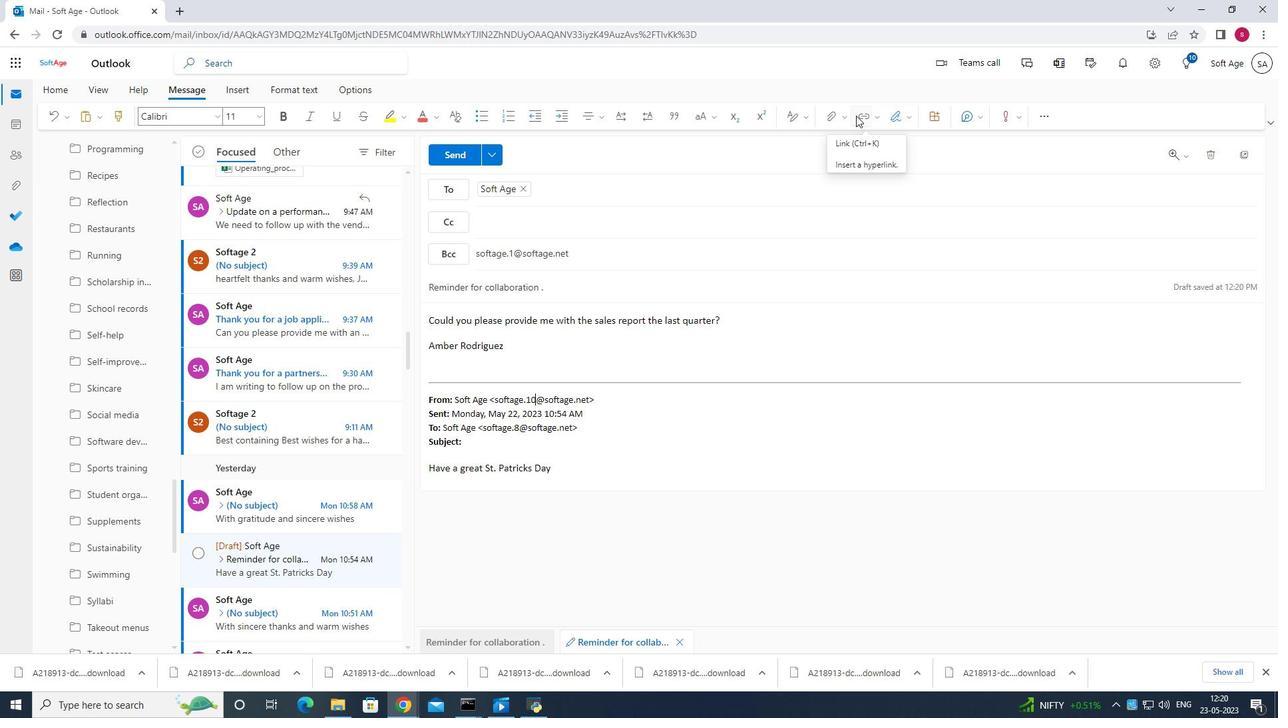 
Action: Mouse pressed left at (819, 117)
Screenshot: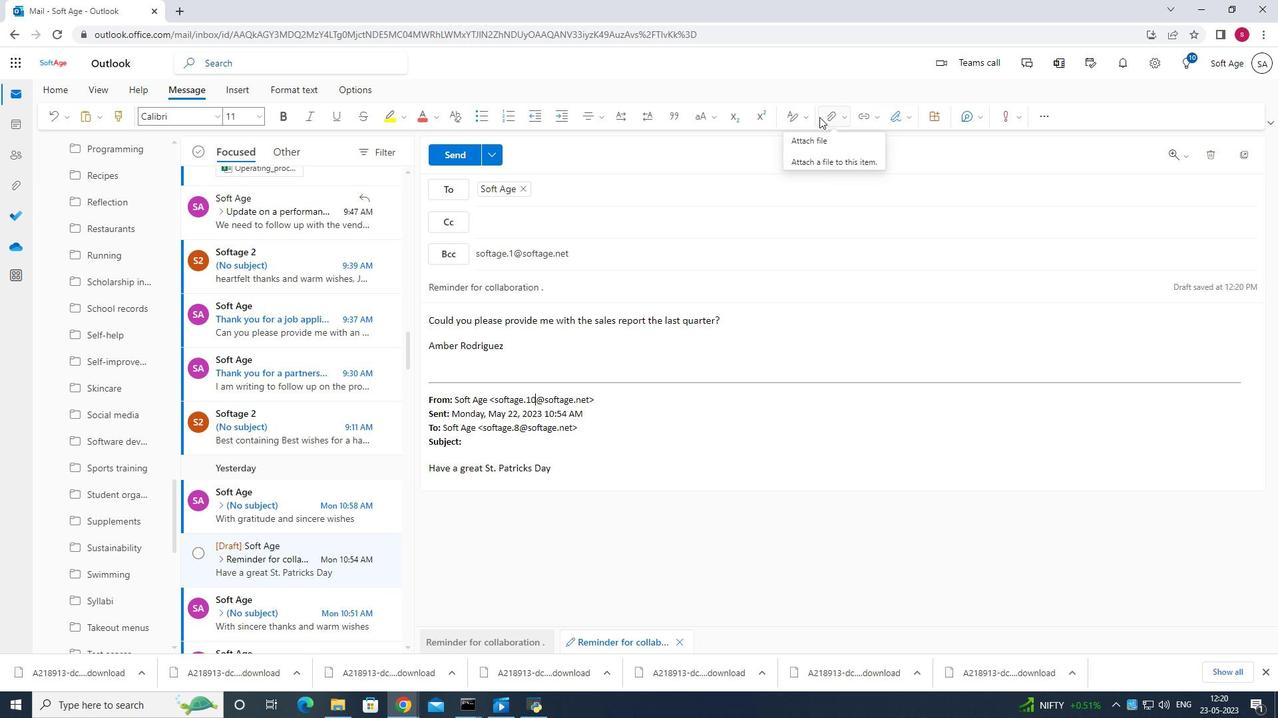 
Action: Mouse moved to (808, 141)
Screenshot: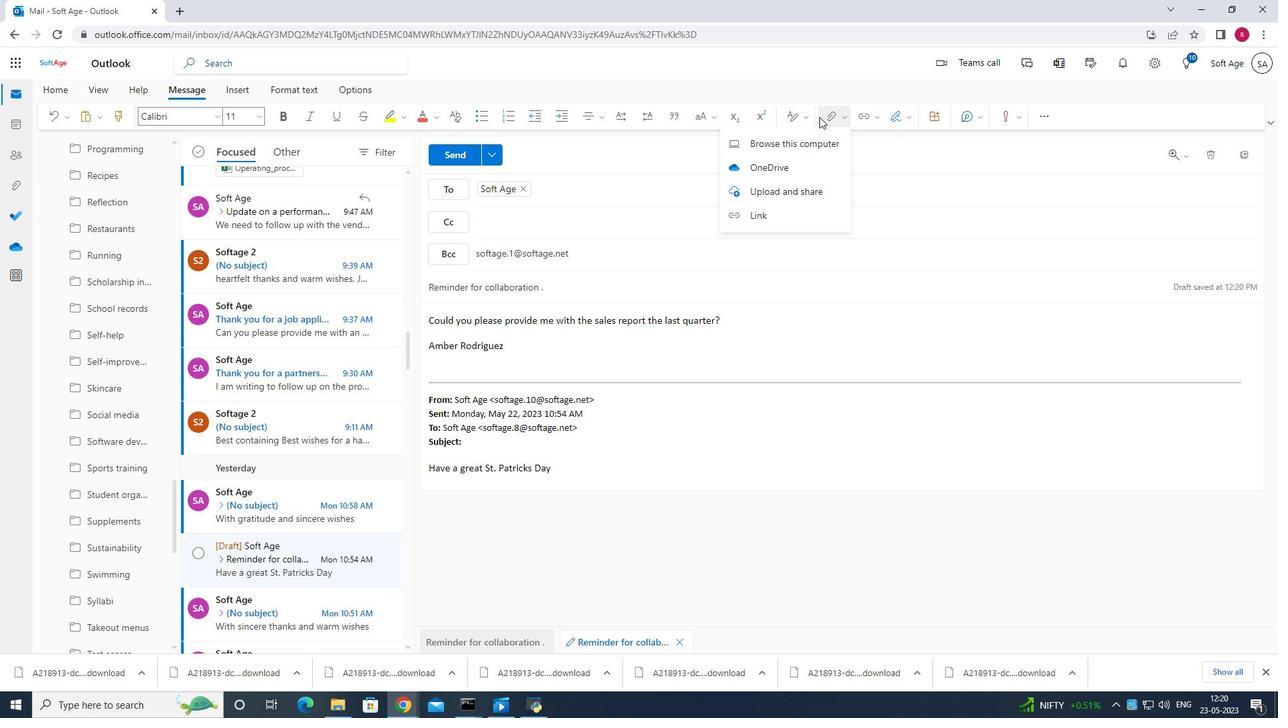 
Action: Mouse pressed left at (808, 141)
Screenshot: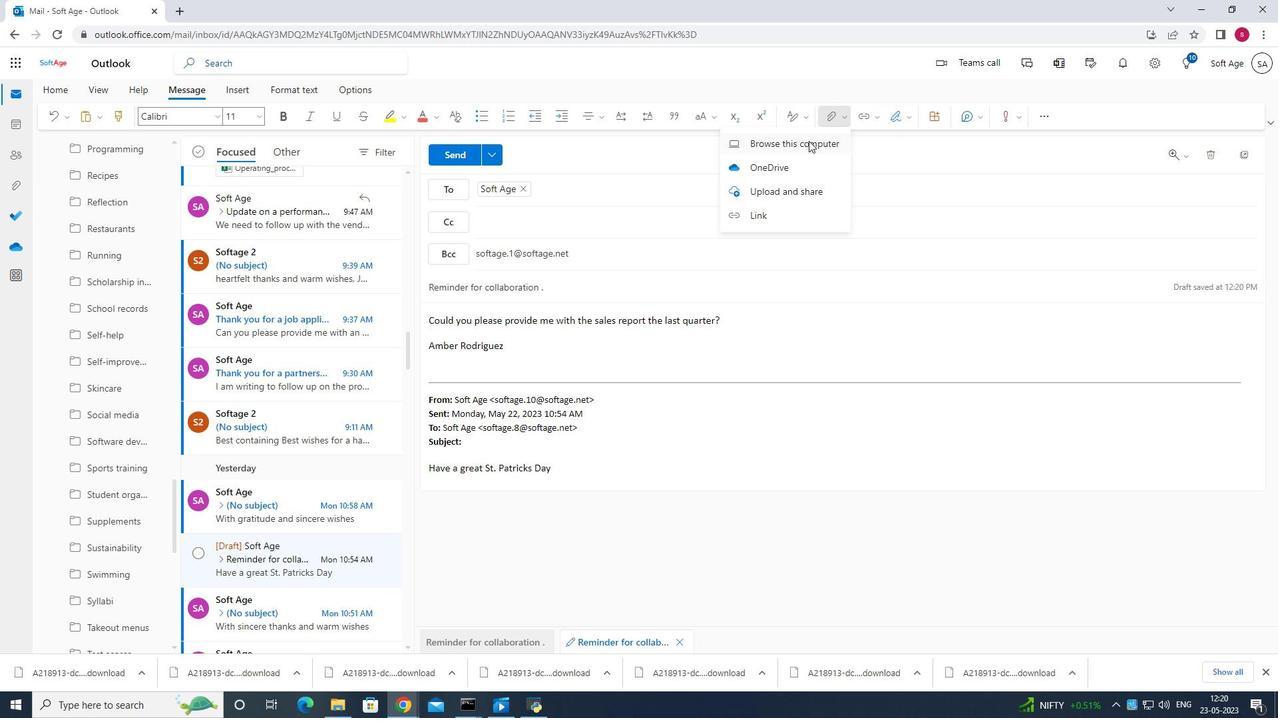 
Action: Mouse moved to (159, 112)
Screenshot: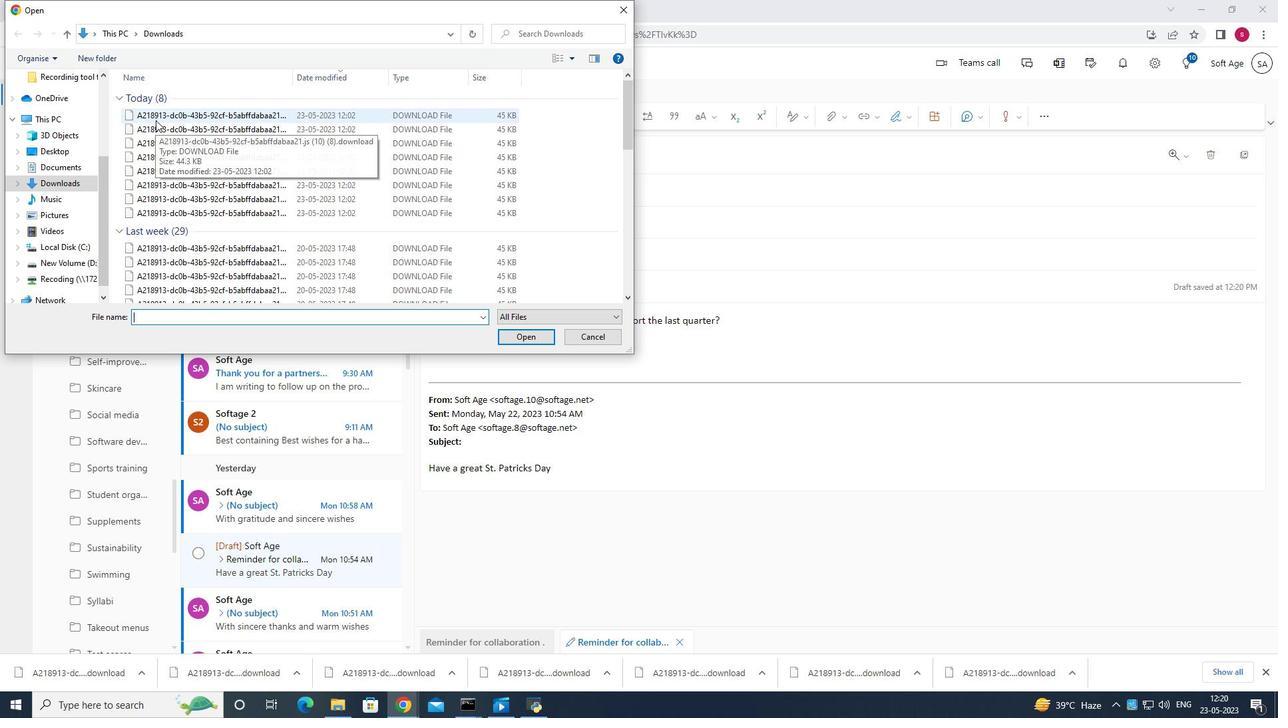 
Action: Mouse pressed left at (159, 112)
Screenshot: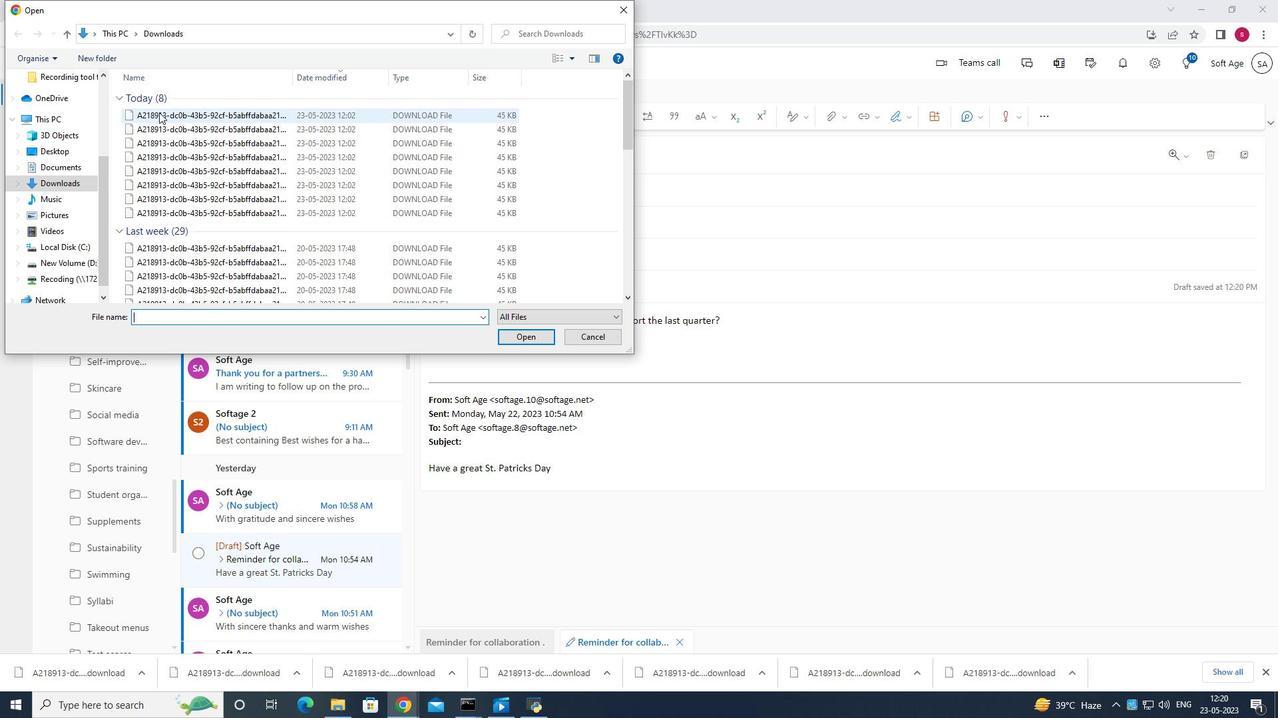 
Action: Mouse pressed right at (159, 112)
Screenshot: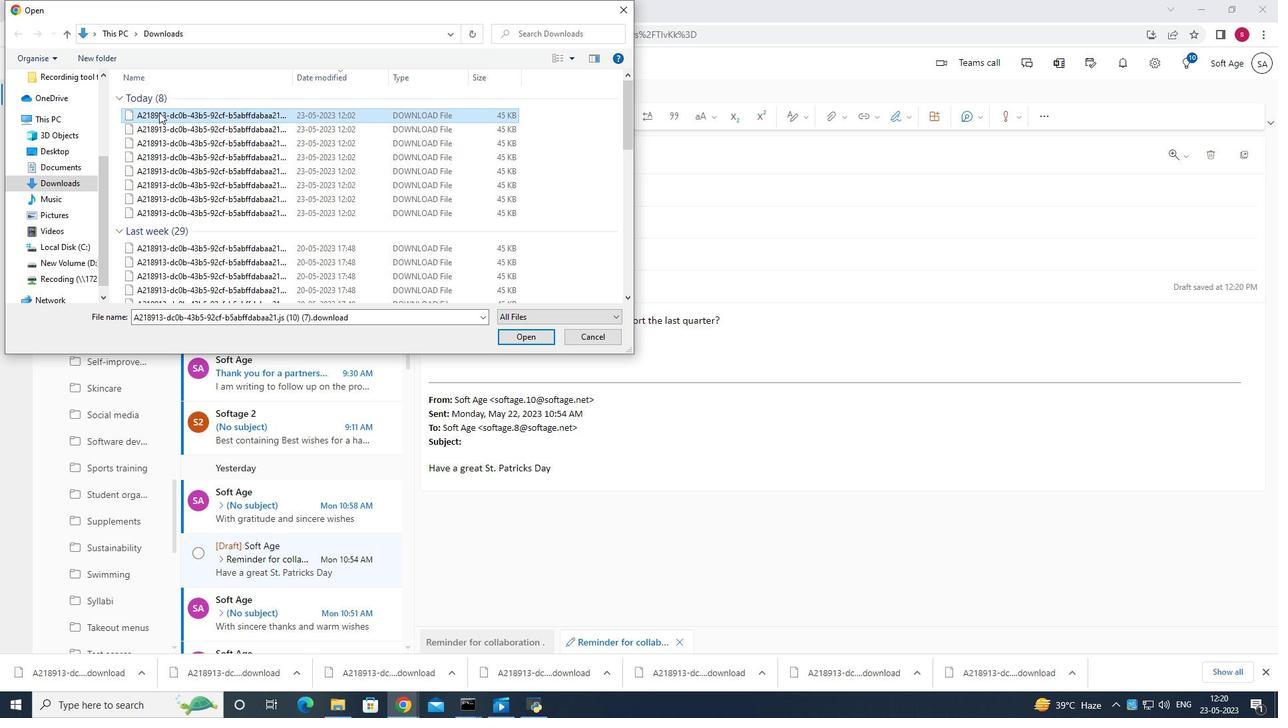 
Action: Mouse moved to (549, 220)
Screenshot: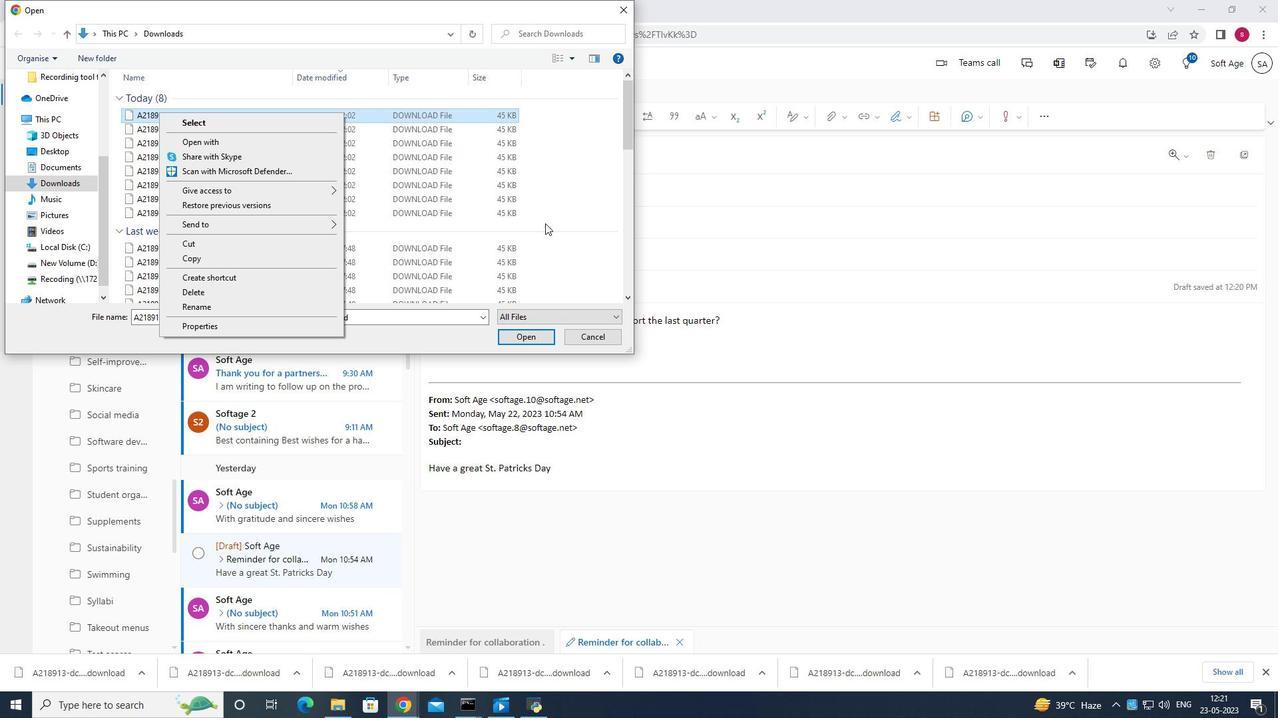 
Action: Mouse pressed left at (549, 220)
Screenshot: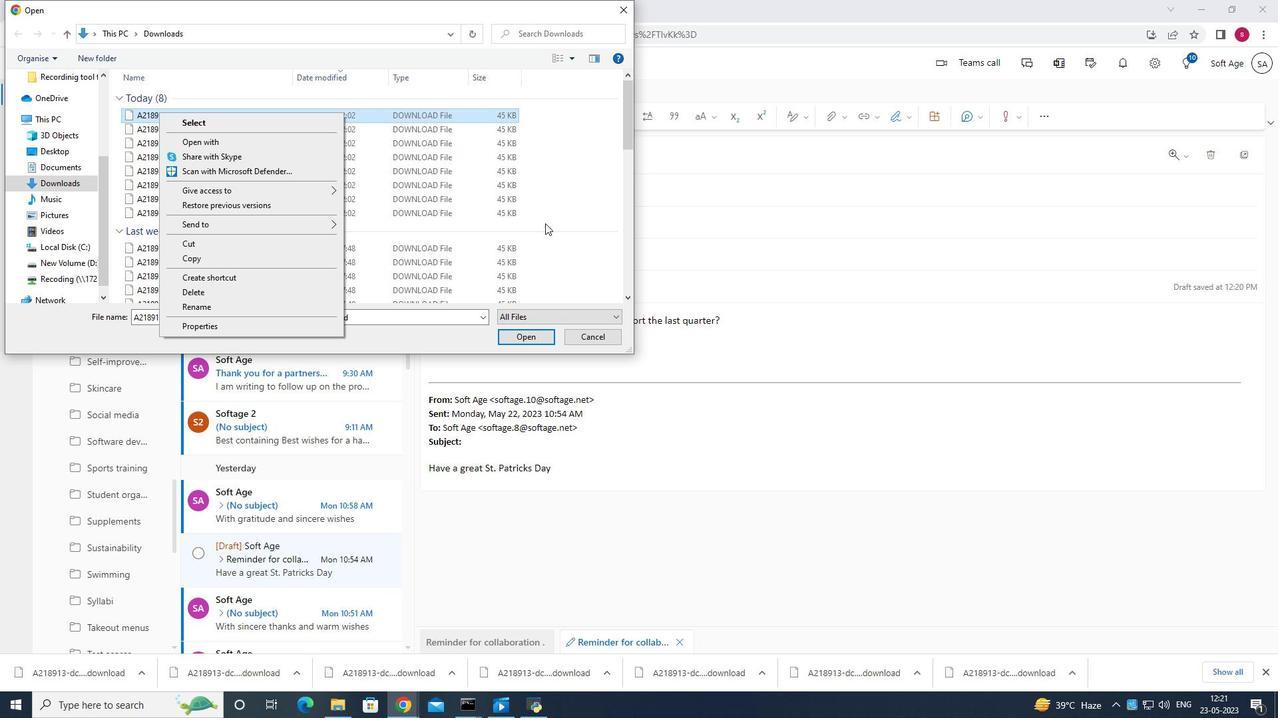
Action: Mouse moved to (301, 126)
Screenshot: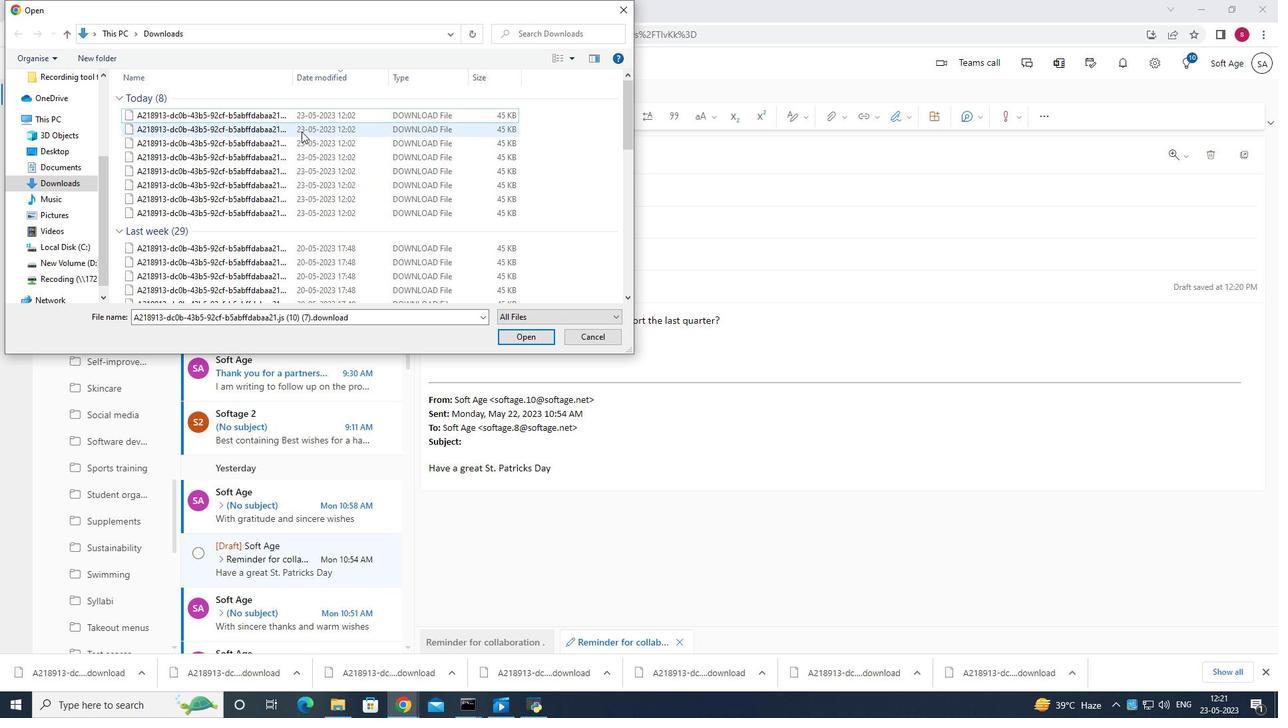 
Action: Mouse pressed right at (301, 126)
Screenshot: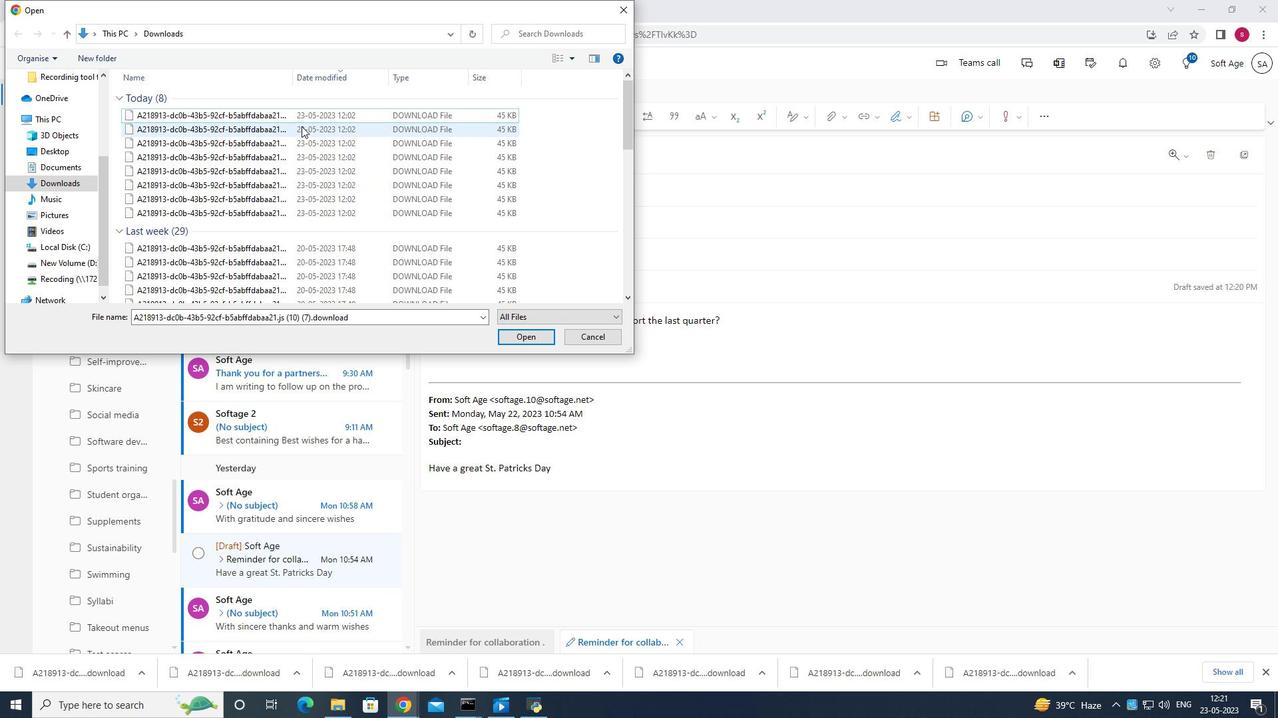 
Action: Mouse moved to (535, 215)
Screenshot: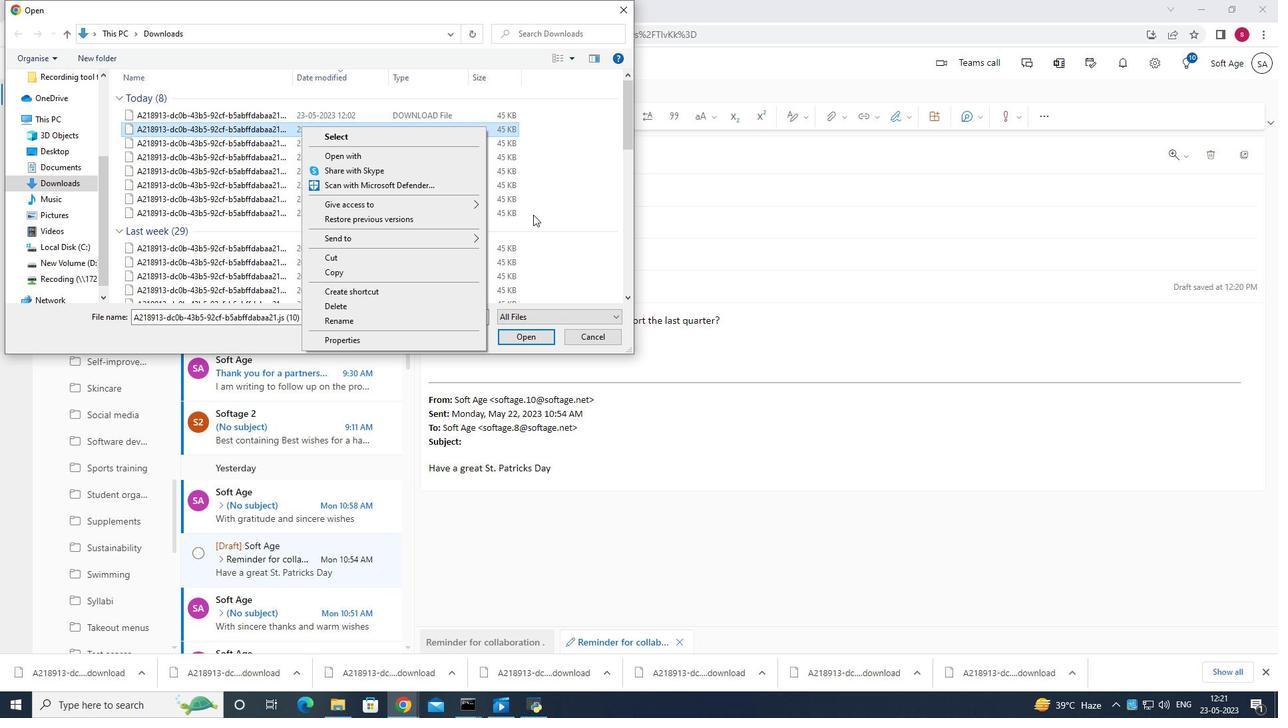 
Action: Mouse pressed left at (535, 215)
Screenshot: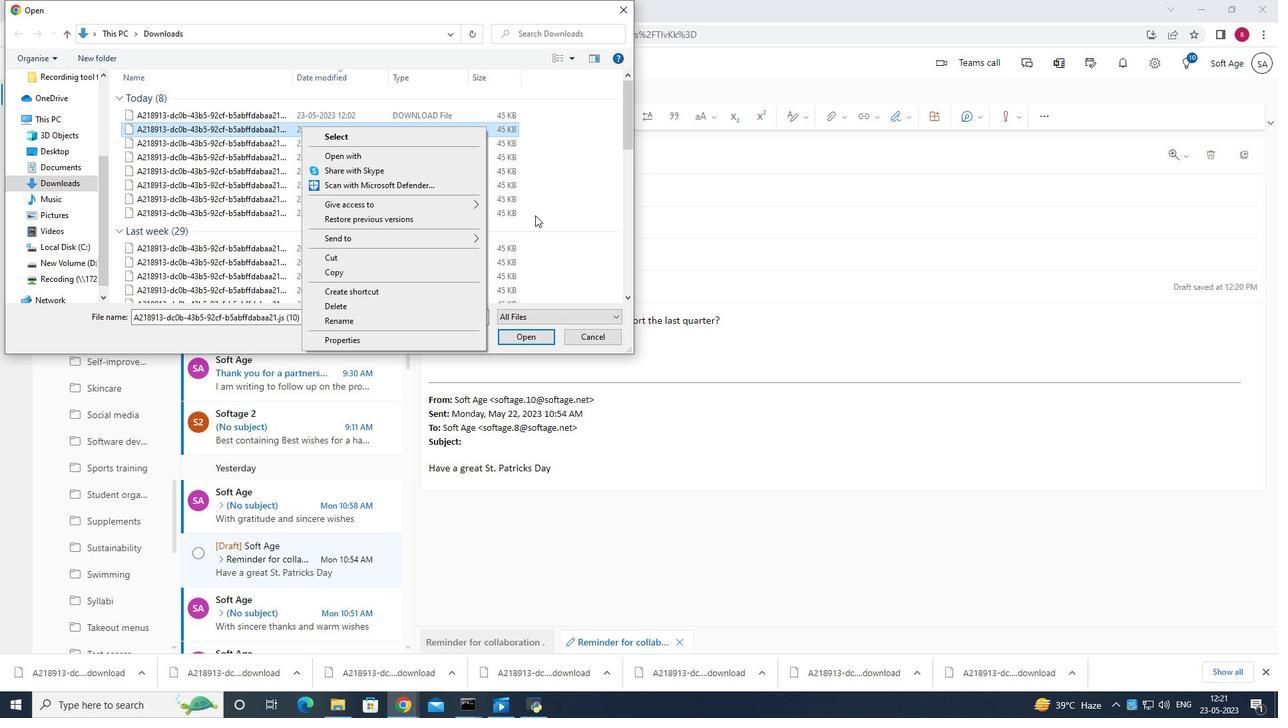 
Action: Mouse moved to (376, 124)
Screenshot: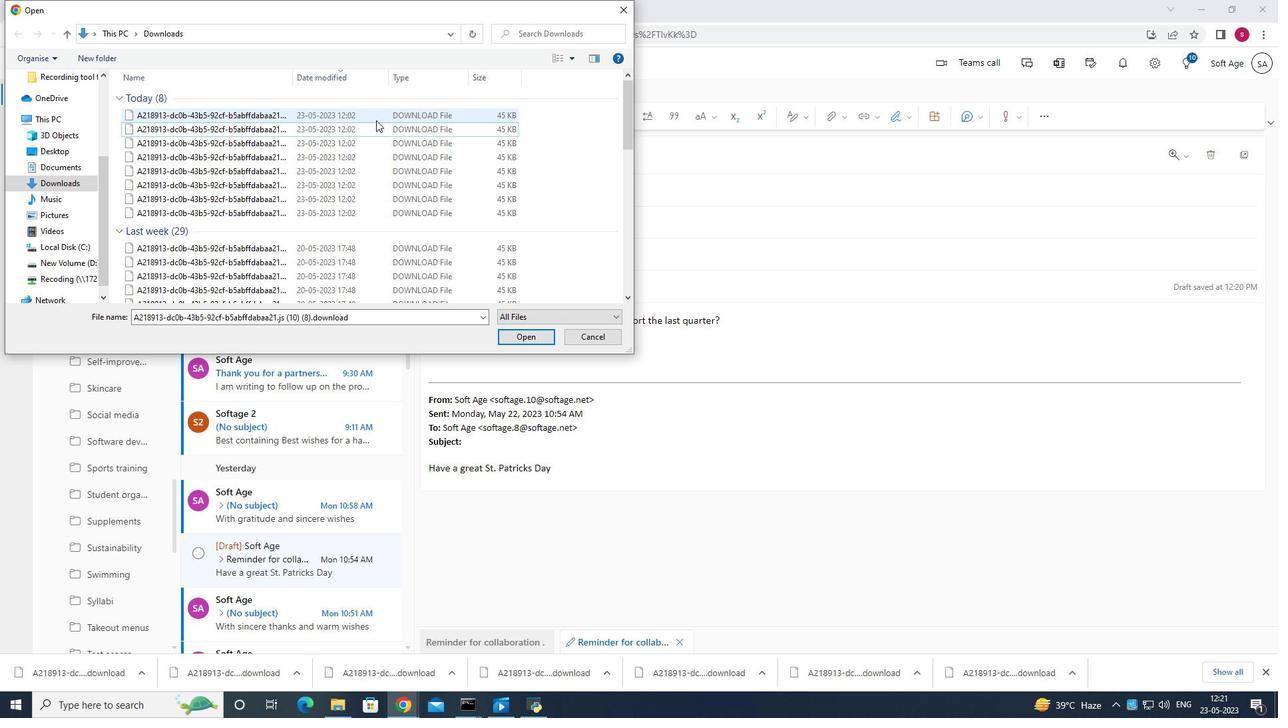 
Action: Mouse pressed left at (376, 124)
Screenshot: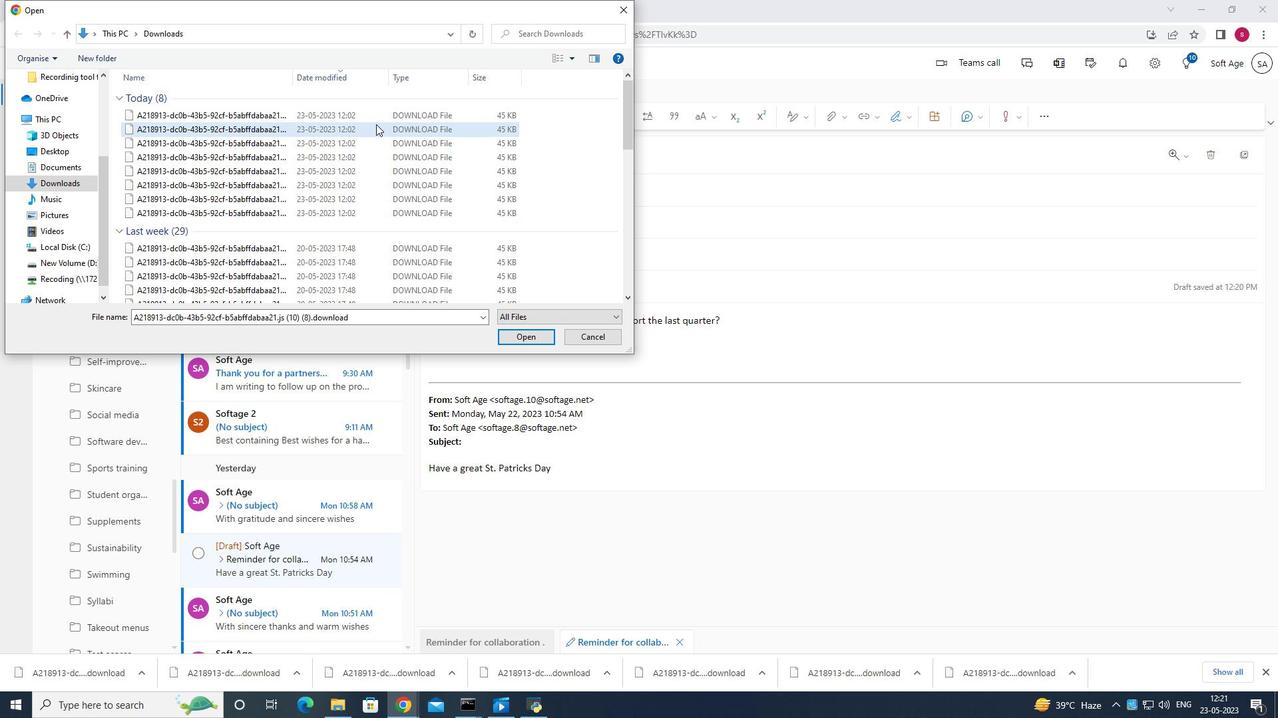 
Action: Mouse moved to (374, 125)
Screenshot: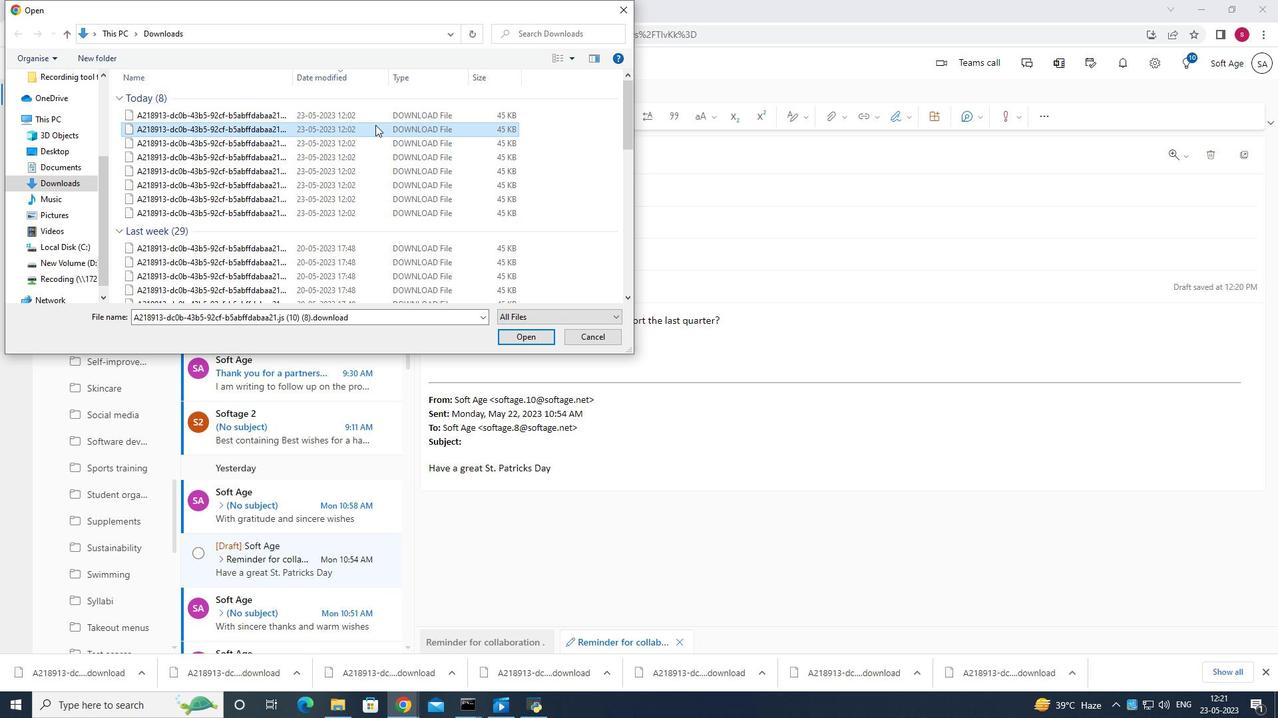 
Action: Mouse pressed right at (374, 125)
Screenshot: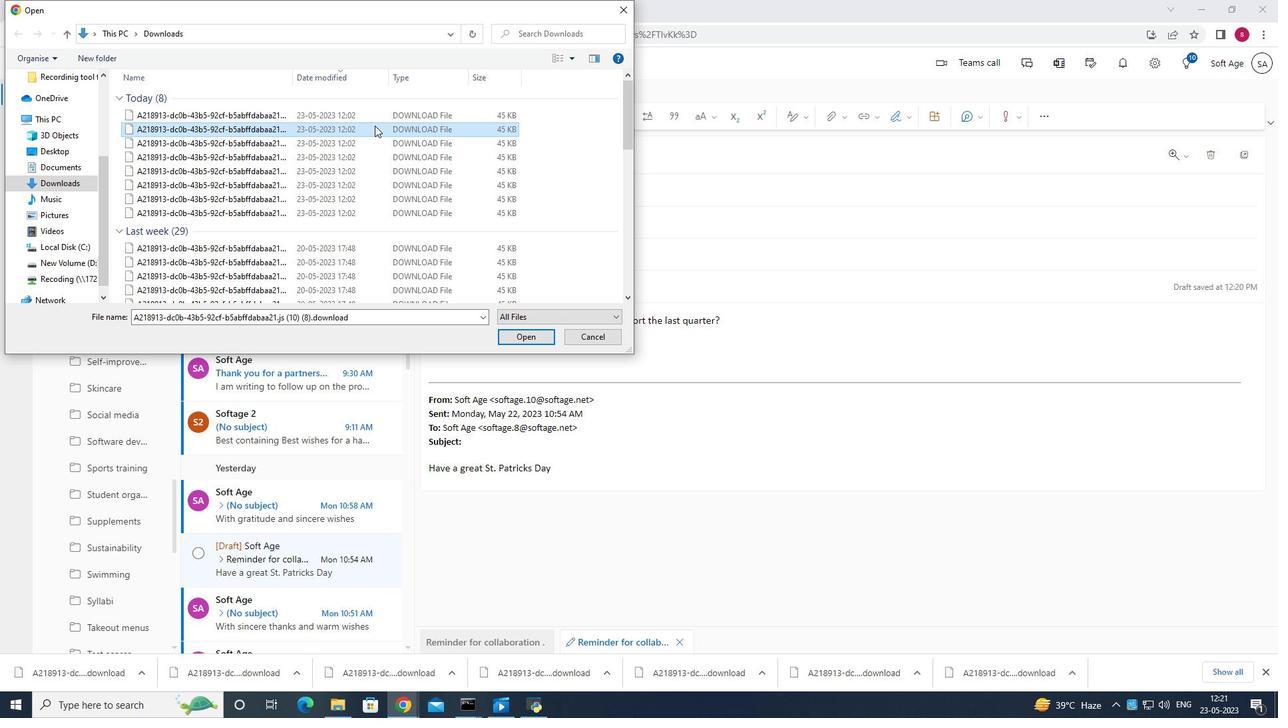 
Action: Mouse moved to (703, 237)
Screenshot: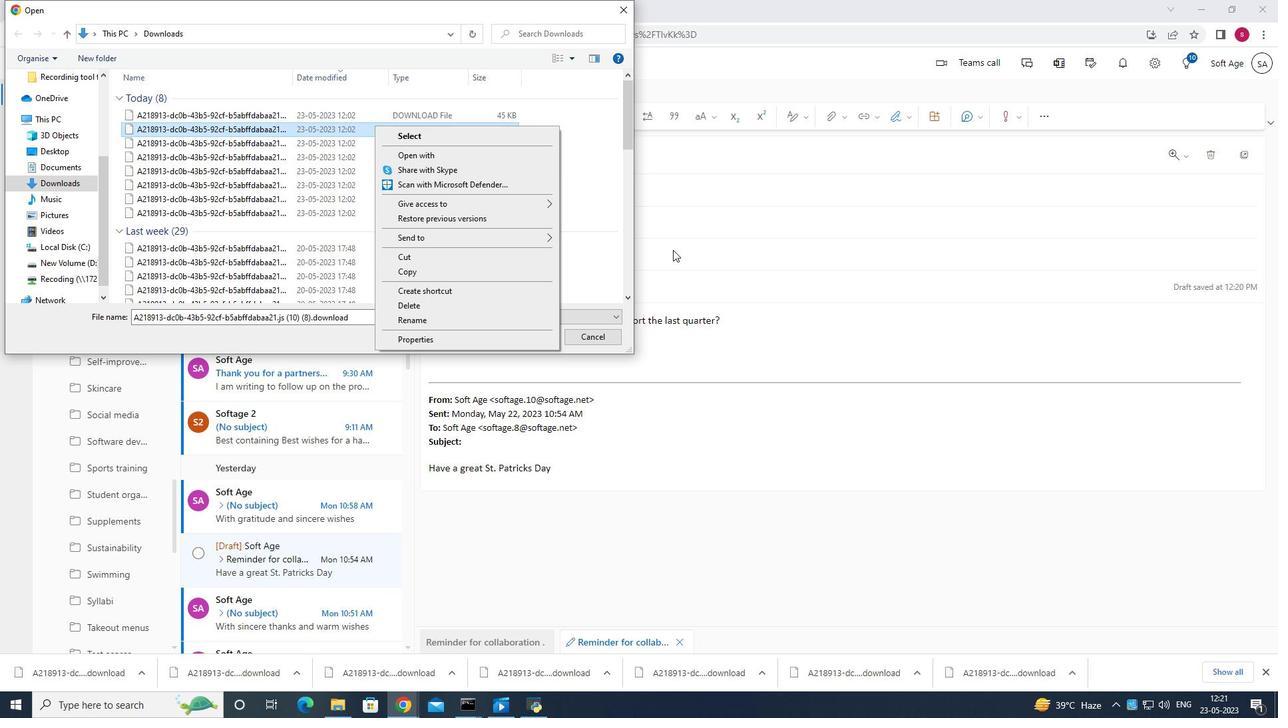 
Action: Mouse pressed left at (703, 237)
Screenshot: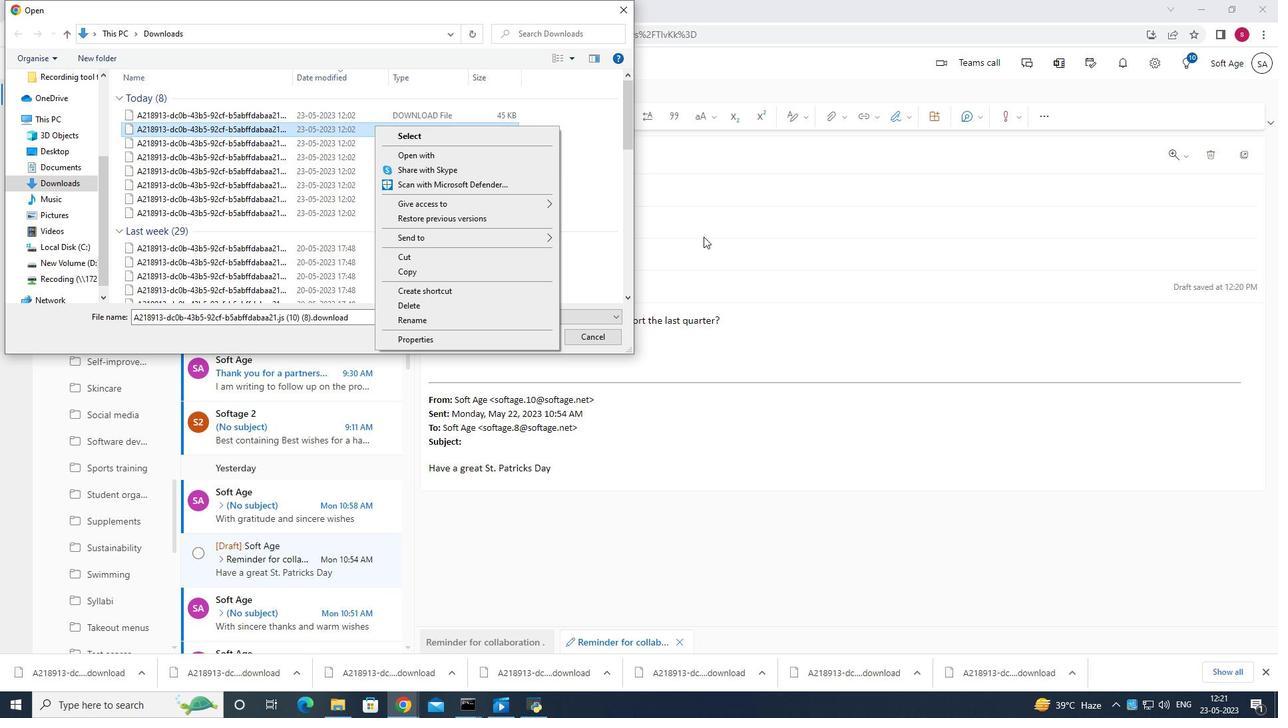 
Action: Mouse moved to (42, 121)
Screenshot: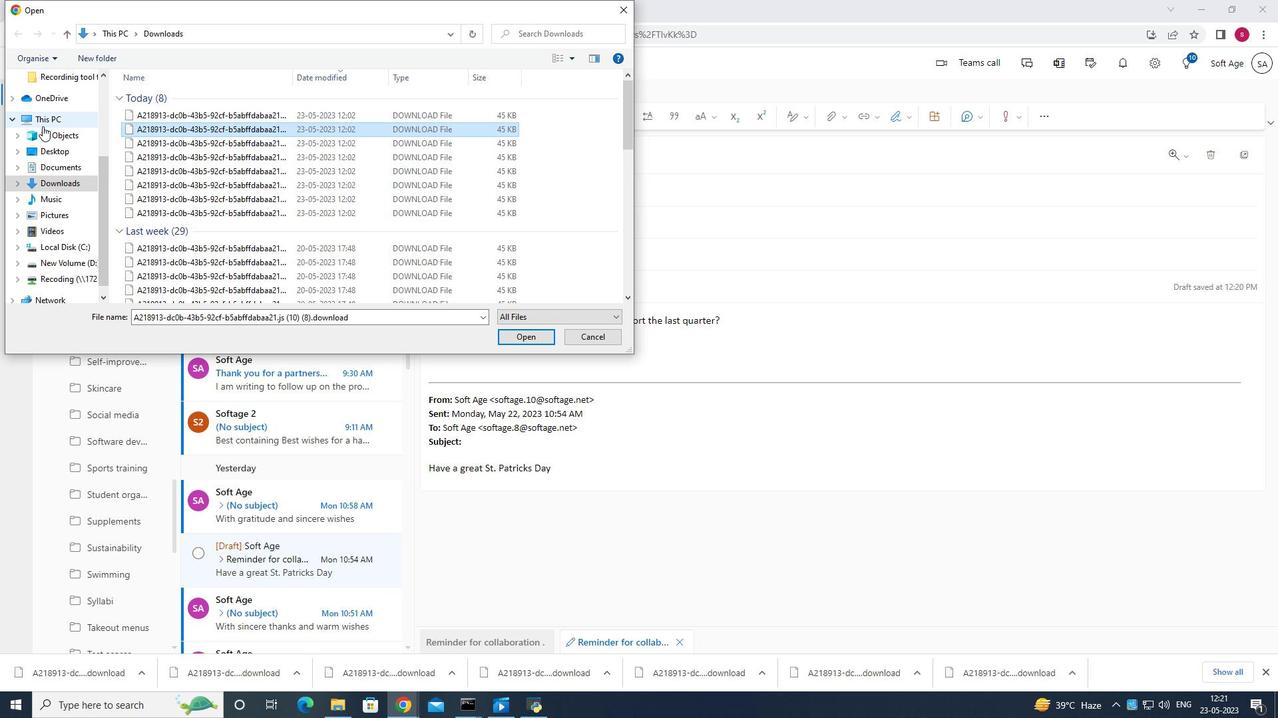
Action: Mouse pressed left at (42, 121)
Screenshot: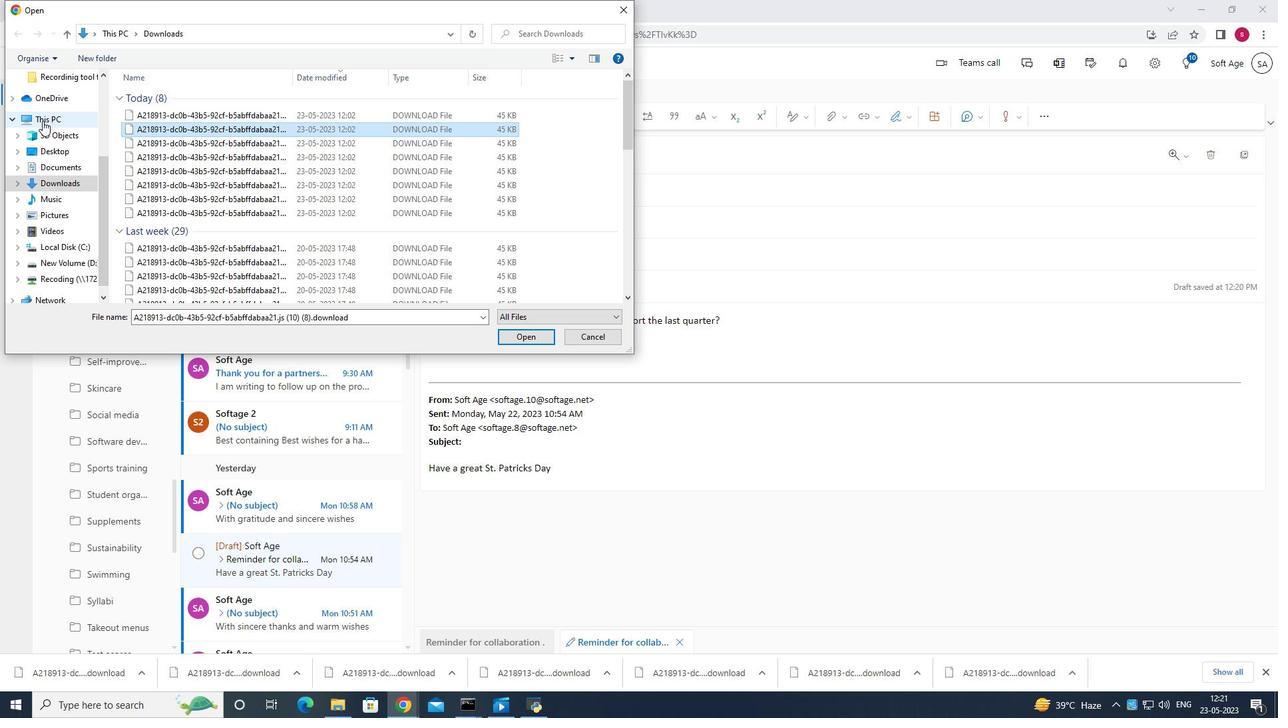 
Action: Mouse moved to (215, 155)
Screenshot: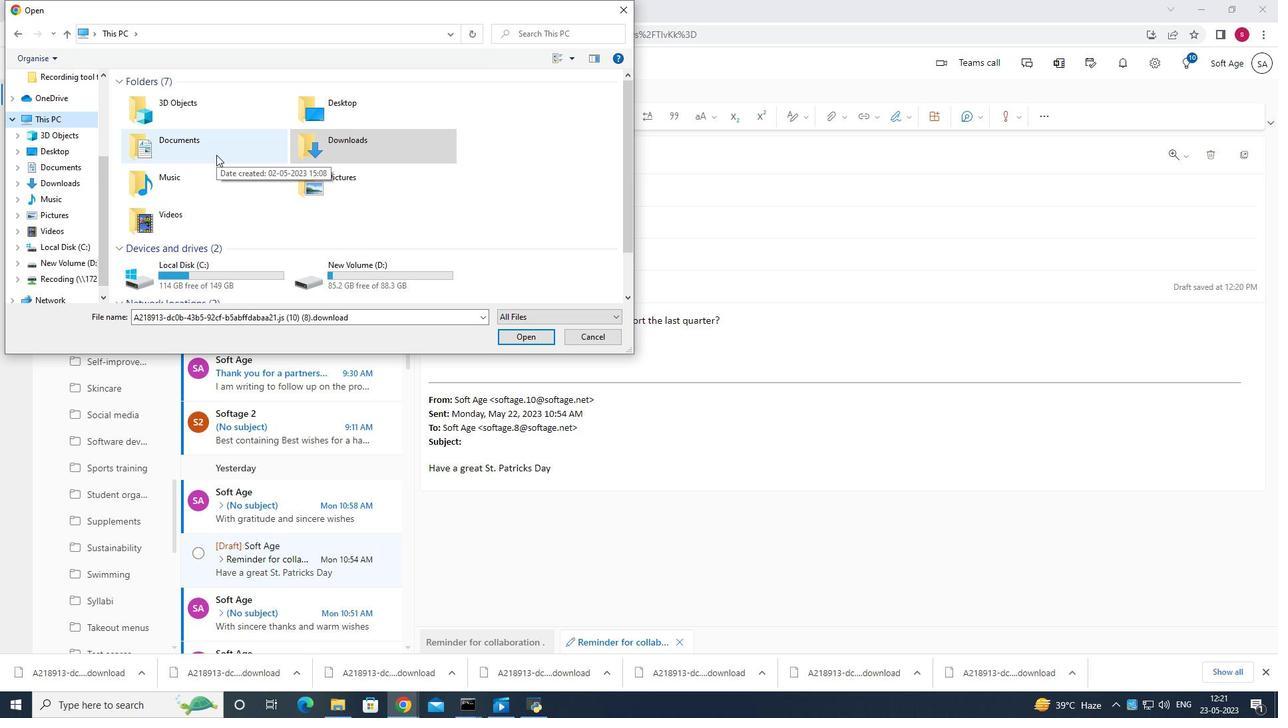 
Action: Mouse scrolled (215, 154) with delta (0, 0)
Screenshot: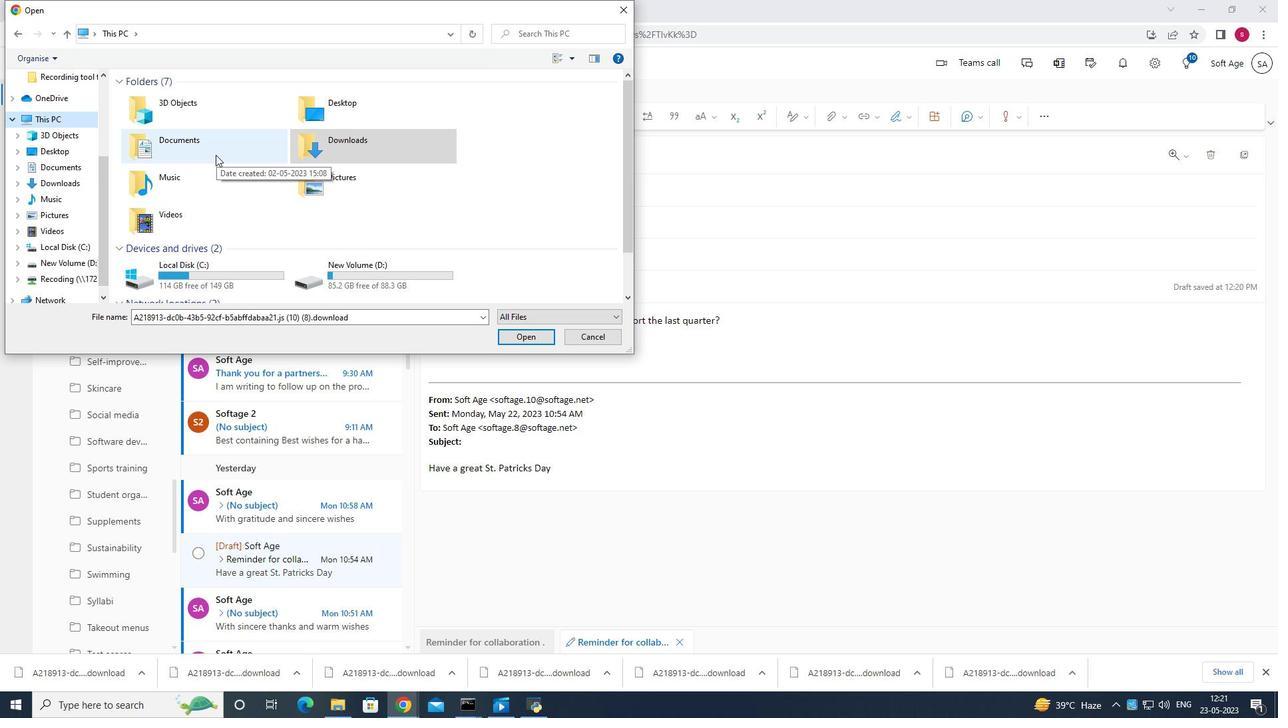 
Action: Mouse scrolled (215, 154) with delta (0, 0)
Screenshot: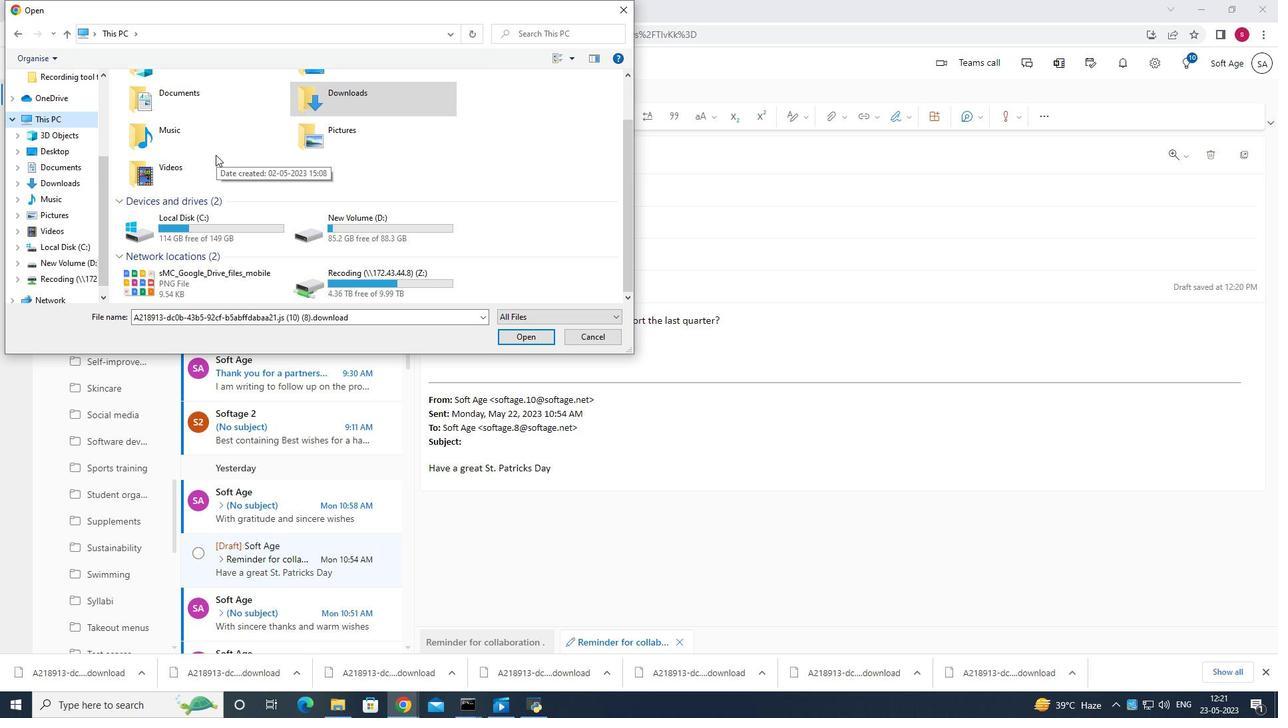 
Action: Mouse scrolled (215, 154) with delta (0, 0)
Screenshot: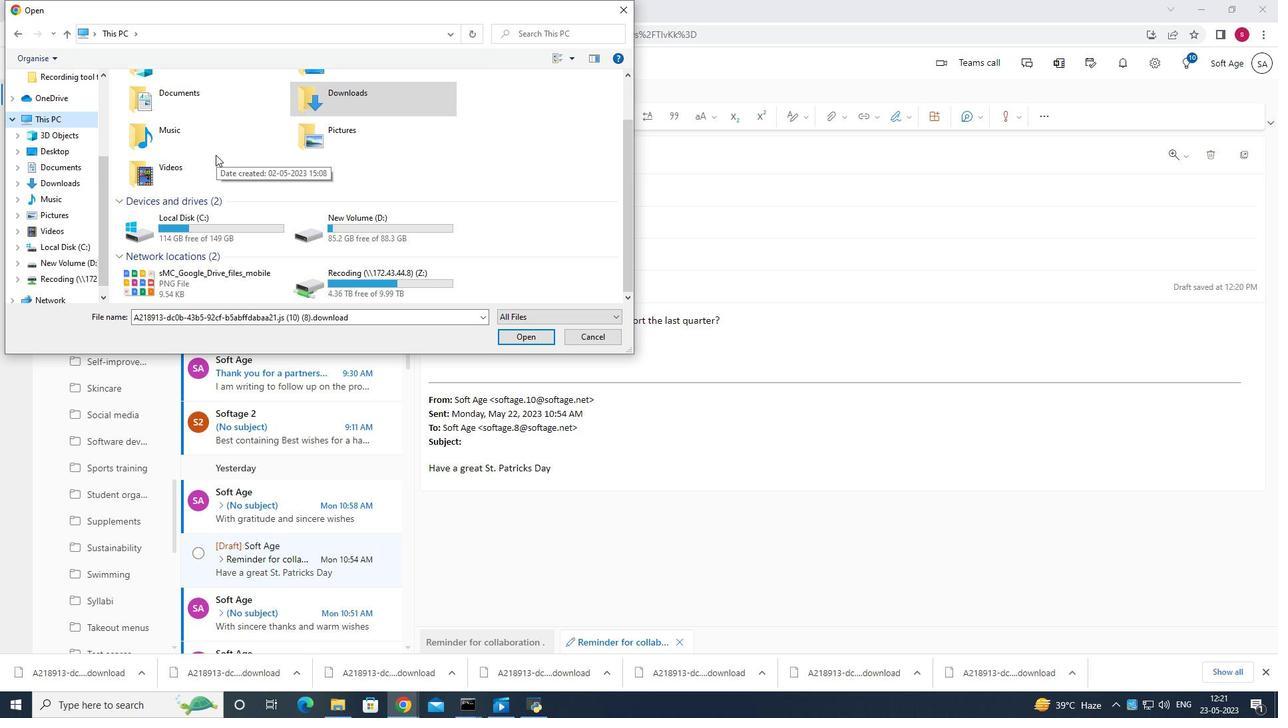 
Action: Mouse scrolled (215, 154) with delta (0, 0)
Screenshot: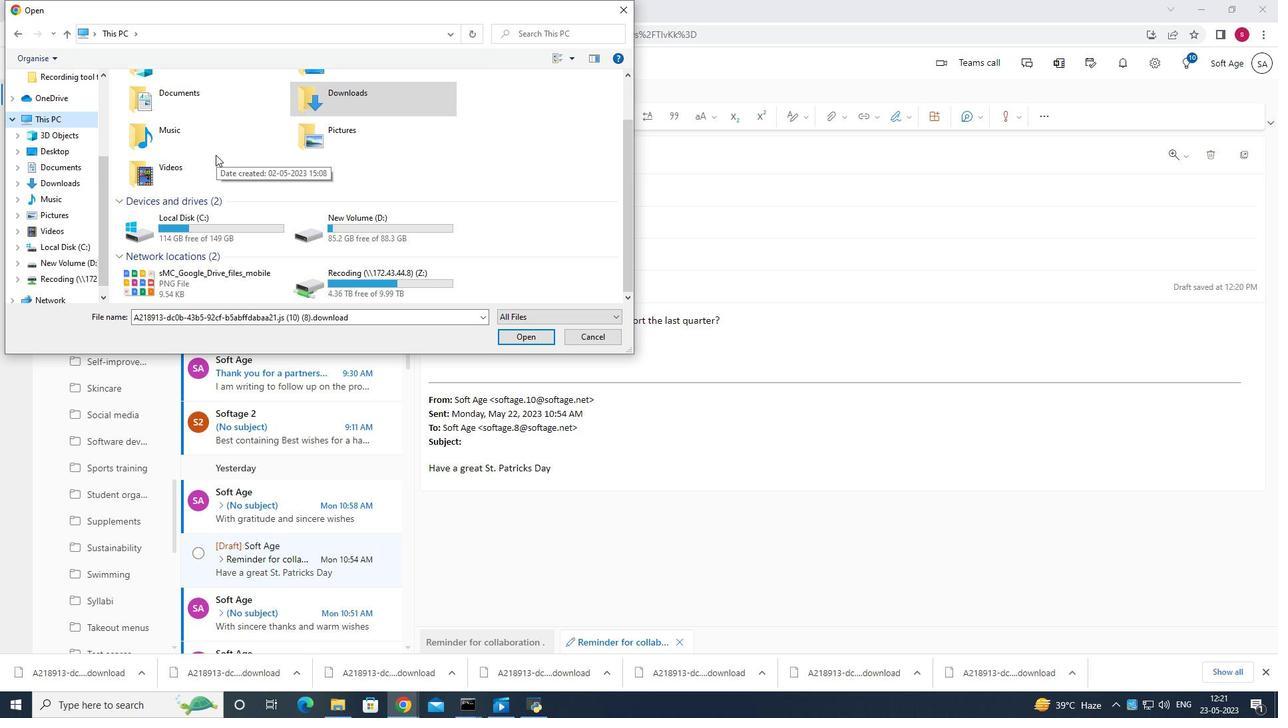 
Action: Mouse moved to (343, 235)
Screenshot: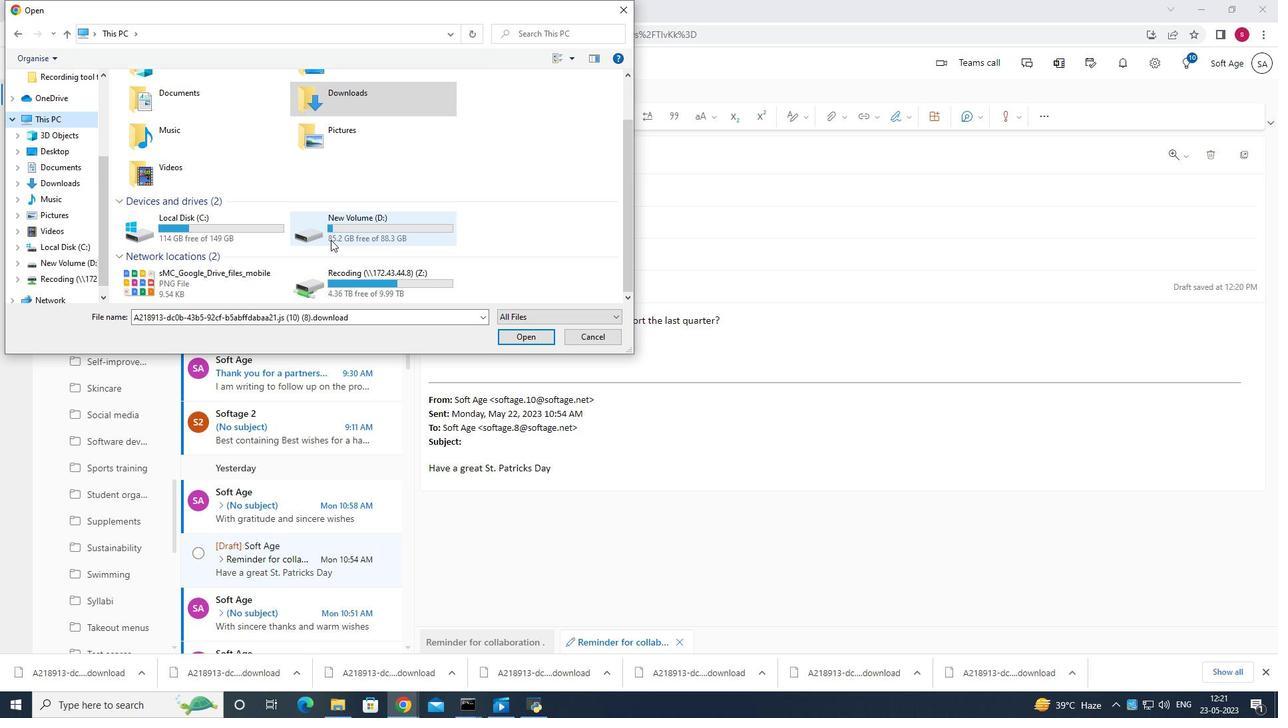 
Action: Mouse pressed left at (343, 235)
Screenshot: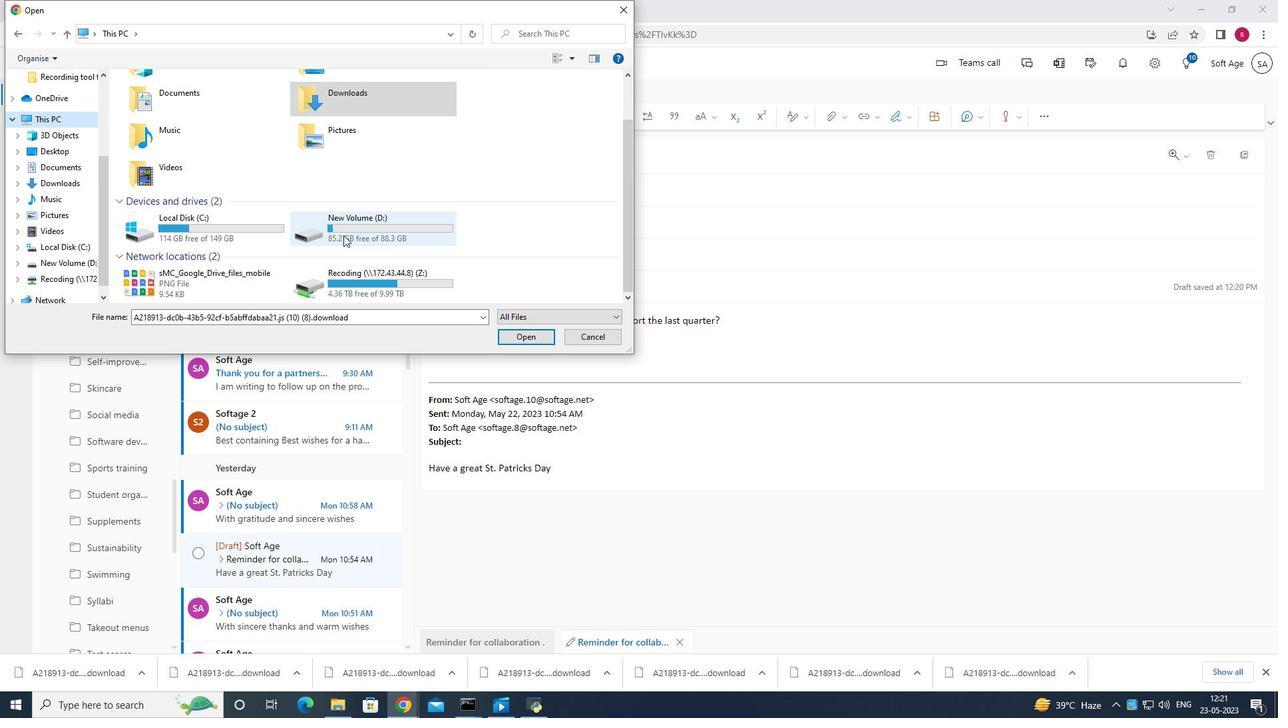 
Action: Mouse moved to (334, 238)
Screenshot: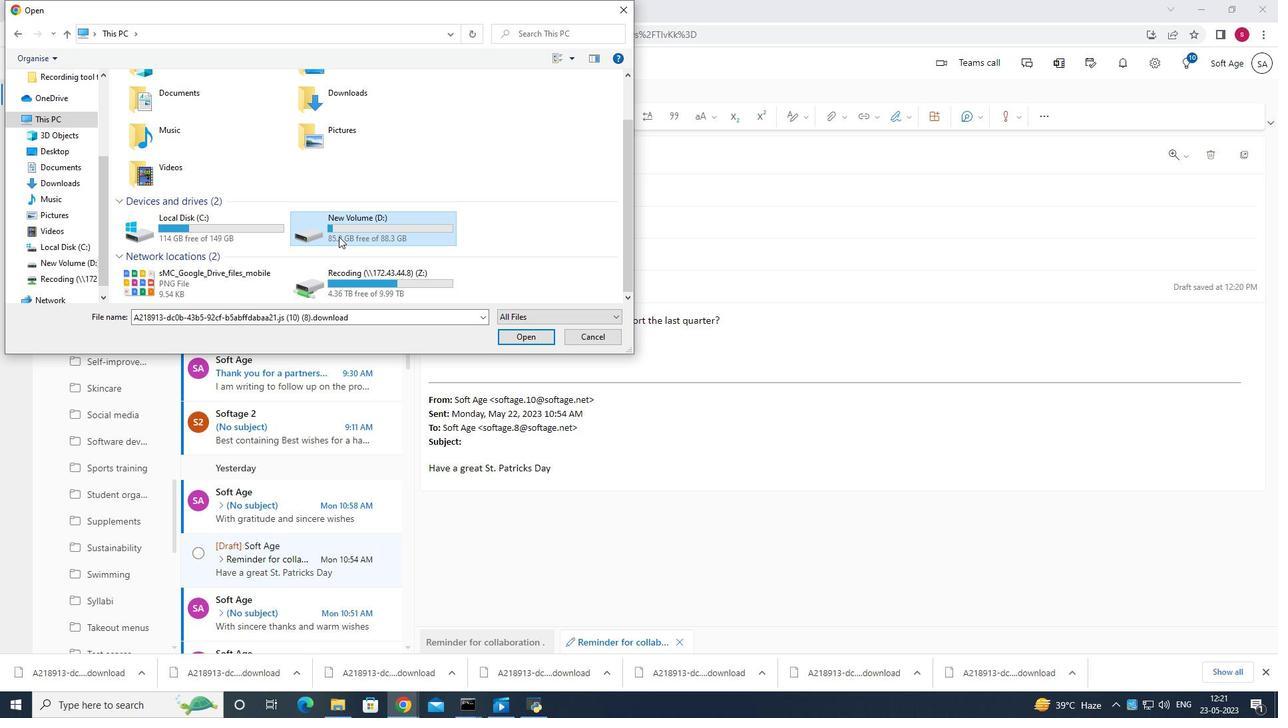 
Action: Mouse pressed left at (334, 238)
Screenshot: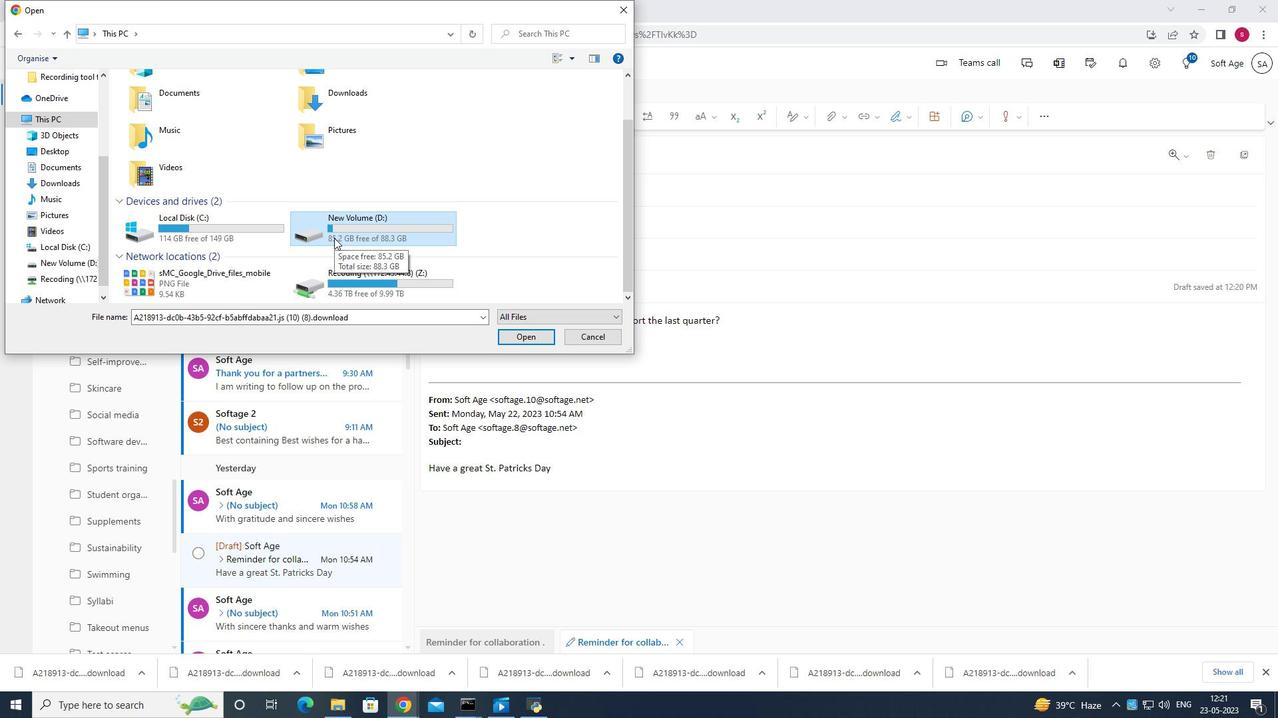 
Action: Mouse pressed left at (334, 238)
Screenshot: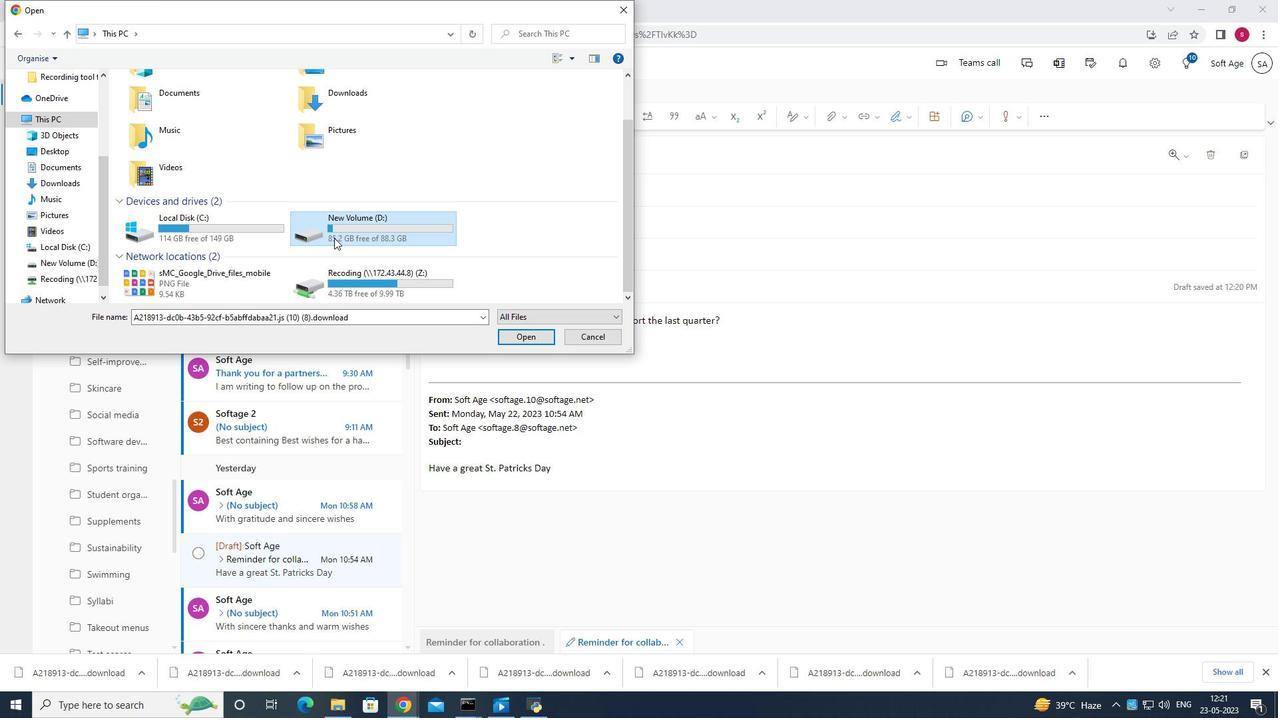 
Action: Mouse moved to (239, 211)
Screenshot: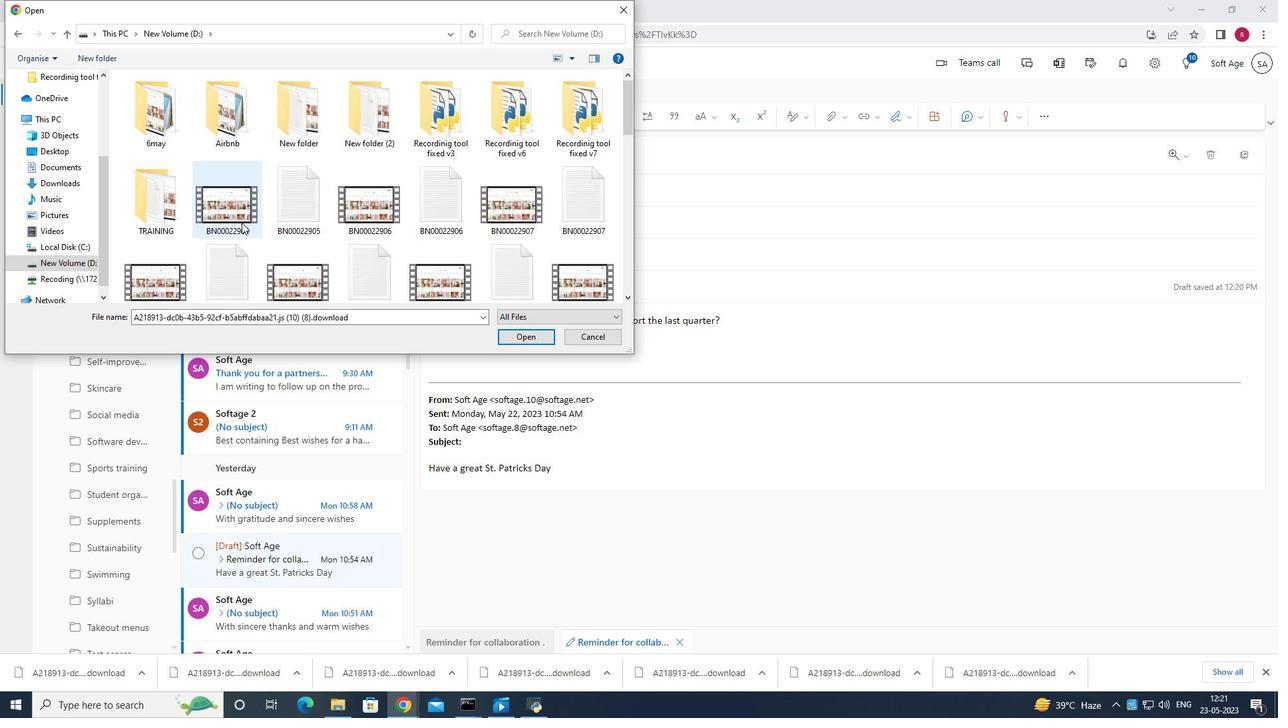 
Action: Mouse pressed left at (239, 211)
Screenshot: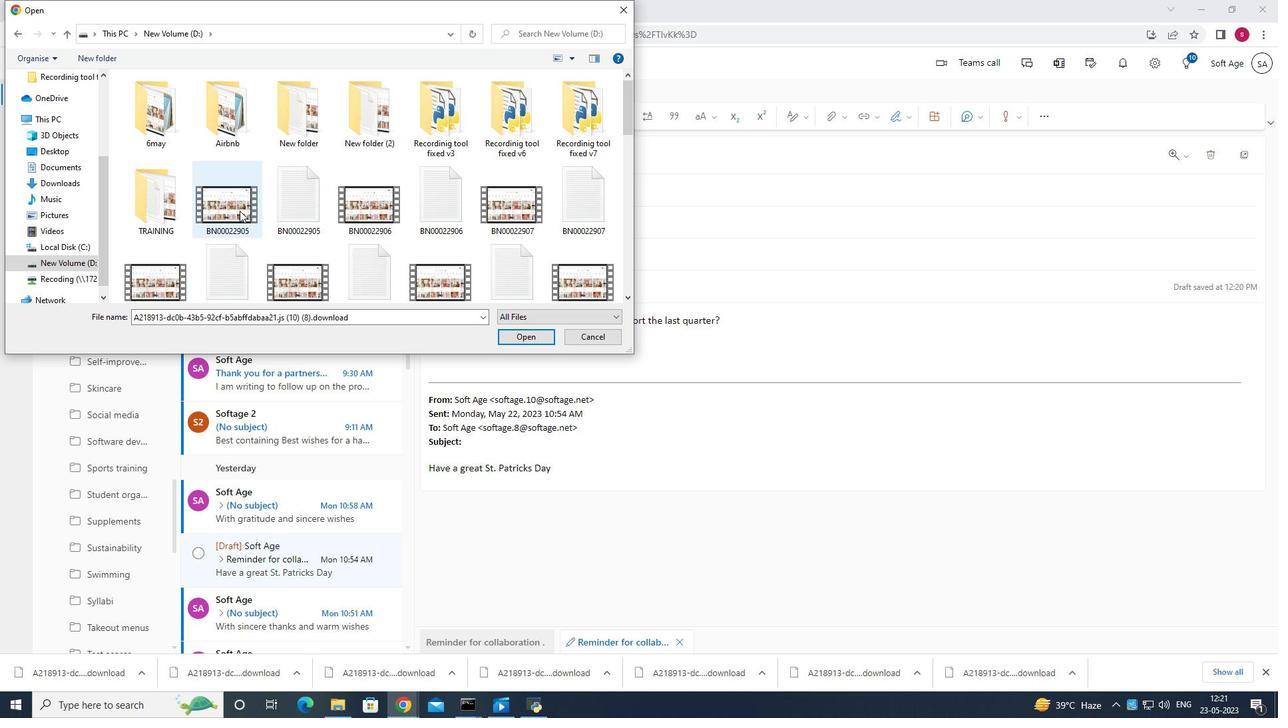 
Action: Mouse pressed right at (239, 211)
Screenshot: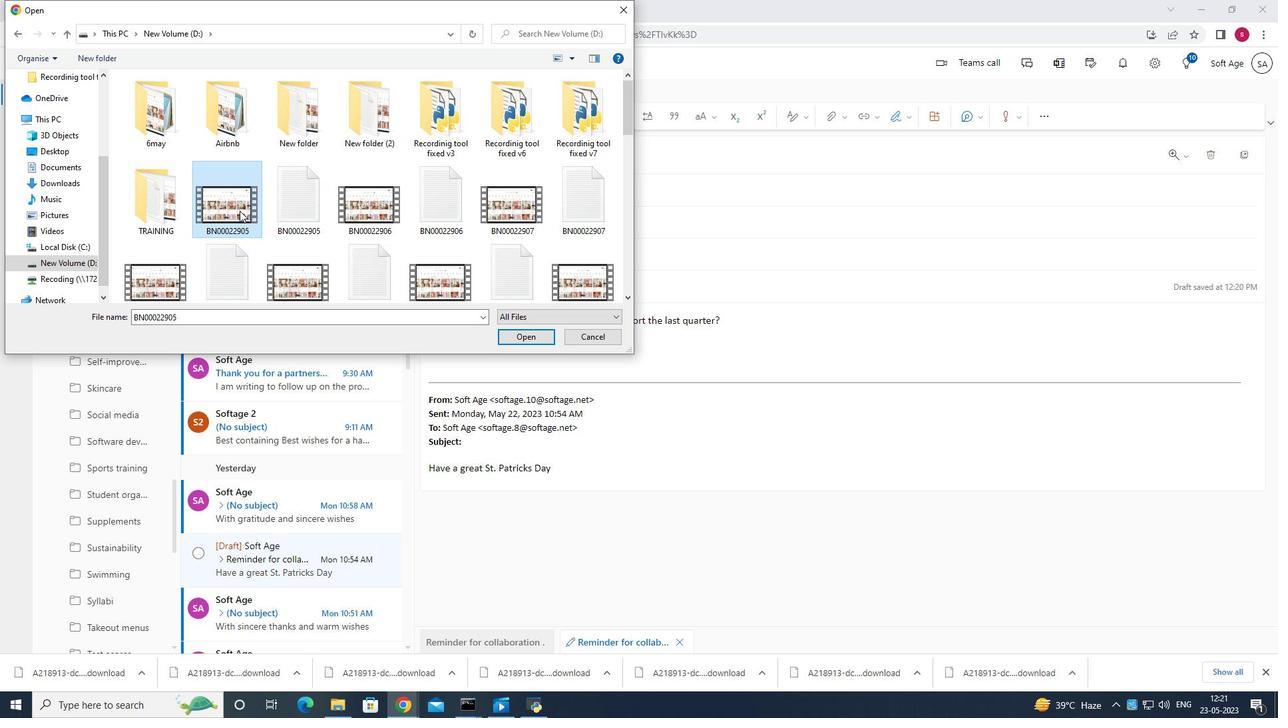 
Action: Mouse moved to (297, 416)
Screenshot: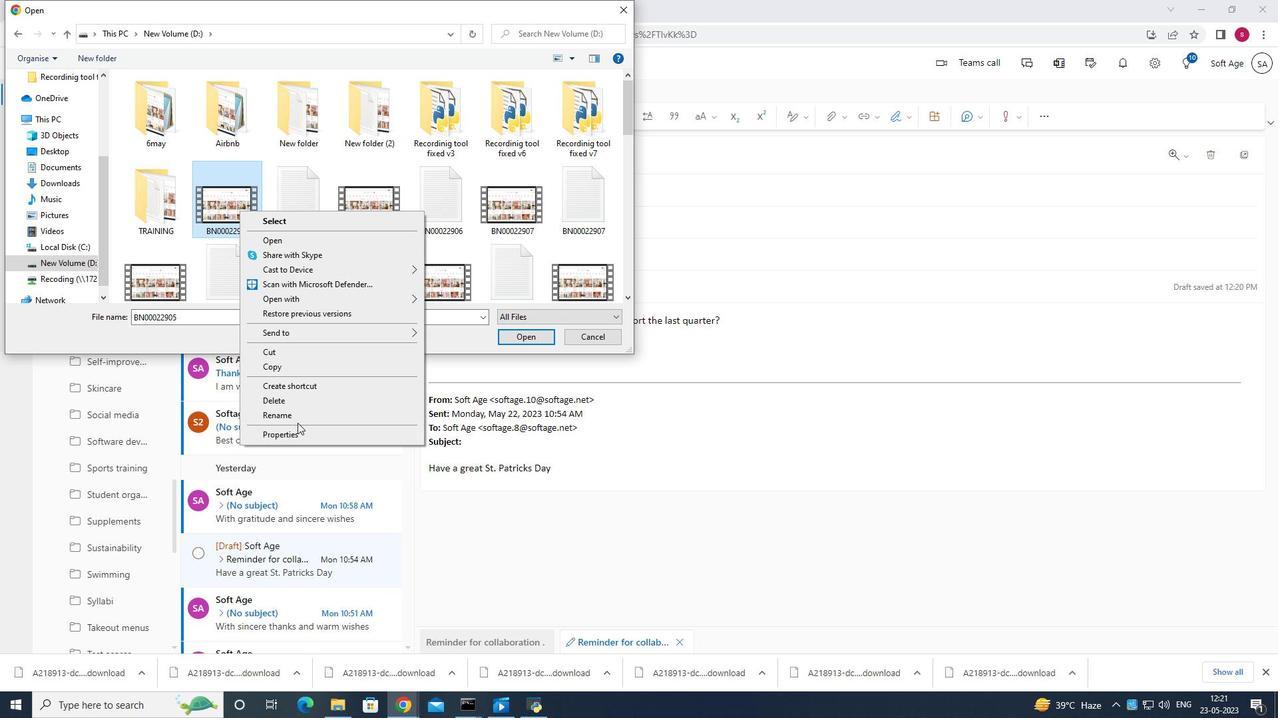 
Action: Mouse pressed left at (297, 416)
Screenshot: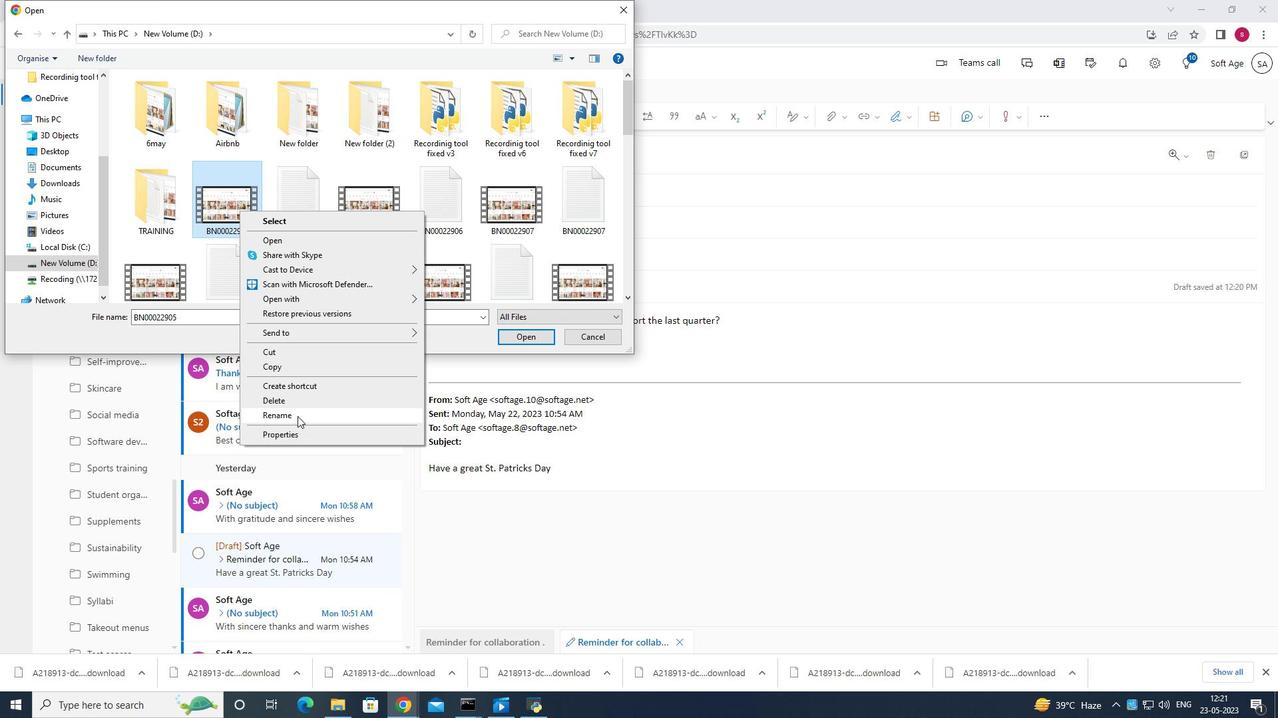 
Action: Mouse moved to (61, 242)
Screenshot: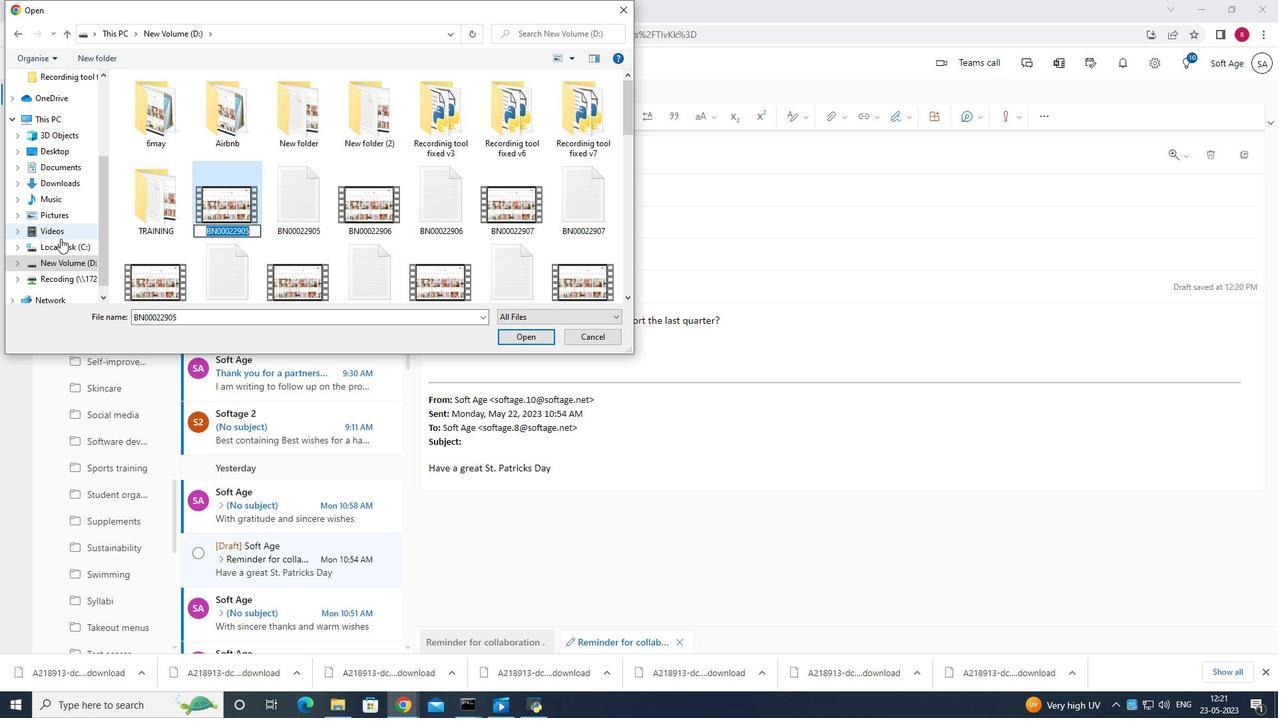 
Action: Mouse pressed left at (61, 242)
Screenshot: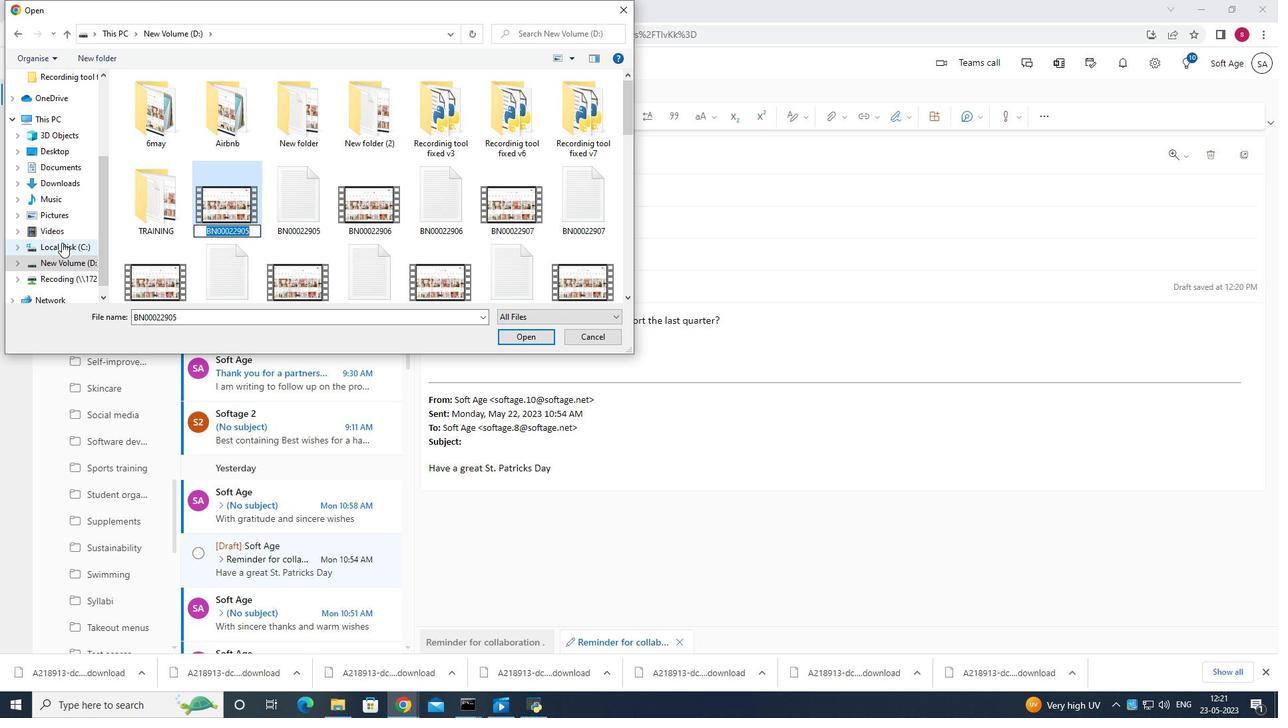 
Action: Mouse moved to (62, 242)
Screenshot: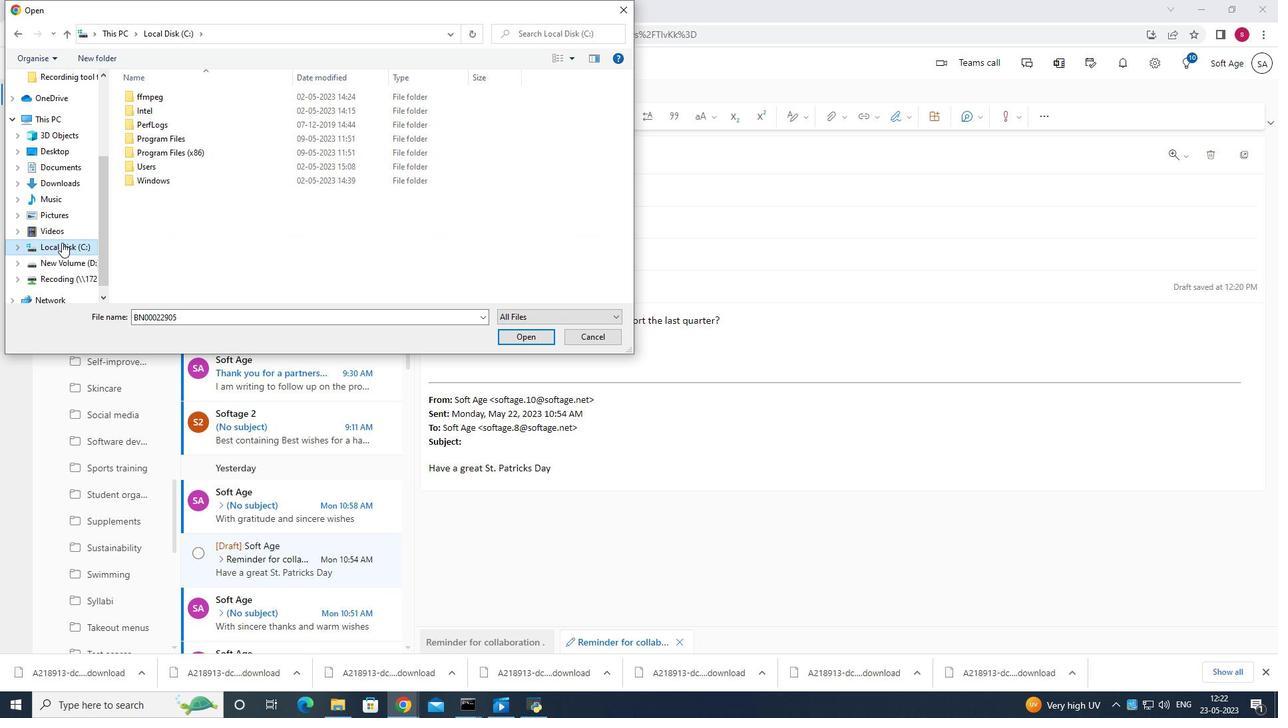 
Action: Mouse scrolled (62, 242) with delta (0, 0)
Screenshot: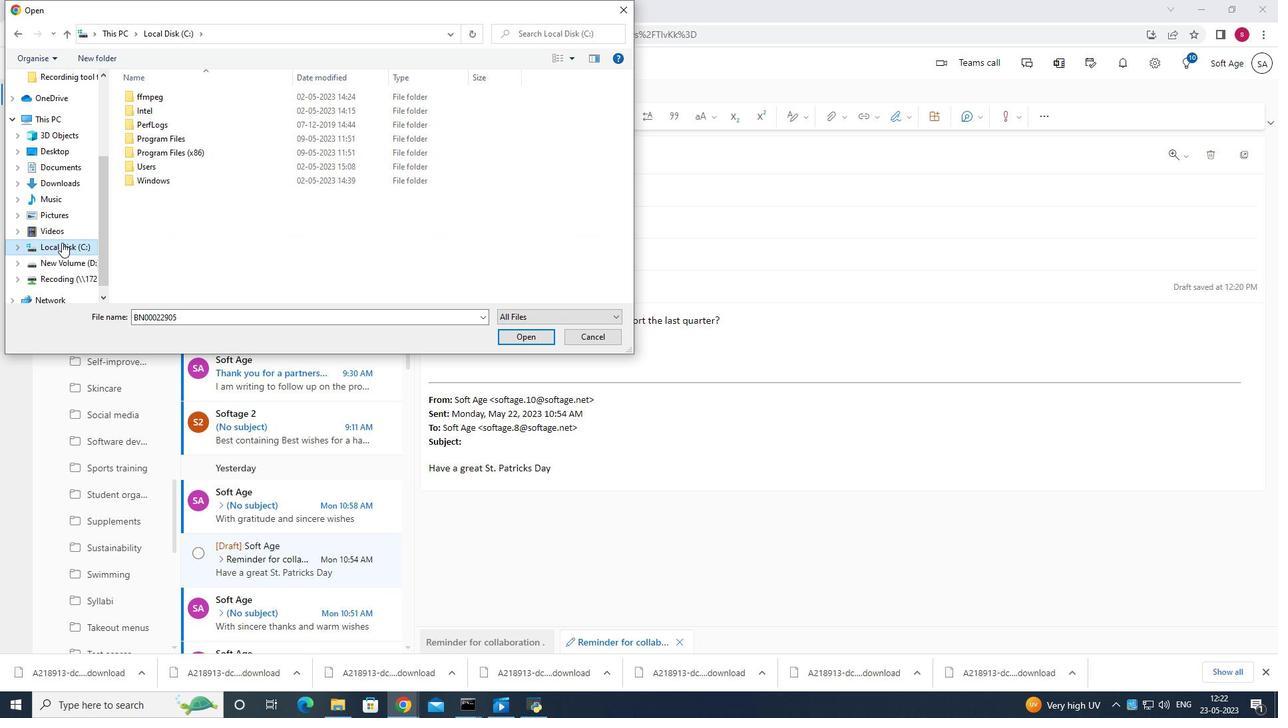 
Action: Mouse moved to (67, 210)
Screenshot: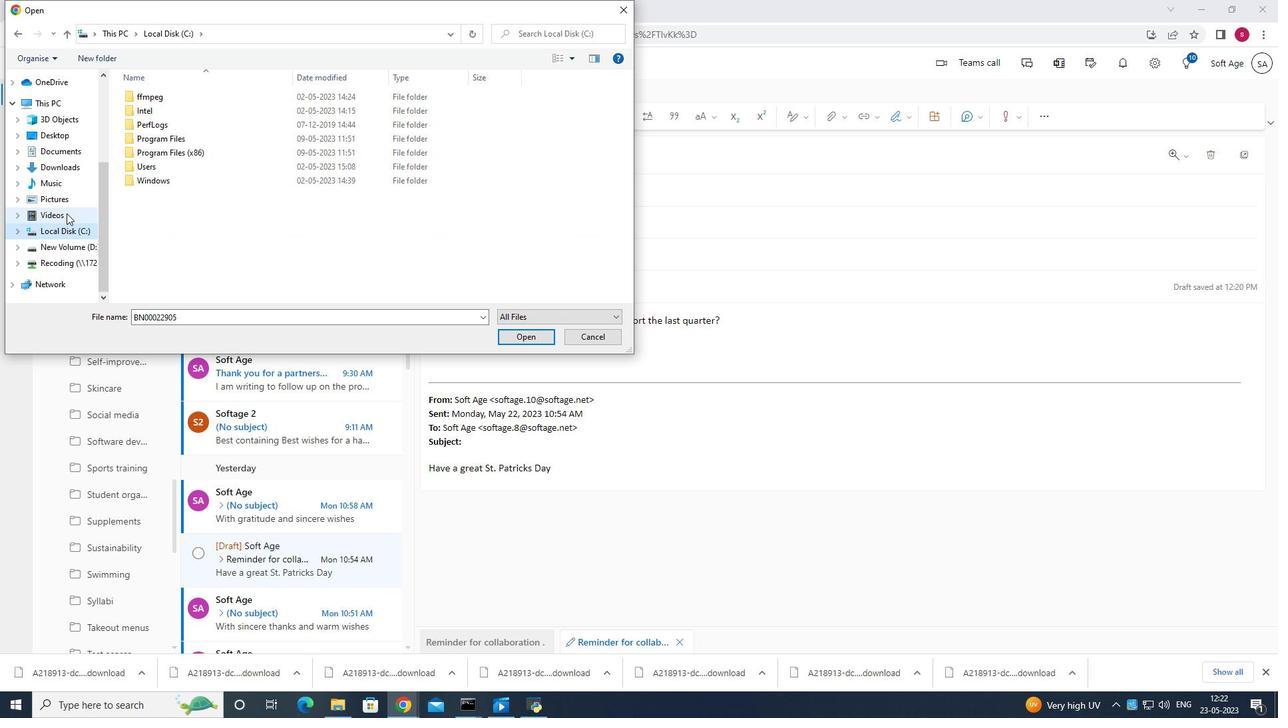 
Action: Mouse scrolled (67, 211) with delta (0, 0)
Screenshot: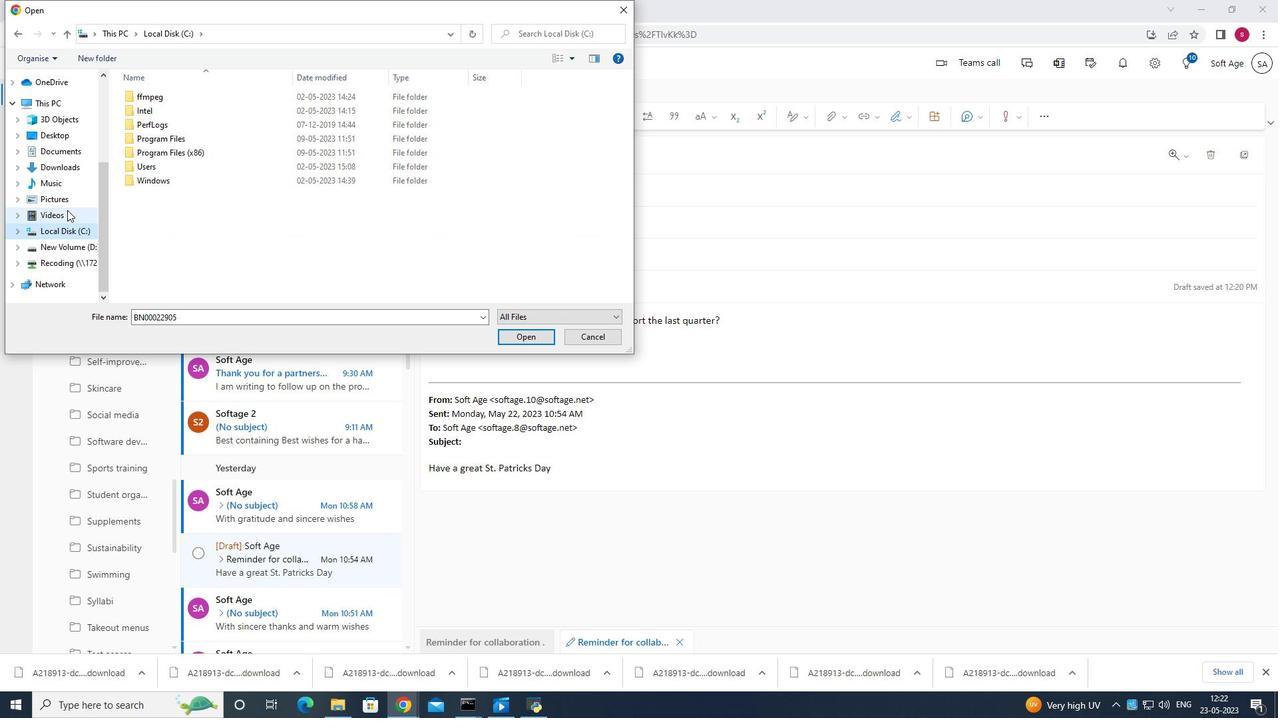 
Action: Mouse scrolled (67, 211) with delta (0, 0)
Screenshot: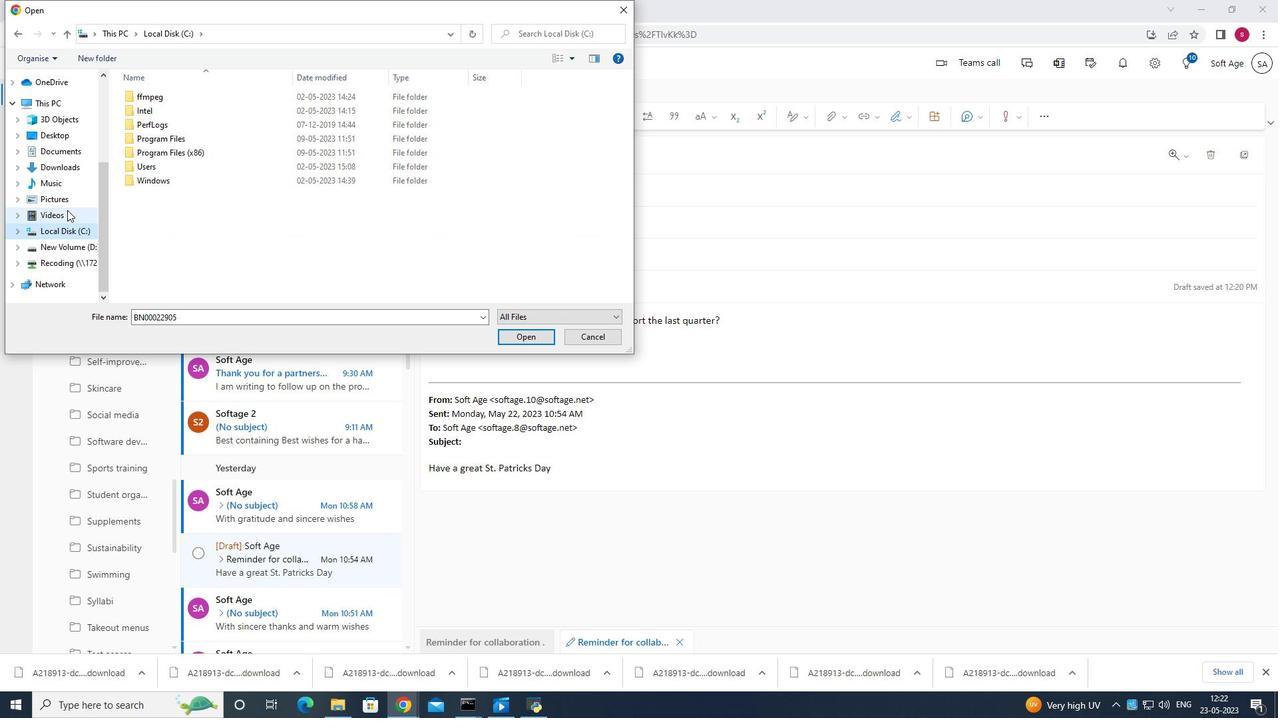
Action: Mouse moved to (47, 221)
Screenshot: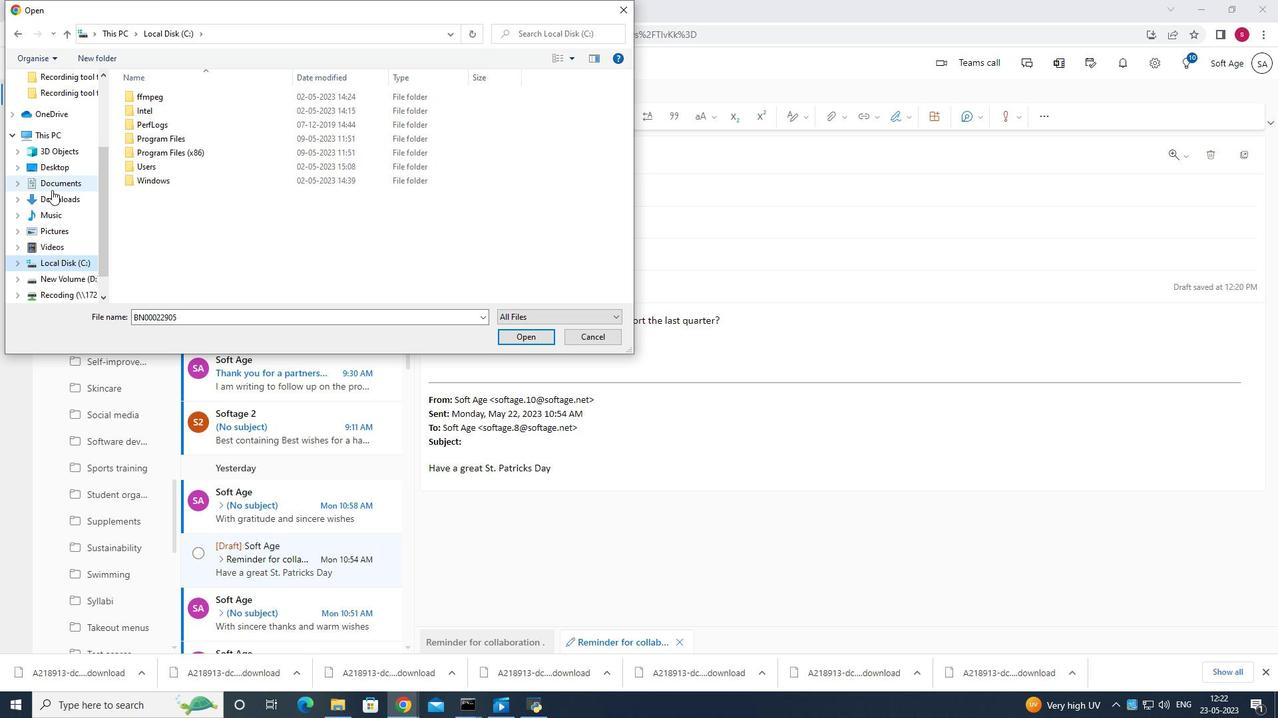 
Action: Mouse scrolled (47, 221) with delta (0, 0)
Screenshot: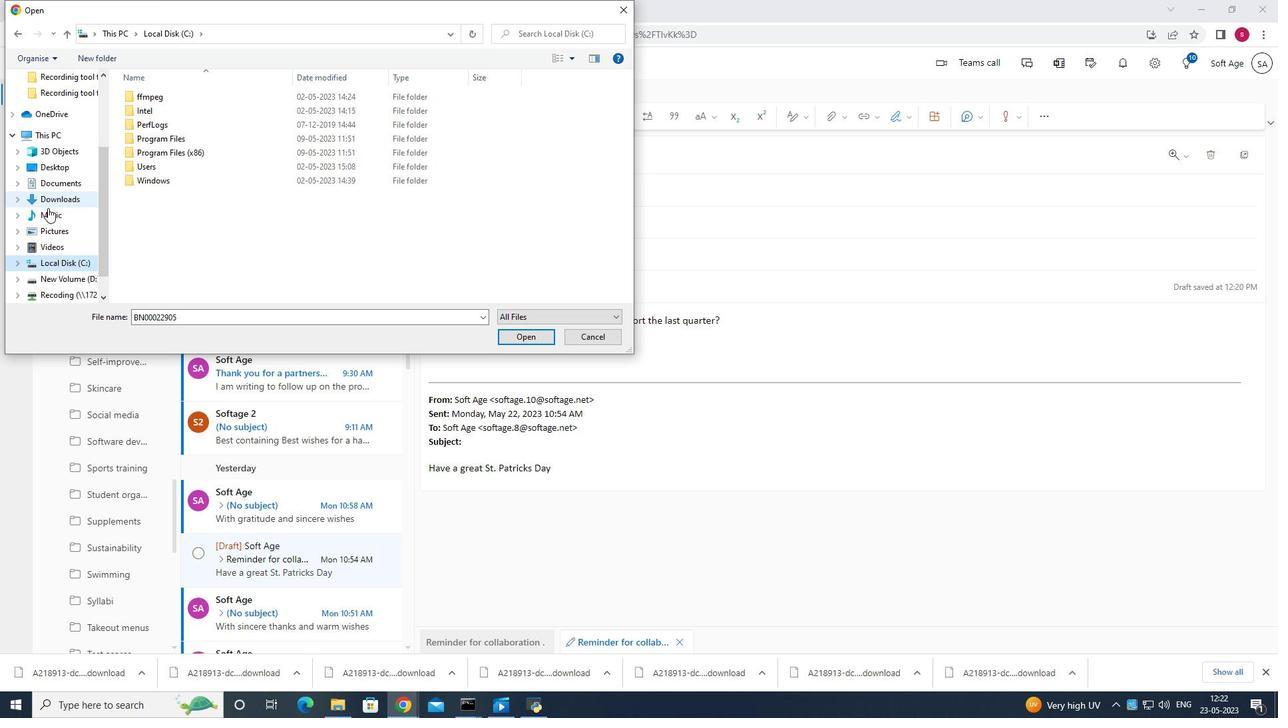 
Action: Mouse scrolled (47, 221) with delta (0, 0)
Screenshot: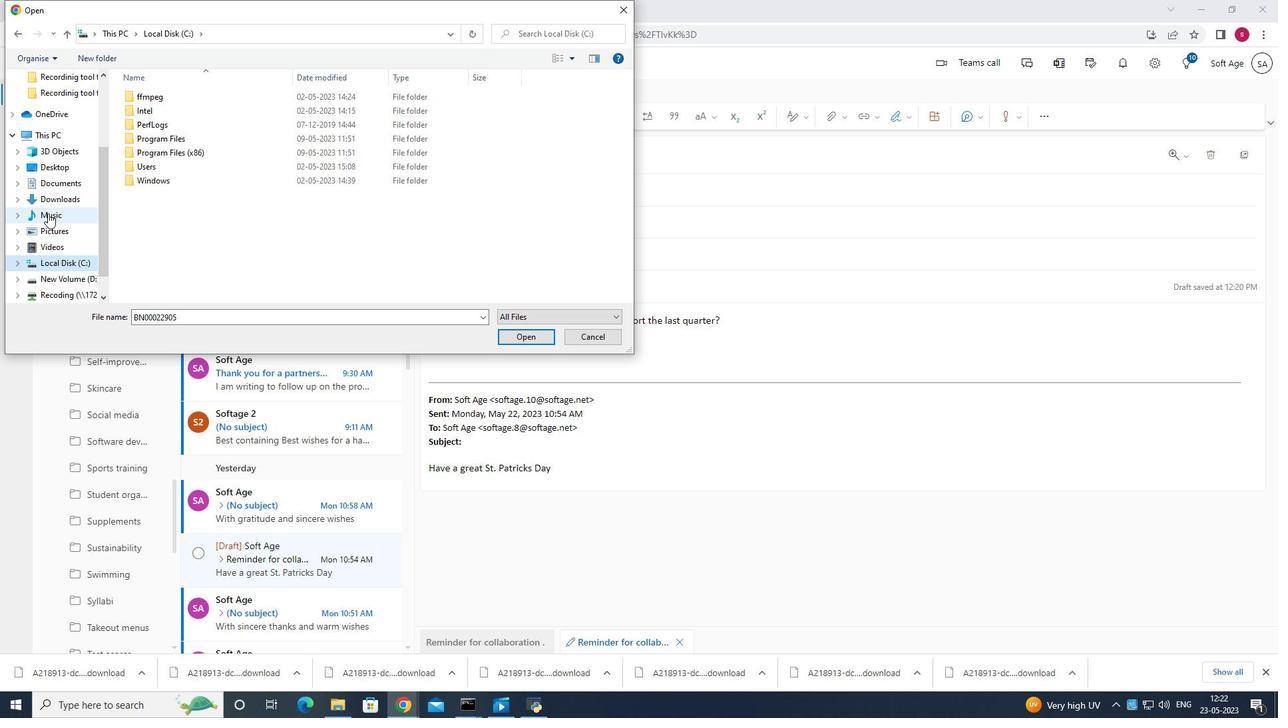 
Action: Mouse scrolled (47, 221) with delta (0, 0)
Screenshot: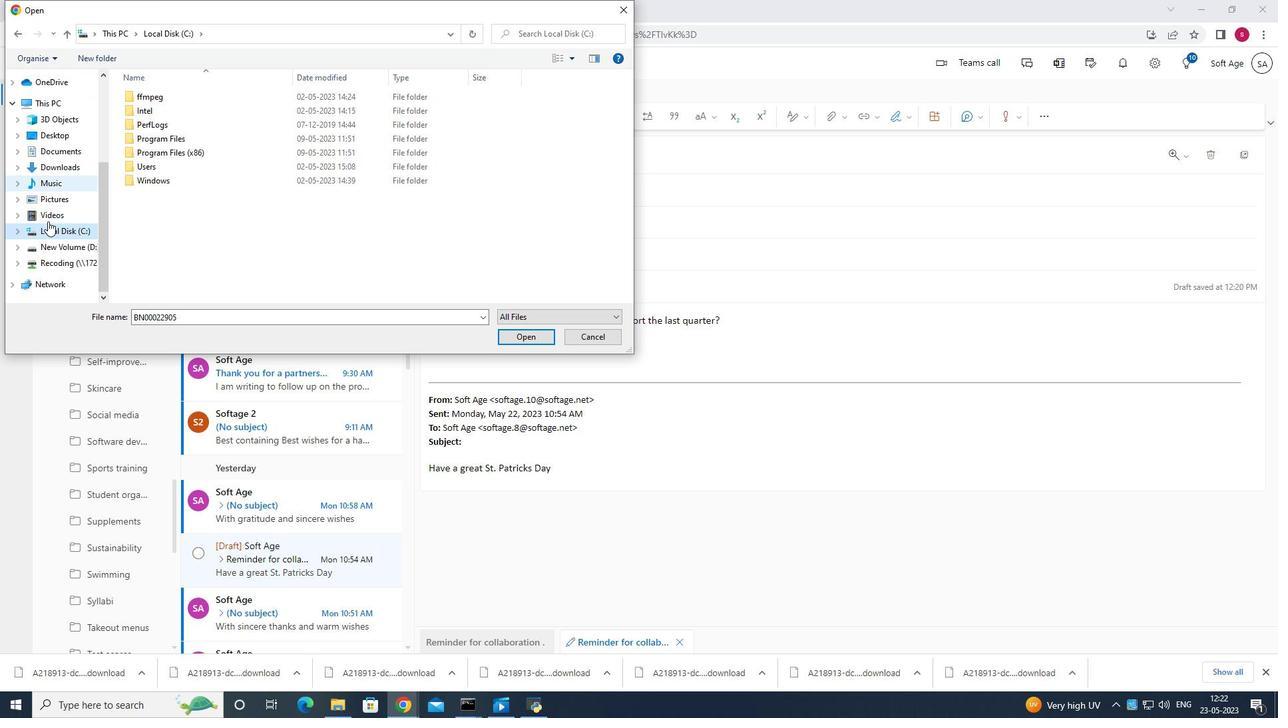 
Action: Mouse scrolled (47, 221) with delta (0, 0)
Screenshot: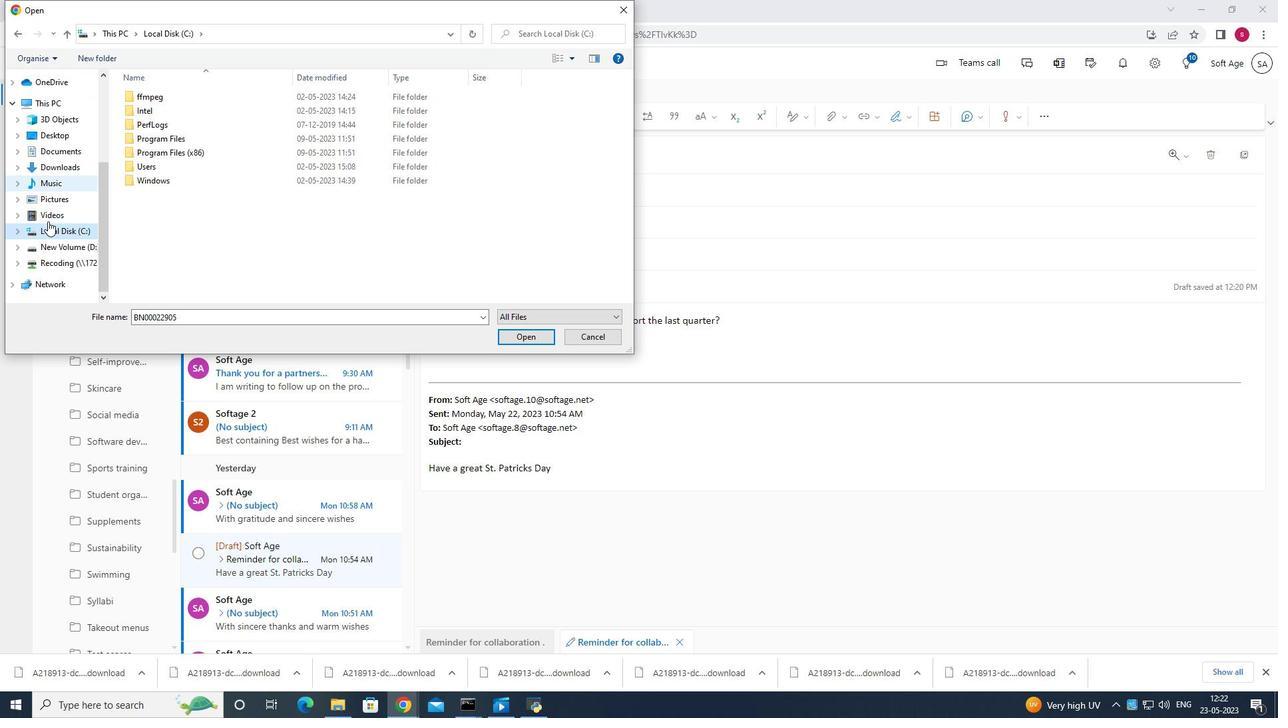 
Action: Mouse scrolled (47, 221) with delta (0, 0)
Screenshot: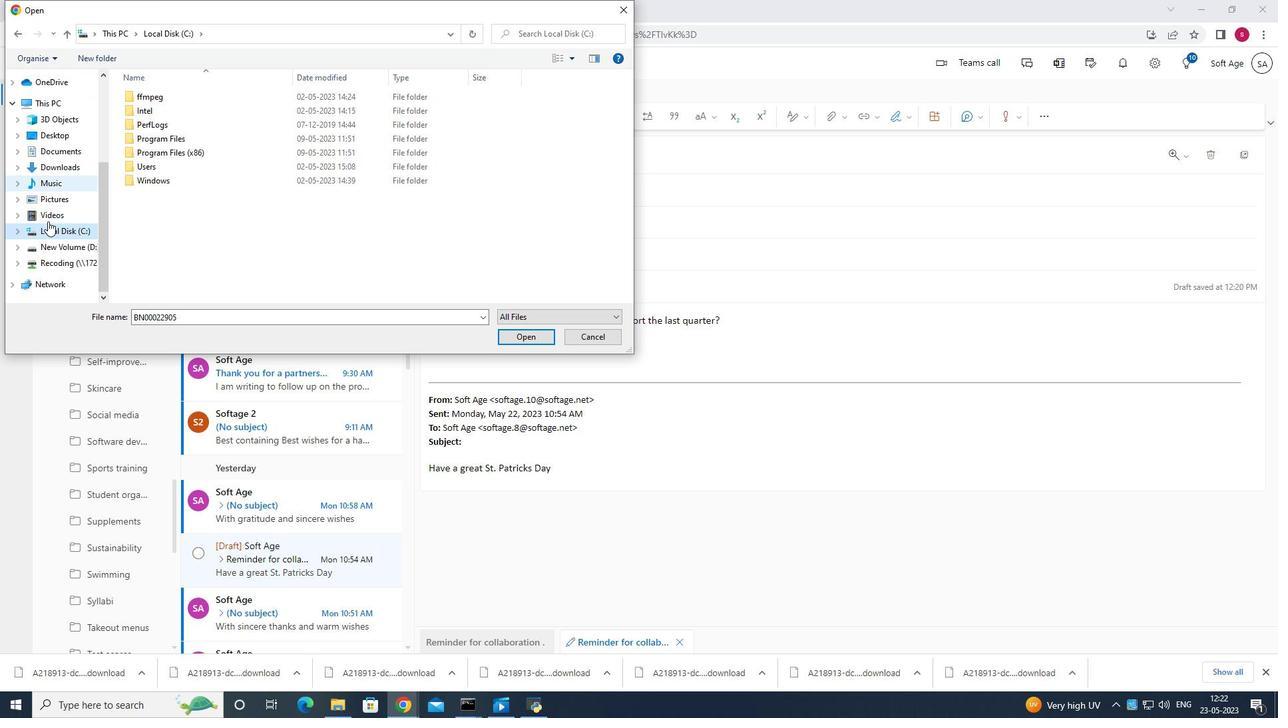 
Action: Mouse scrolled (47, 221) with delta (0, 0)
Screenshot: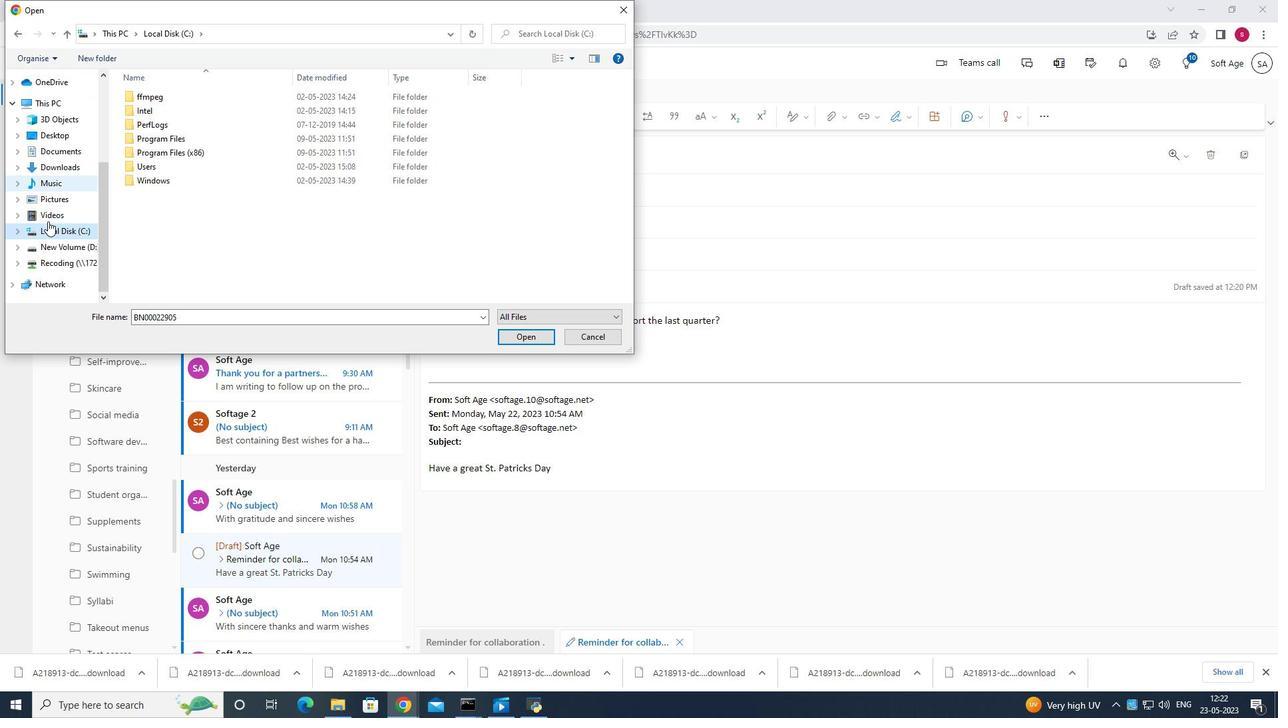
Action: Mouse moved to (57, 261)
Screenshot: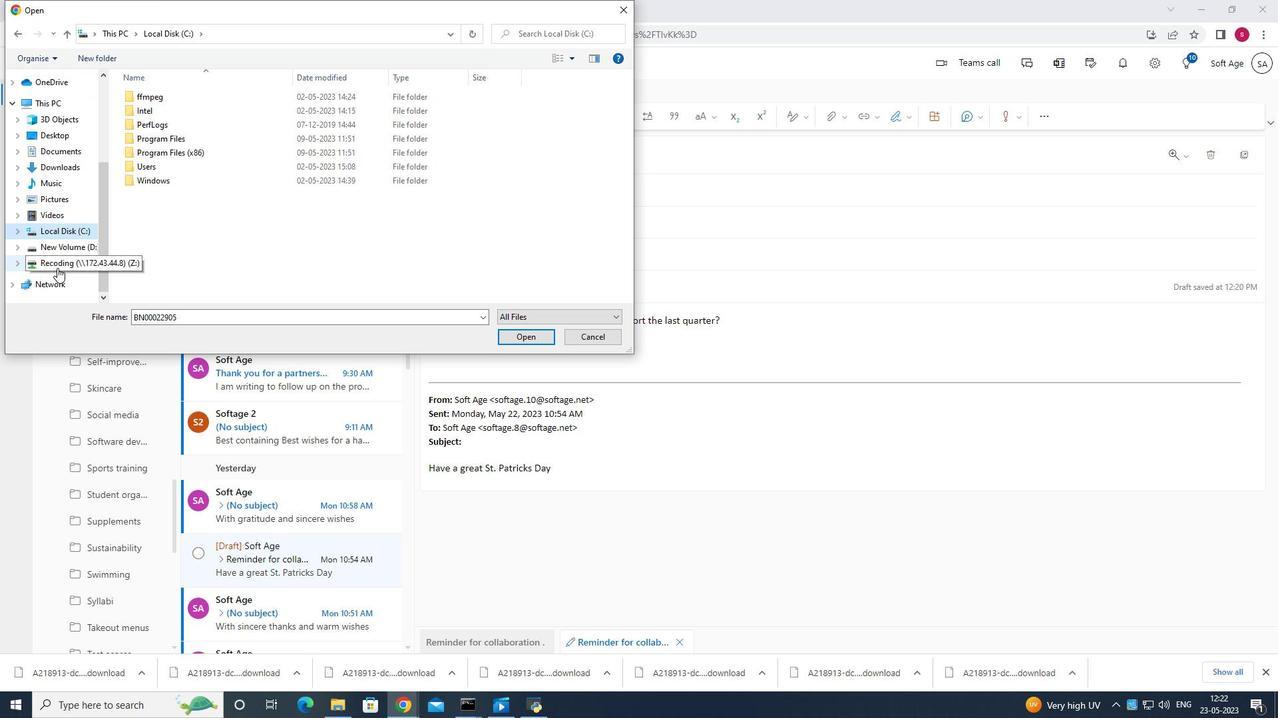 
Action: Mouse pressed left at (57, 261)
Screenshot: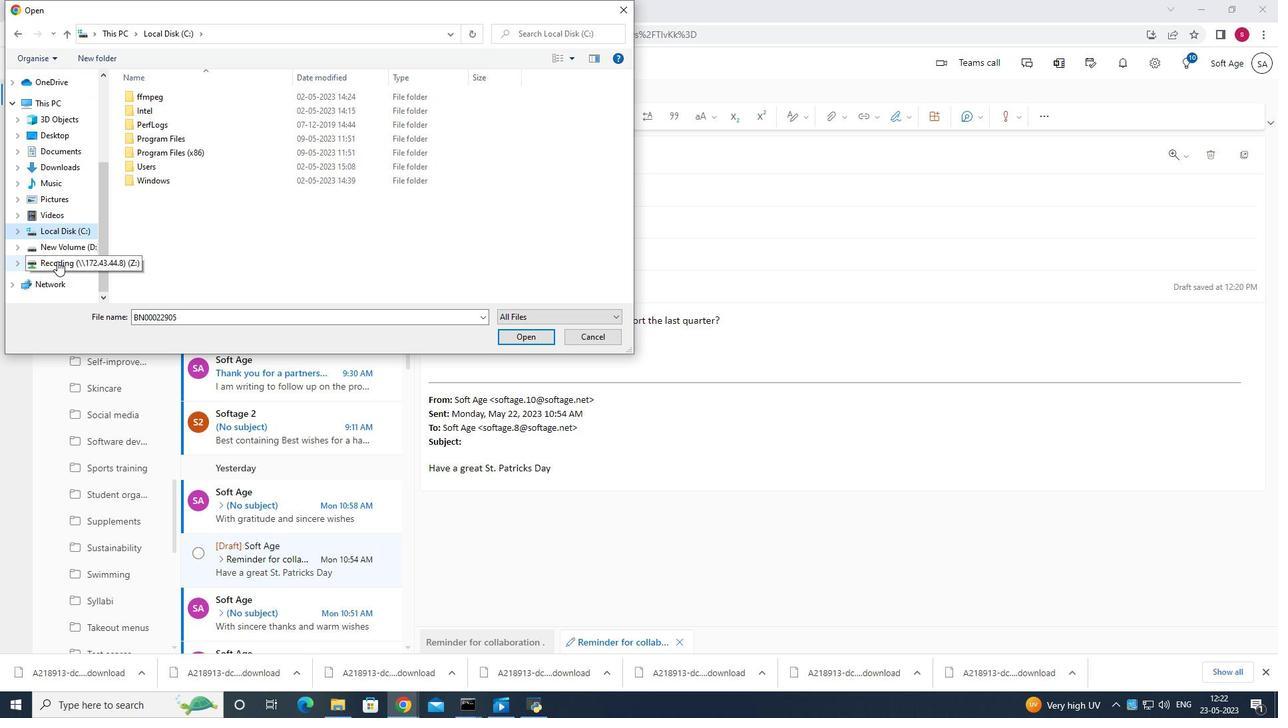 
Action: Mouse moved to (210, 210)
Screenshot: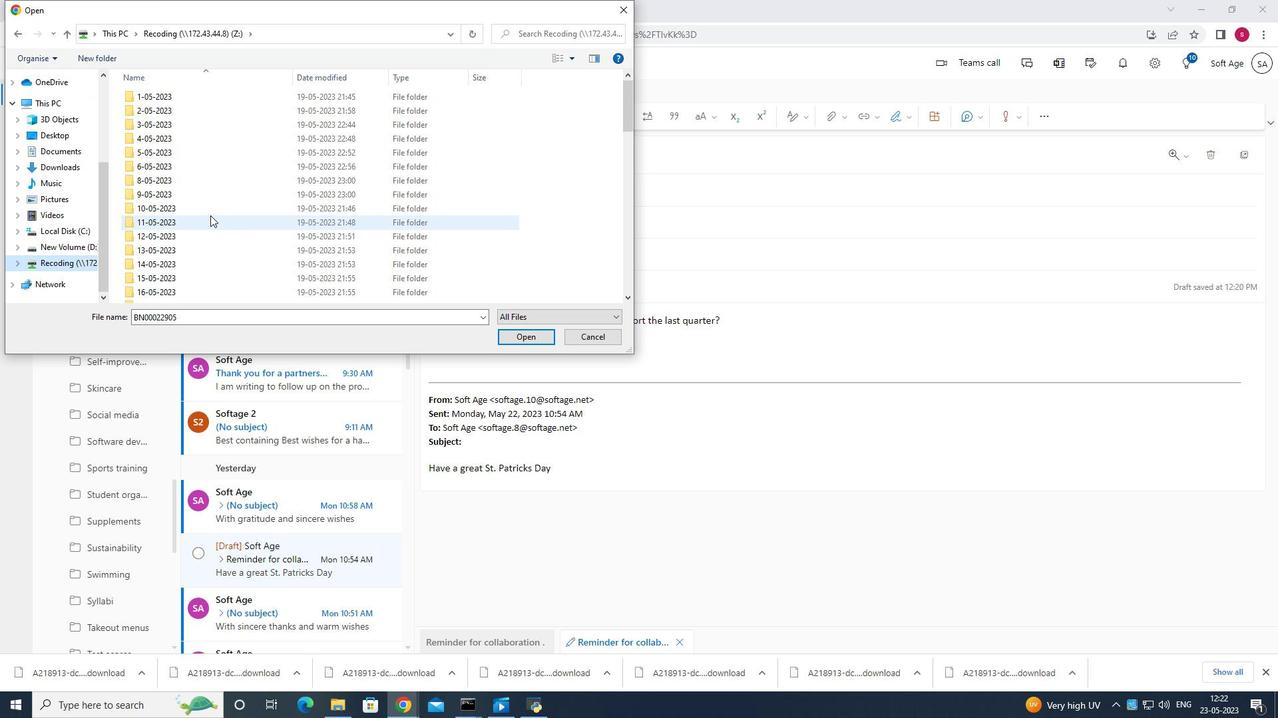 
Action: Mouse pressed right at (210, 210)
Screenshot: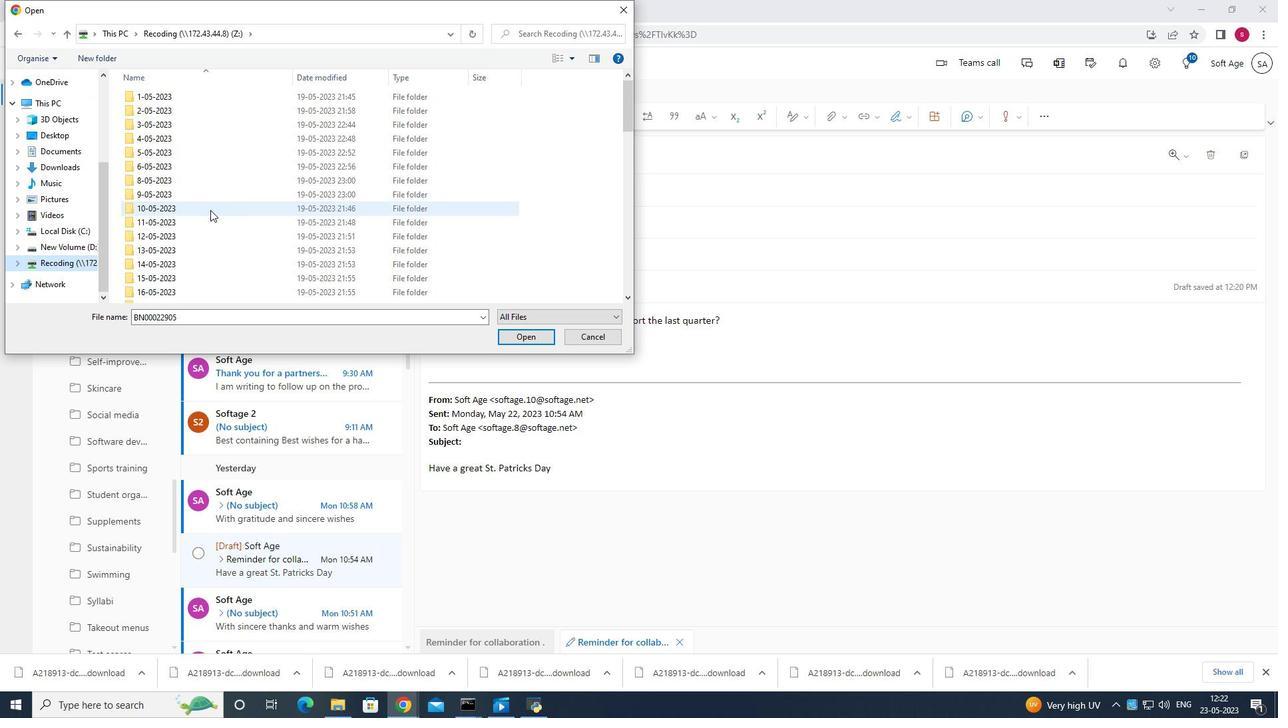 
Action: Mouse moved to (258, 329)
Screenshot: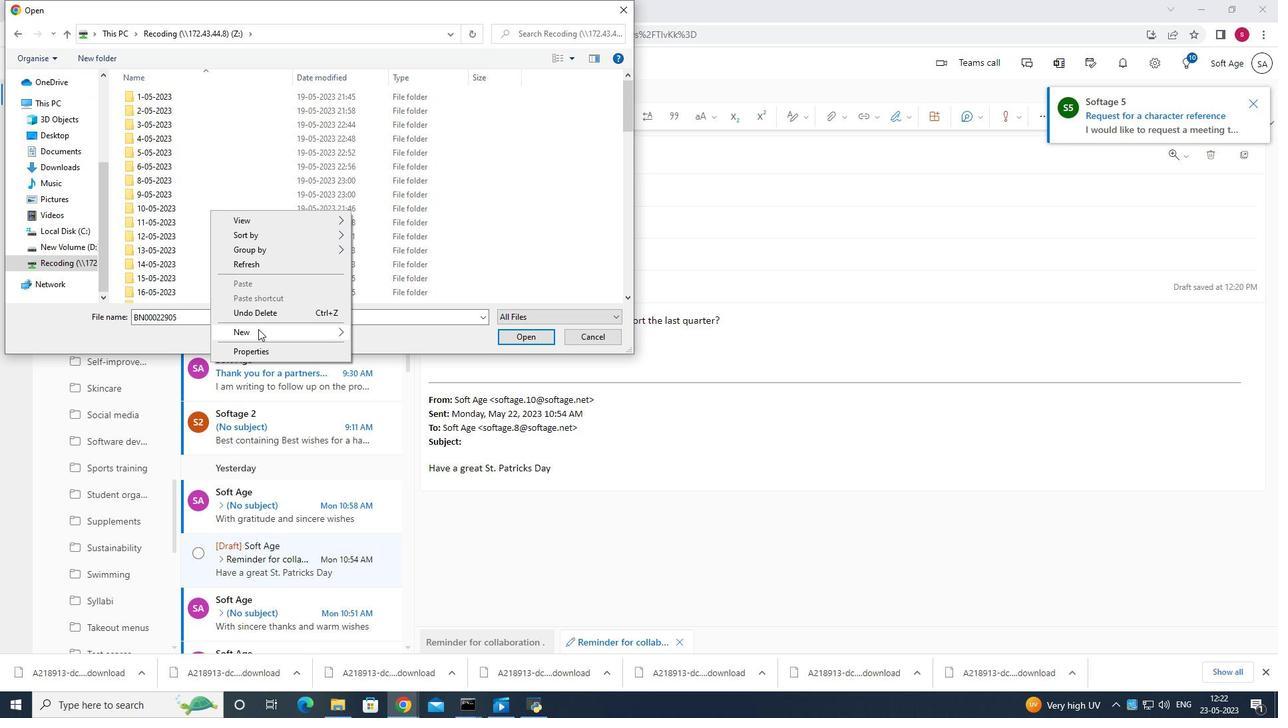 
Action: Mouse pressed left at (258, 329)
Screenshot: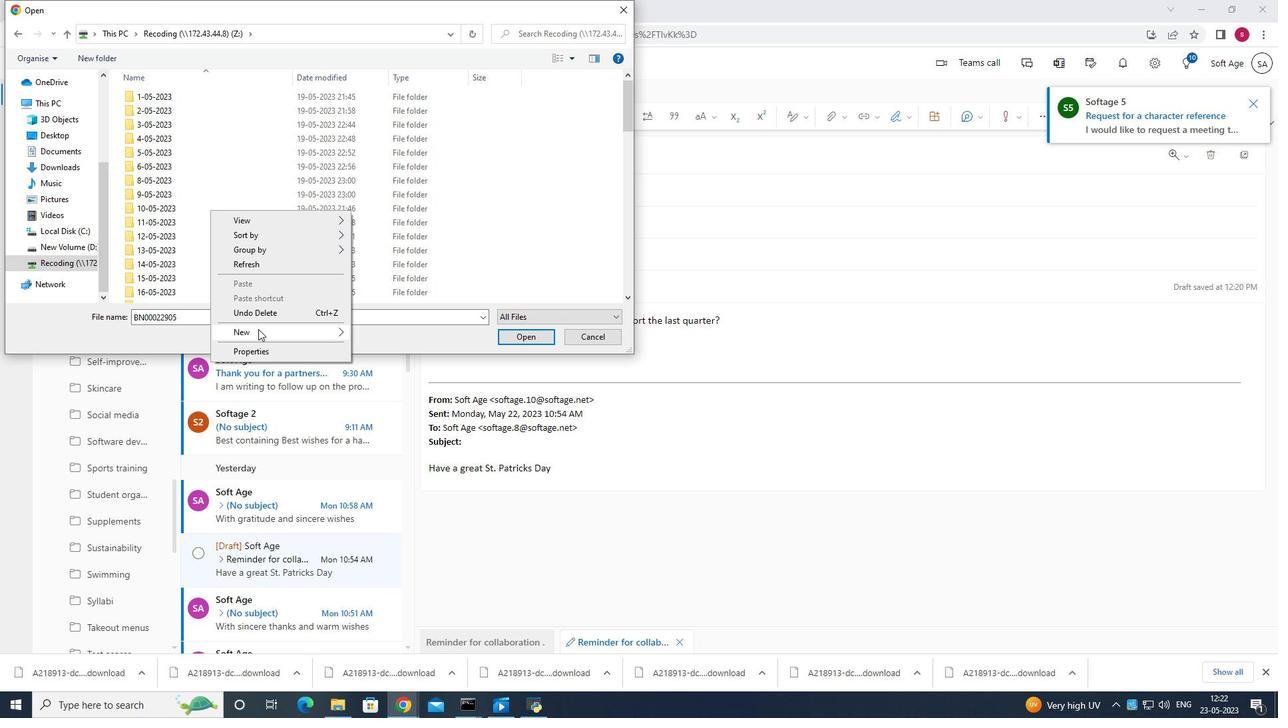 
Action: Mouse moved to (426, 382)
Screenshot: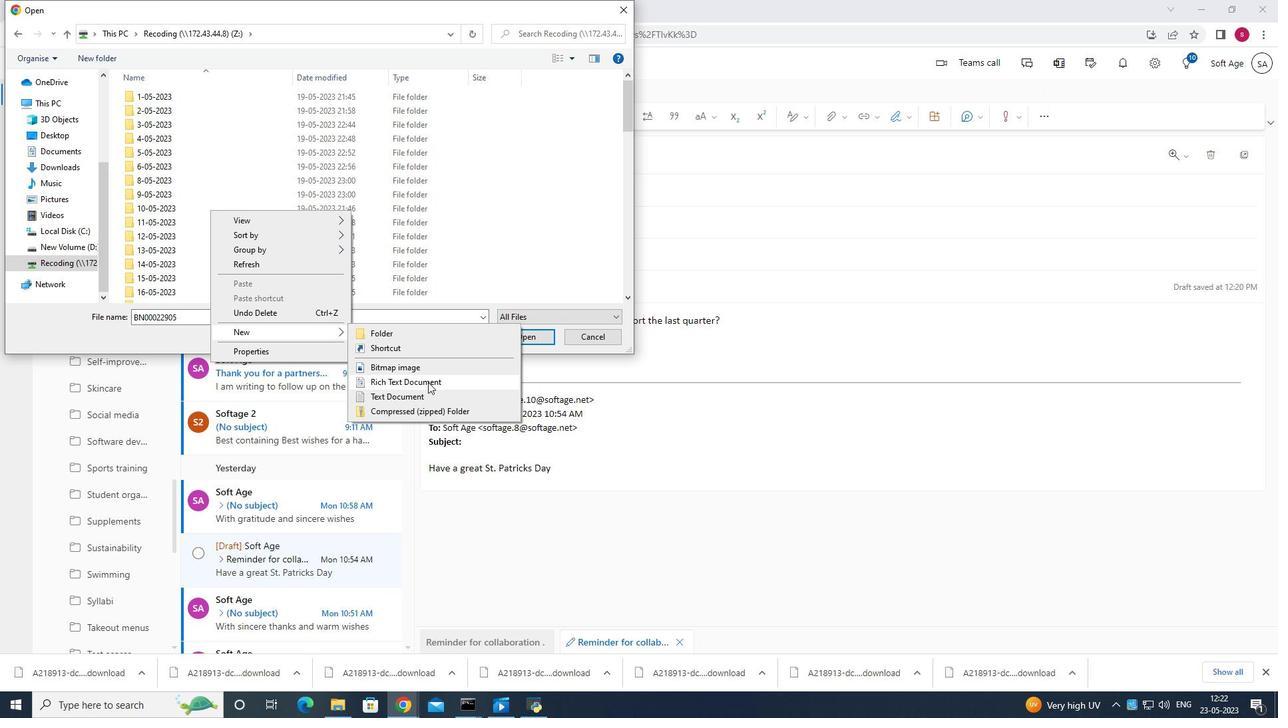 
Action: Mouse pressed left at (426, 382)
Screenshot: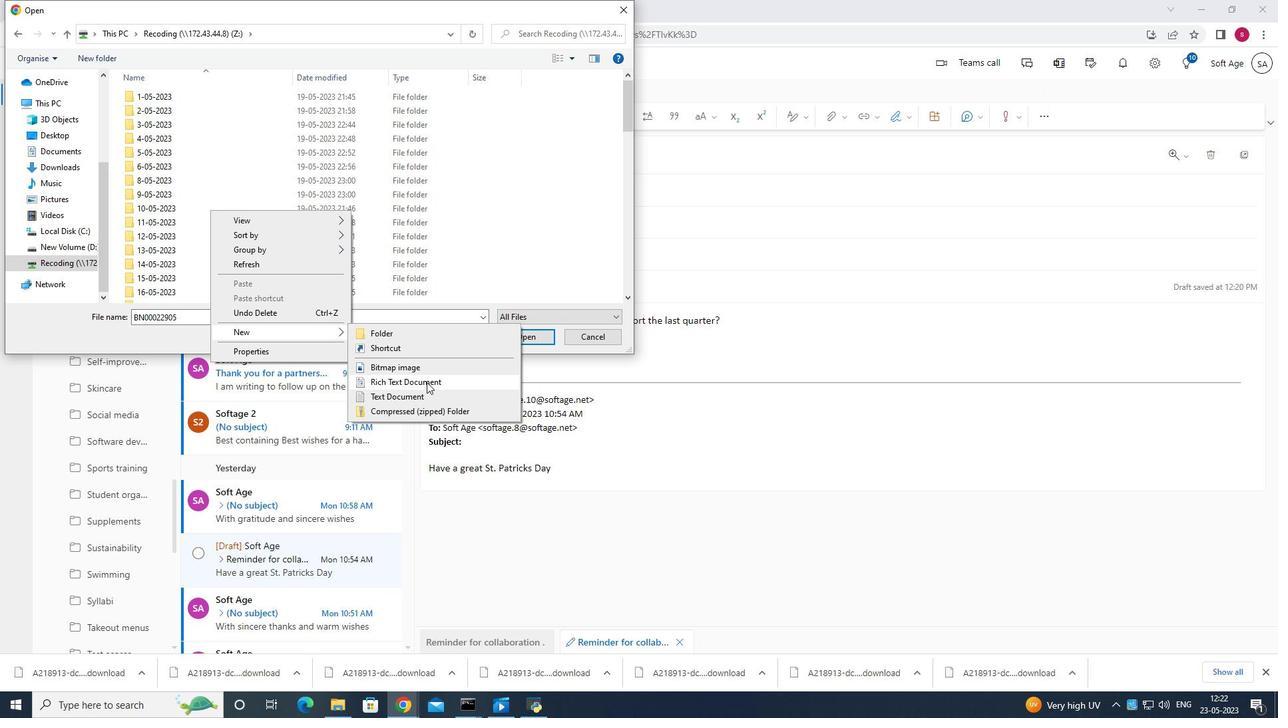 
Action: Mouse moved to (252, 287)
Screenshot: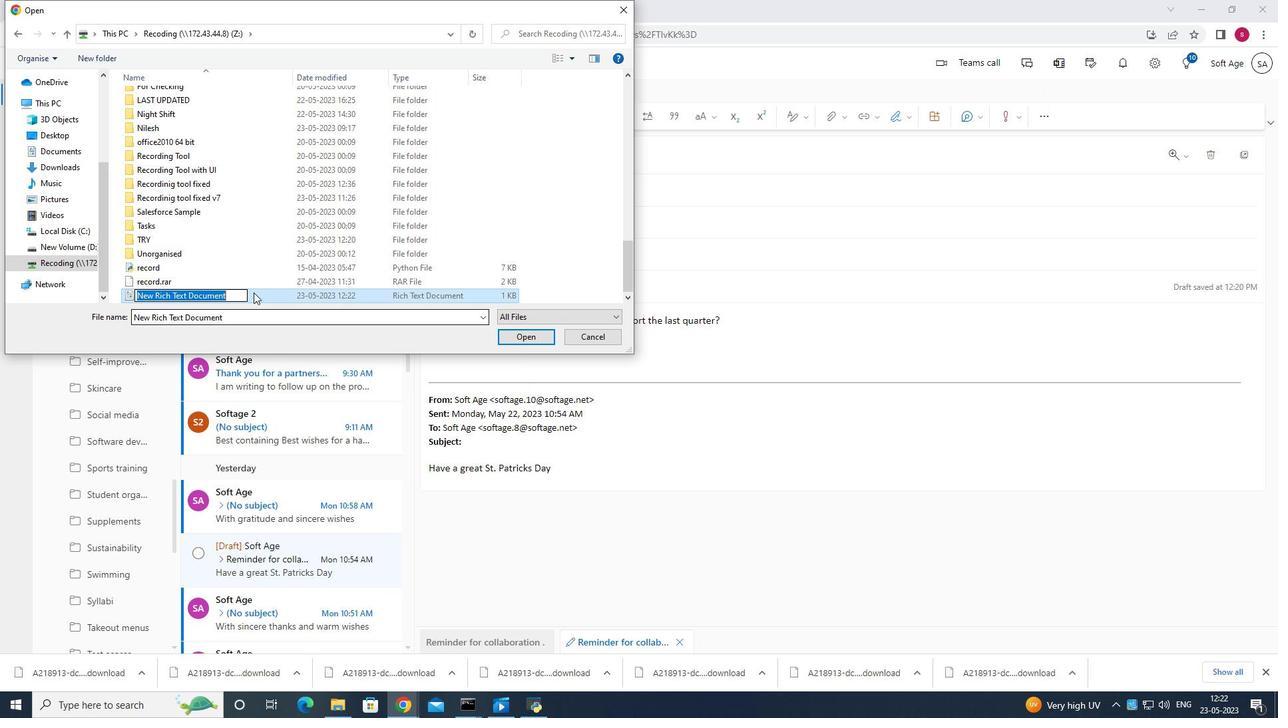 
Action: Key pressed <Key.backspace><Key.shift>Statement<Key.space><Key.backspace><Key.shift>_of<Key.shift>_worp<Key.backspace>k.docx
Screenshot: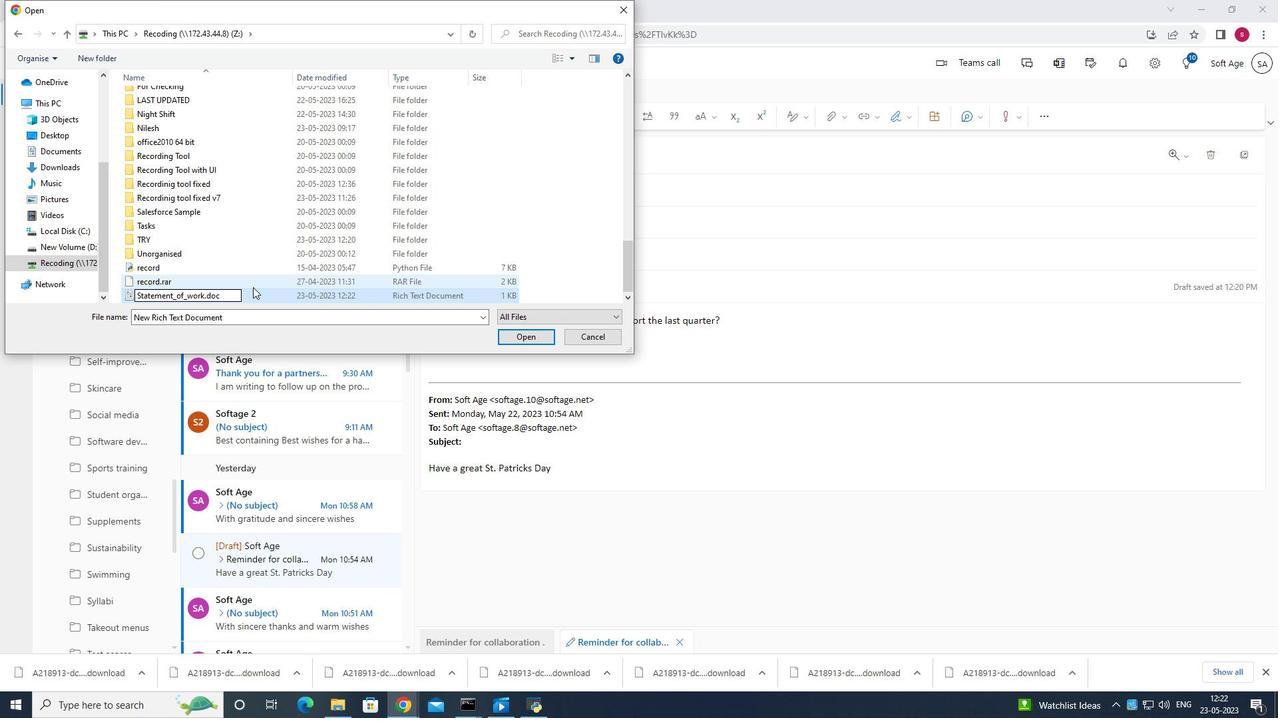 
Action: Mouse moved to (225, 299)
Screenshot: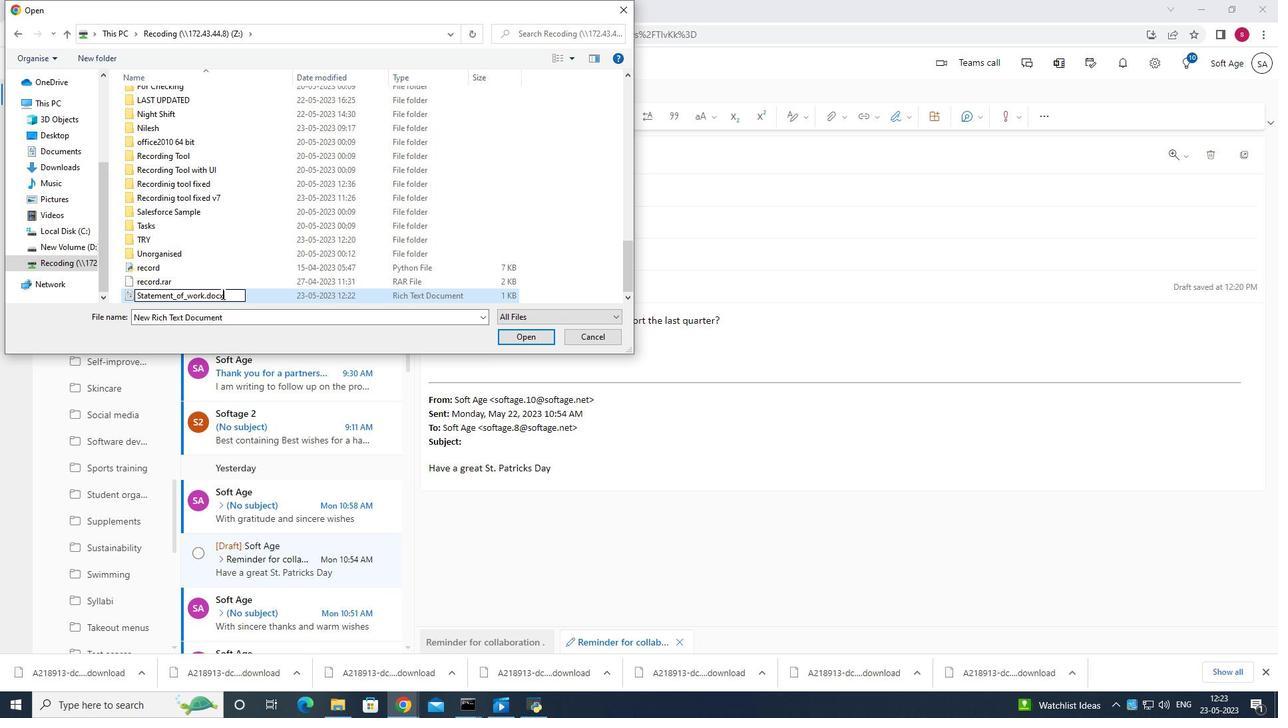 
Action: Key pressed <Key.enter>
Screenshot: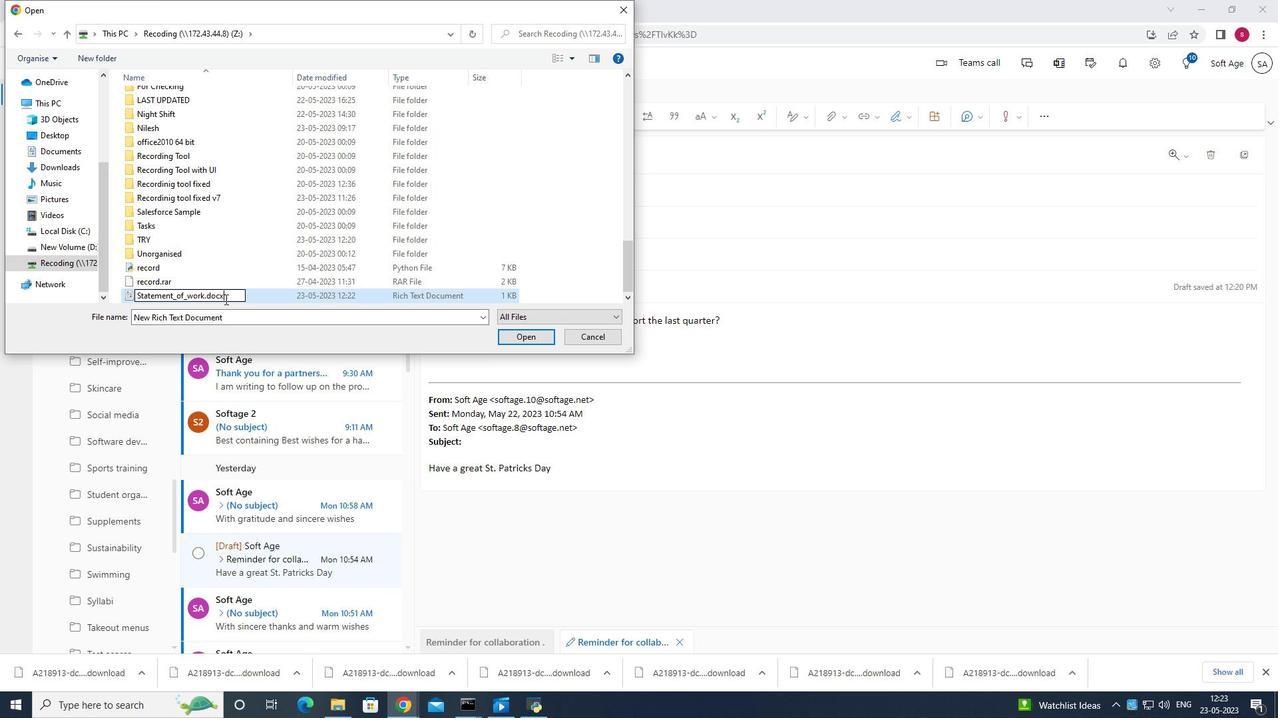 
Action: Mouse moved to (281, 317)
Screenshot: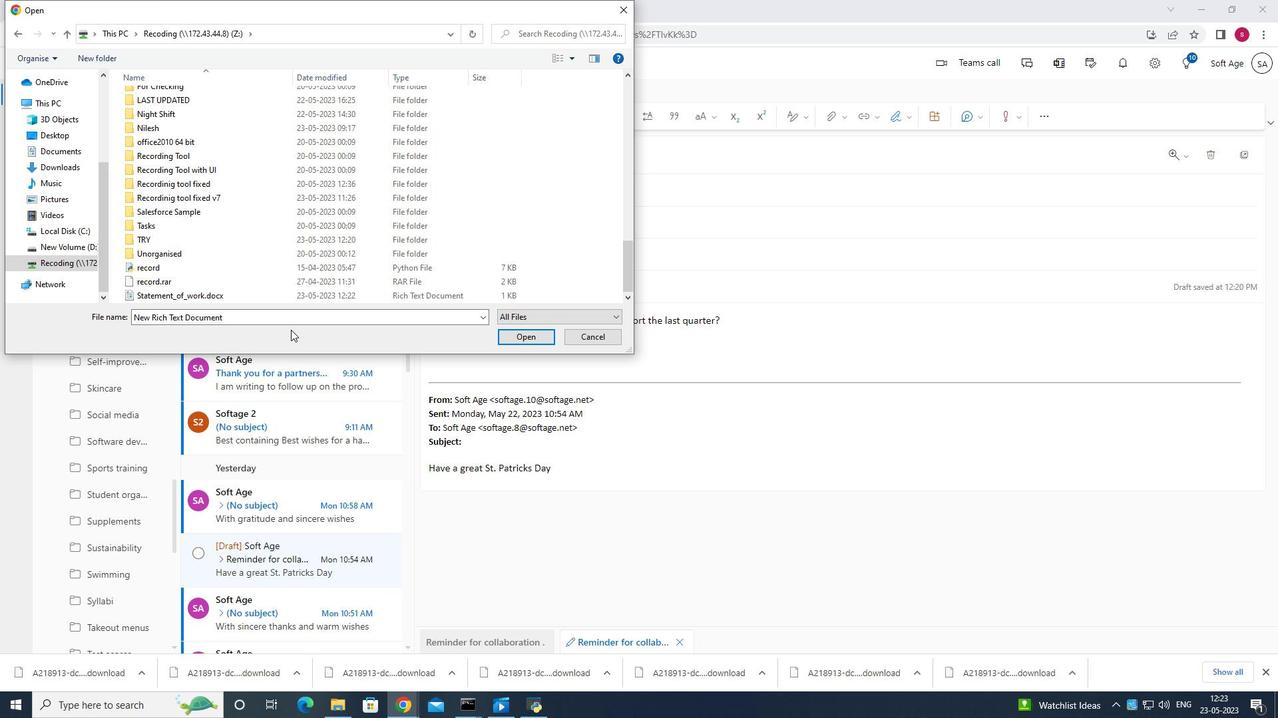 
Action: Mouse pressed left at (281, 317)
Screenshot: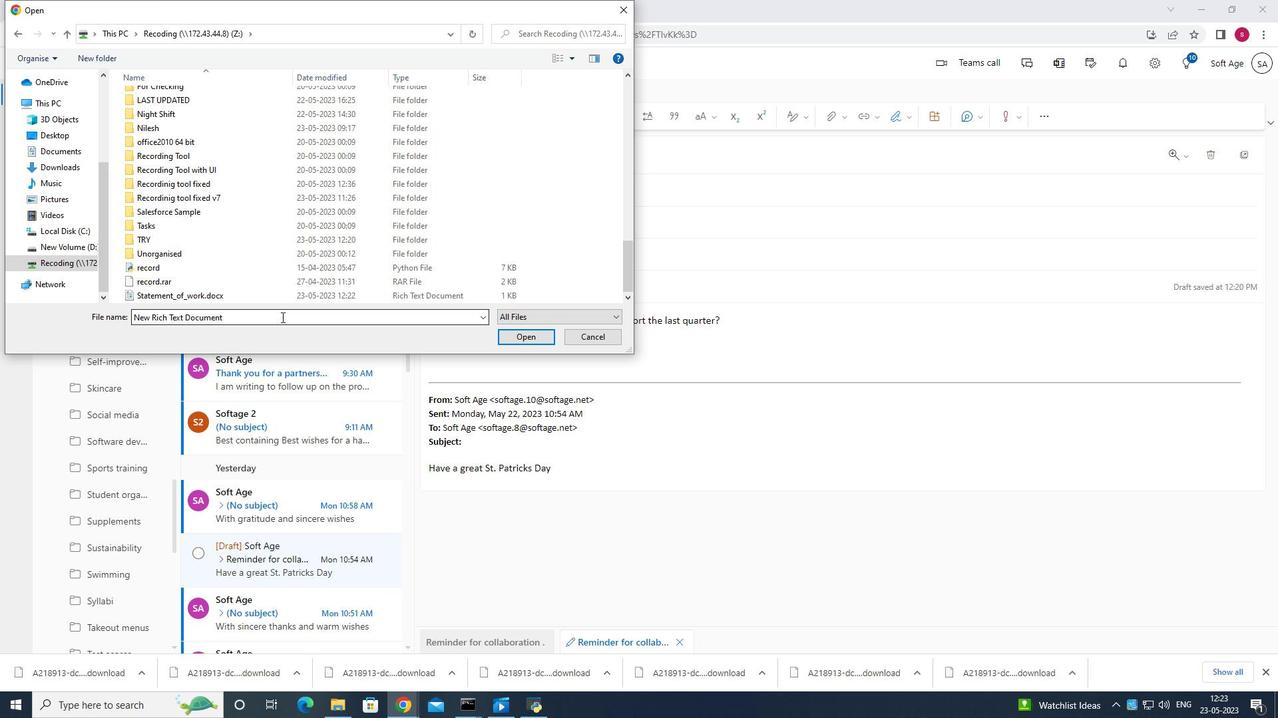 
Action: Mouse moved to (533, 335)
Screenshot: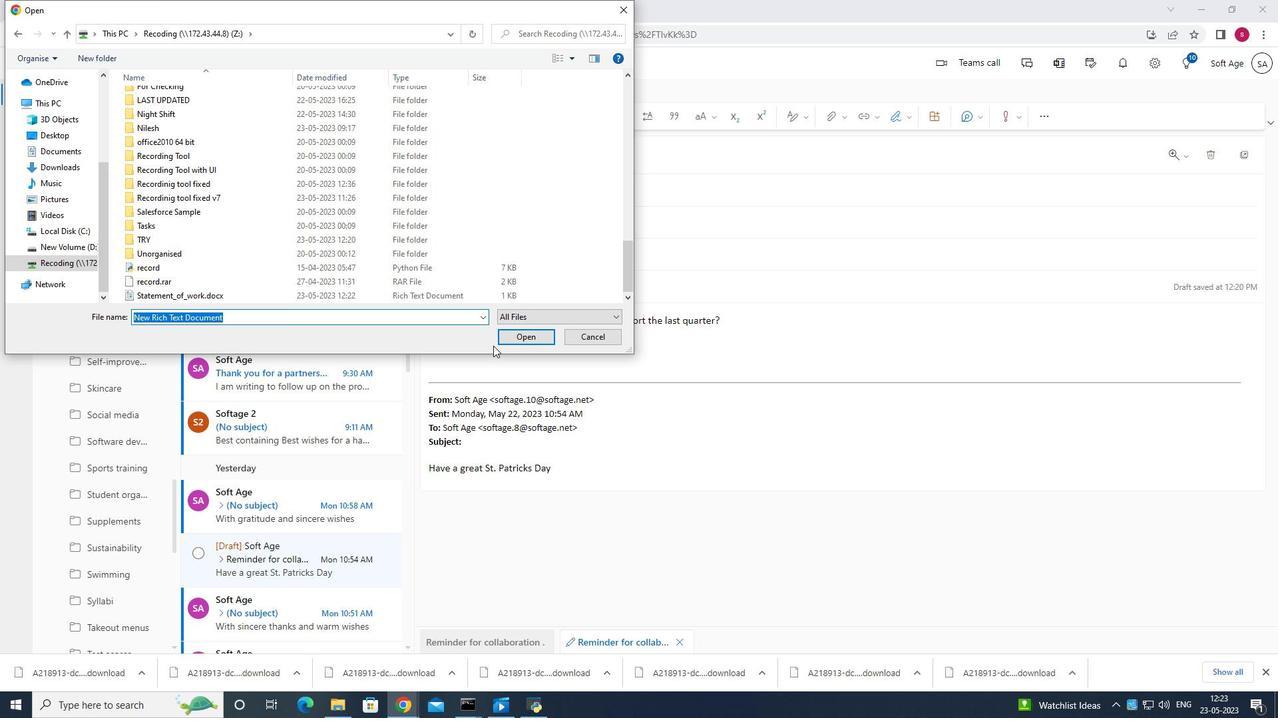 
Action: Mouse pressed left at (533, 335)
Screenshot: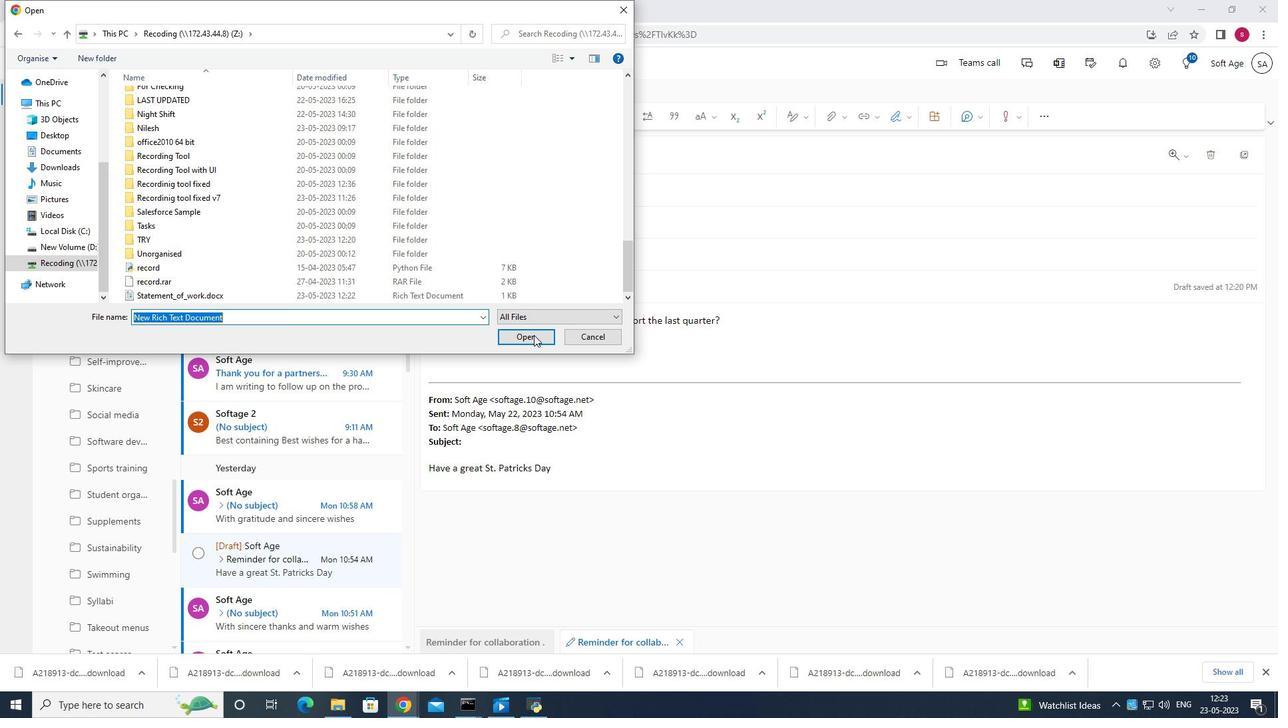 
Action: Mouse moved to (374, 324)
Screenshot: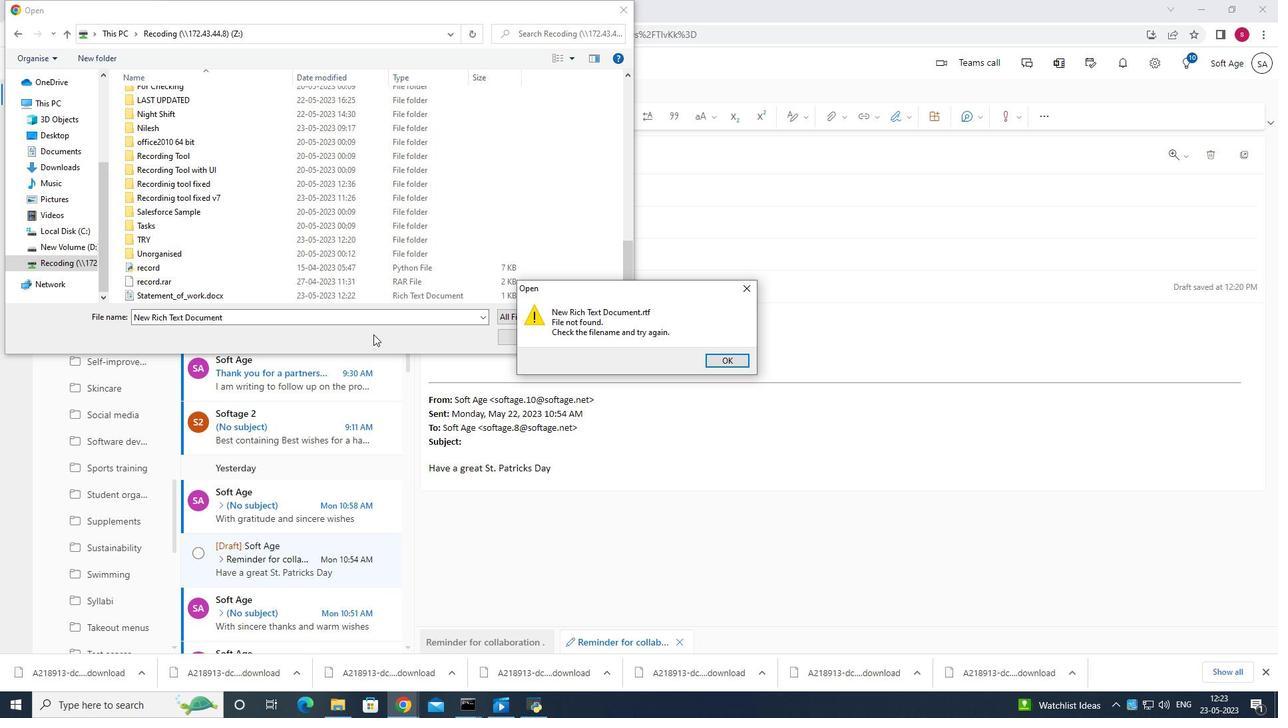
Action: Mouse pressed left at (374, 324)
Screenshot: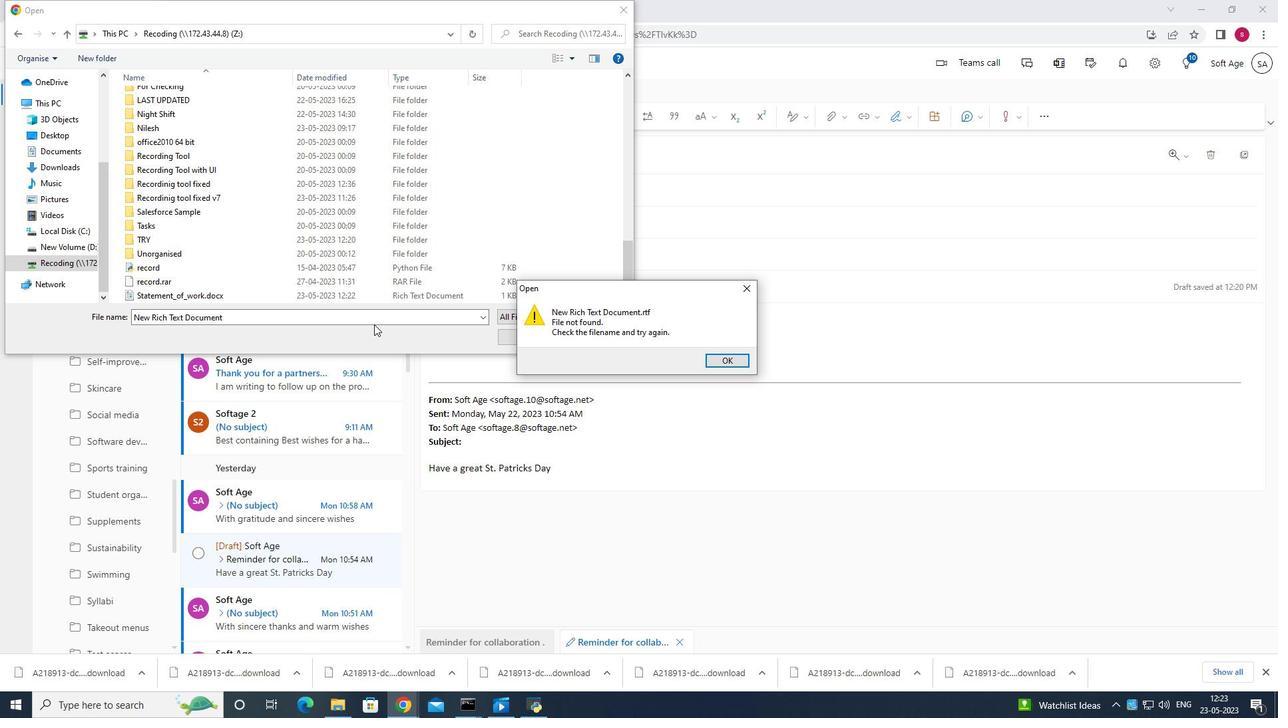
Action: Mouse moved to (374, 321)
Screenshot: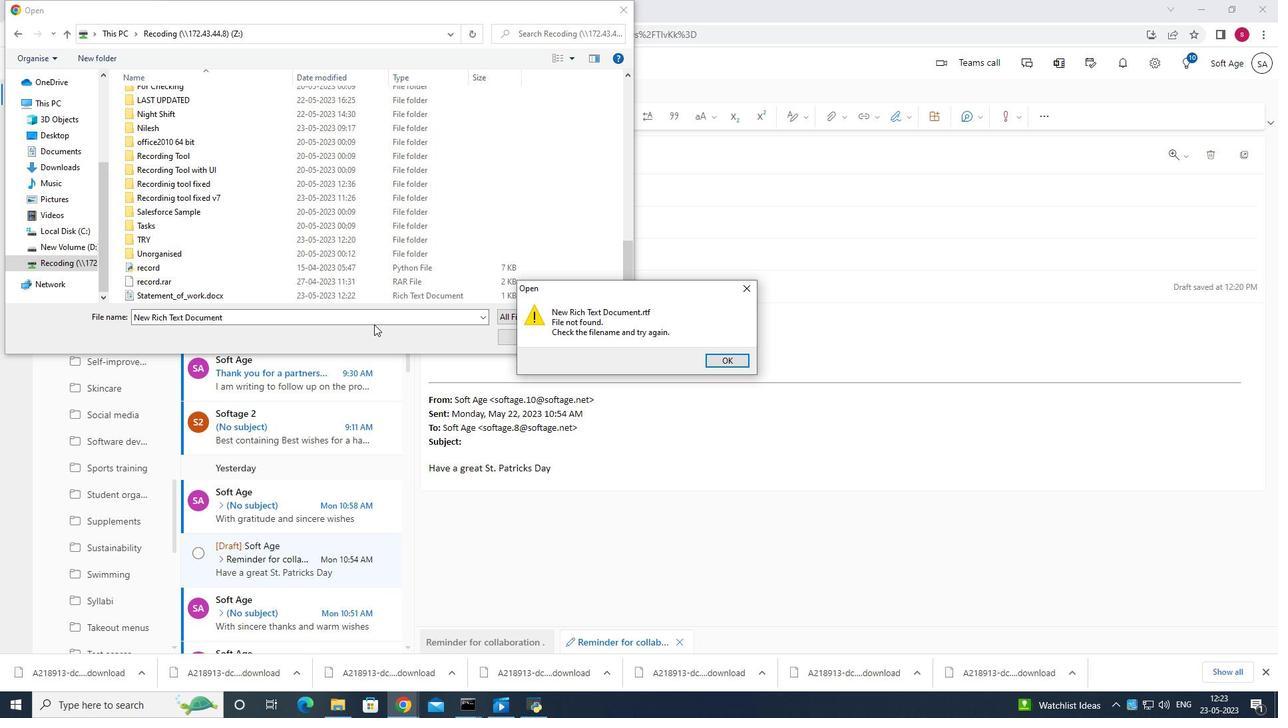 
Action: Mouse pressed left at (374, 321)
Screenshot: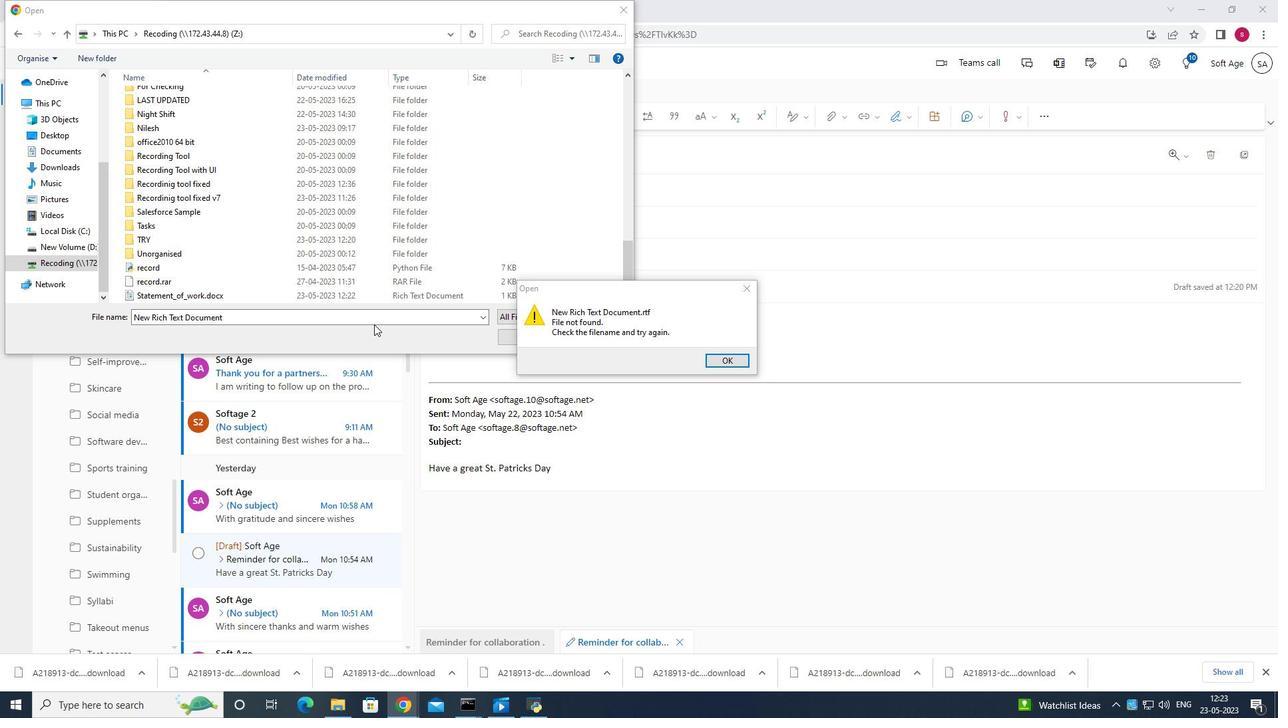 
Action: Mouse moved to (748, 284)
Screenshot: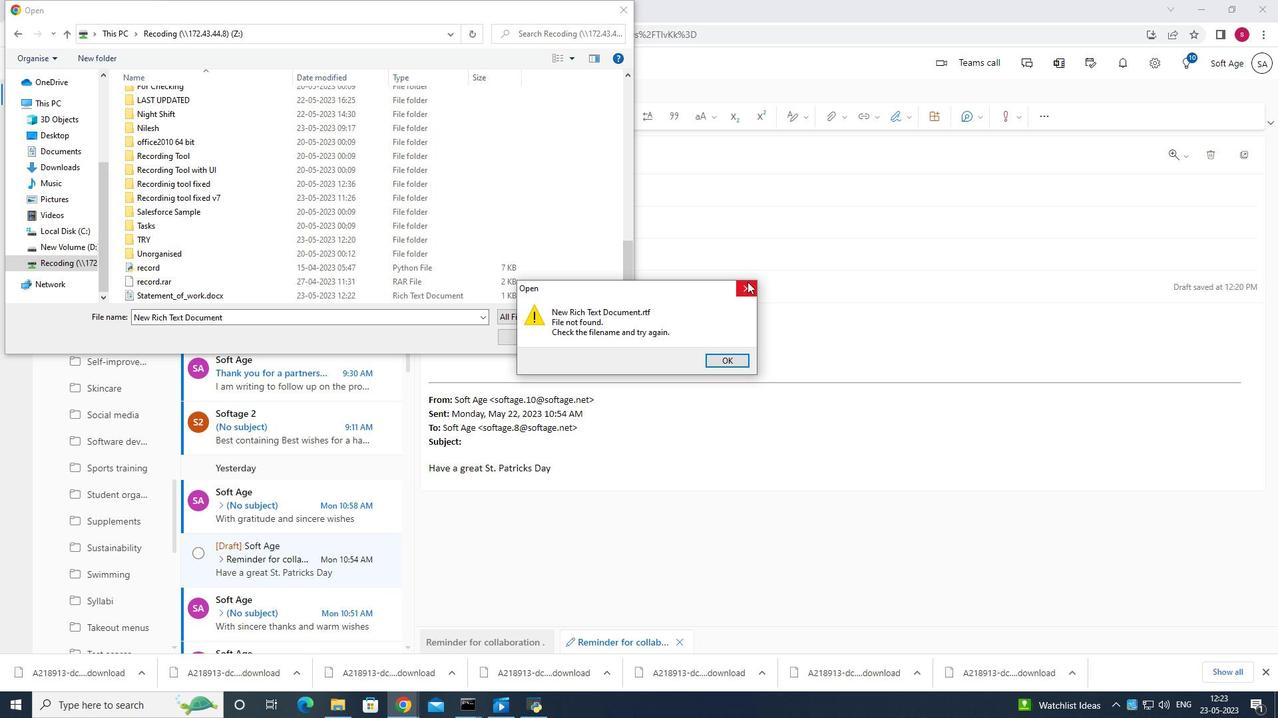 
Action: Mouse pressed left at (748, 284)
Screenshot: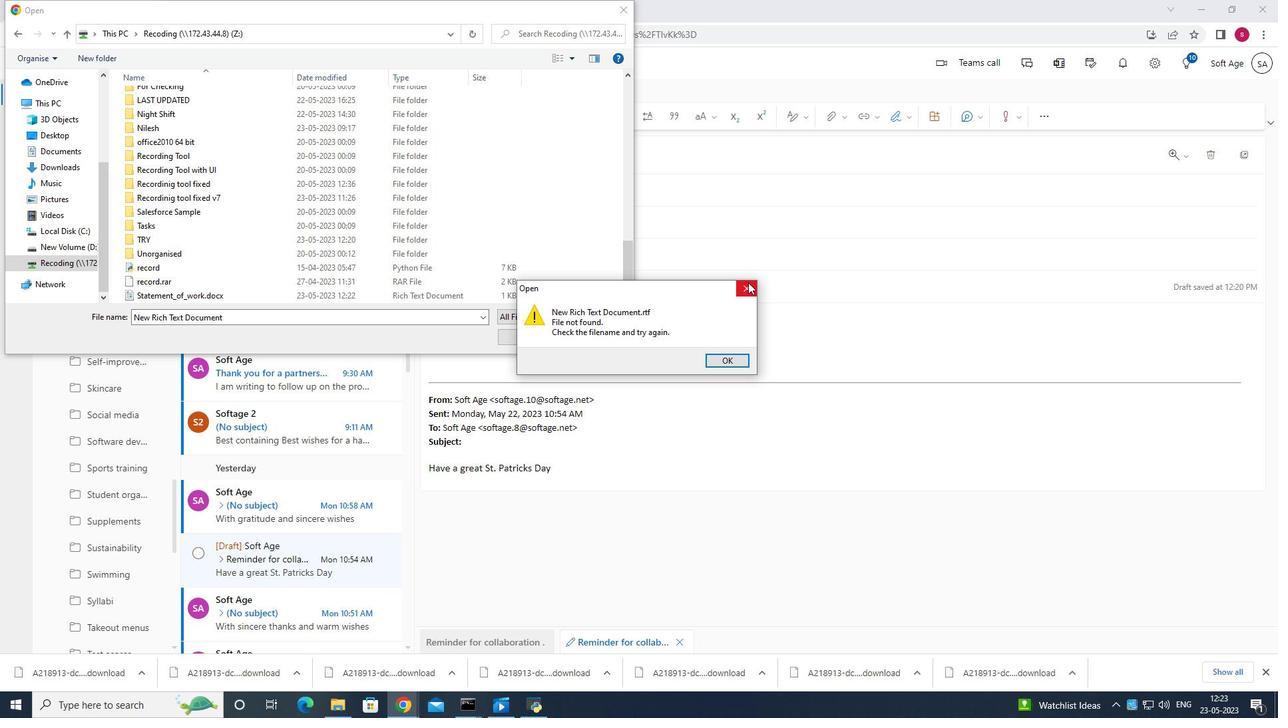 
Action: Mouse moved to (338, 292)
Screenshot: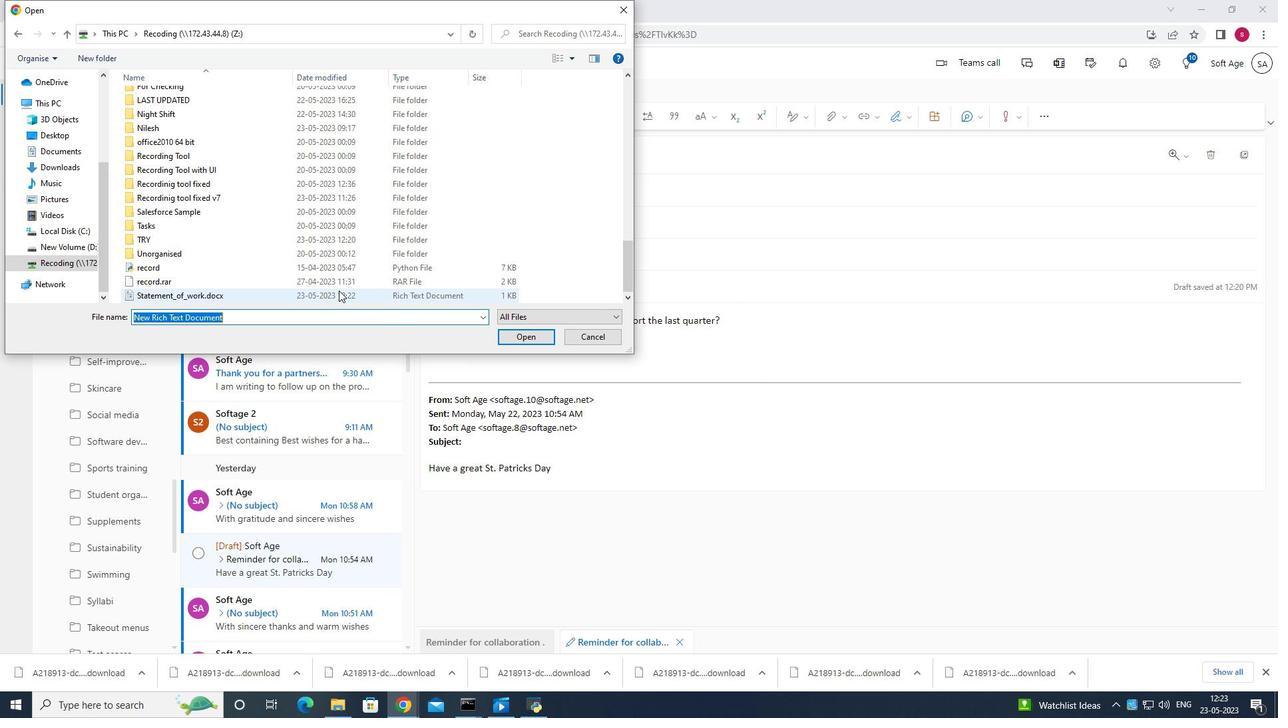 
Action: Mouse pressed left at (338, 292)
Screenshot: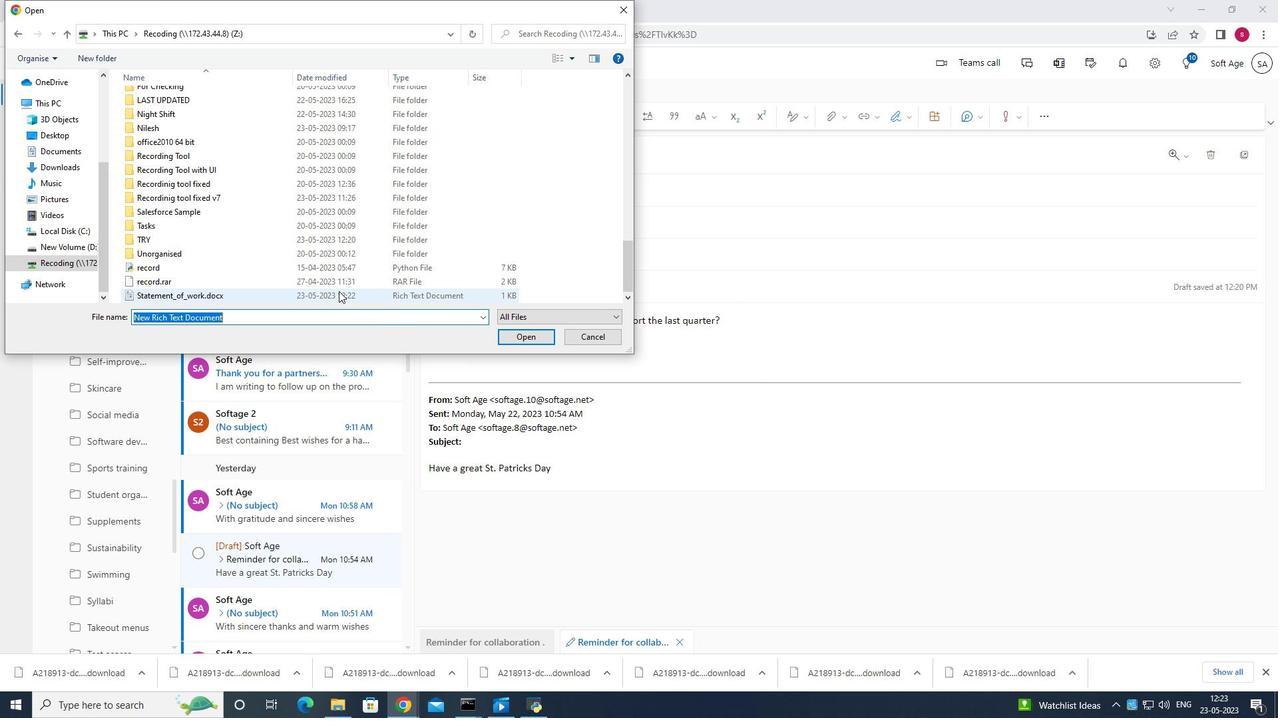 
Action: Mouse pressed right at (338, 292)
Screenshot: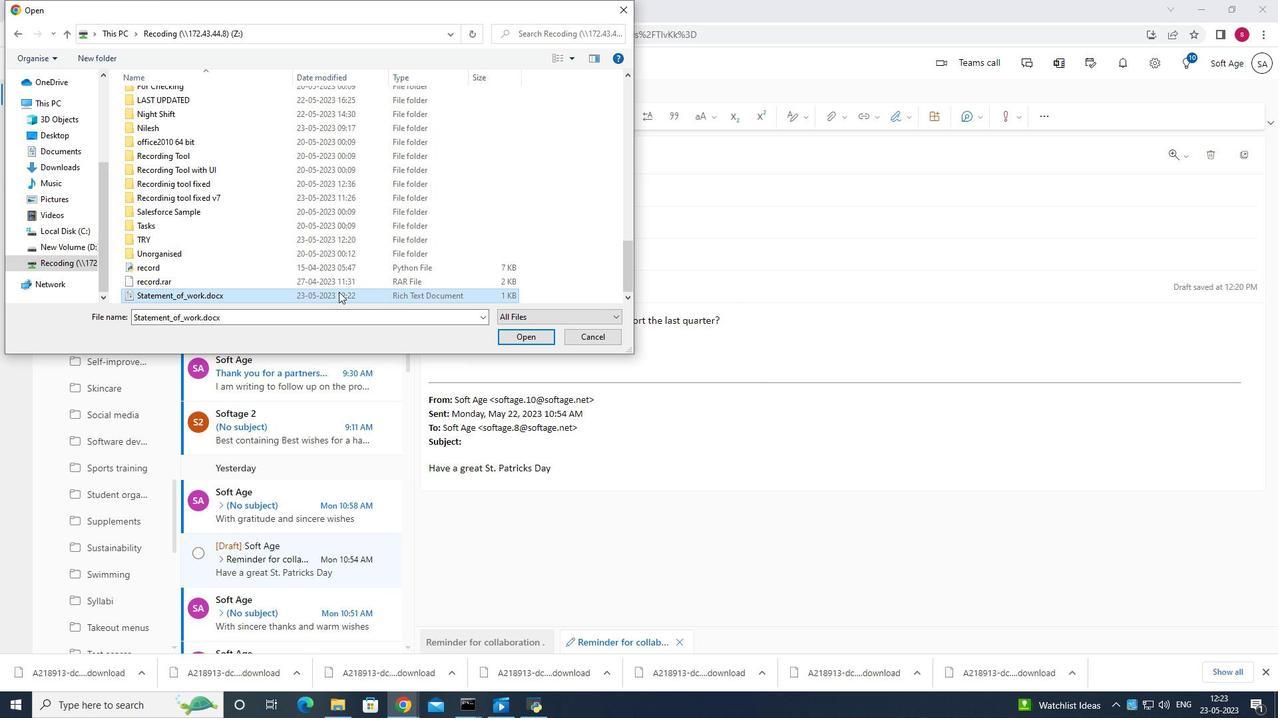 
Action: Mouse moved to (532, 227)
Screenshot: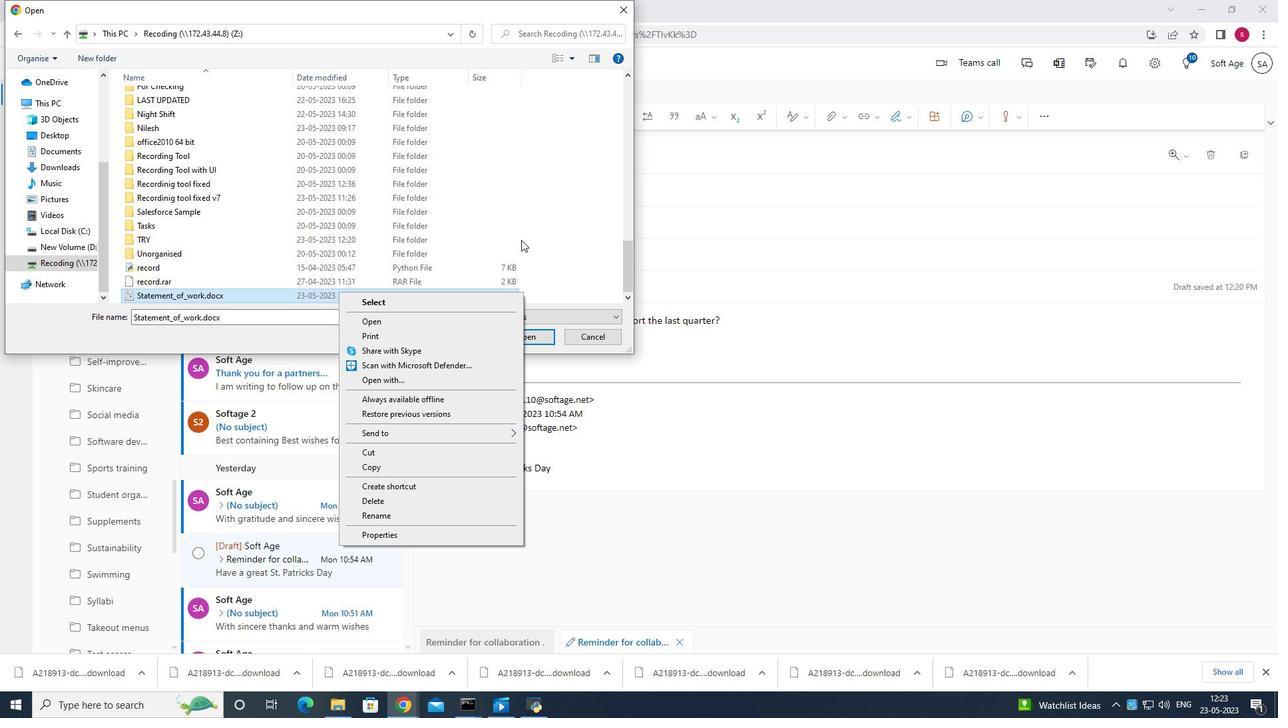 
Action: Mouse pressed left at (532, 227)
Screenshot: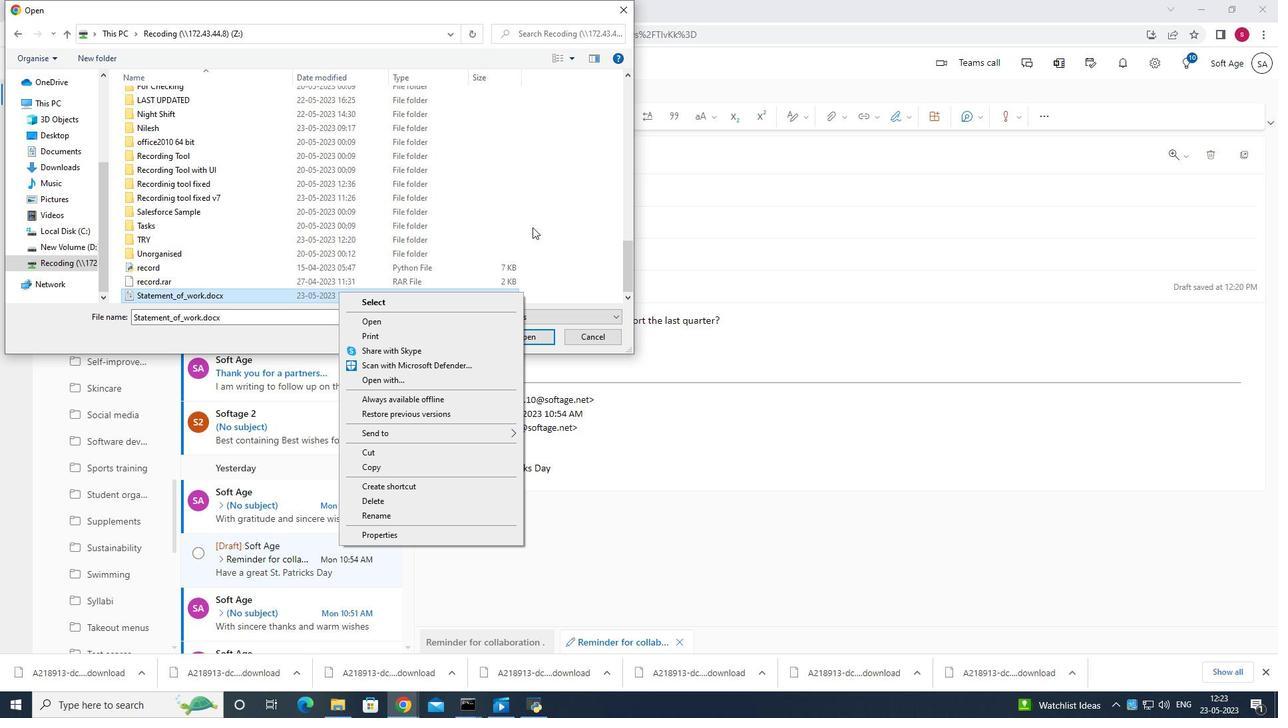 
Action: Mouse moved to (425, 293)
Screenshot: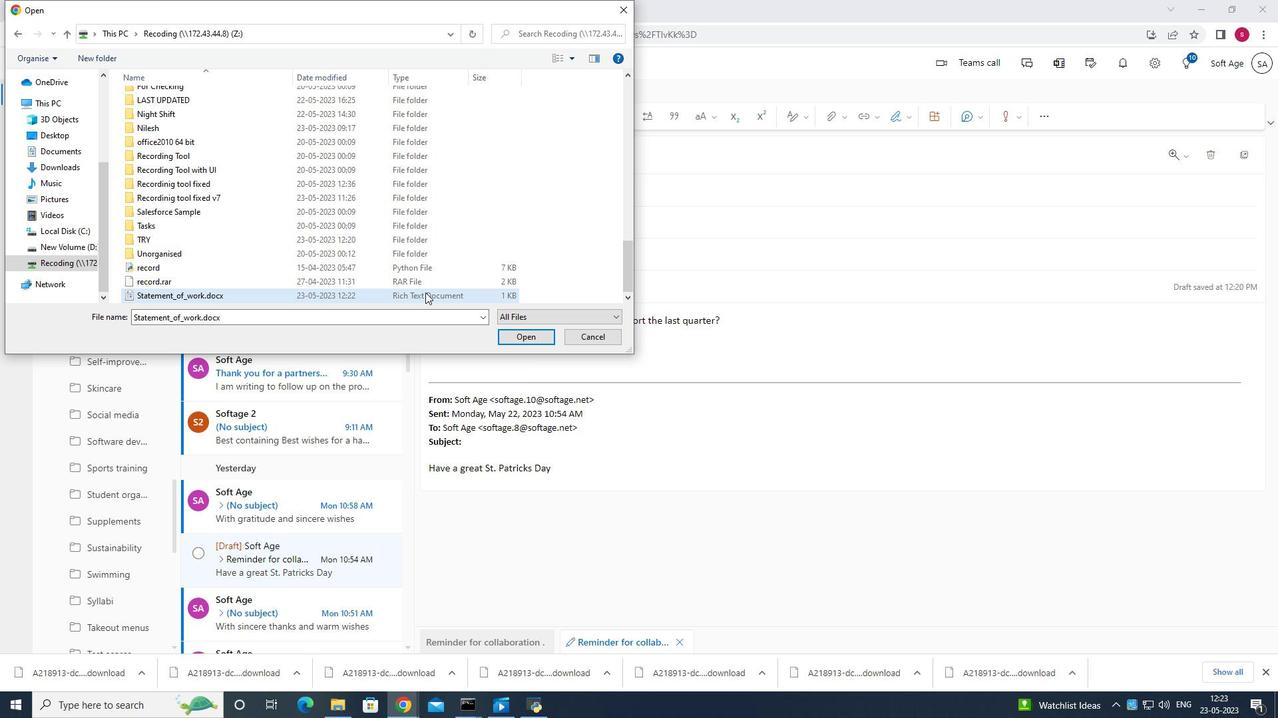 
Action: Mouse pressed left at (425, 293)
Screenshot: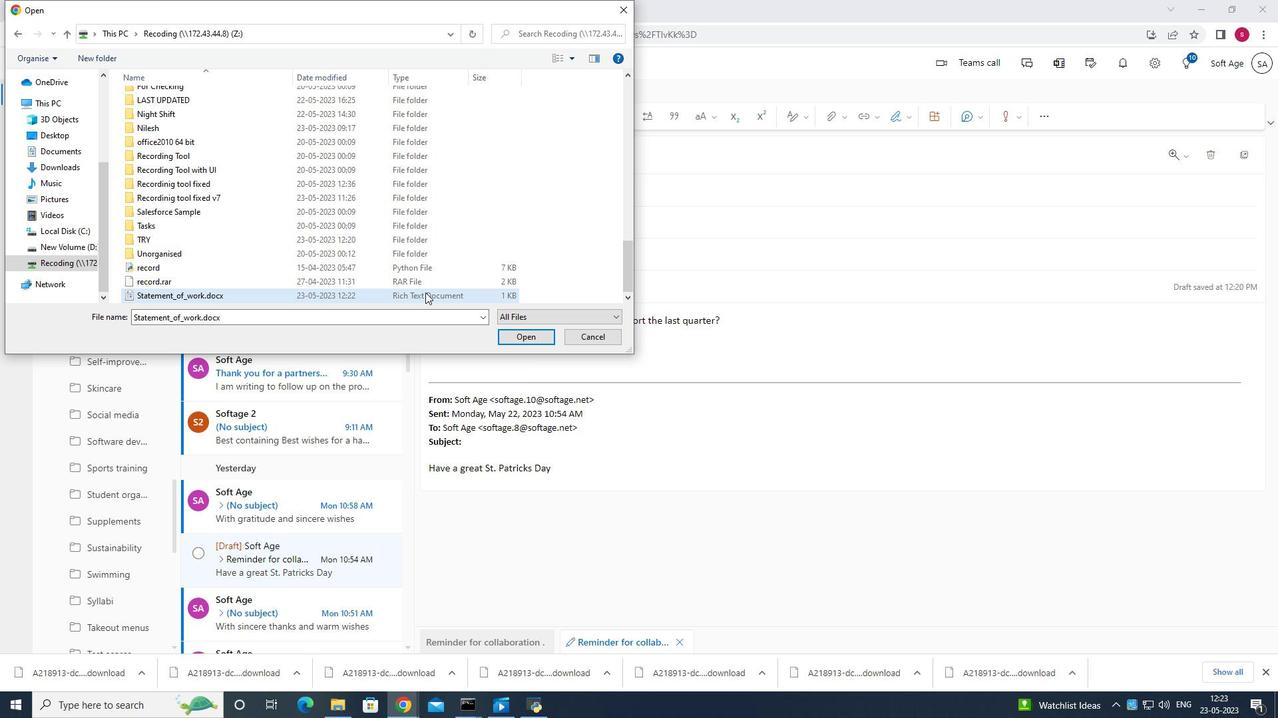 
Action: Mouse moved to (529, 338)
Screenshot: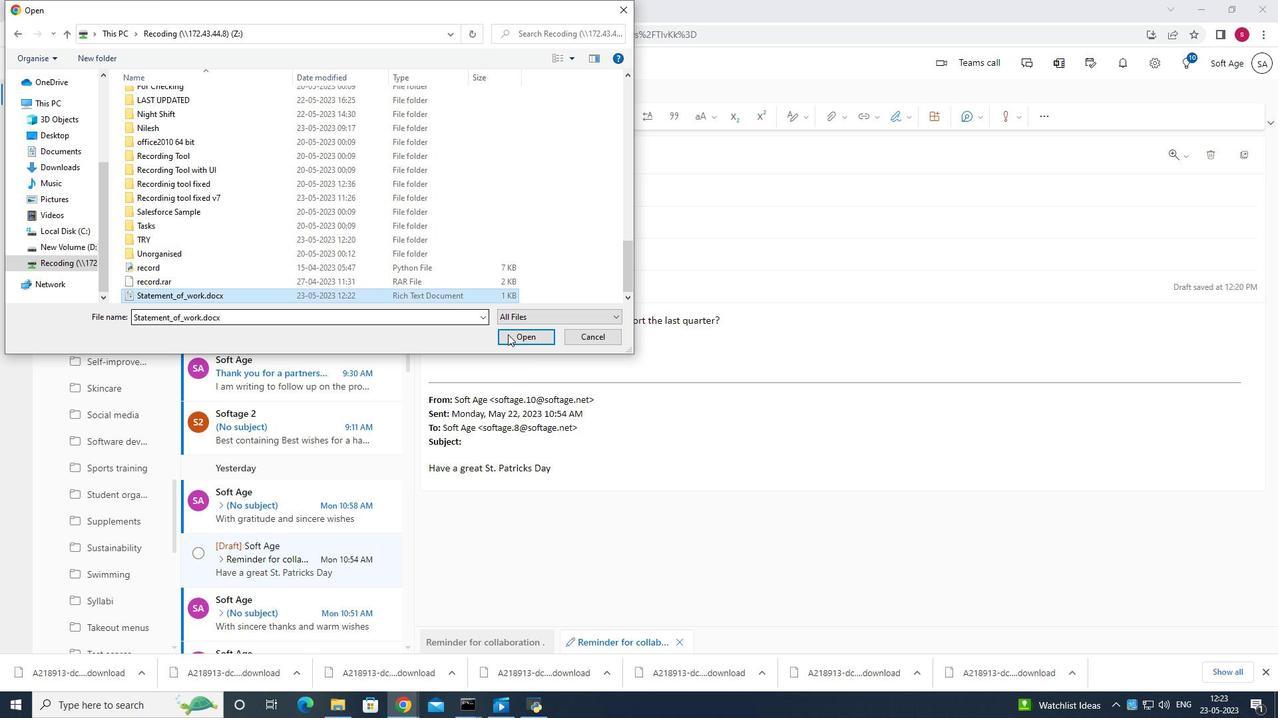 
Action: Mouse pressed left at (529, 338)
Screenshot: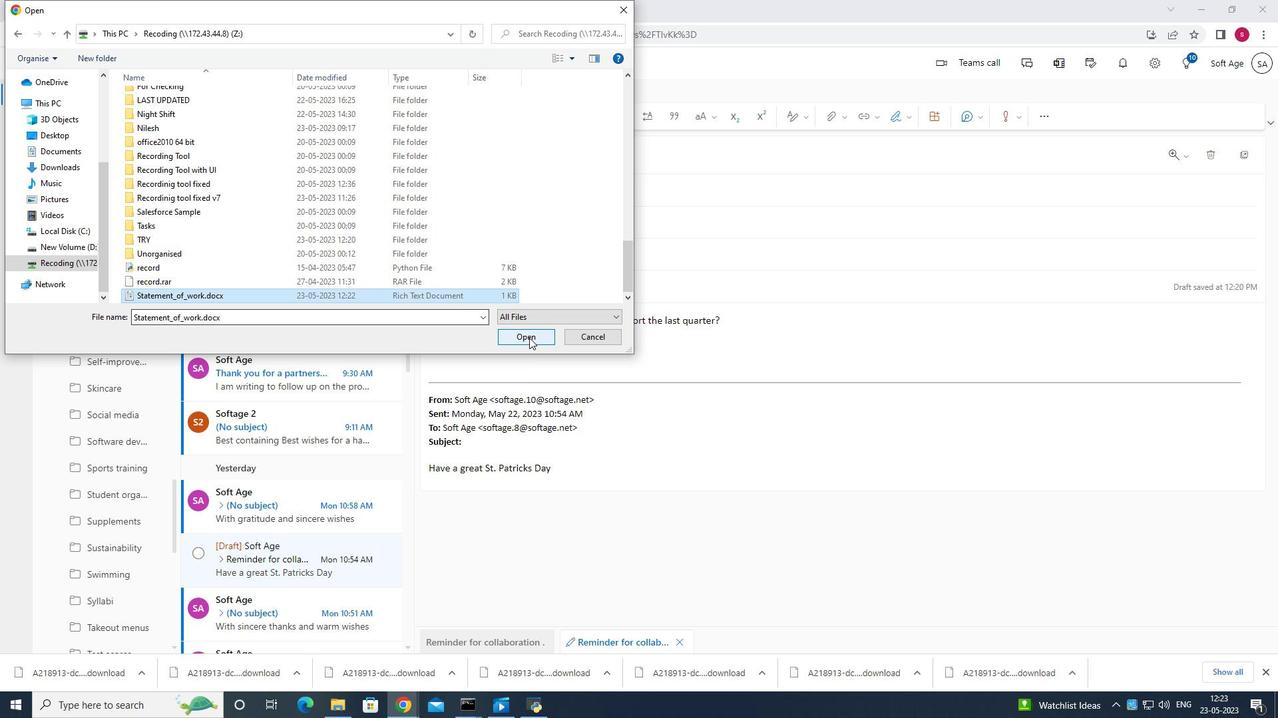 
Action: Mouse moved to (635, 314)
Screenshot: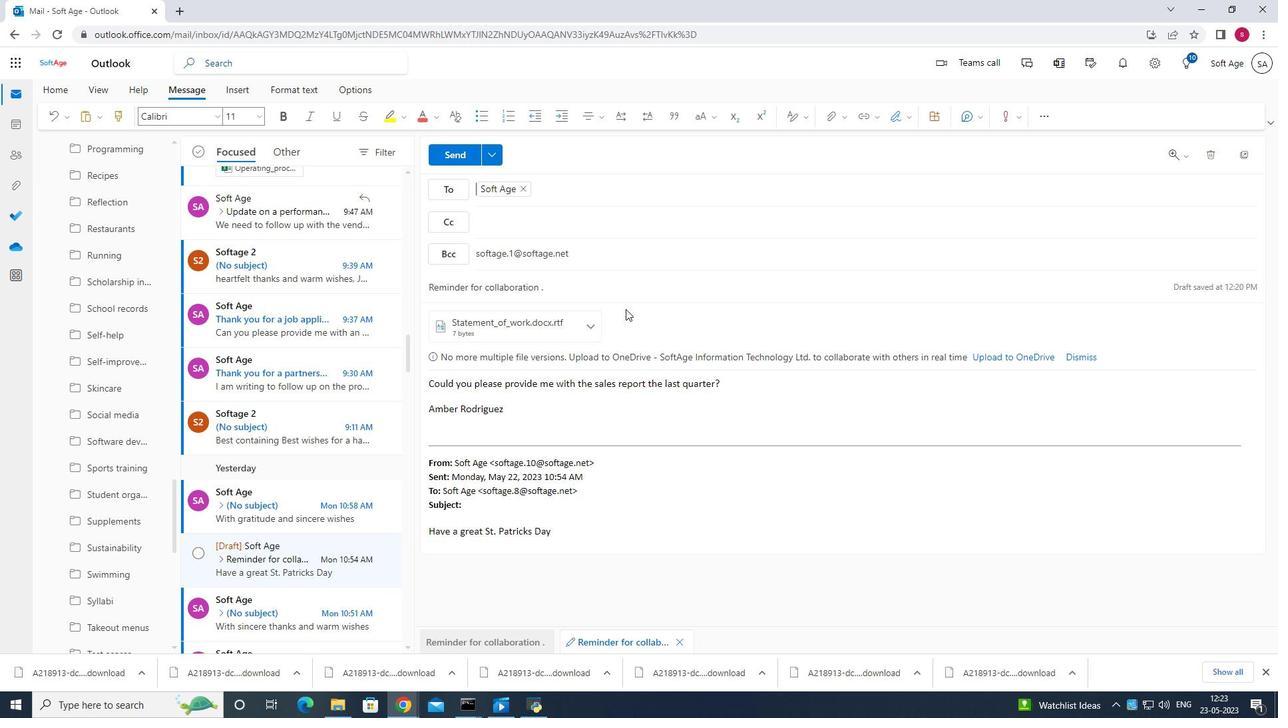 
Action: Mouse scrolled (635, 314) with delta (0, 0)
Screenshot: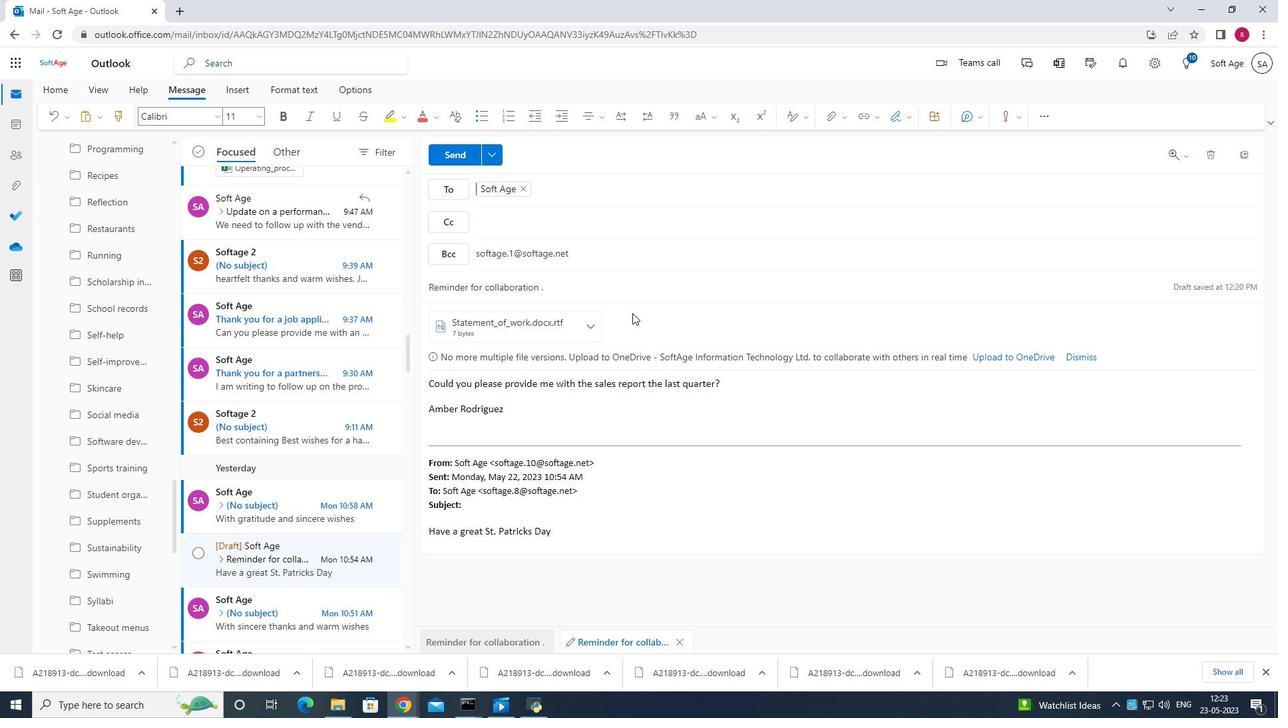 
Action: Mouse moved to (493, 157)
Screenshot: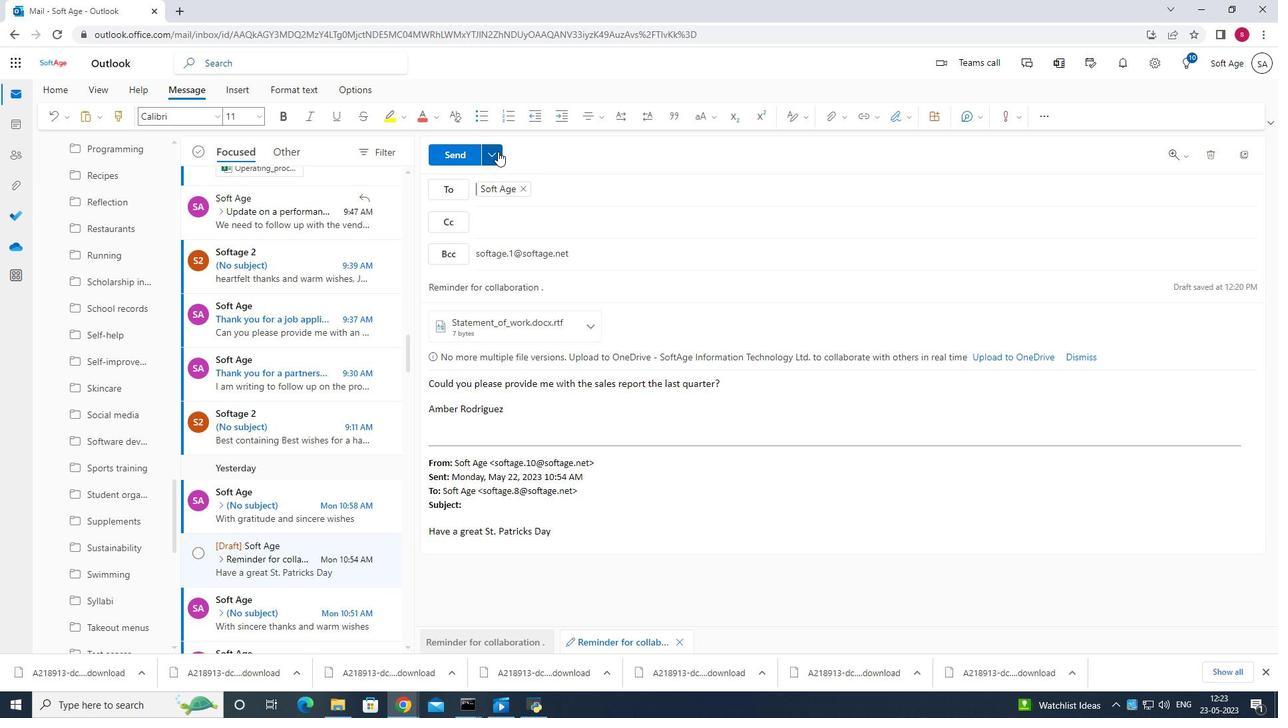 
Action: Mouse pressed left at (493, 157)
Screenshot: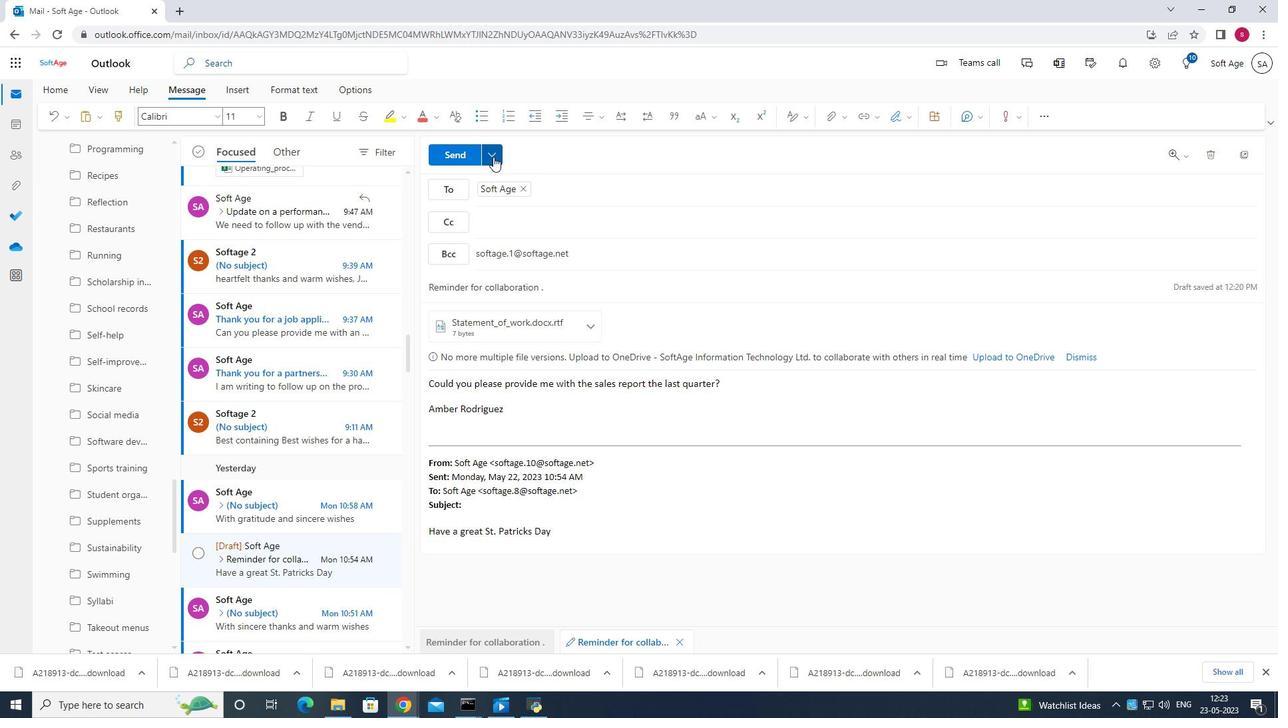 
Action: Mouse moved to (599, 232)
Screenshot: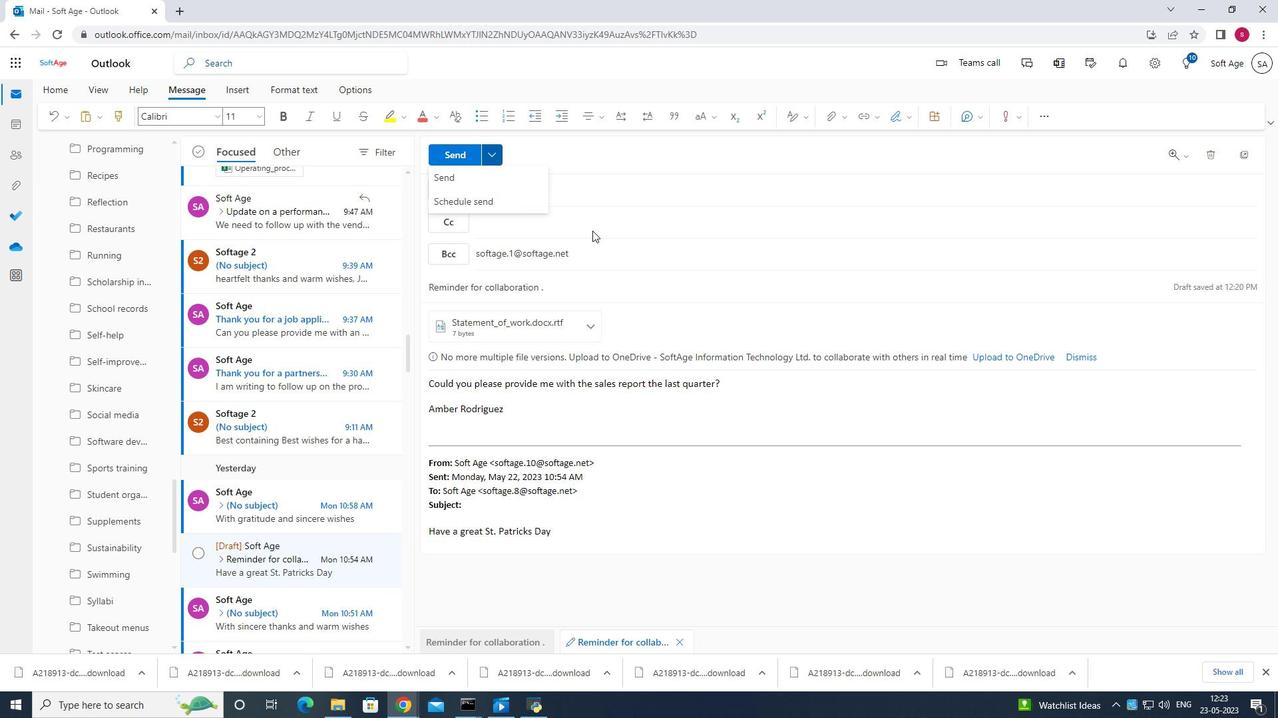 
Action: Mouse pressed left at (599, 232)
Screenshot: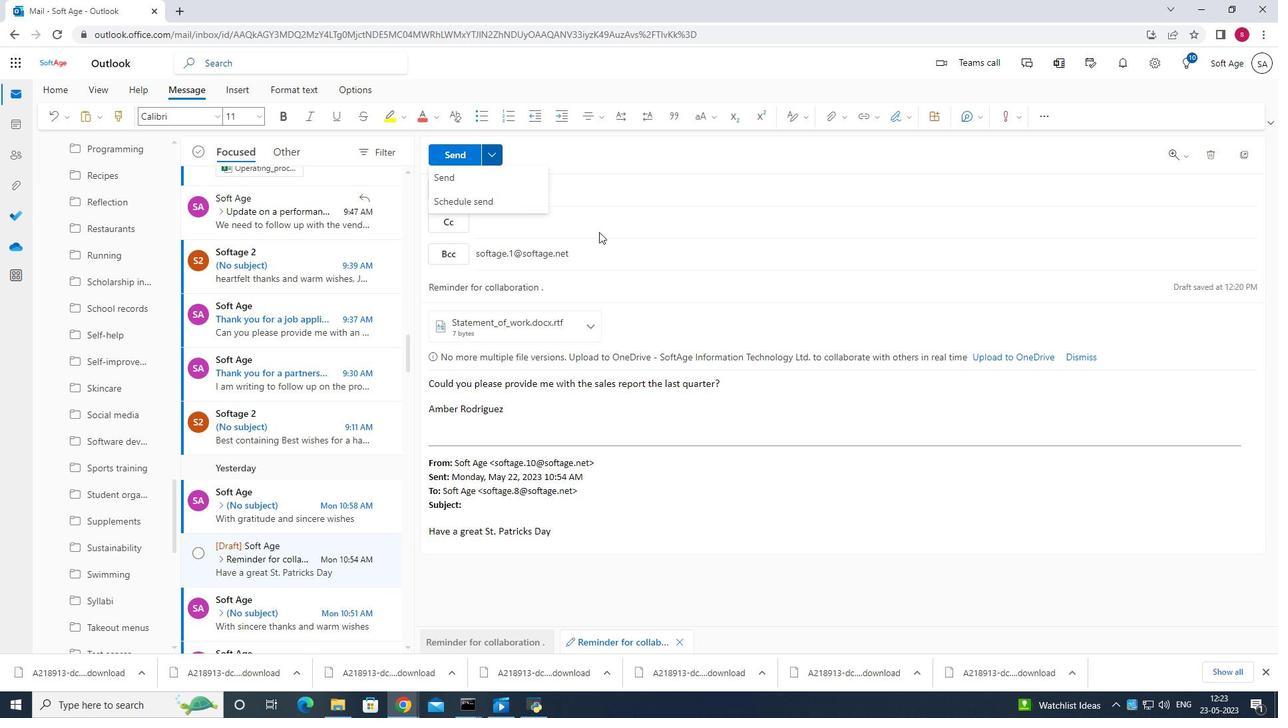
Action: Mouse moved to (462, 153)
Screenshot: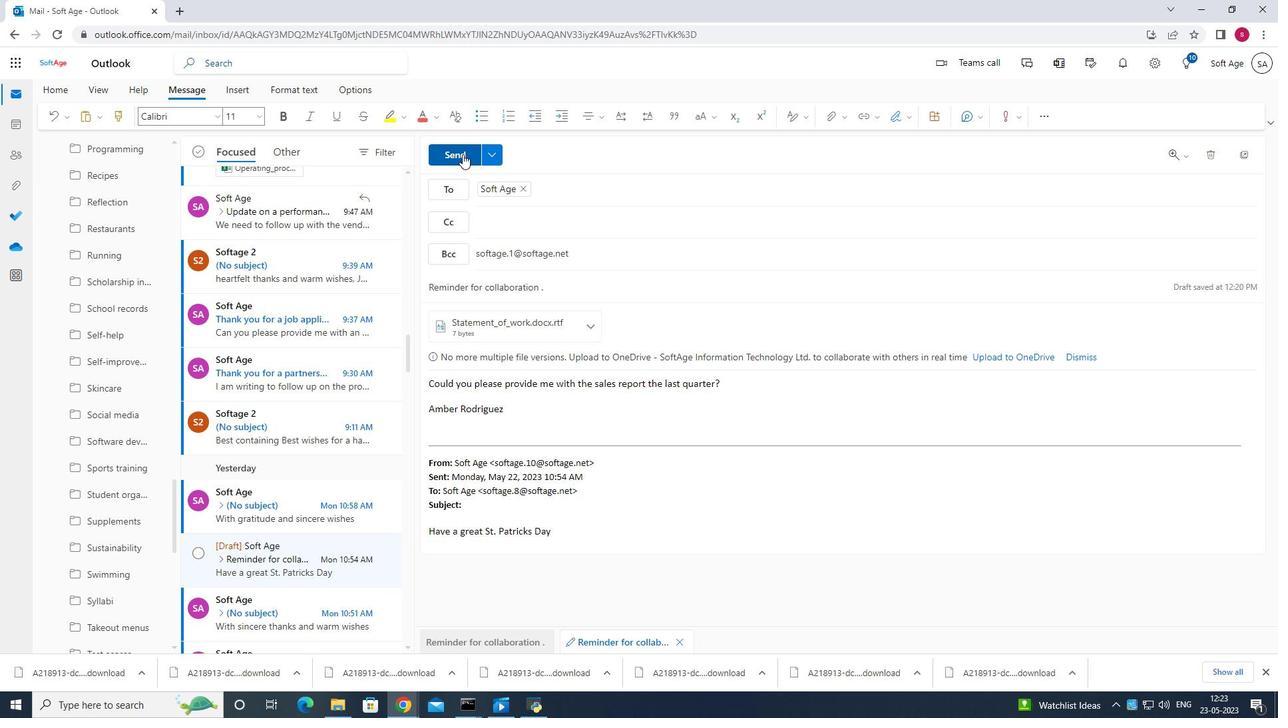 
Action: Mouse pressed left at (462, 153)
Screenshot: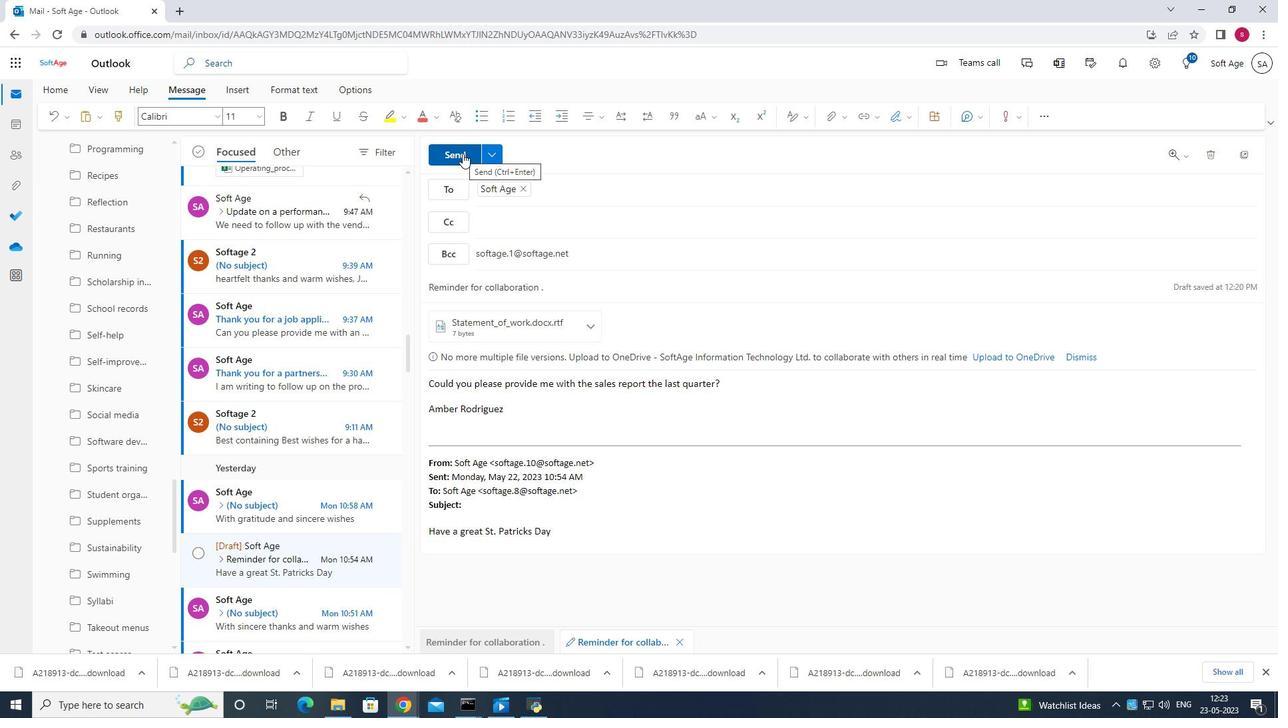 
Action: Mouse moved to (1285, 643)
Screenshot: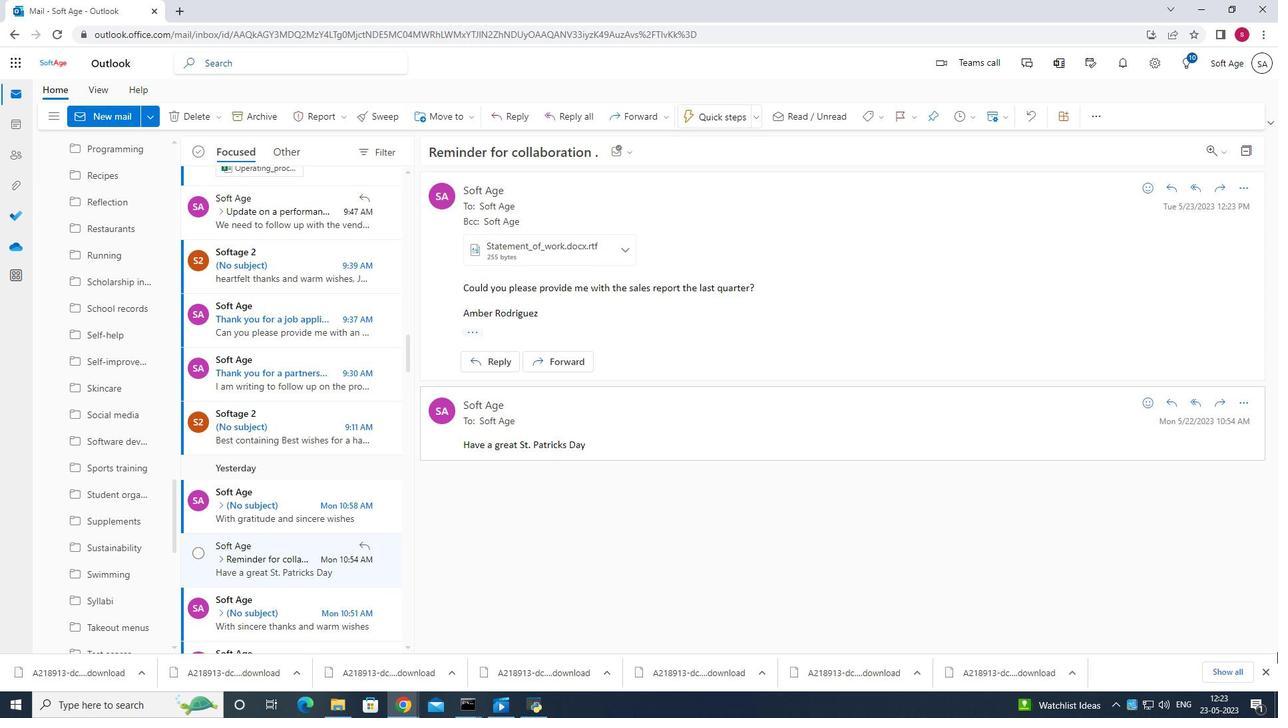 
